 Task: Create a letterhead templates.
Action: Mouse moved to (391, 79)
Screenshot: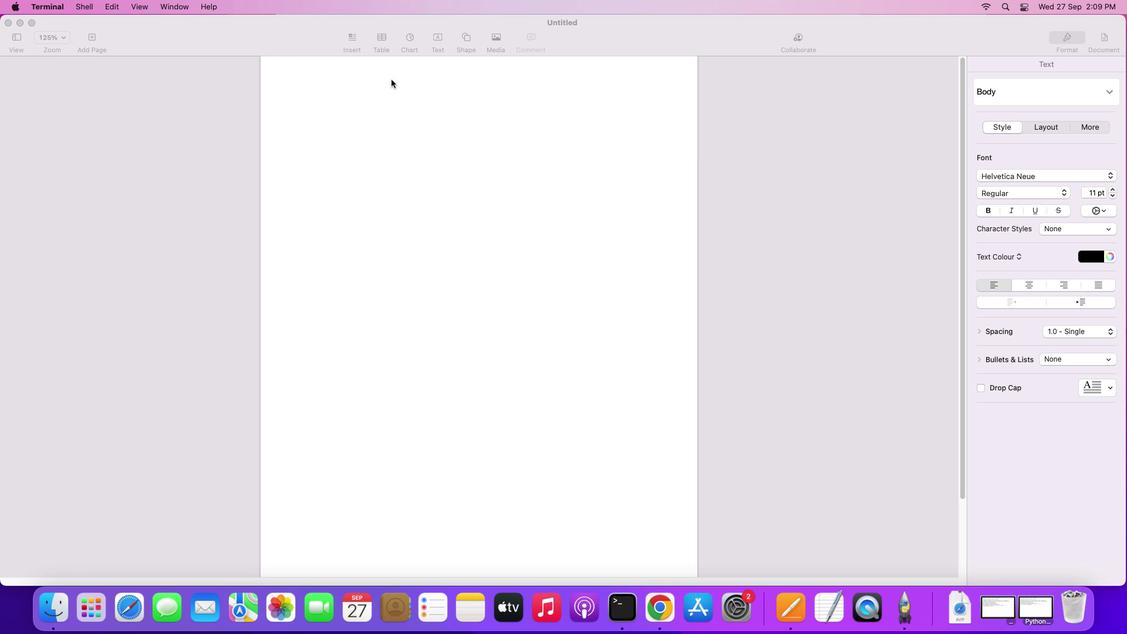 
Action: Mouse pressed left at (391, 79)
Screenshot: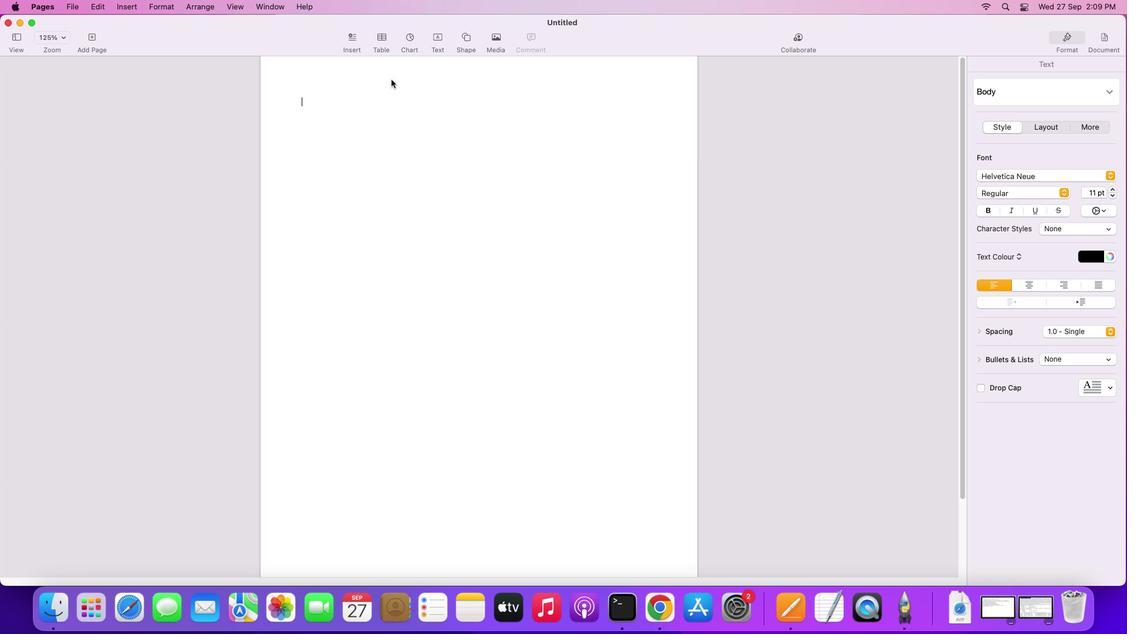 
Action: Mouse moved to (493, 38)
Screenshot: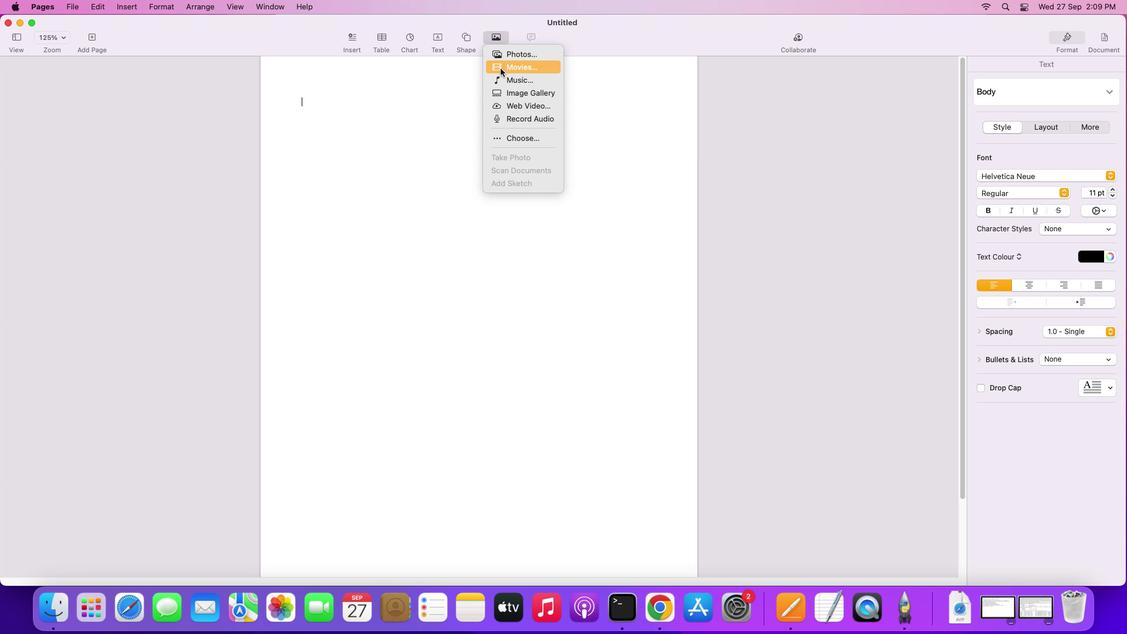
Action: Mouse pressed left at (493, 38)
Screenshot: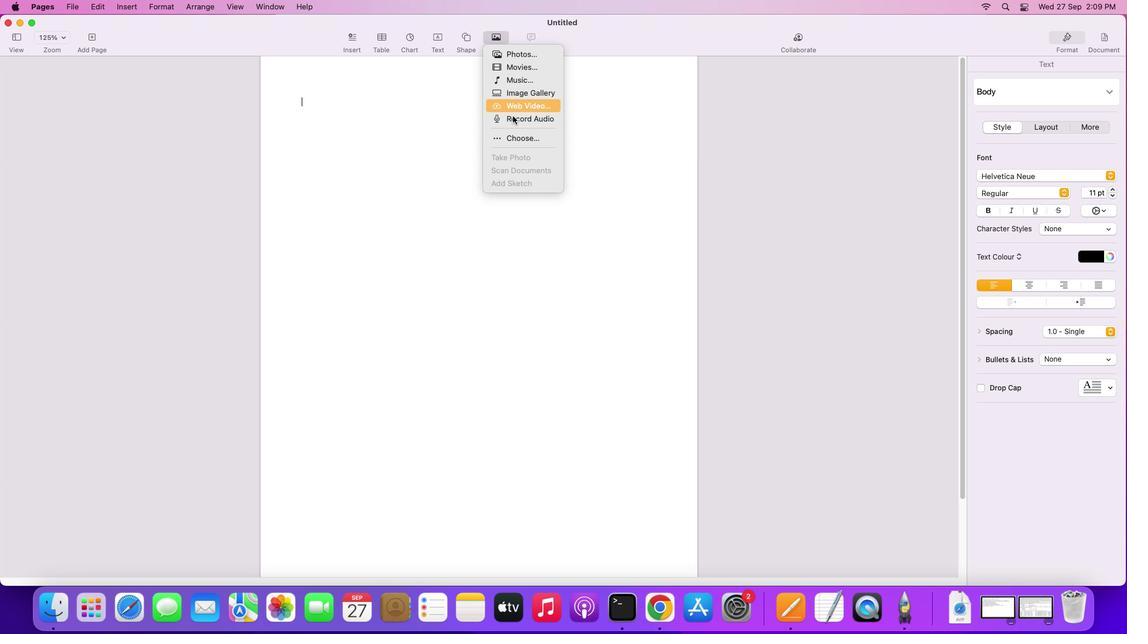 
Action: Mouse moved to (514, 140)
Screenshot: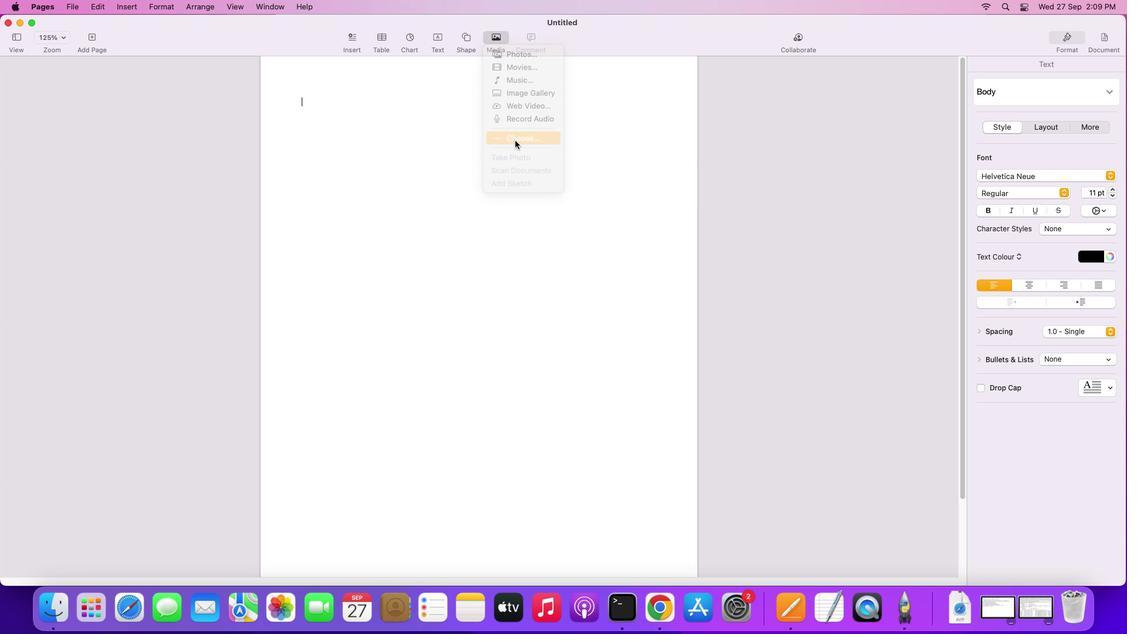 
Action: Mouse pressed left at (514, 140)
Screenshot: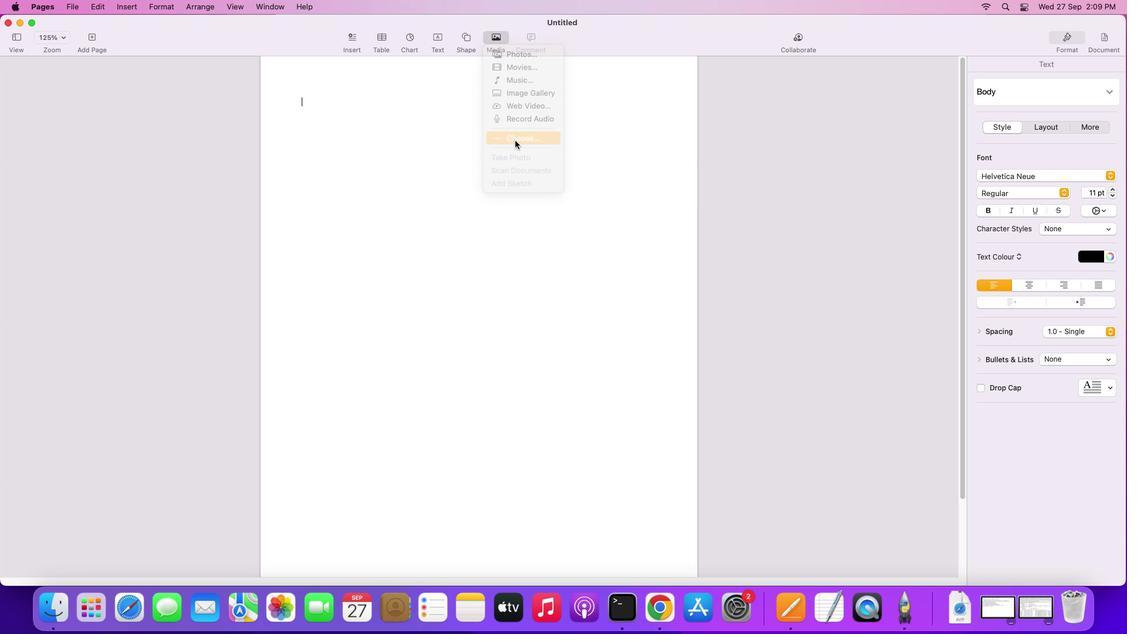 
Action: Mouse moved to (388, 259)
Screenshot: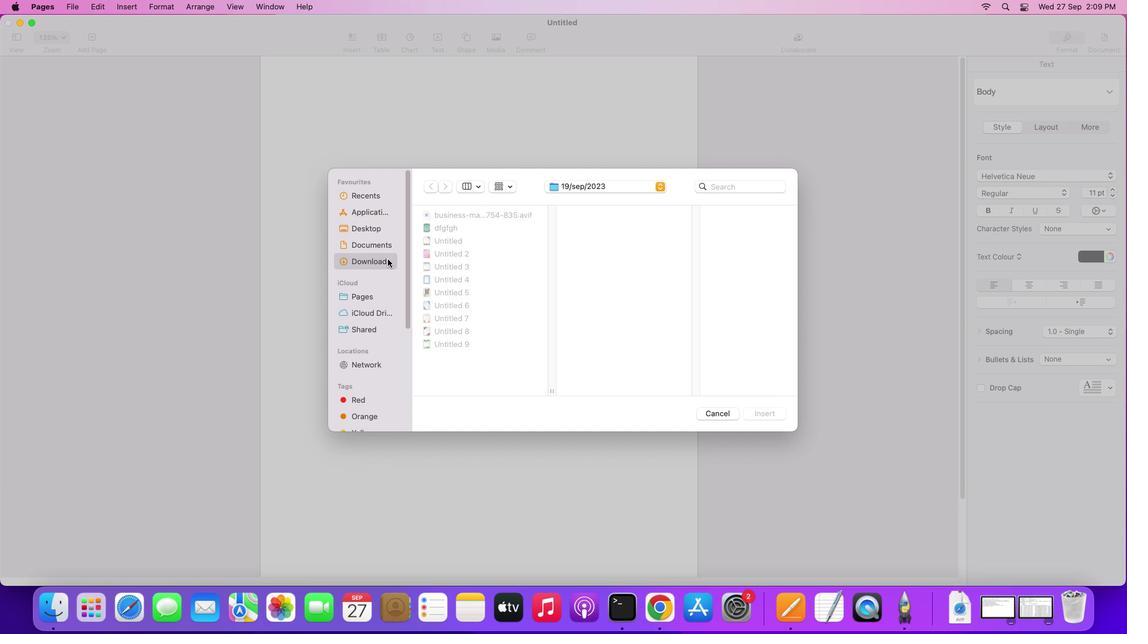 
Action: Mouse pressed left at (388, 259)
Screenshot: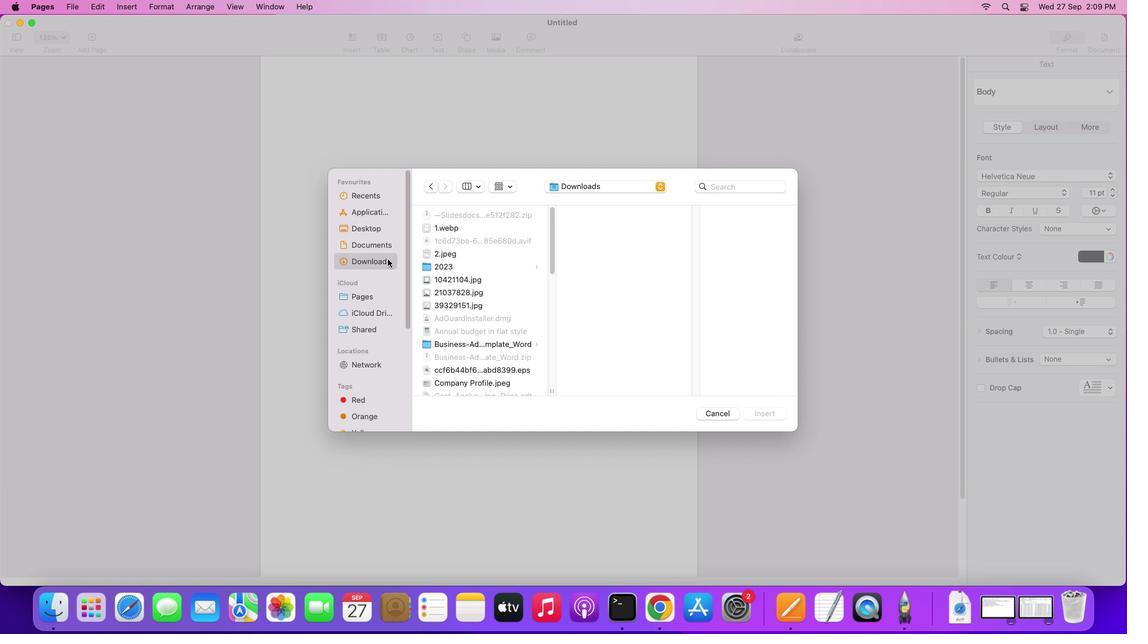 
Action: Mouse moved to (381, 223)
Screenshot: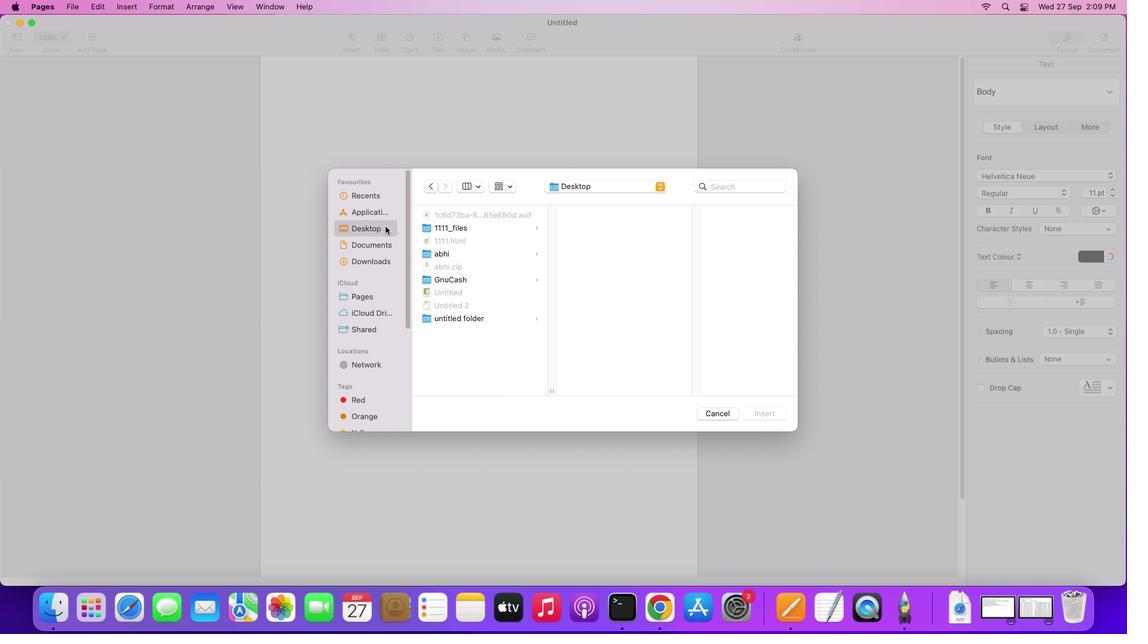 
Action: Mouse pressed left at (381, 223)
Screenshot: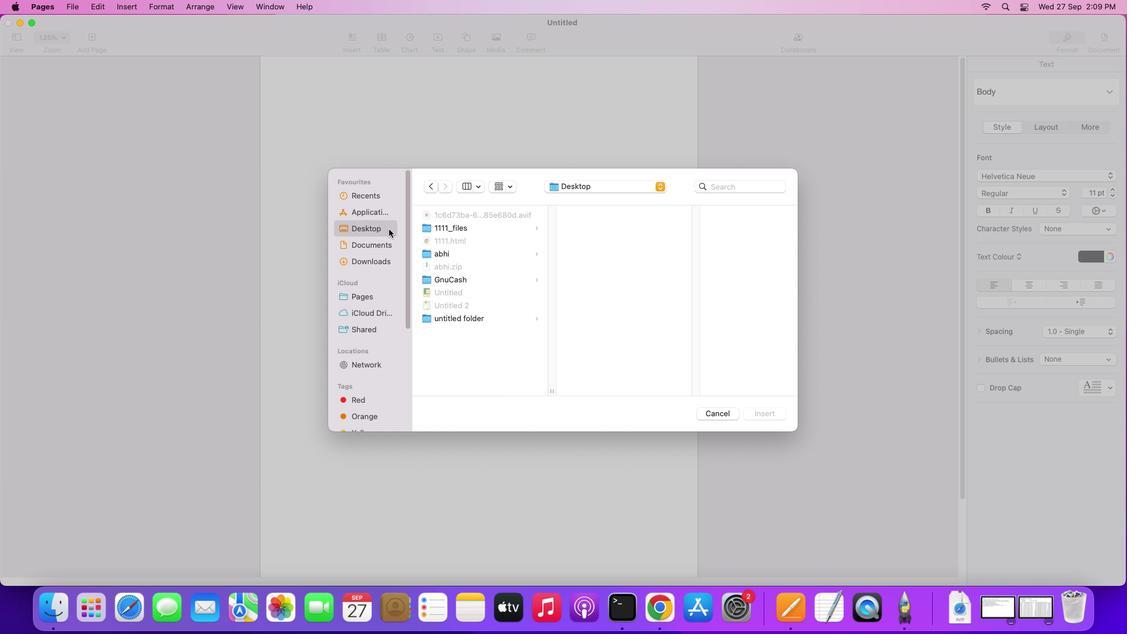 
Action: Mouse moved to (463, 315)
Screenshot: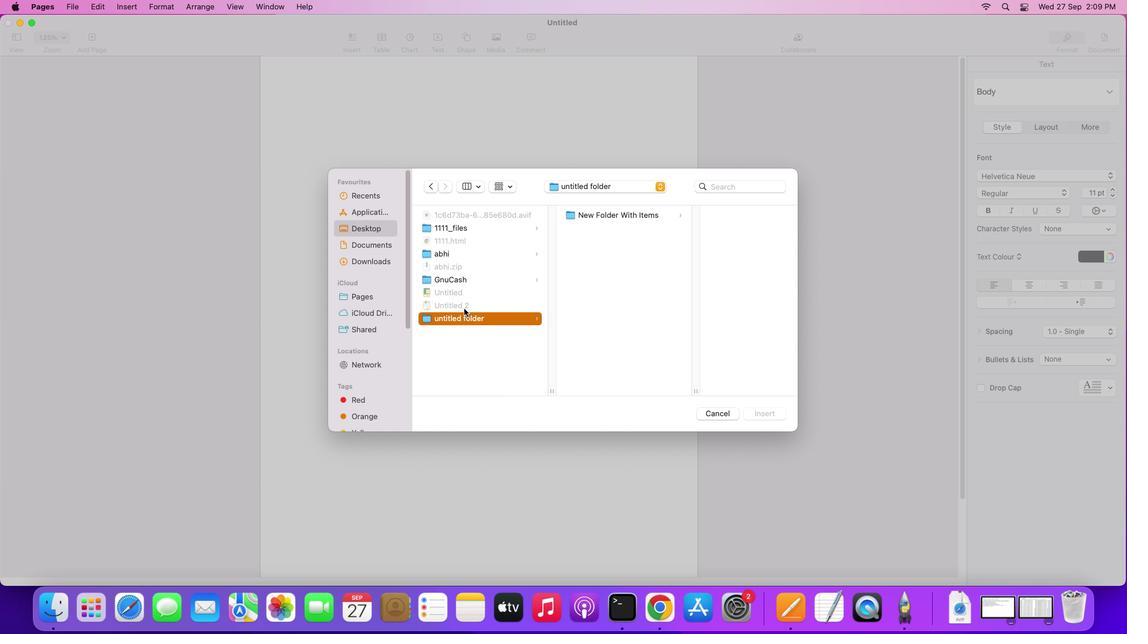 
Action: Mouse pressed left at (463, 315)
Screenshot: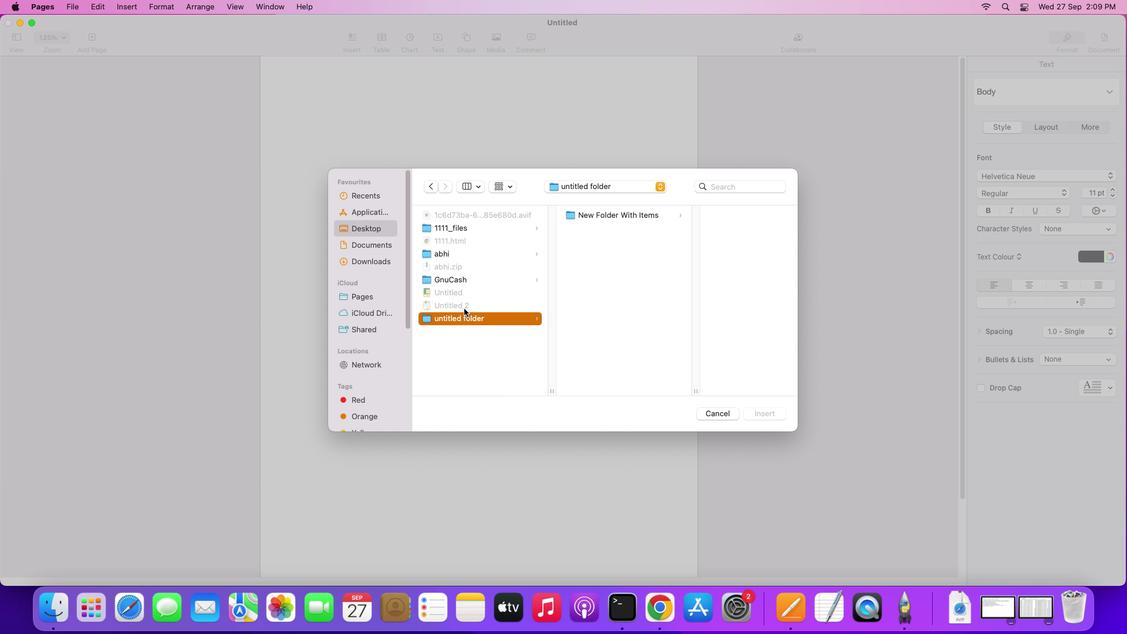
Action: Mouse moved to (642, 216)
Screenshot: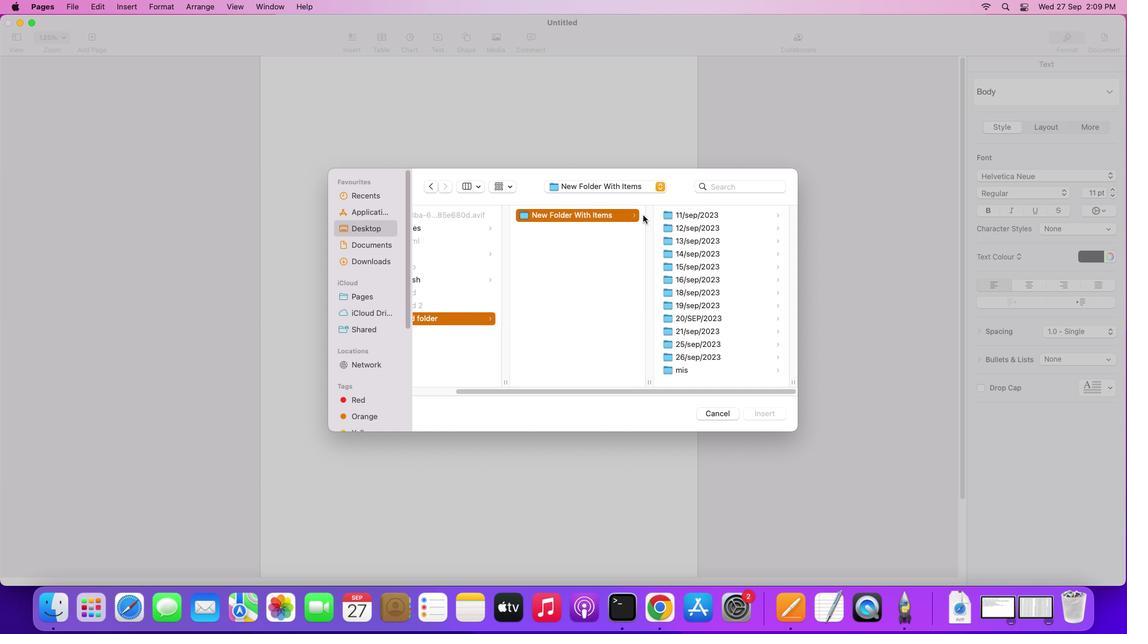 
Action: Mouse pressed left at (642, 216)
Screenshot: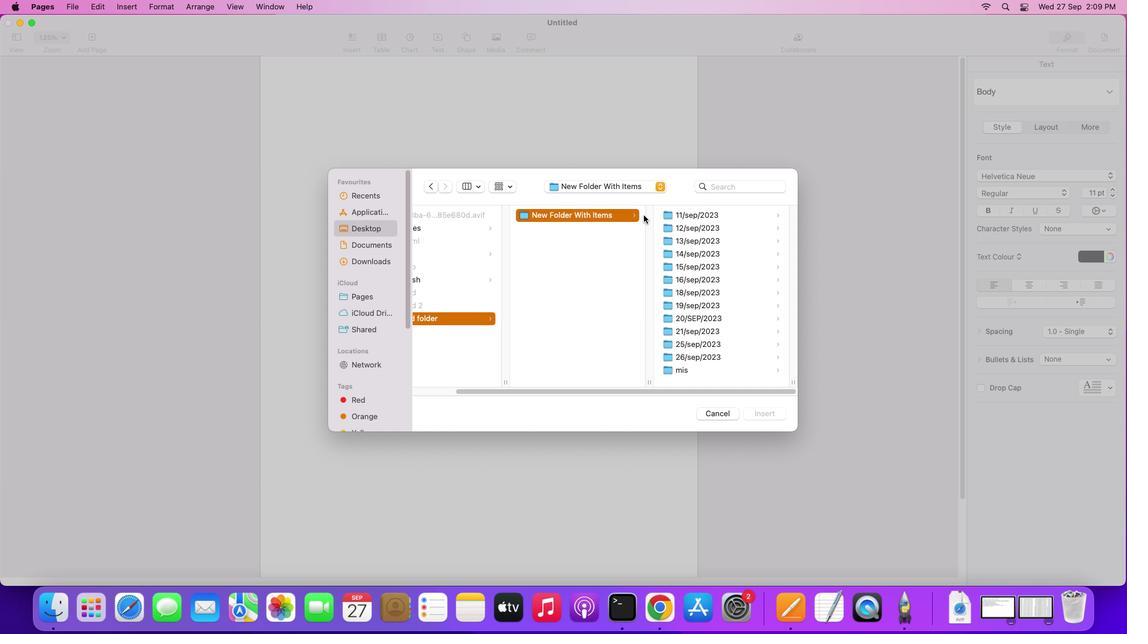 
Action: Mouse moved to (694, 313)
Screenshot: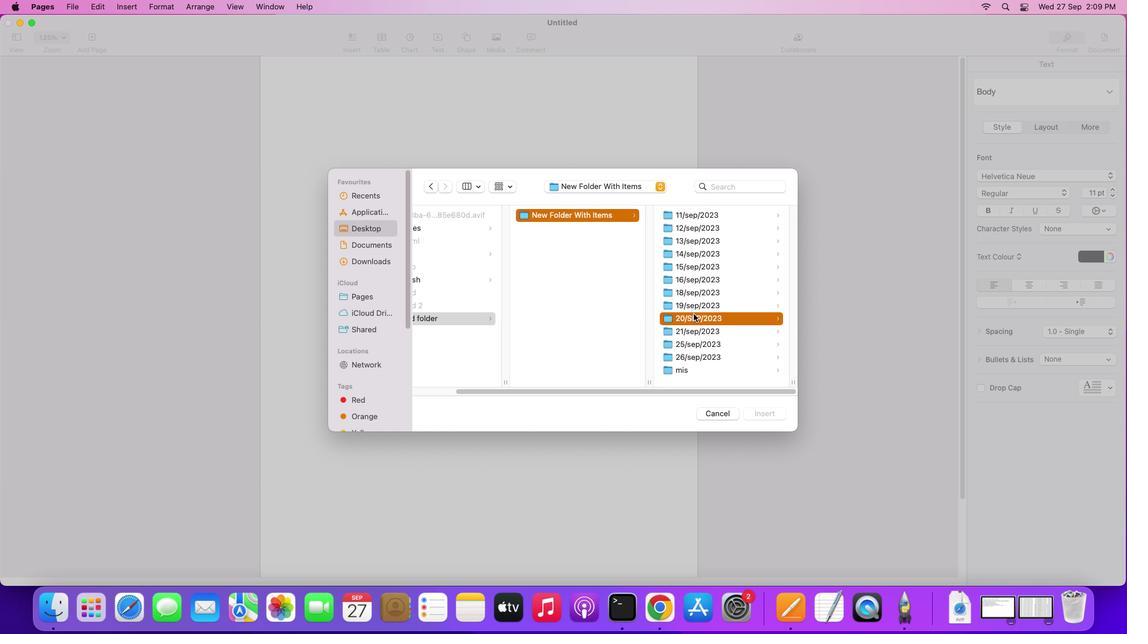 
Action: Mouse pressed left at (694, 313)
Screenshot: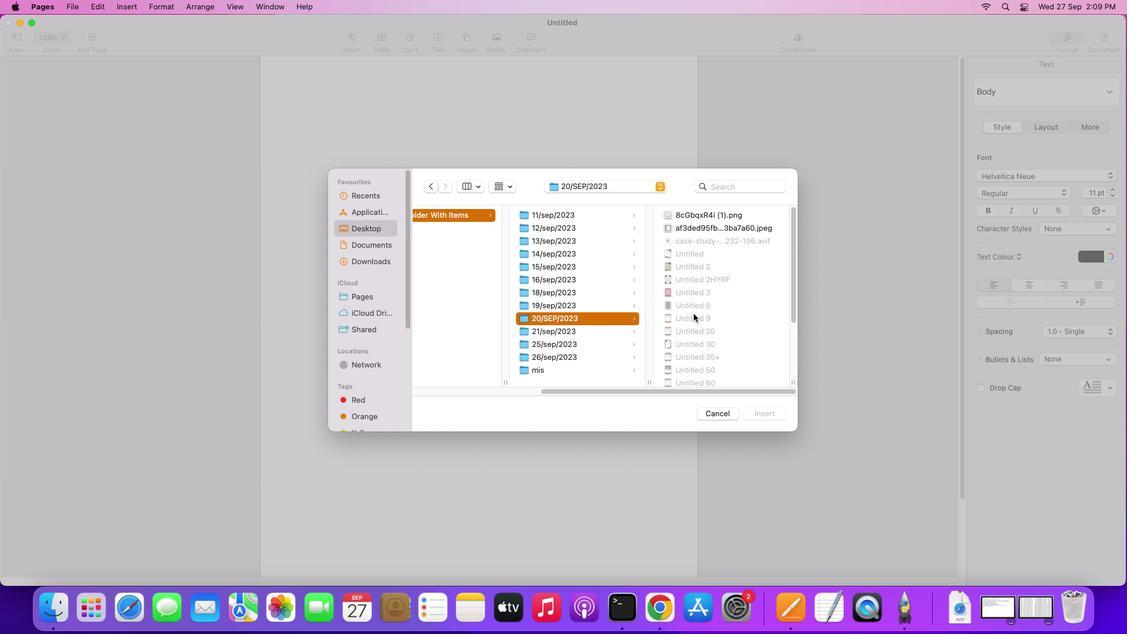 
Action: Mouse moved to (712, 212)
Screenshot: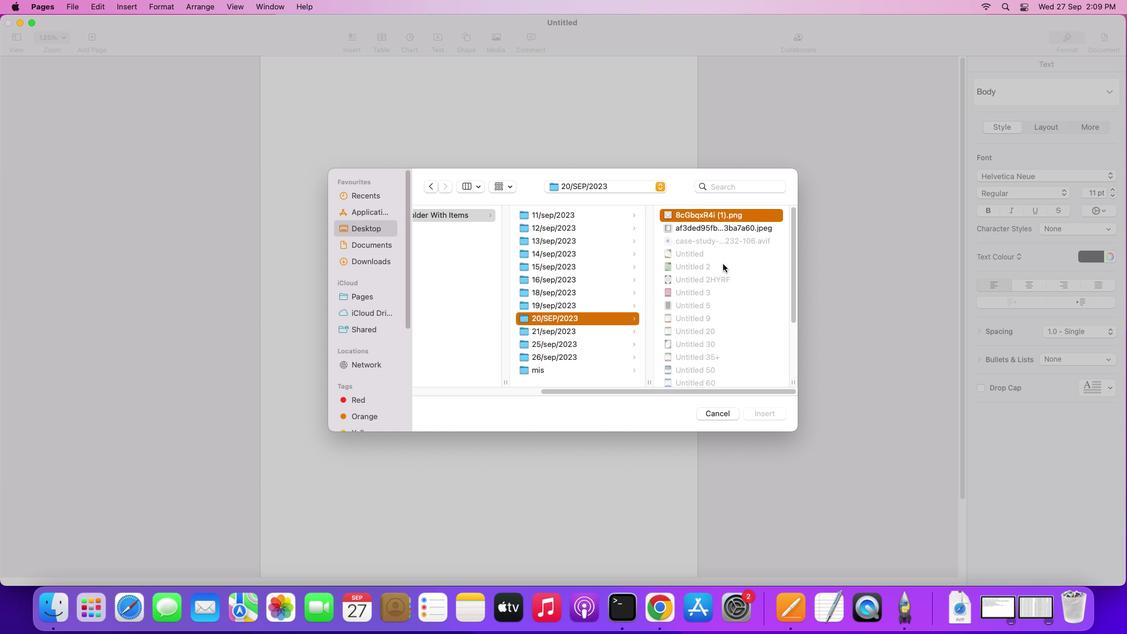 
Action: Mouse pressed left at (712, 212)
Screenshot: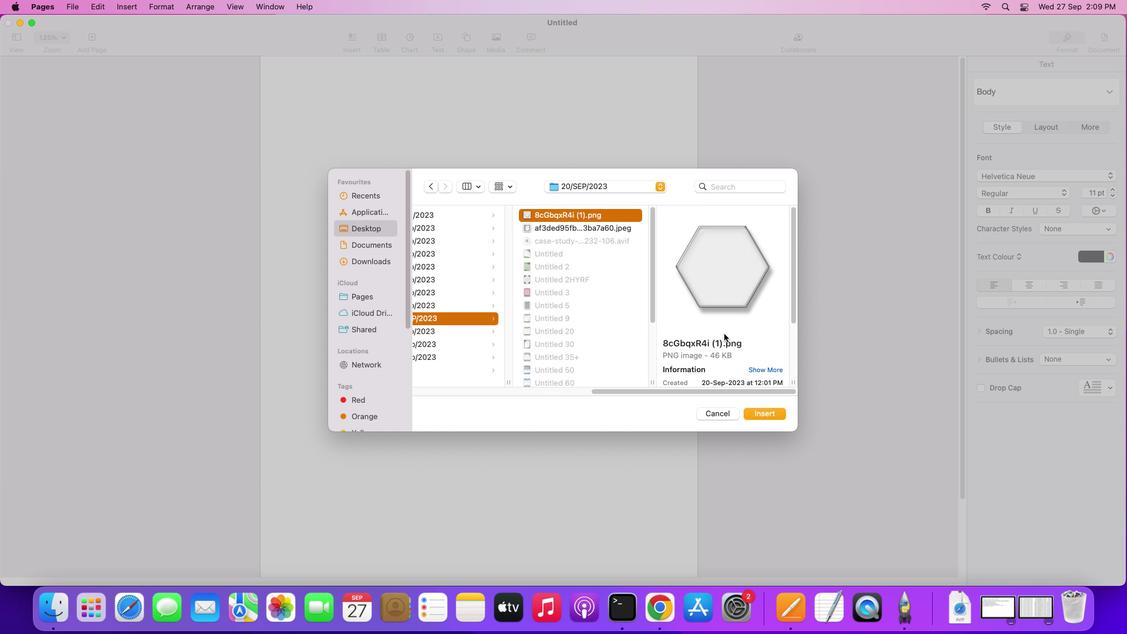 
Action: Mouse moved to (760, 413)
Screenshot: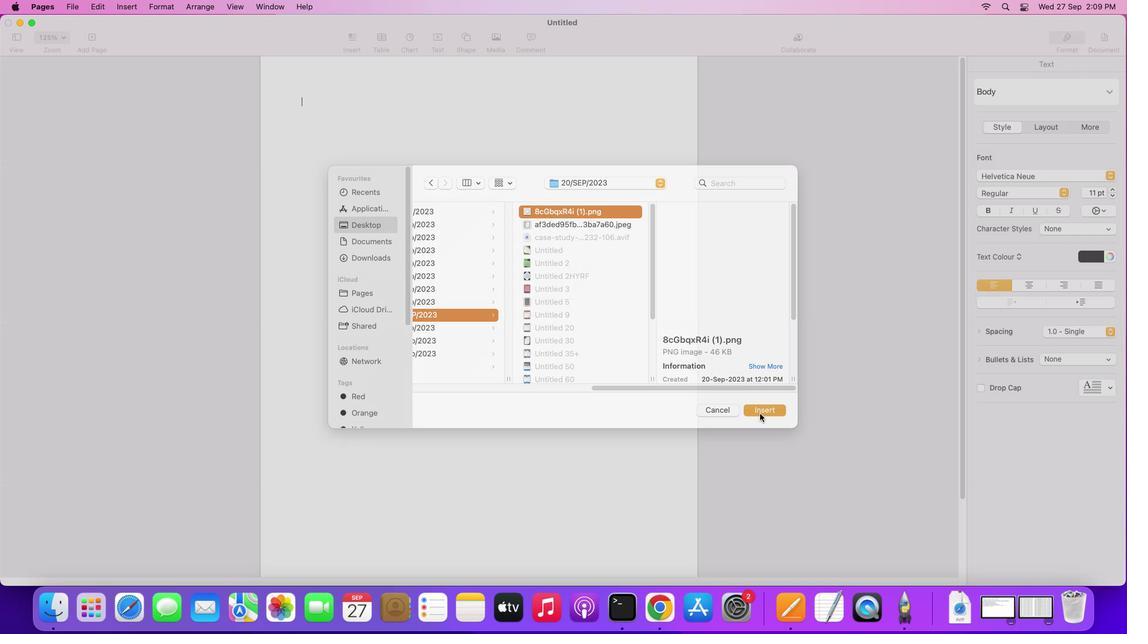 
Action: Mouse pressed left at (760, 413)
Screenshot: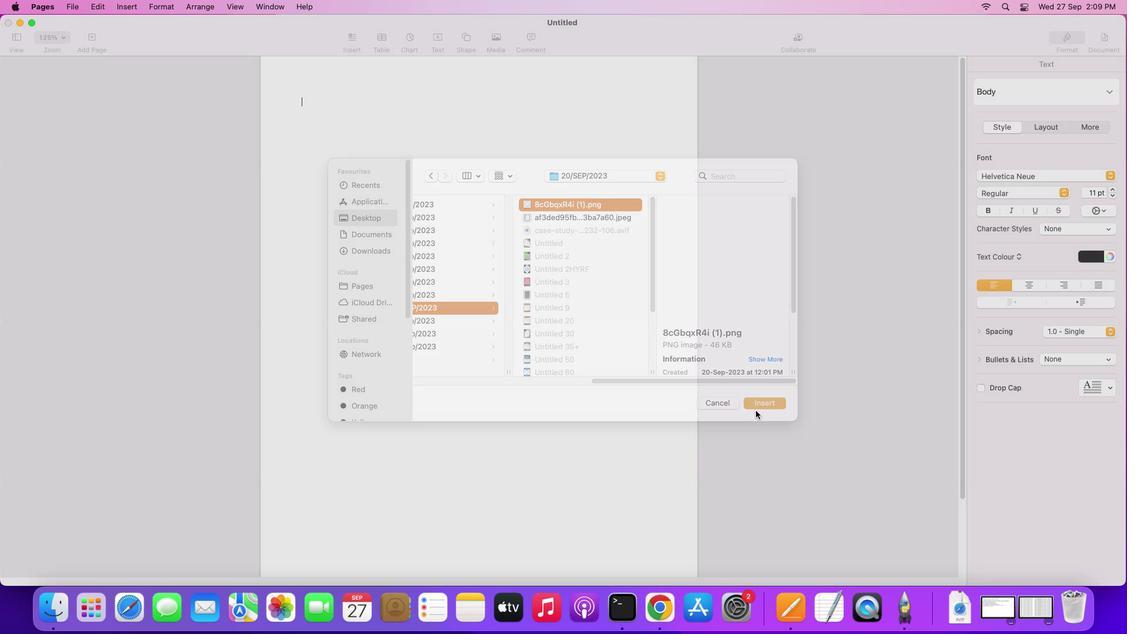 
Action: Mouse moved to (657, 459)
Screenshot: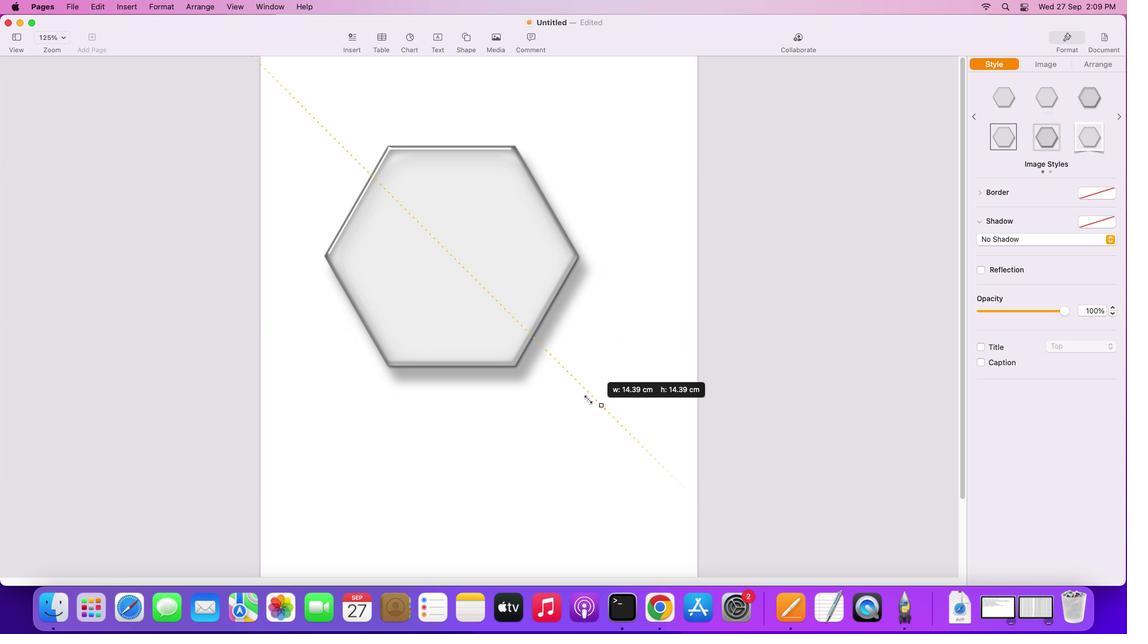 
Action: Mouse pressed left at (657, 459)
Screenshot: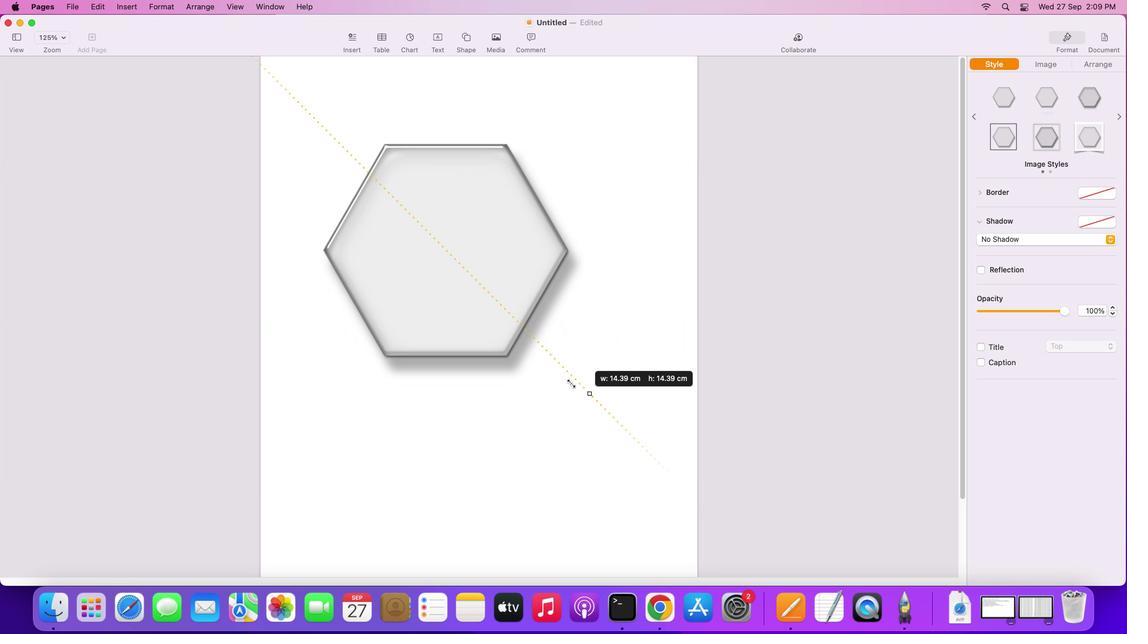 
Action: Mouse moved to (386, 143)
Screenshot: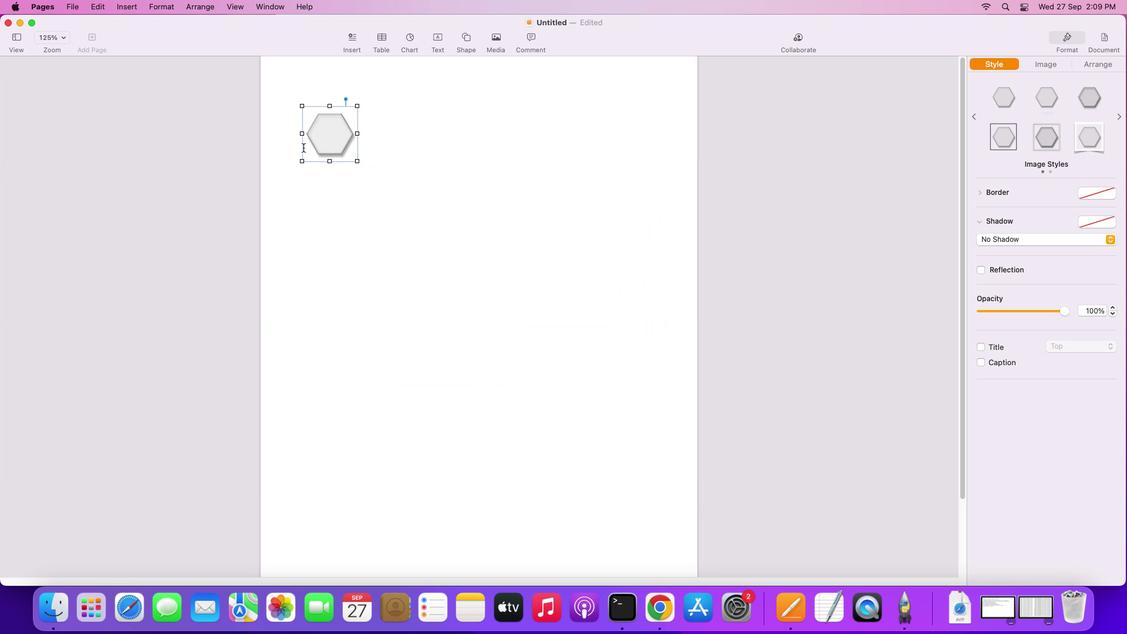 
Action: Mouse scrolled (386, 143) with delta (0, 0)
Screenshot: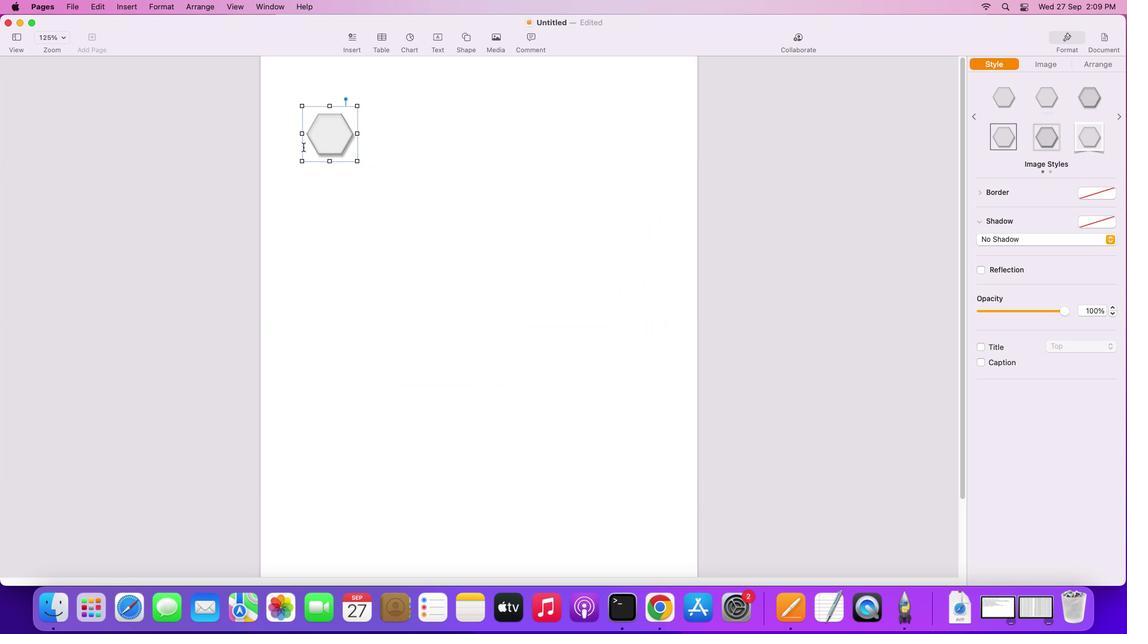 
Action: Mouse scrolled (386, 143) with delta (0, 0)
Screenshot: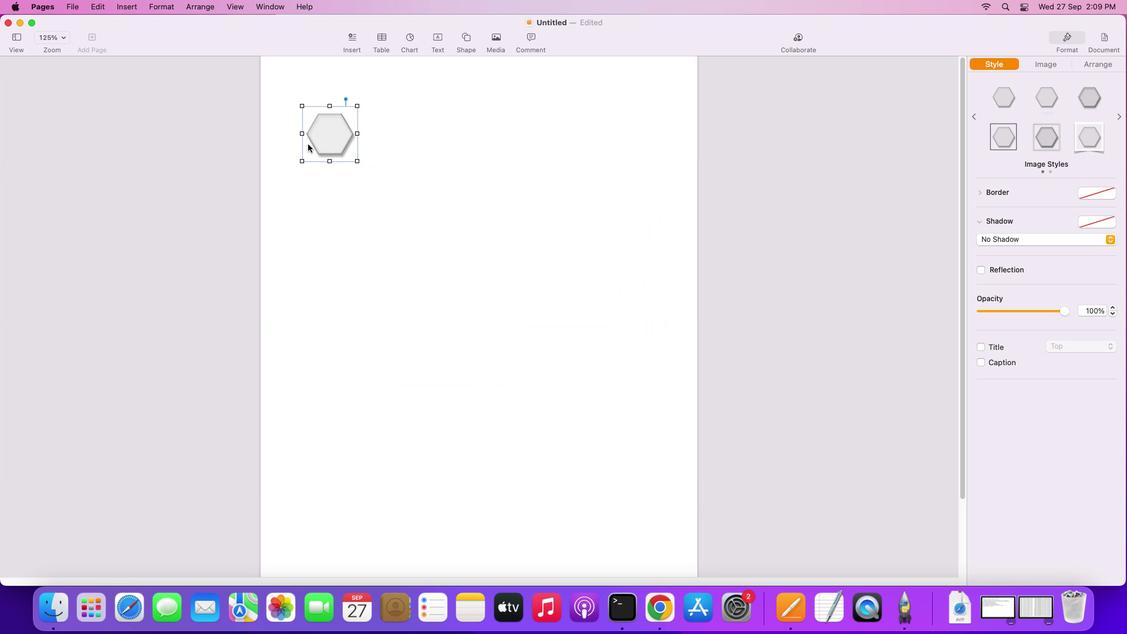 
Action: Mouse scrolled (386, 143) with delta (0, 2)
Screenshot: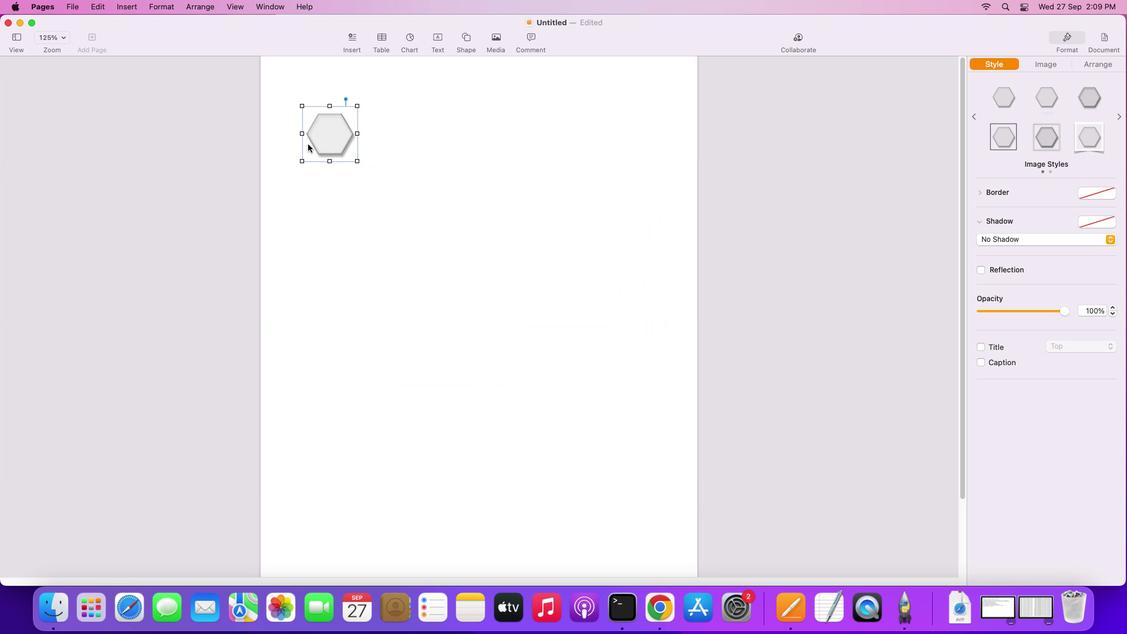 
Action: Mouse scrolled (386, 143) with delta (0, 2)
Screenshot: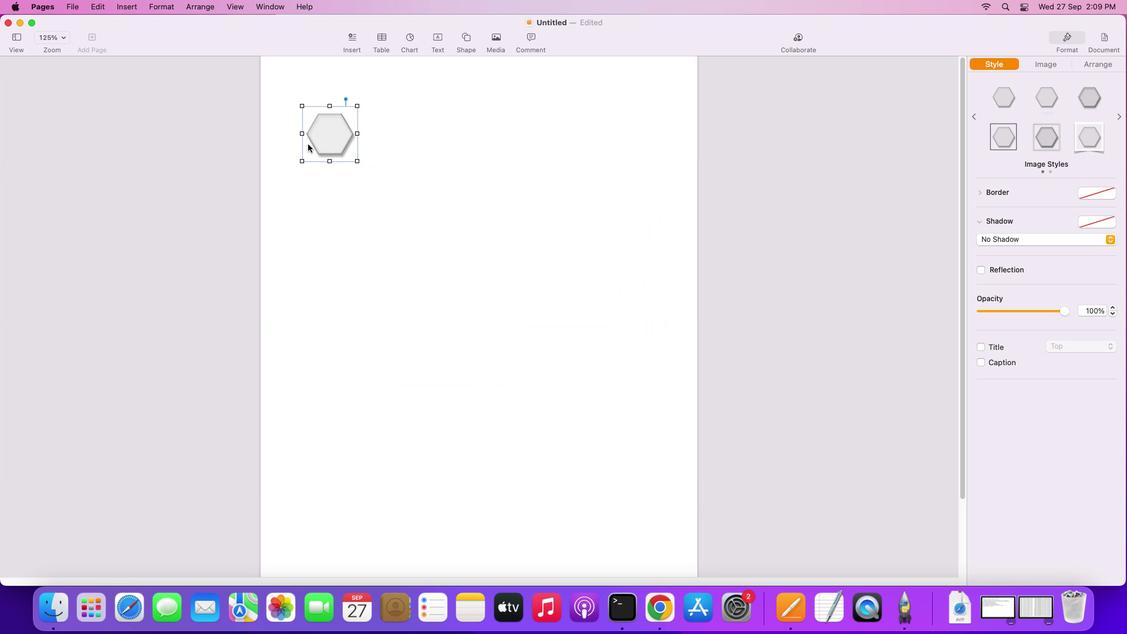 
Action: Mouse moved to (386, 143)
Screenshot: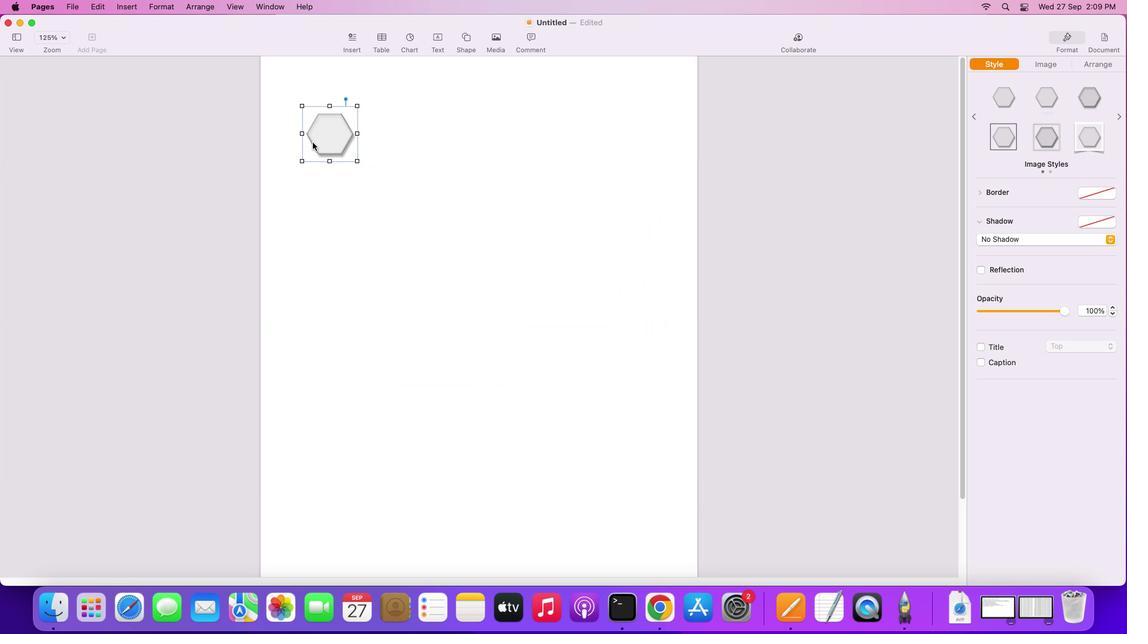 
Action: Mouse scrolled (386, 143) with delta (0, 3)
Screenshot: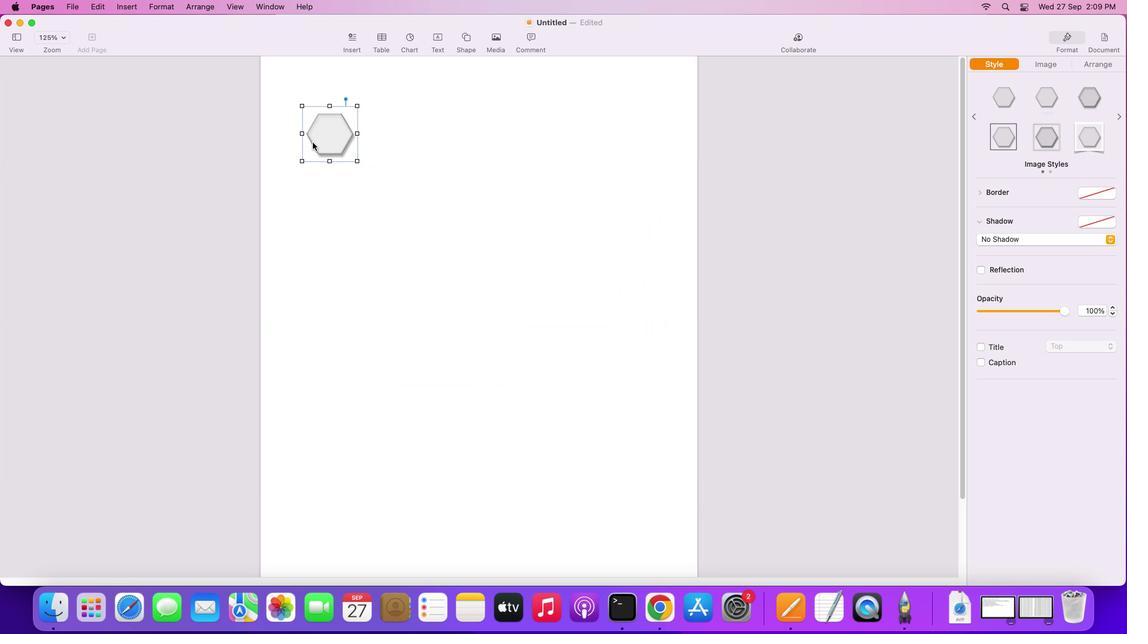 
Action: Mouse moved to (386, 143)
Screenshot: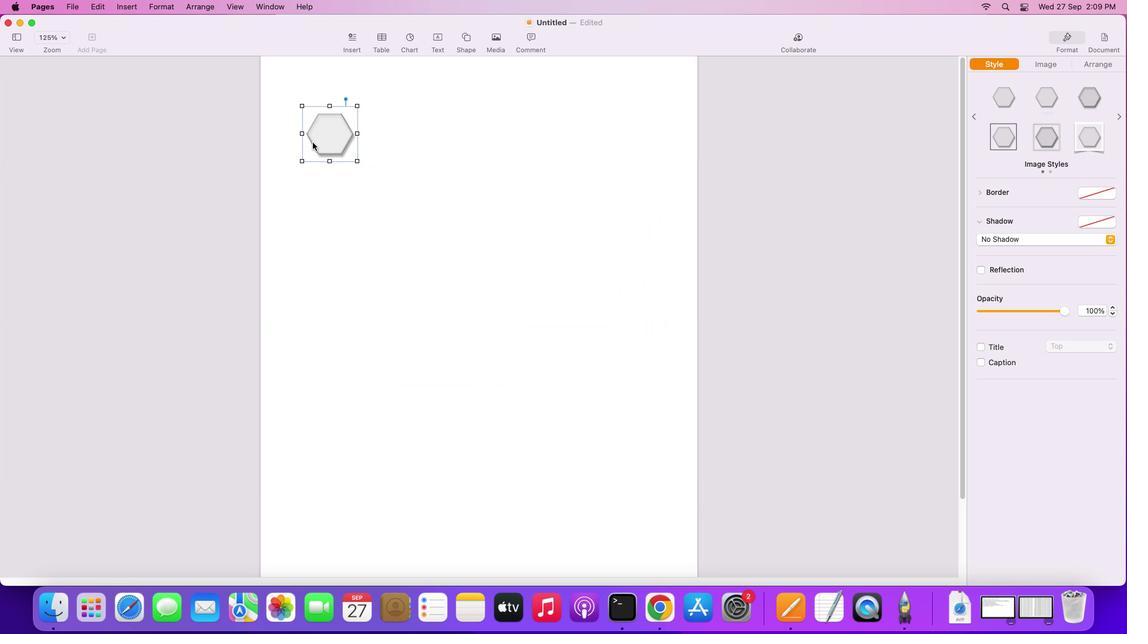 
Action: Mouse scrolled (386, 143) with delta (0, 4)
Screenshot: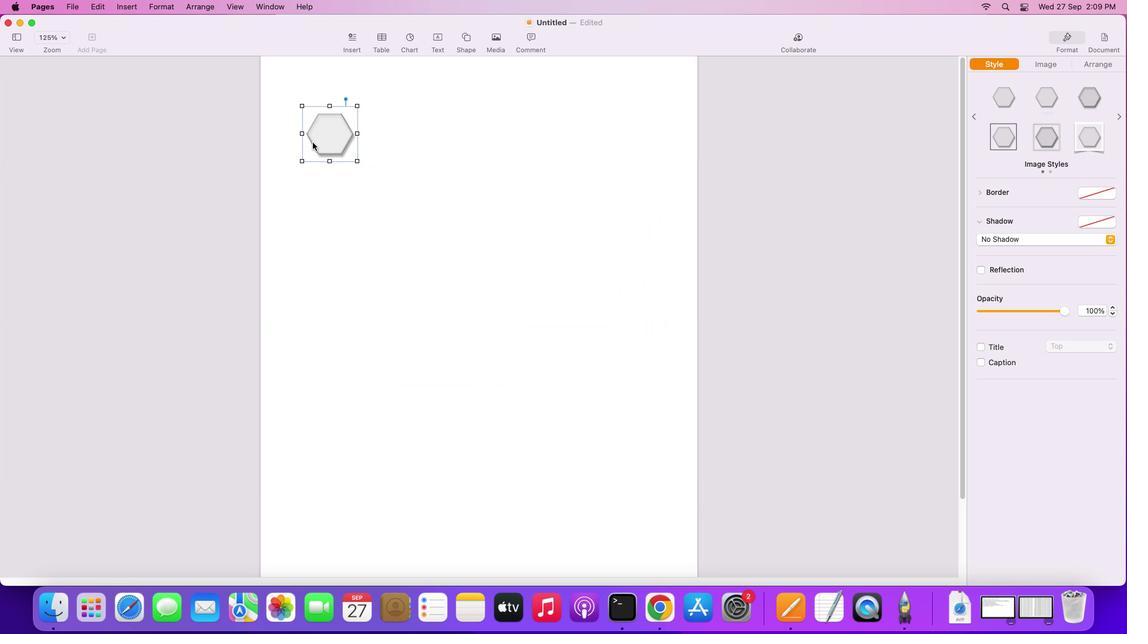 
Action: Mouse moved to (369, 133)
Screenshot: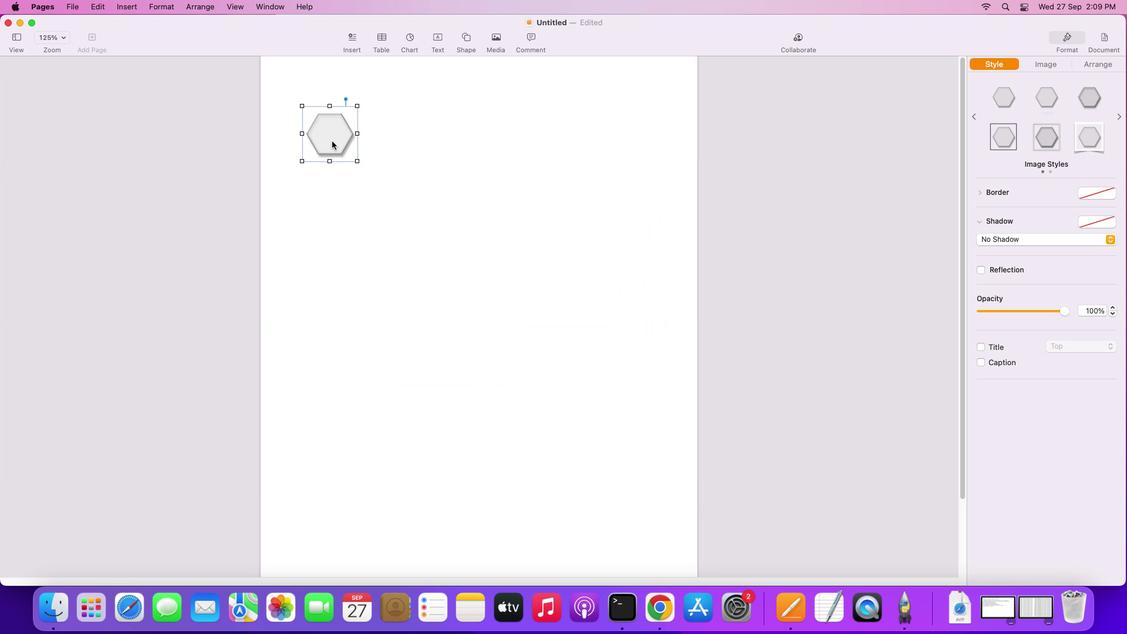 
Action: Mouse scrolled (369, 133) with delta (0, 0)
Screenshot: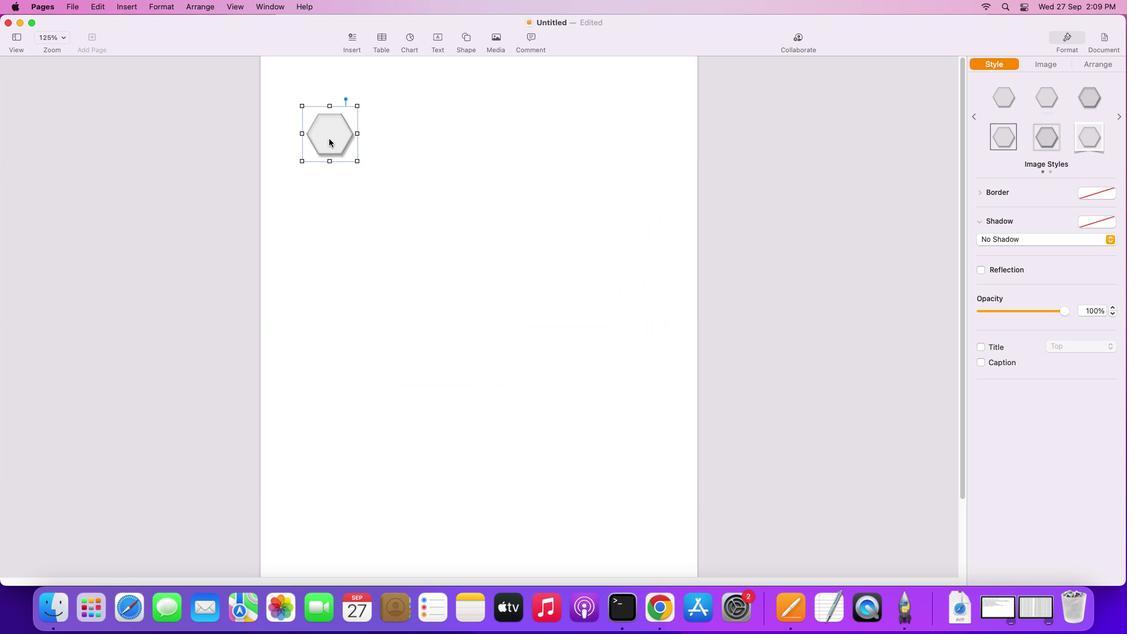 
Action: Mouse scrolled (369, 133) with delta (0, 0)
Screenshot: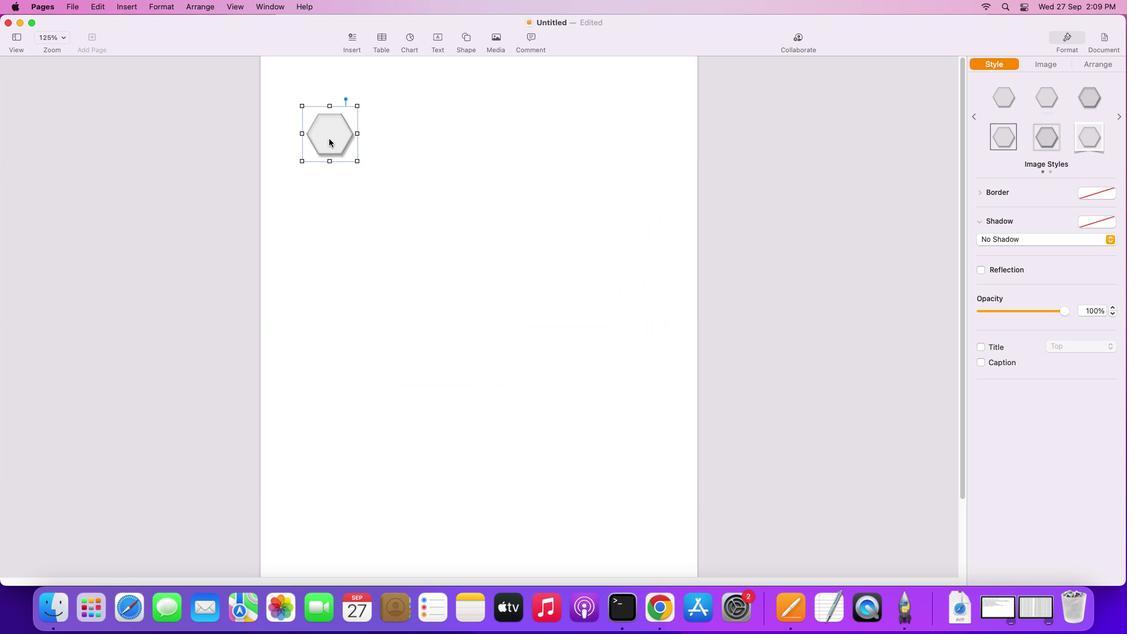 
Action: Mouse moved to (369, 133)
Screenshot: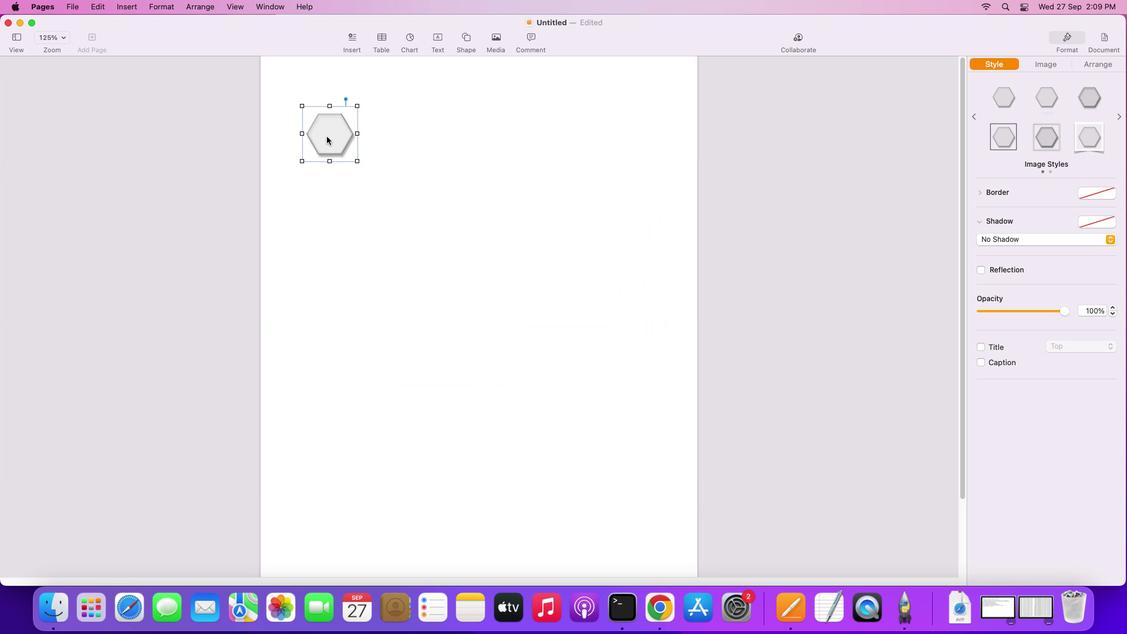 
Action: Mouse scrolled (369, 133) with delta (0, 1)
Screenshot: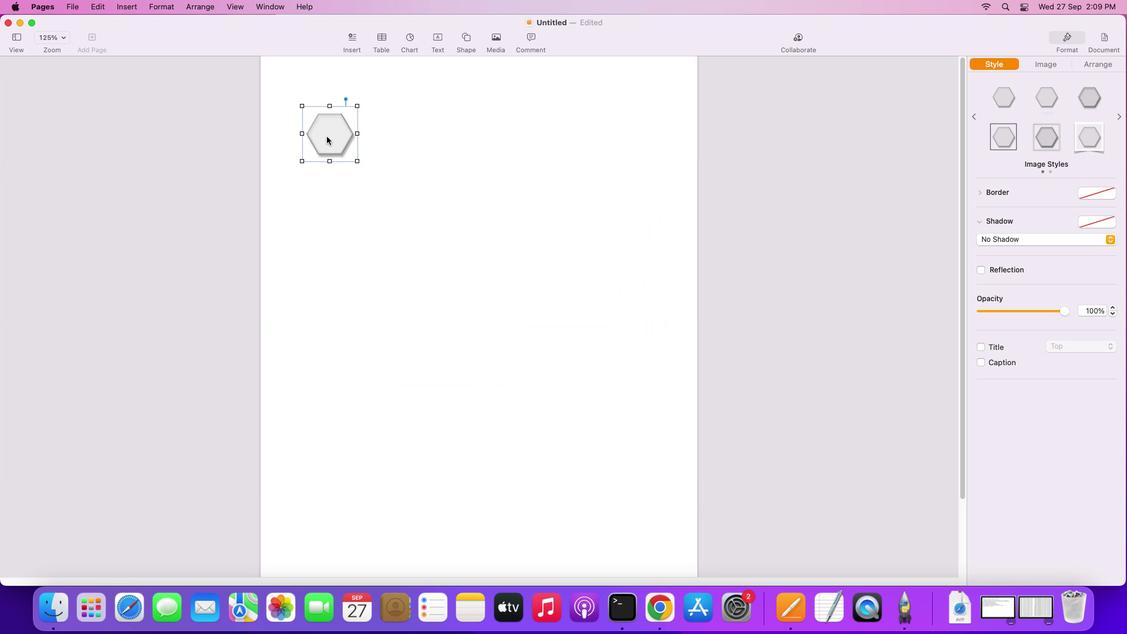 
Action: Mouse moved to (369, 133)
Screenshot: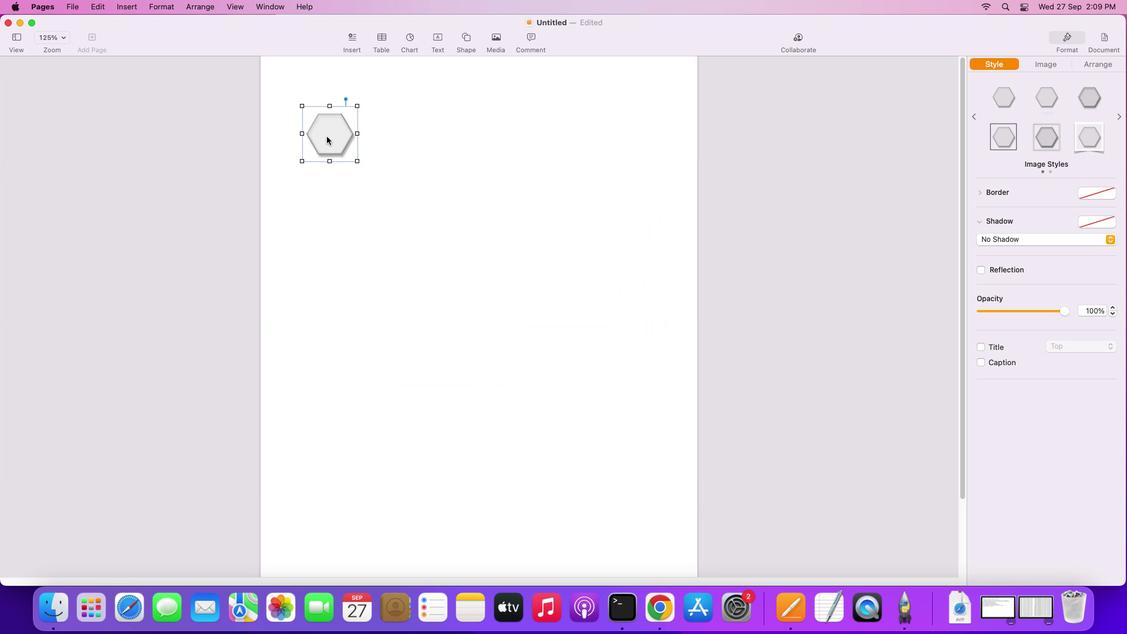 
Action: Mouse scrolled (369, 133) with delta (0, 2)
Screenshot: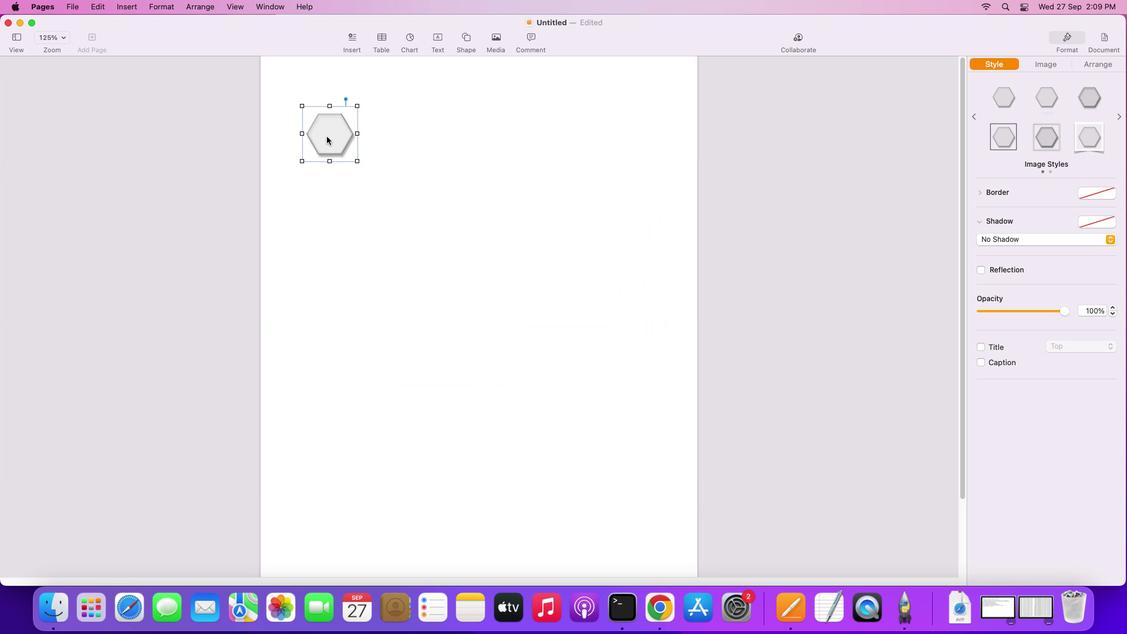 
Action: Mouse moved to (369, 136)
Screenshot: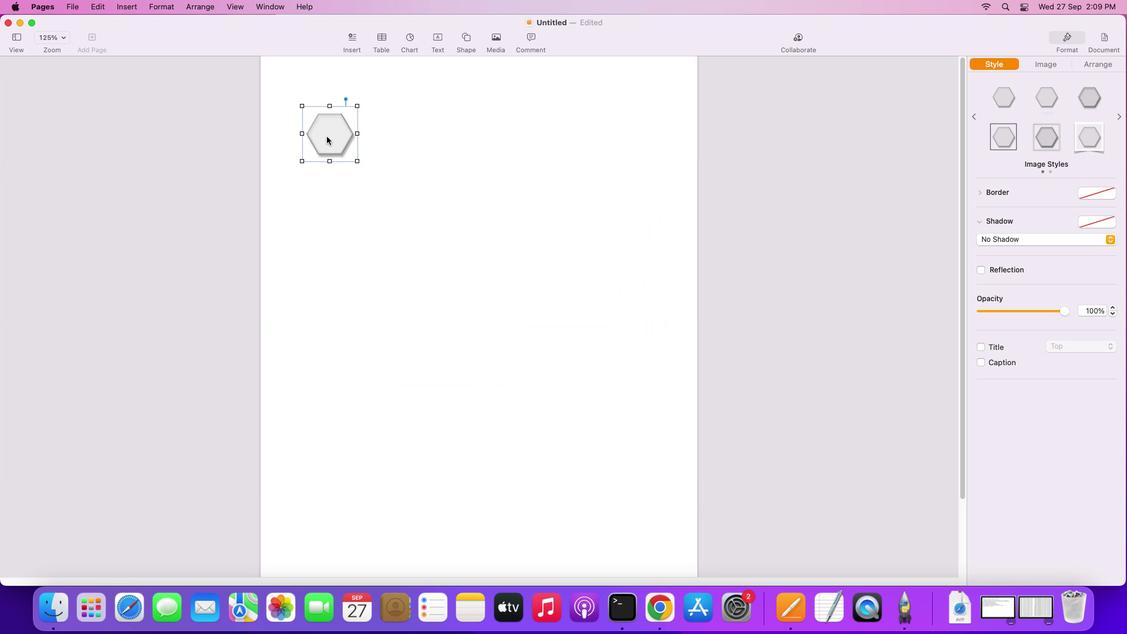 
Action: Mouse scrolled (369, 136) with delta (0, 3)
Screenshot: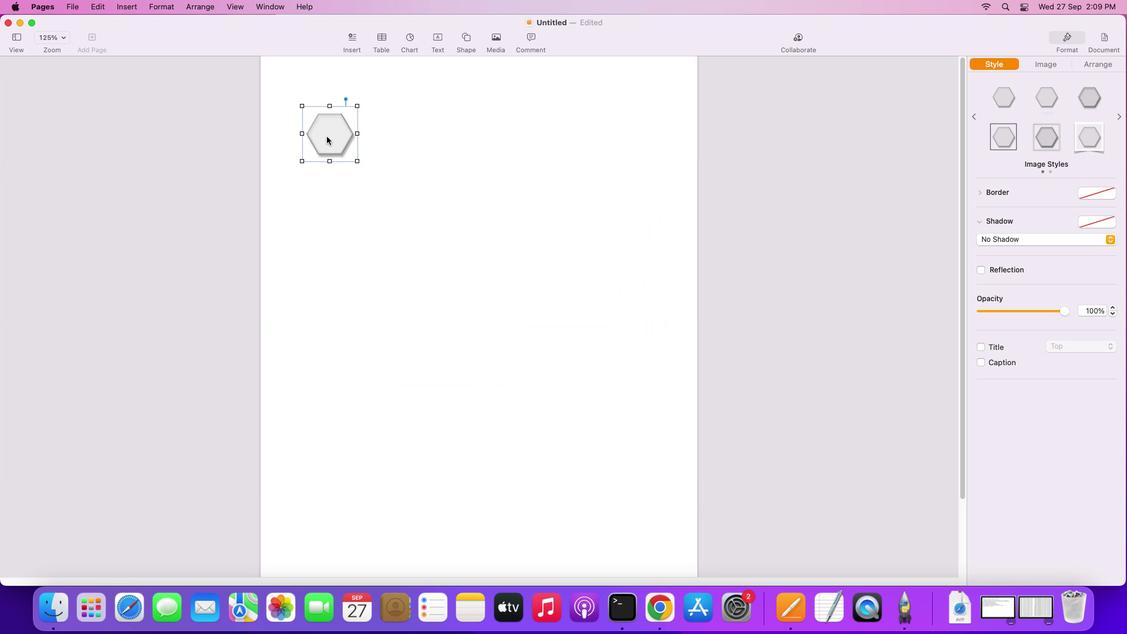 
Action: Mouse moved to (325, 135)
Screenshot: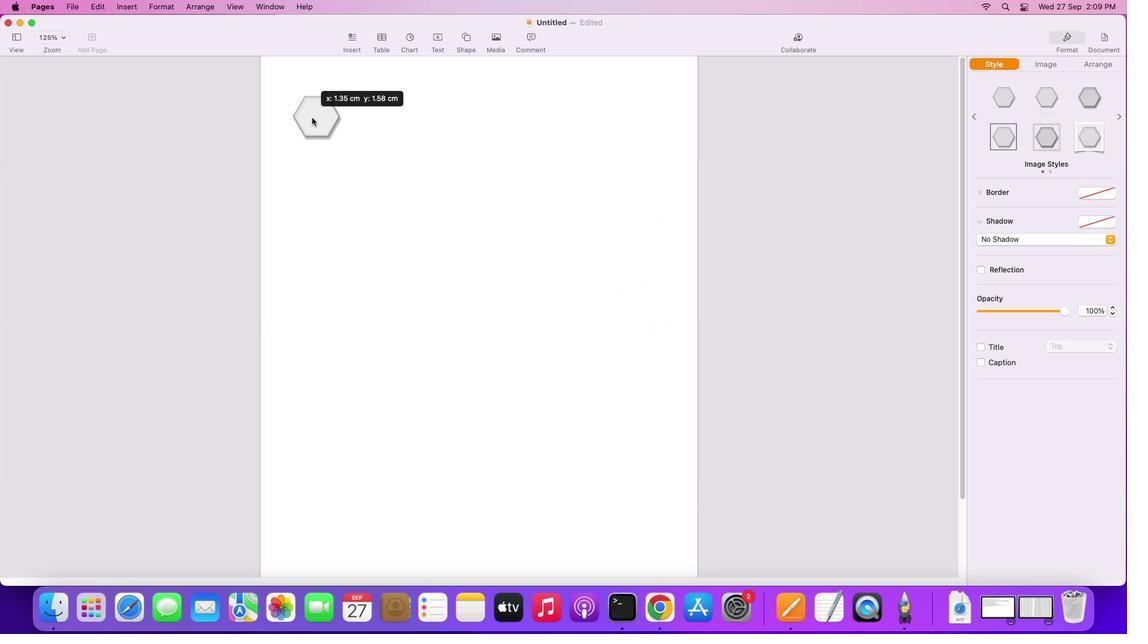 
Action: Mouse pressed left at (325, 135)
Screenshot: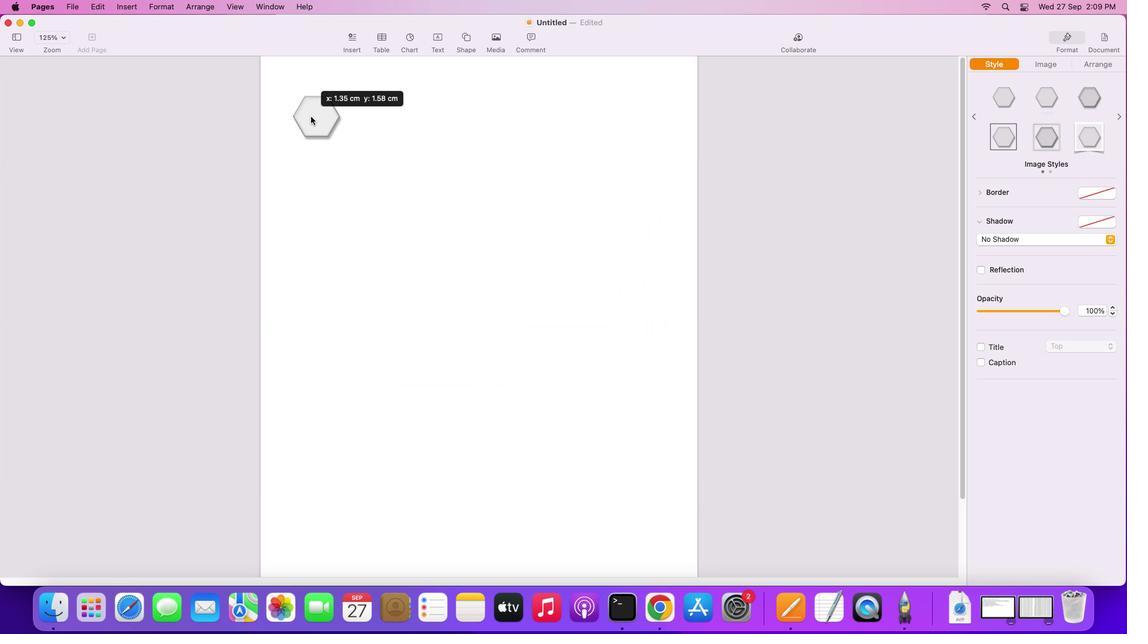 
Action: Mouse moved to (274, 59)
Screenshot: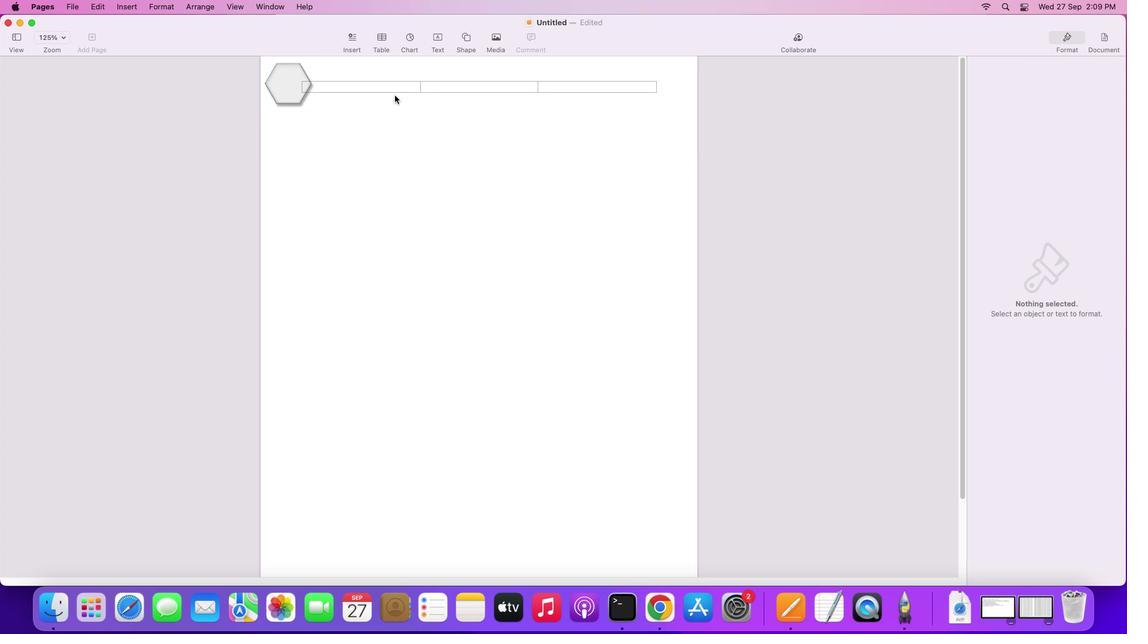 
Action: Mouse pressed left at (274, 59)
Screenshot: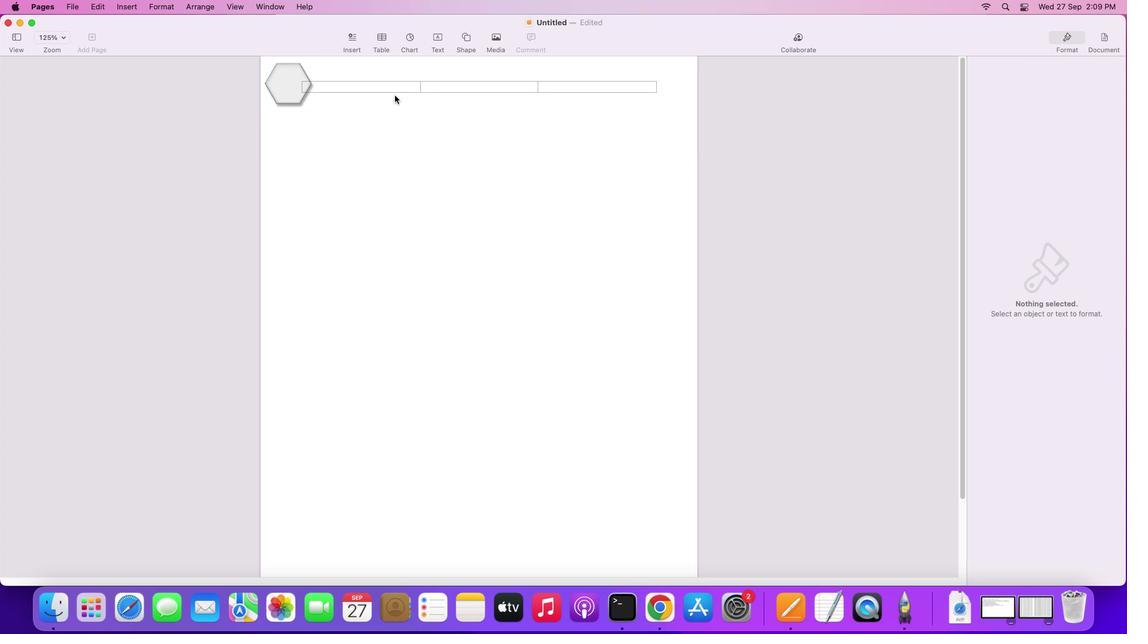 
Action: Mouse moved to (297, 93)
Screenshot: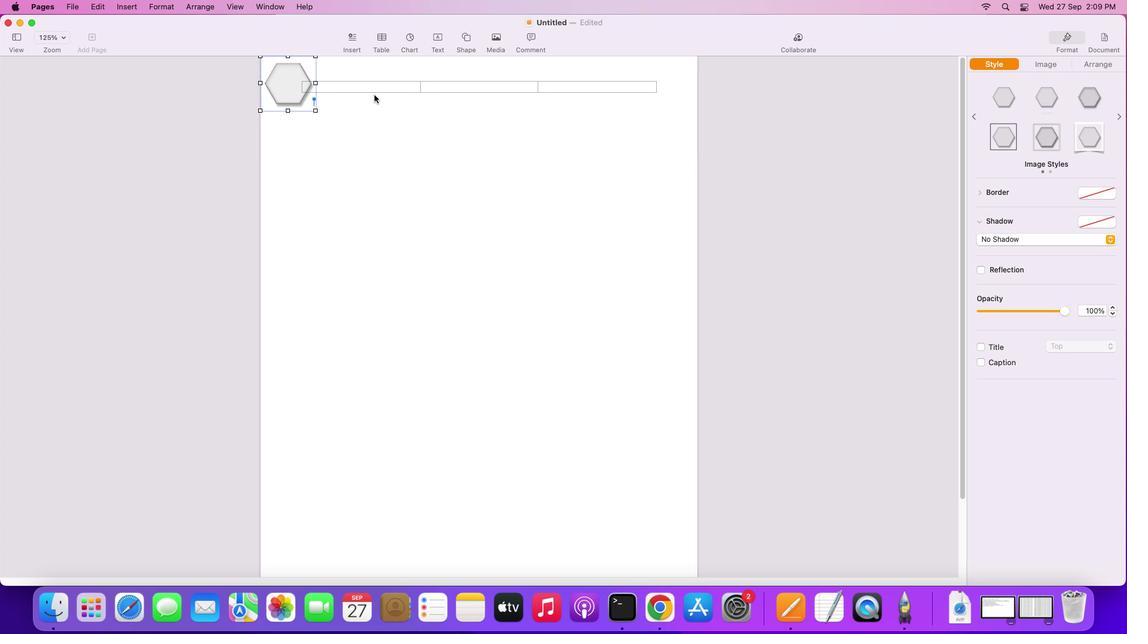 
Action: Mouse pressed left at (297, 93)
Screenshot: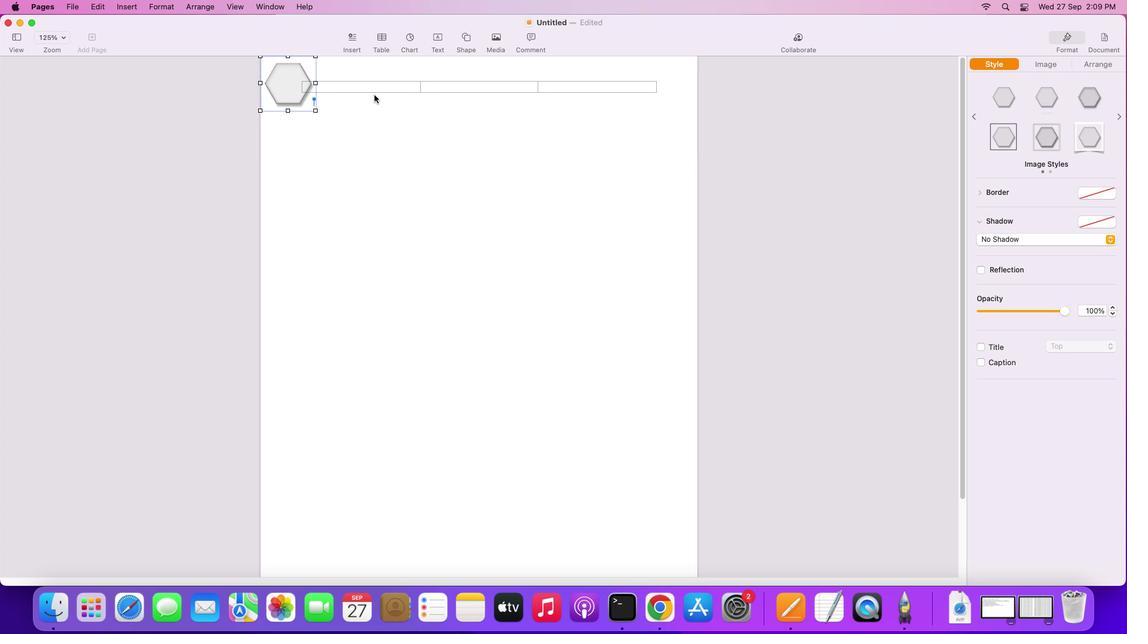 
Action: Mouse moved to (1005, 99)
Screenshot: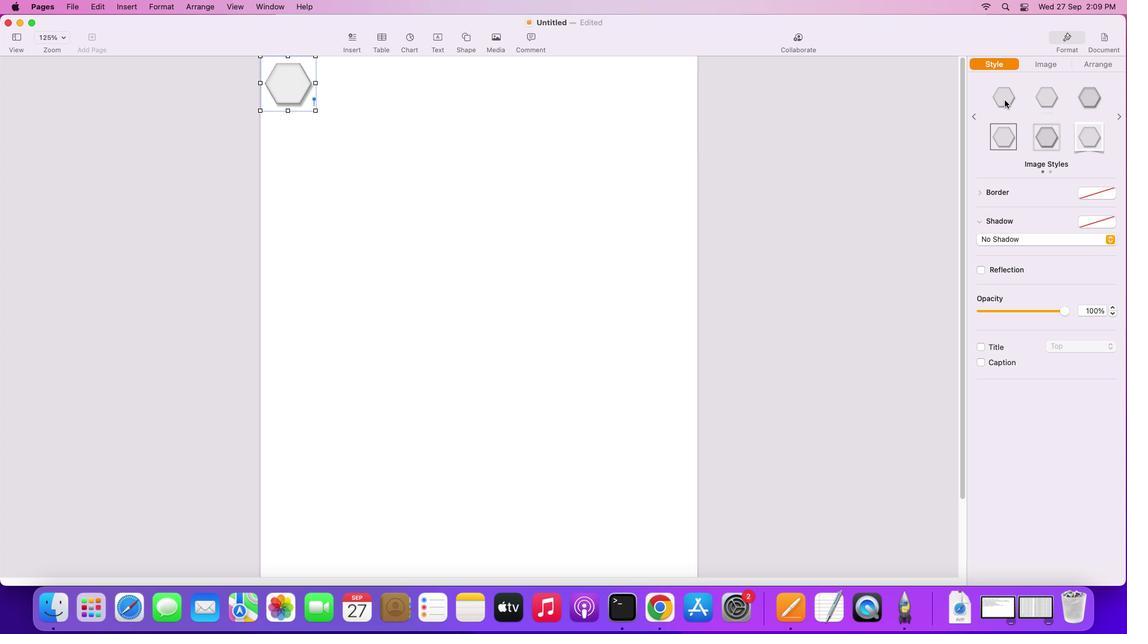 
Action: Mouse pressed left at (1005, 99)
Screenshot: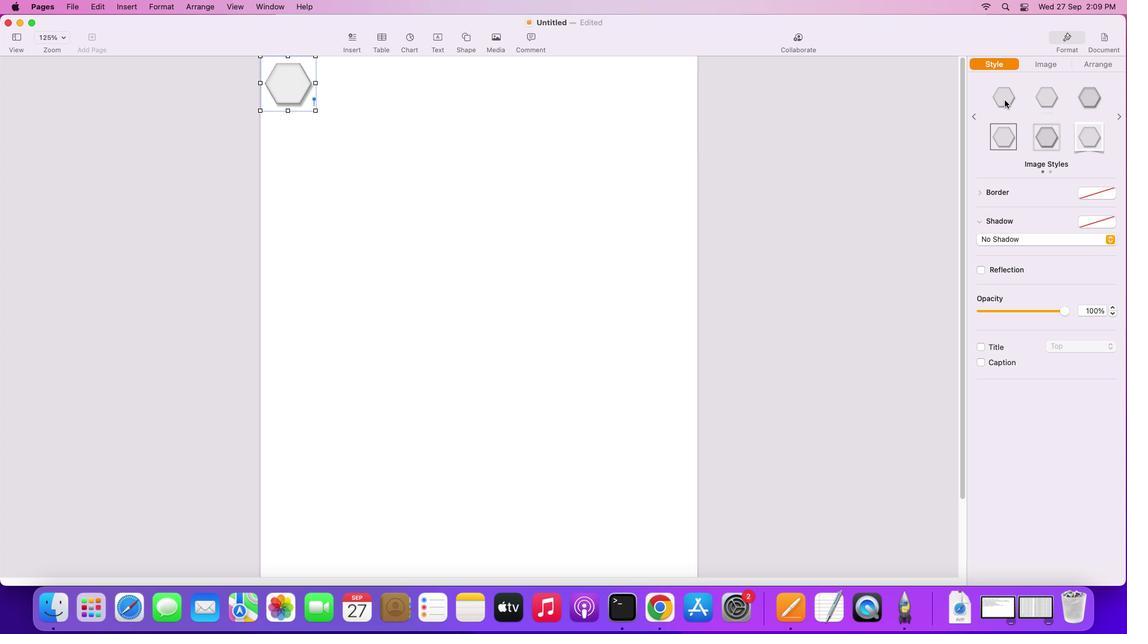 
Action: Mouse moved to (1007, 98)
Screenshot: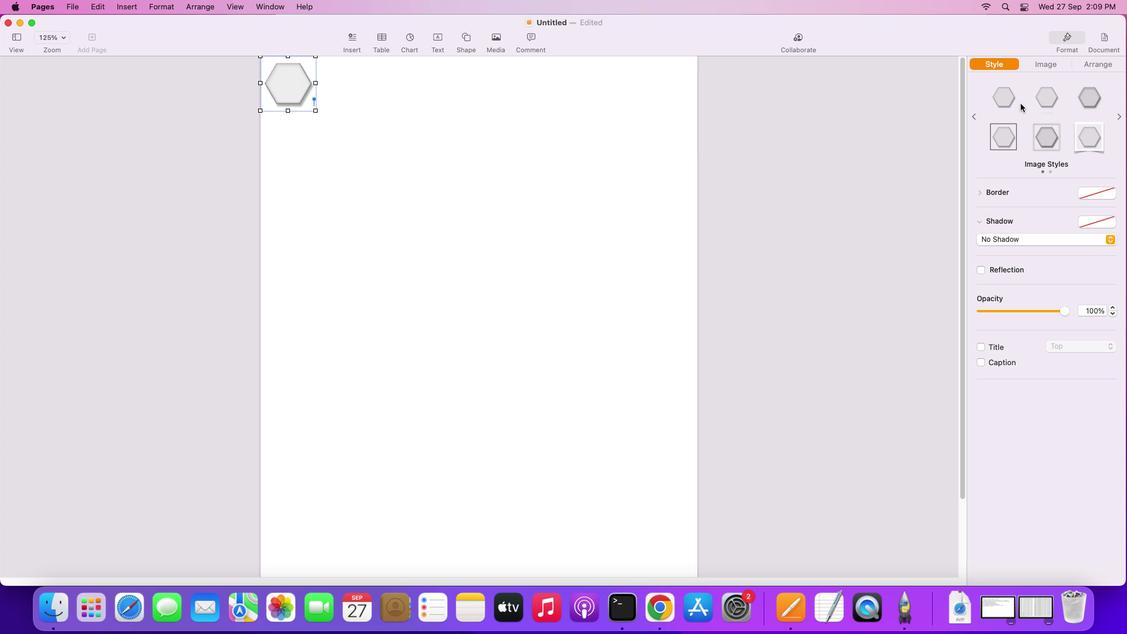 
Action: Mouse pressed left at (1007, 98)
Screenshot: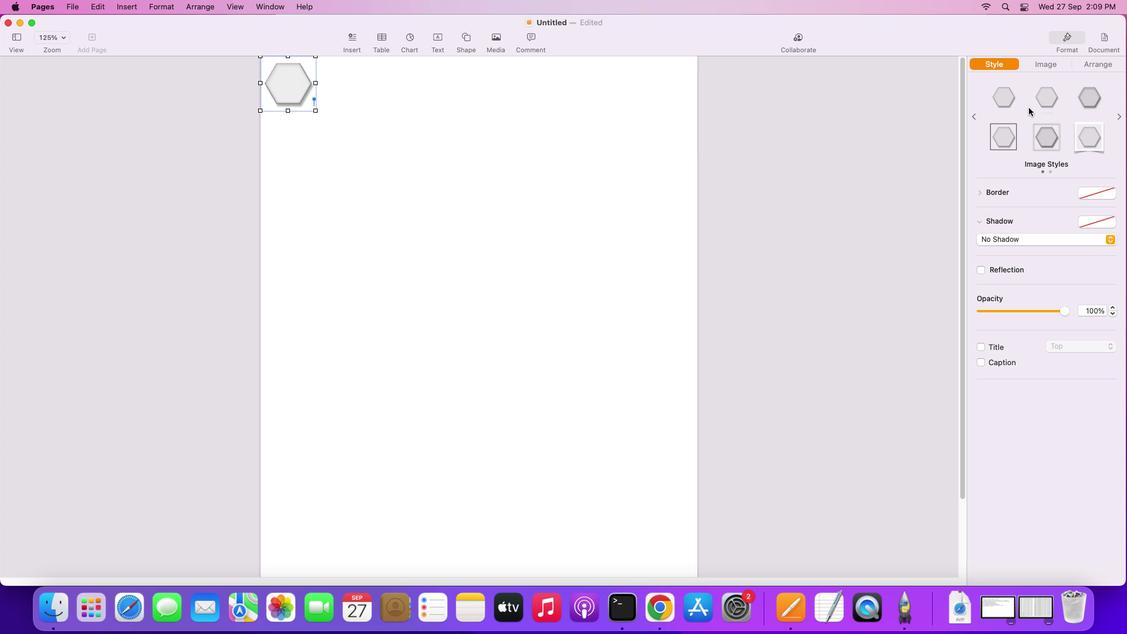 
Action: Mouse moved to (1052, 62)
Screenshot: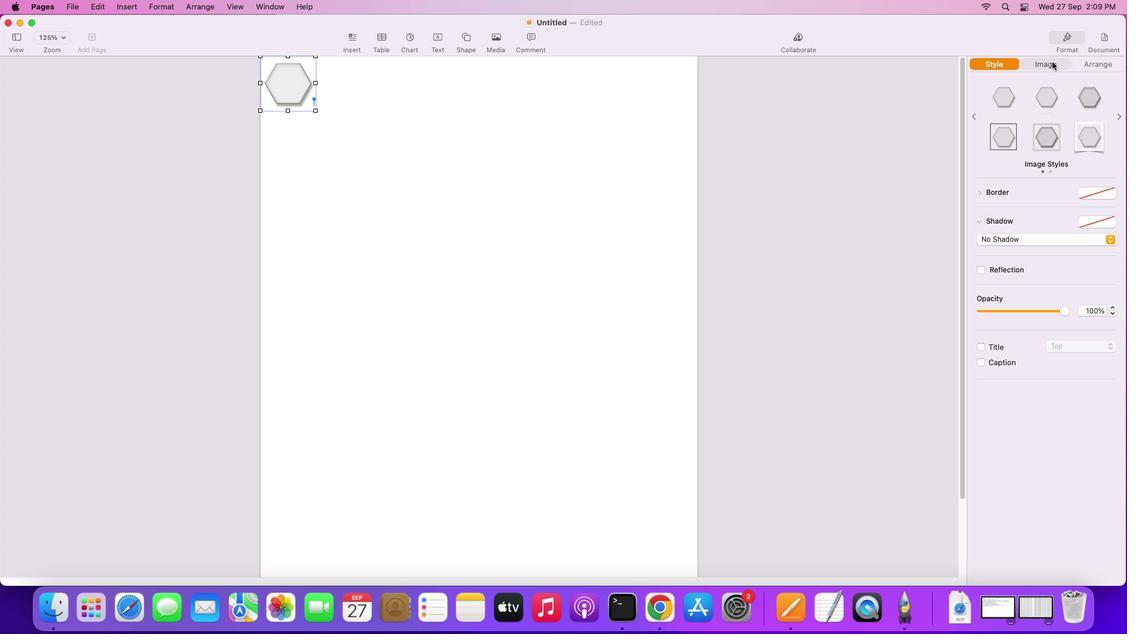 
Action: Mouse pressed left at (1052, 62)
Screenshot: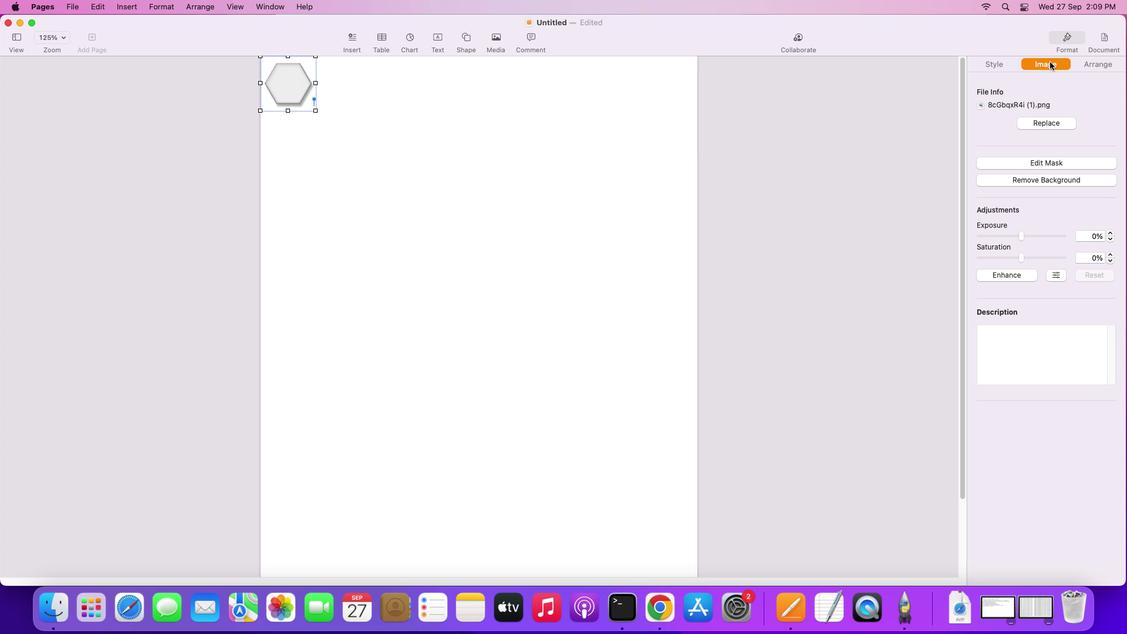 
Action: Mouse moved to (1096, 62)
Screenshot: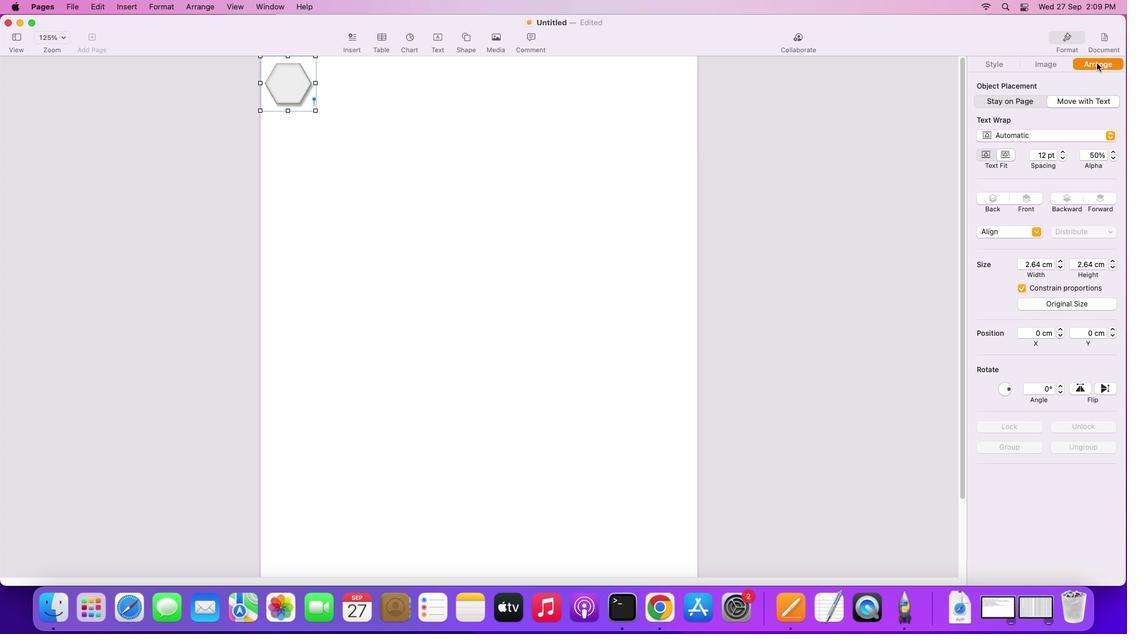 
Action: Mouse pressed left at (1096, 62)
Screenshot: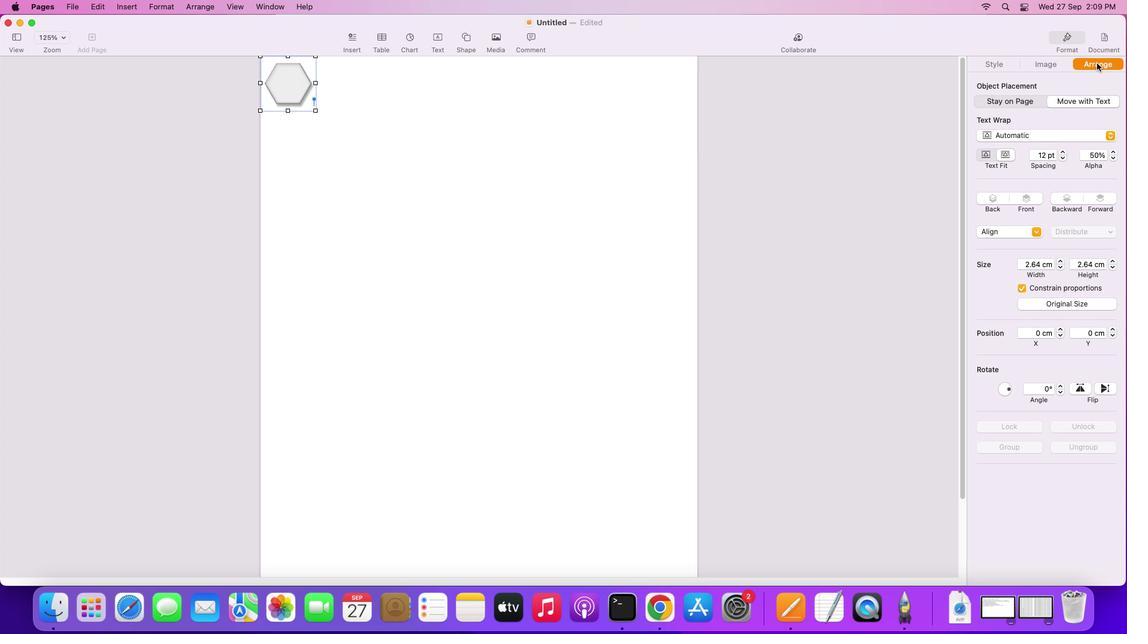 
Action: Mouse moved to (999, 97)
Screenshot: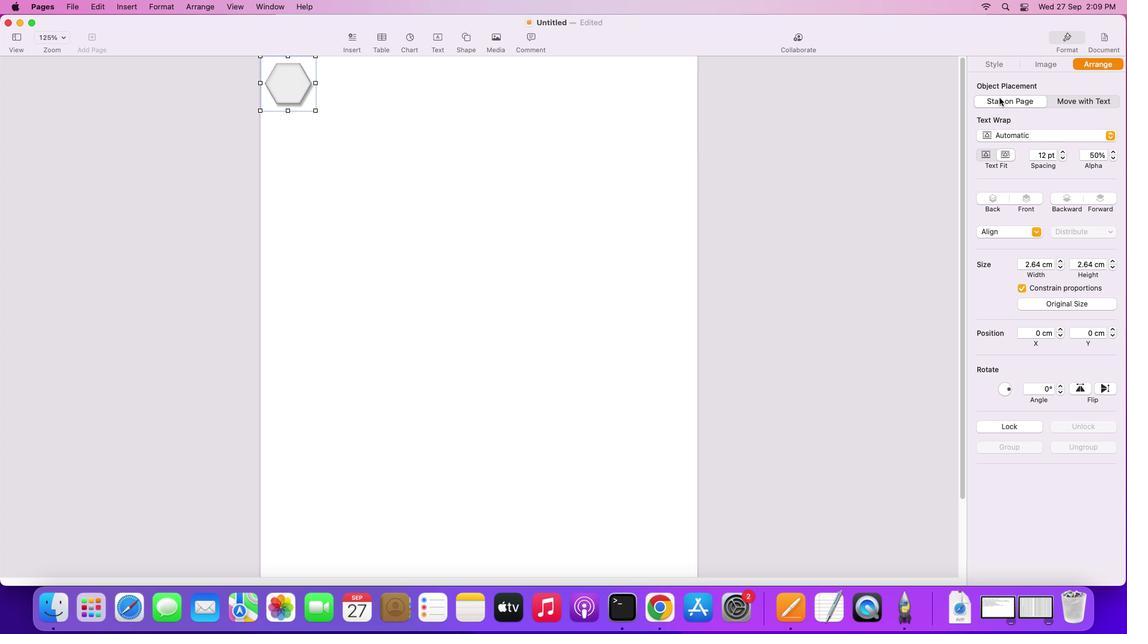 
Action: Mouse pressed left at (999, 97)
Screenshot: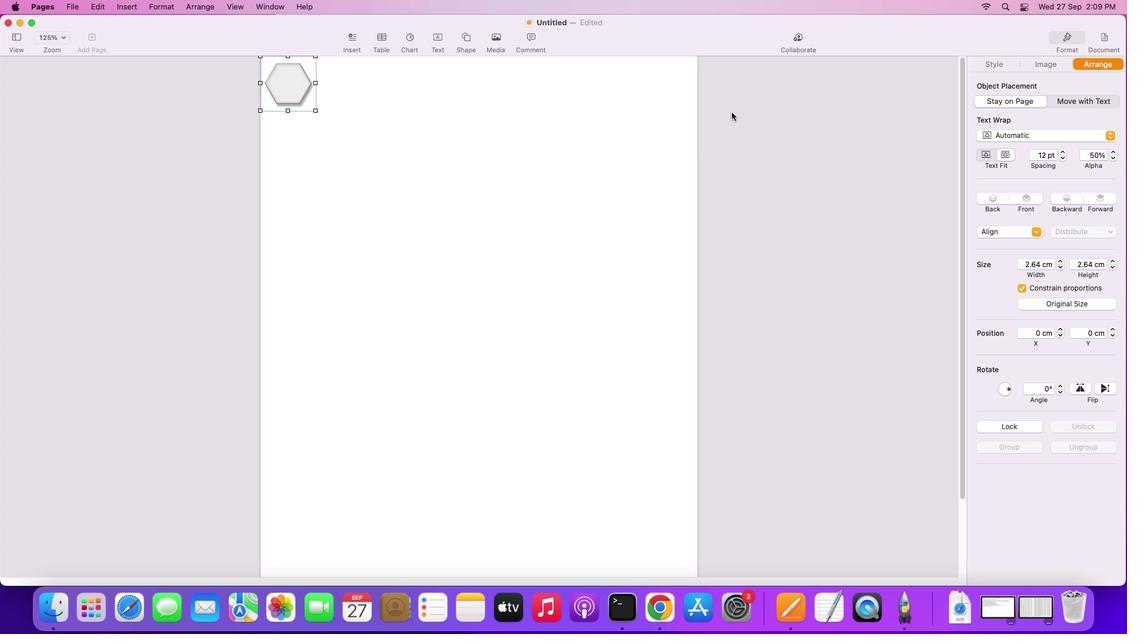 
Action: Mouse moved to (310, 99)
Screenshot: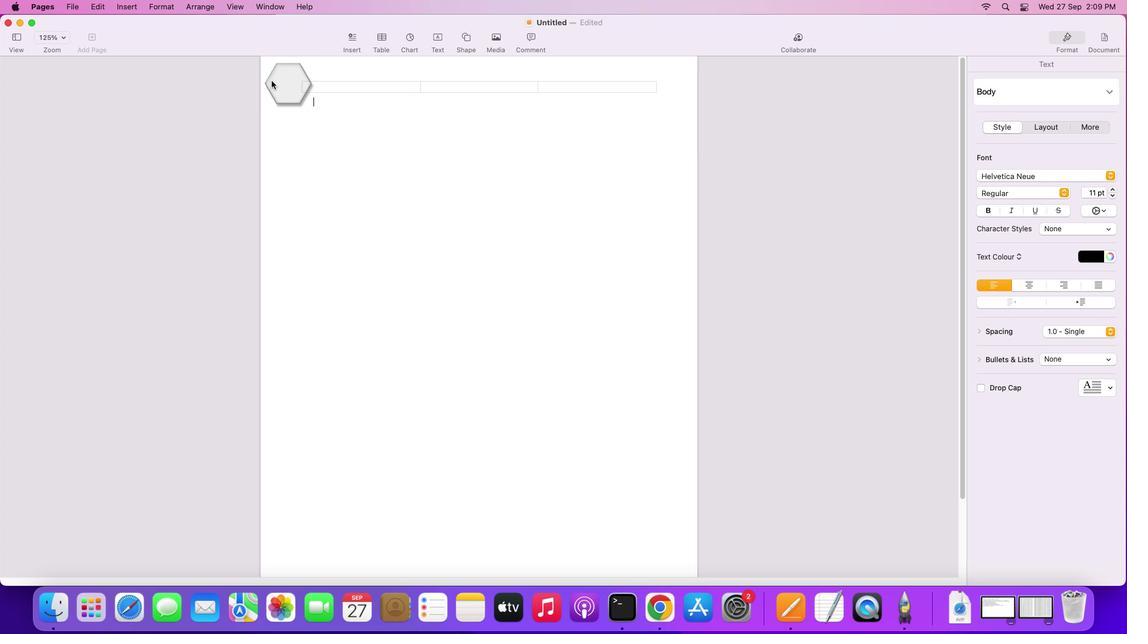 
Action: Mouse pressed left at (310, 99)
Screenshot: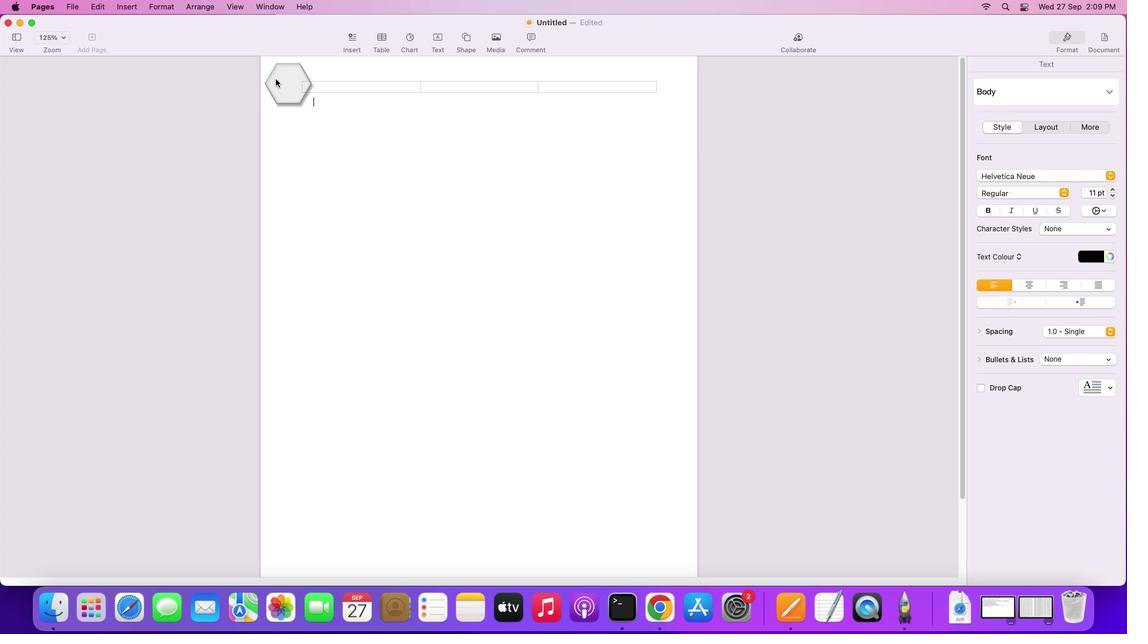
Action: Mouse moved to (281, 76)
Screenshot: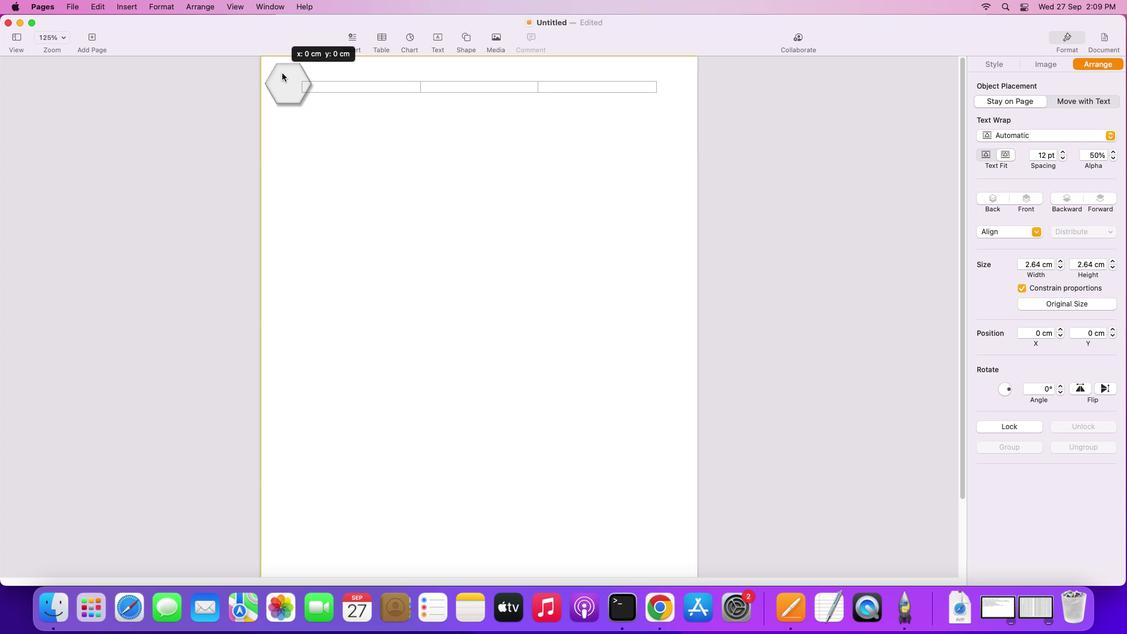 
Action: Mouse pressed left at (281, 76)
Screenshot: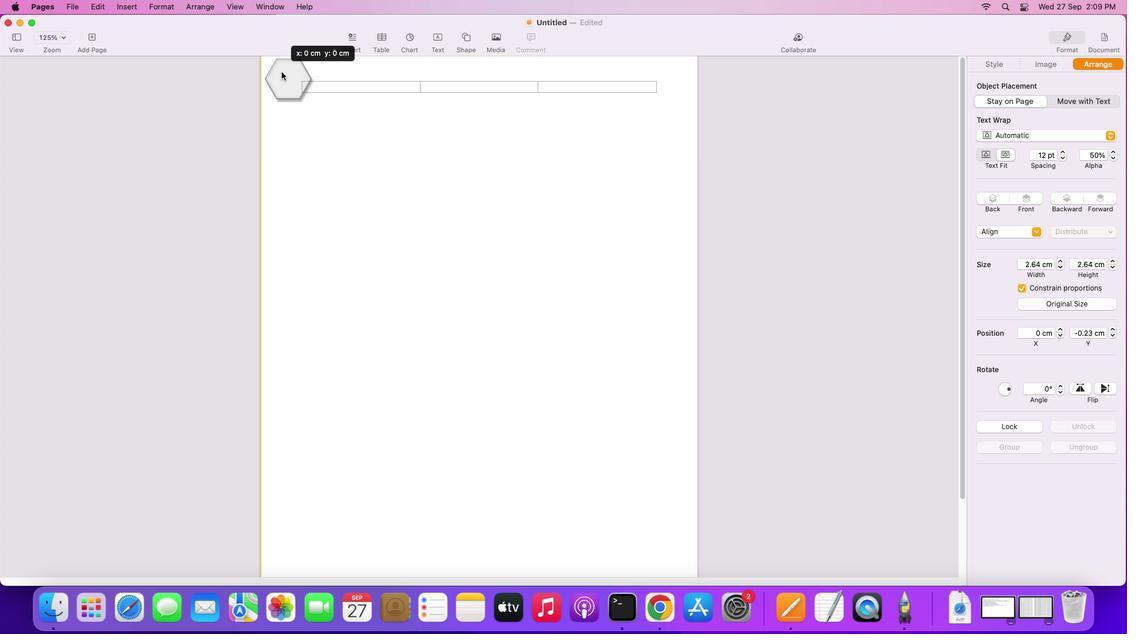 
Action: Mouse moved to (357, 82)
Screenshot: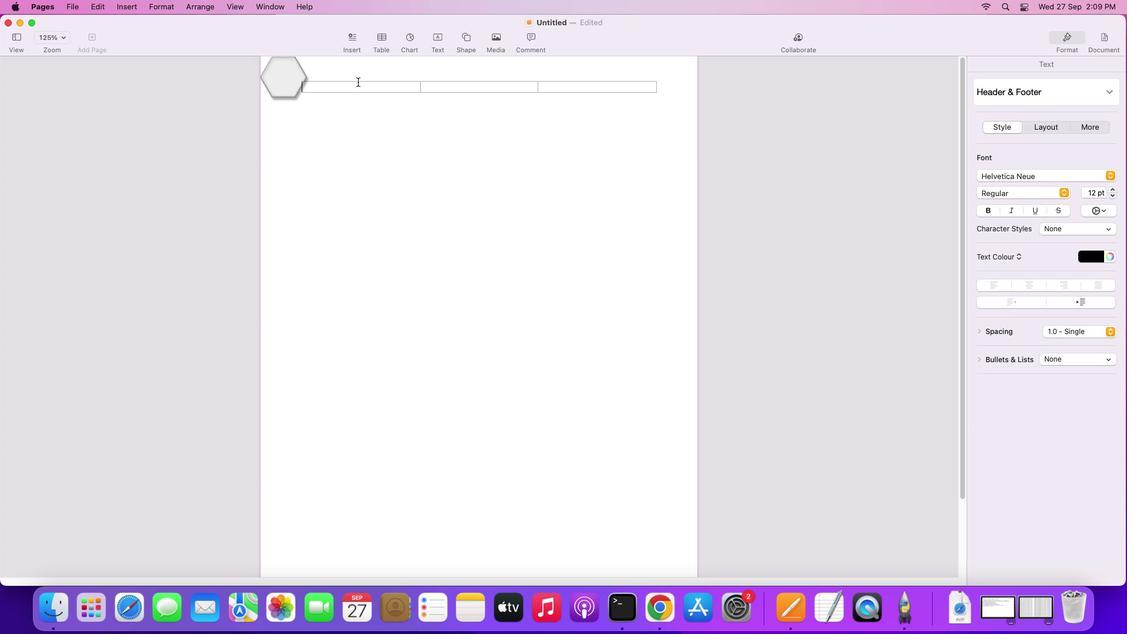 
Action: Mouse pressed left at (357, 82)
Screenshot: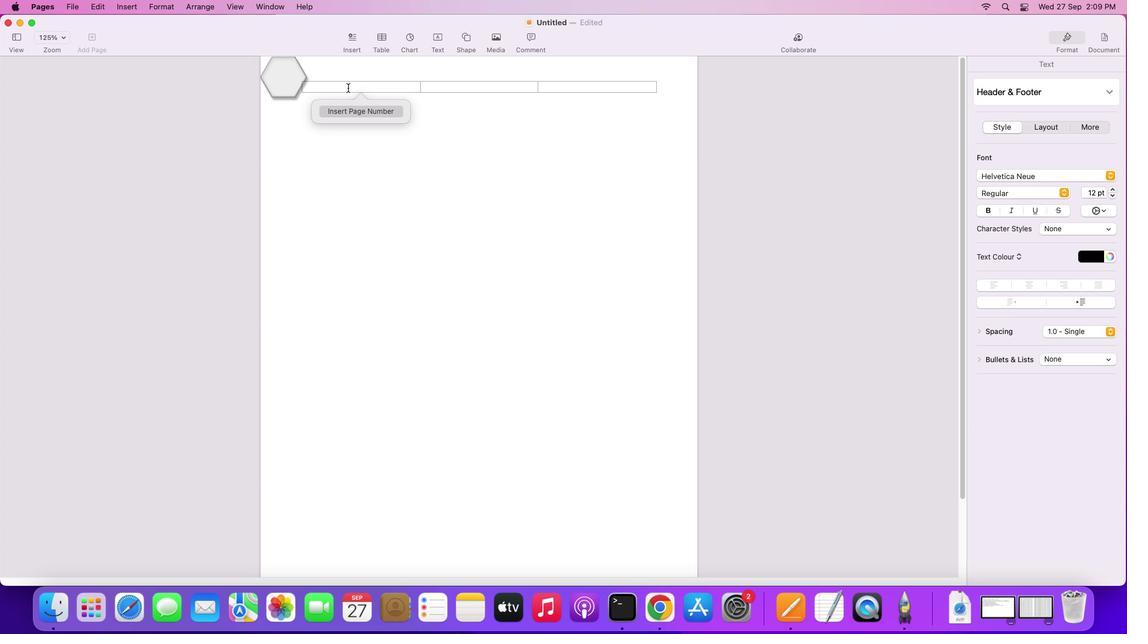 
Action: Mouse moved to (283, 79)
Screenshot: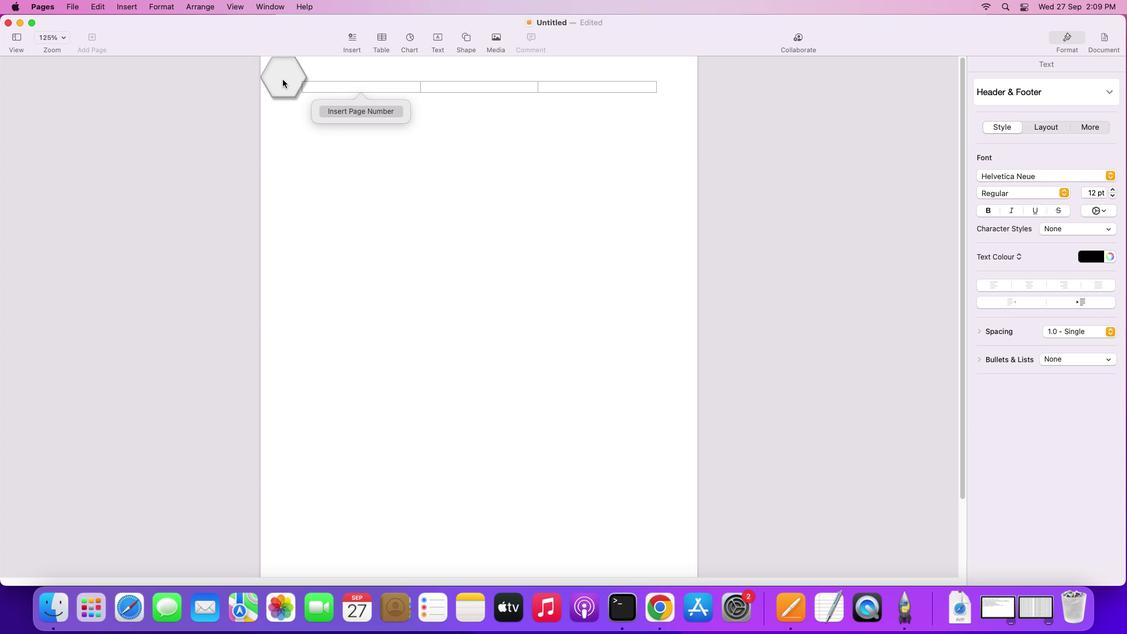 
Action: Key pressed Key.alt
Screenshot: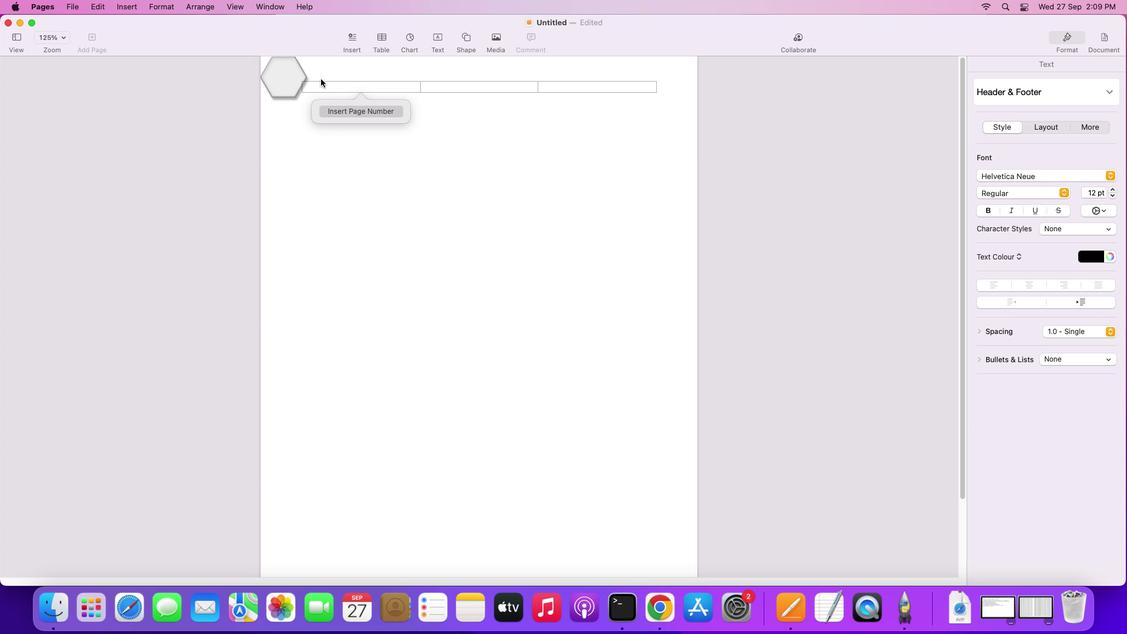 
Action: Mouse moved to (283, 78)
Screenshot: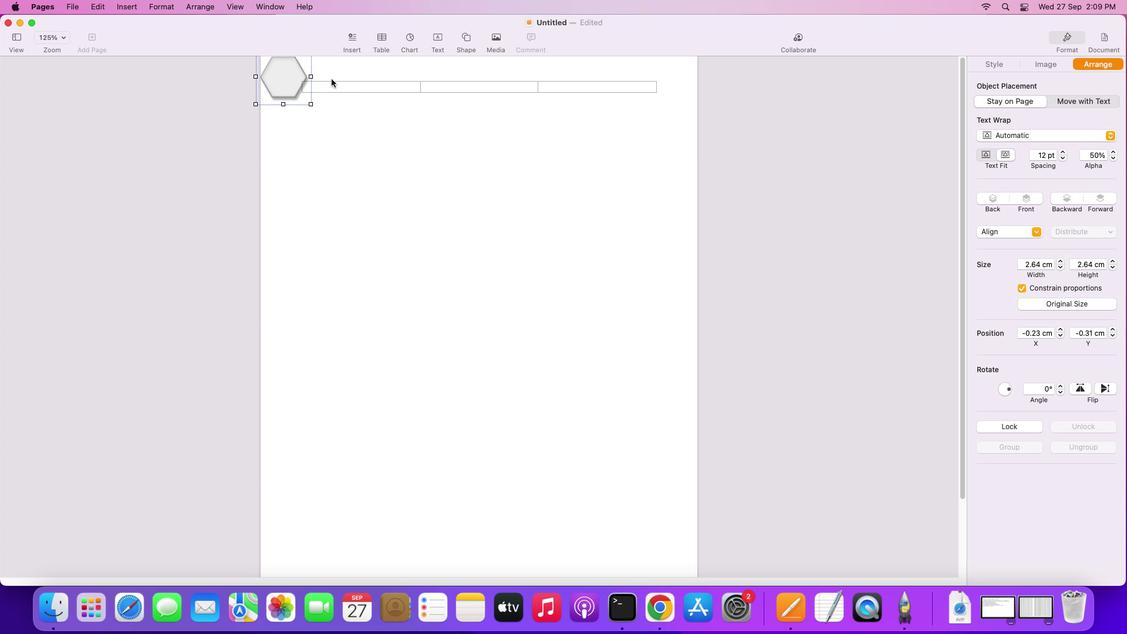 
Action: Mouse pressed left at (283, 78)
Screenshot: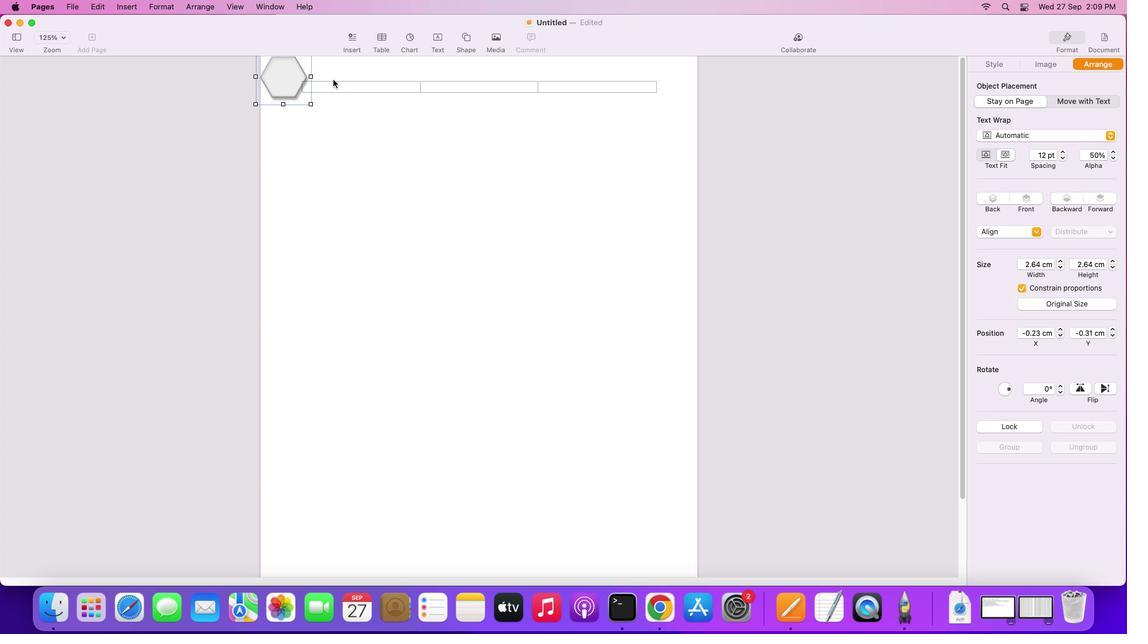 
Action: Mouse moved to (326, 73)
Screenshot: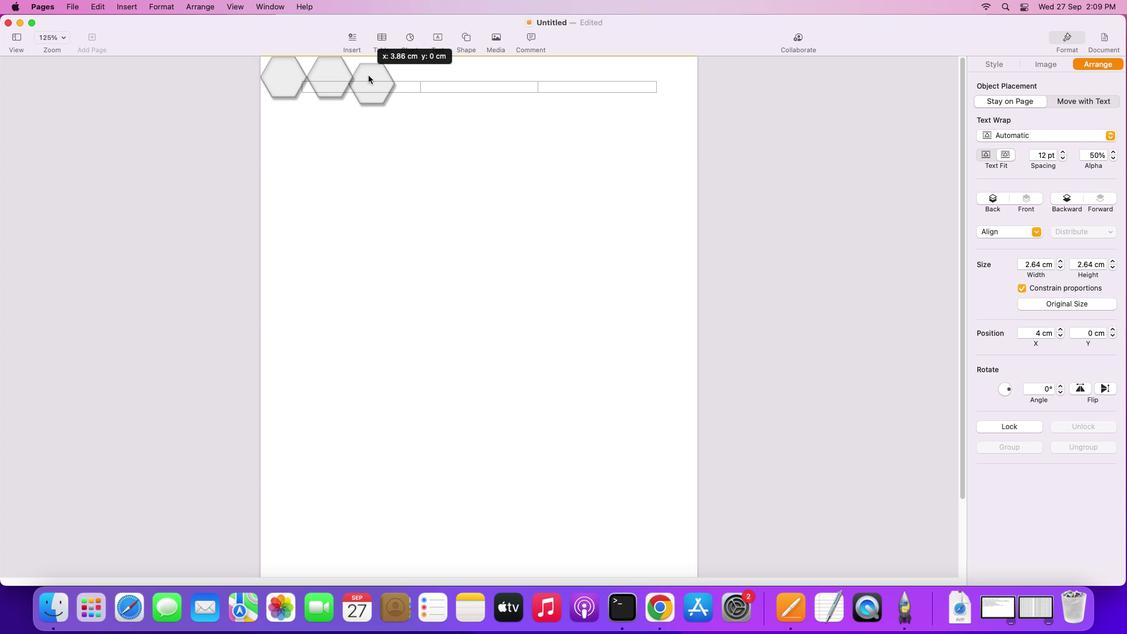 
Action: Key pressed Key.alt
Screenshot: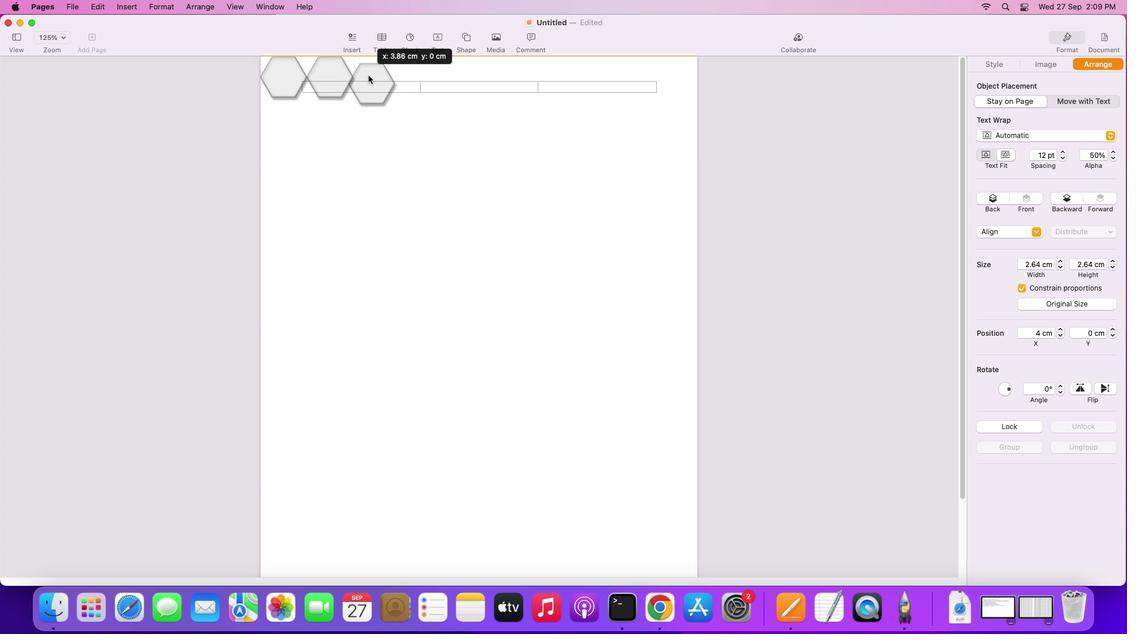 
Action: Mouse pressed left at (326, 73)
Screenshot: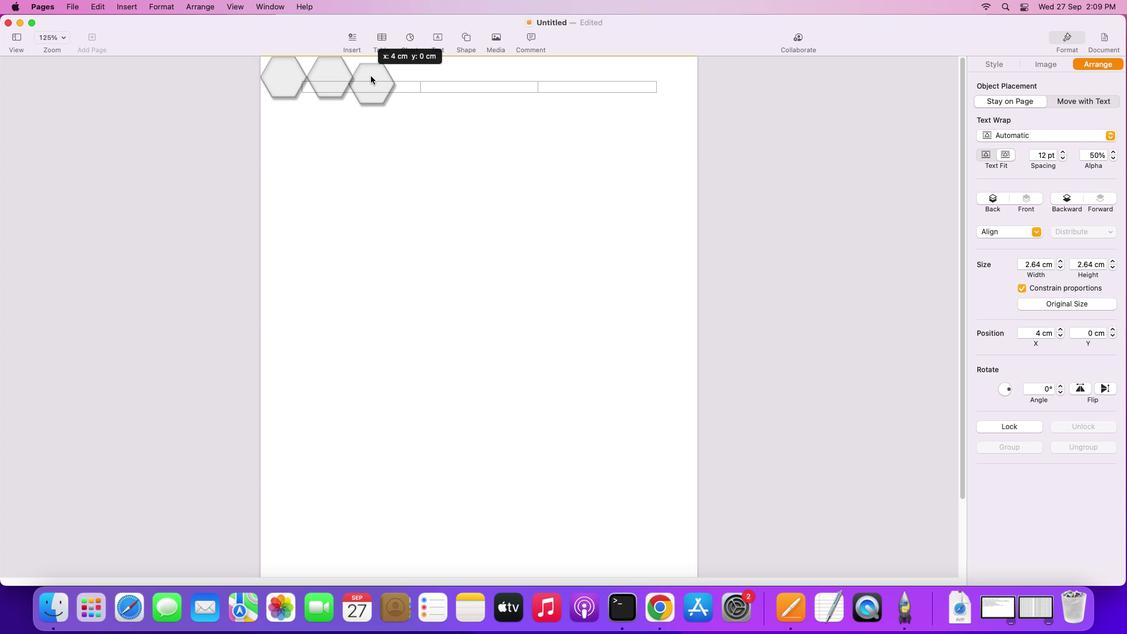 
Action: Mouse moved to (372, 72)
Screenshot: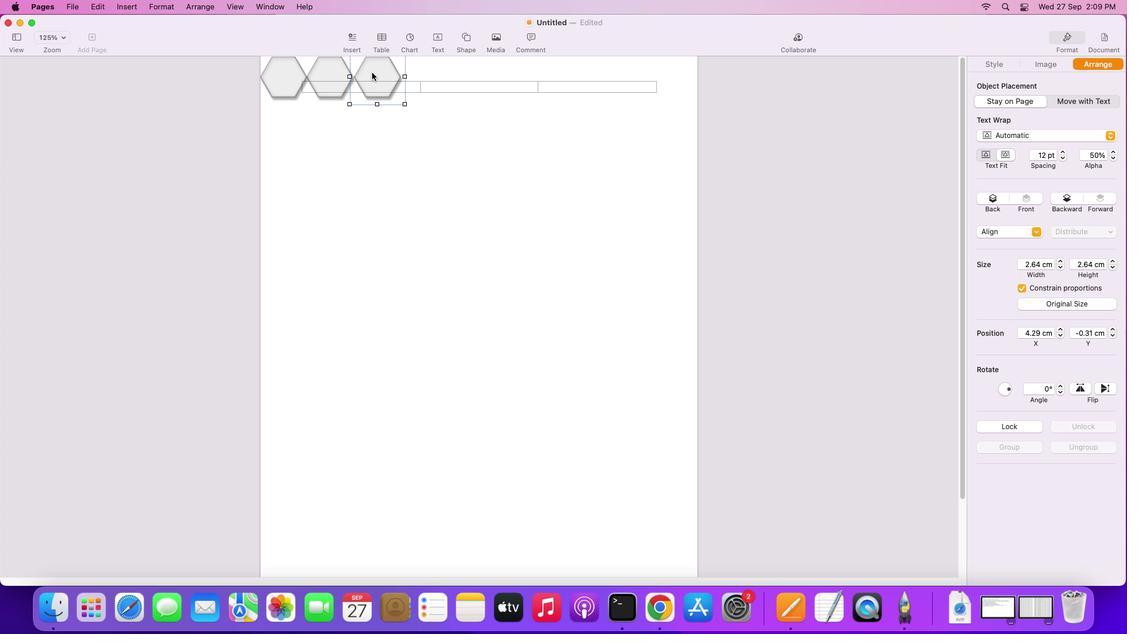 
Action: Mouse pressed left at (372, 72)
Screenshot: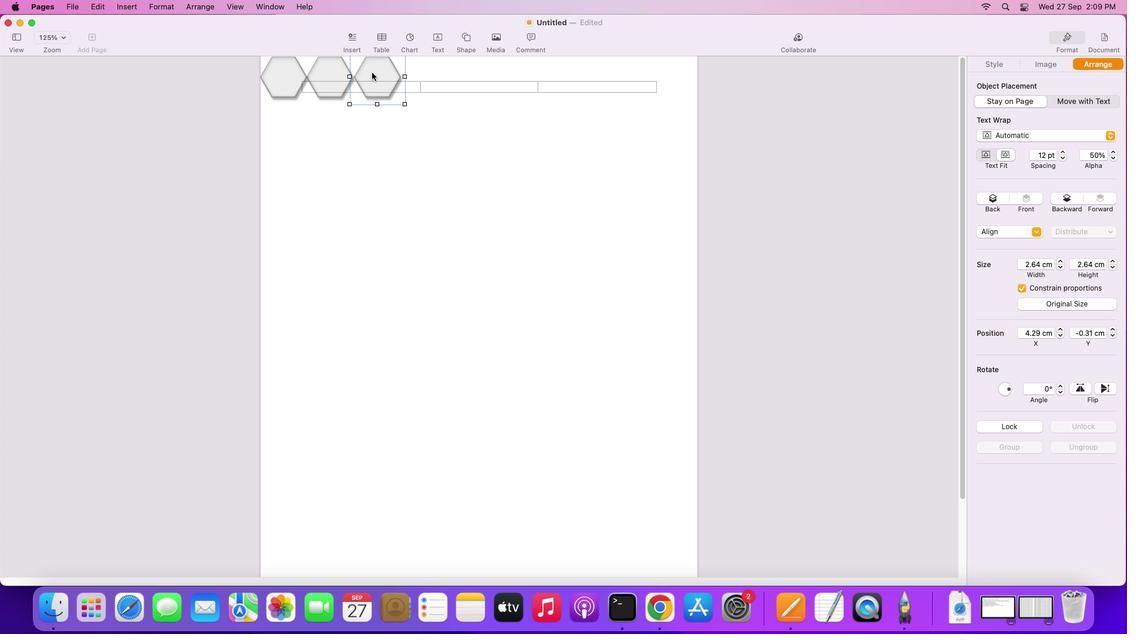
Action: Key pressed Key.alt
Screenshot: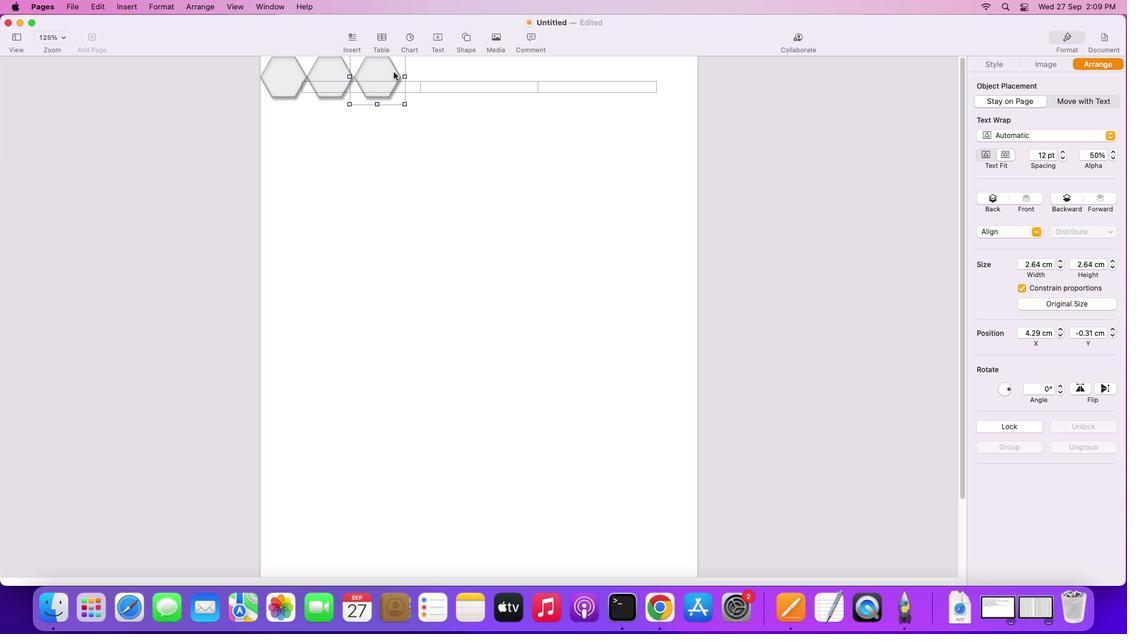 
Action: Mouse pressed left at (372, 72)
Screenshot: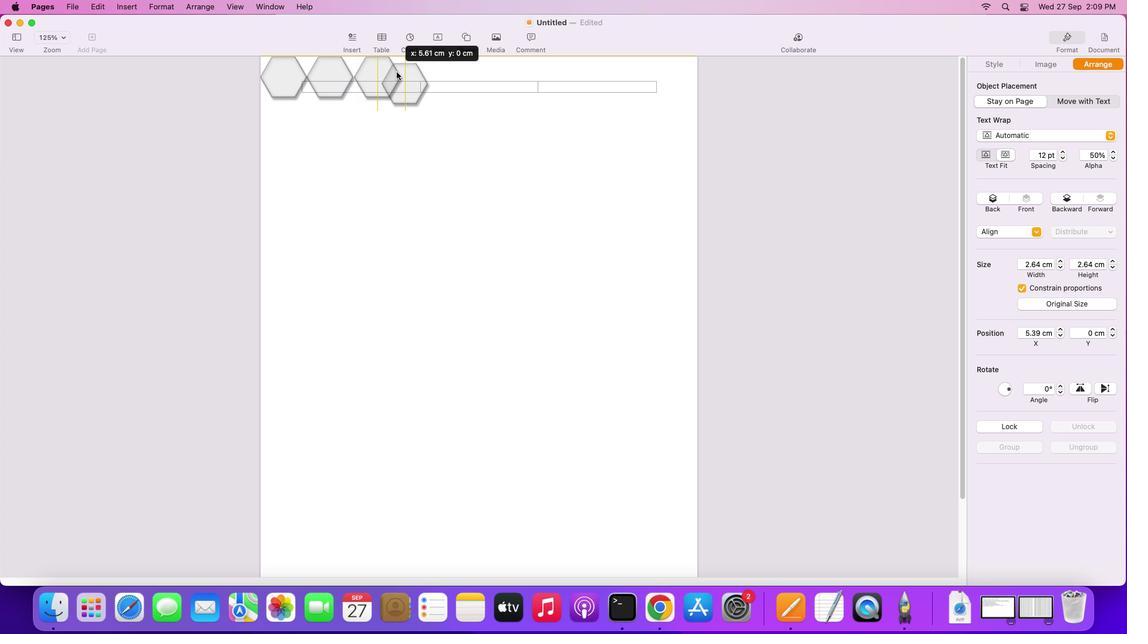 
Action: Mouse moved to (418, 67)
Screenshot: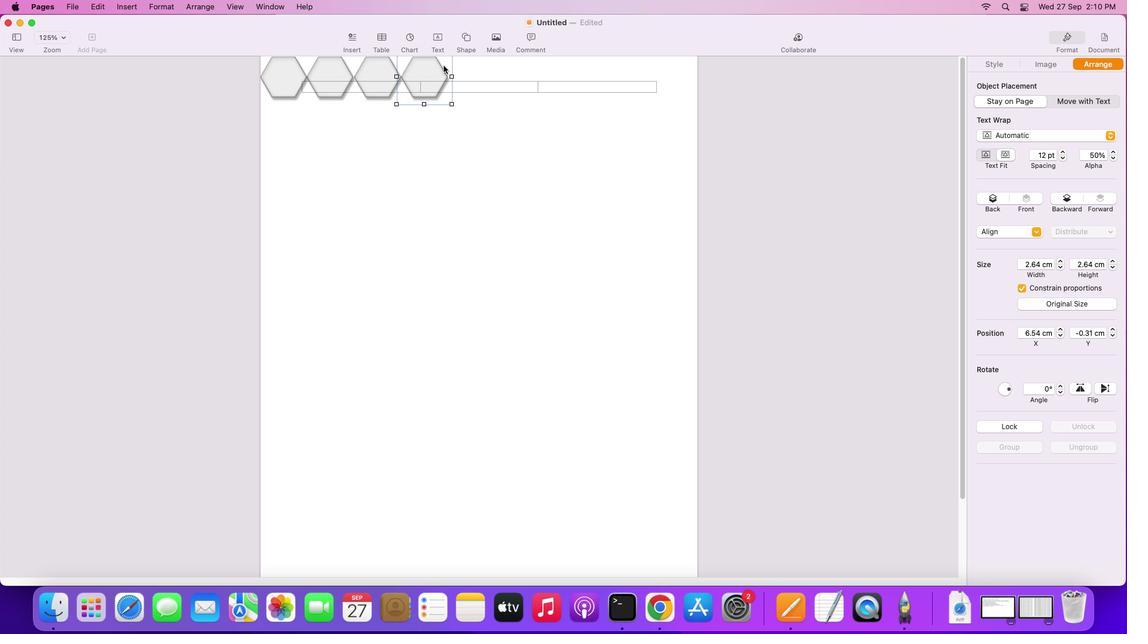 
Action: Key pressed Key.alt
Screenshot: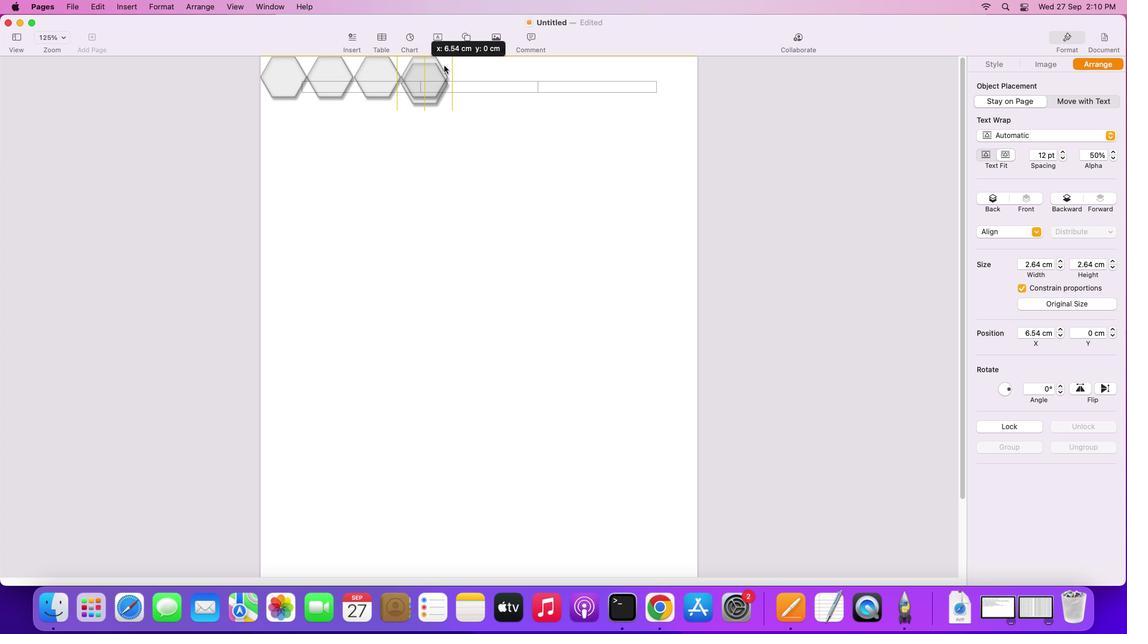 
Action: Mouse pressed left at (418, 67)
Screenshot: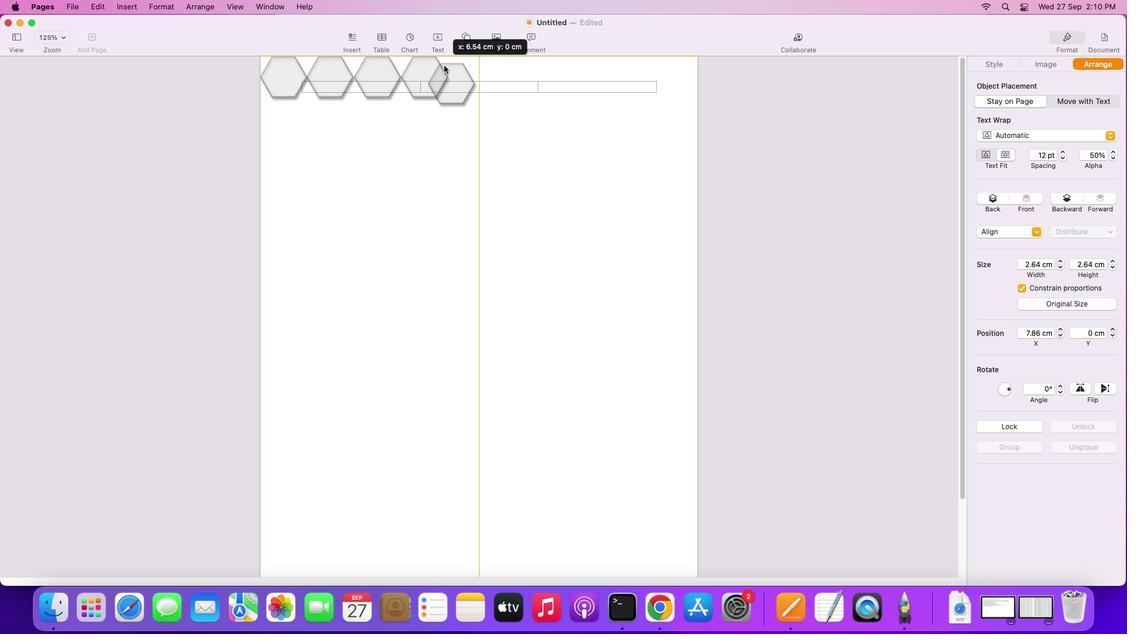 
Action: Mouse moved to (463, 60)
Screenshot: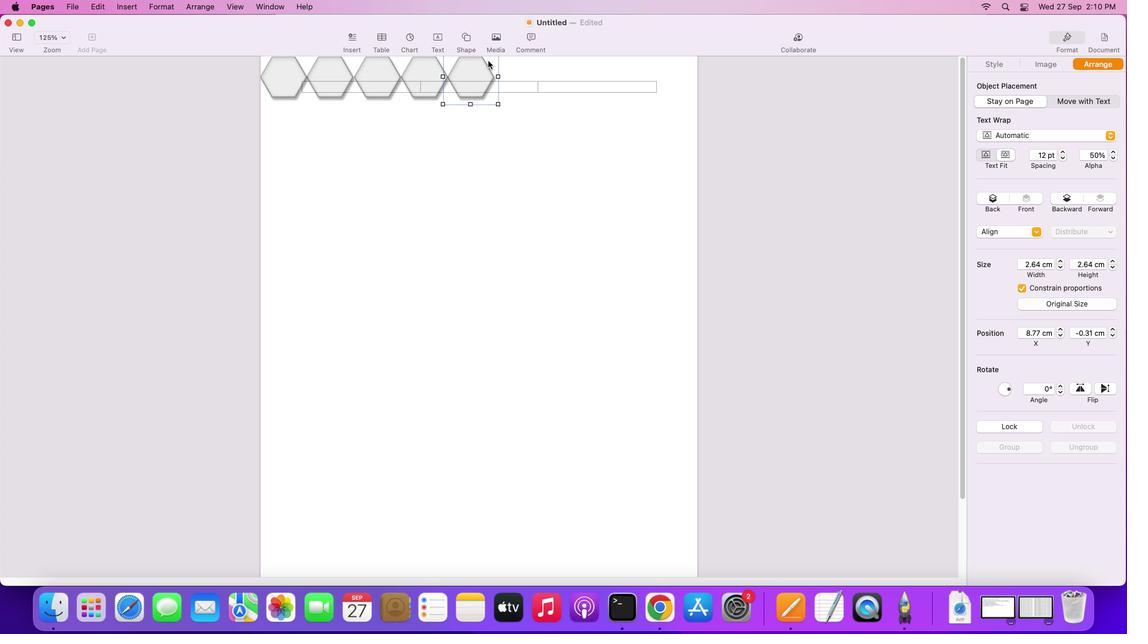 
Action: Key pressed Key.alt
Screenshot: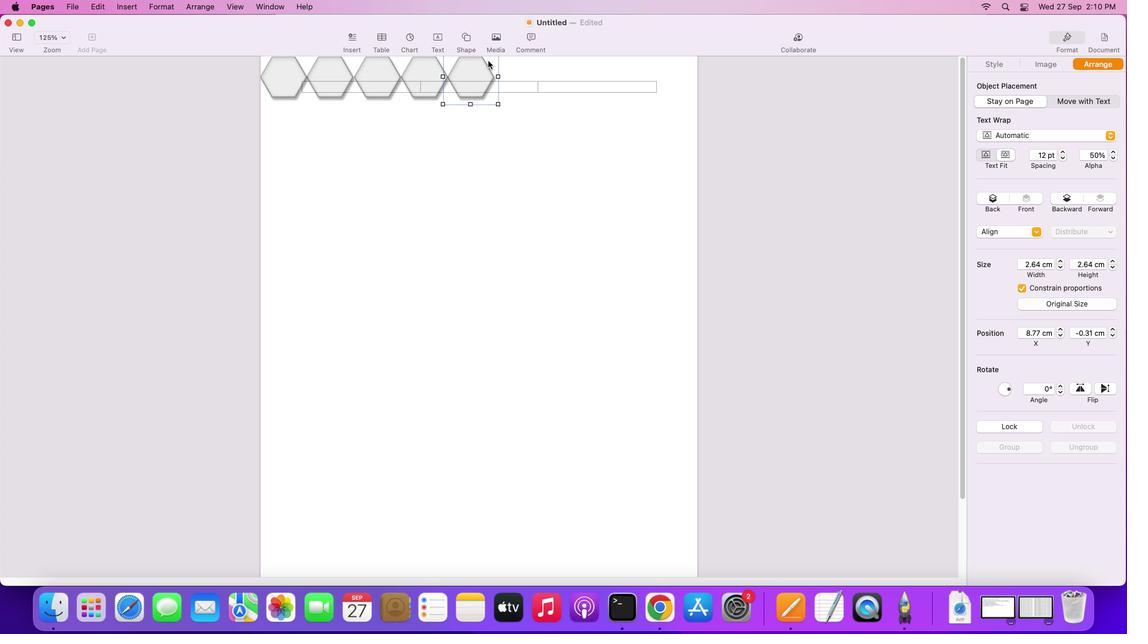 
Action: Mouse moved to (463, 60)
Screenshot: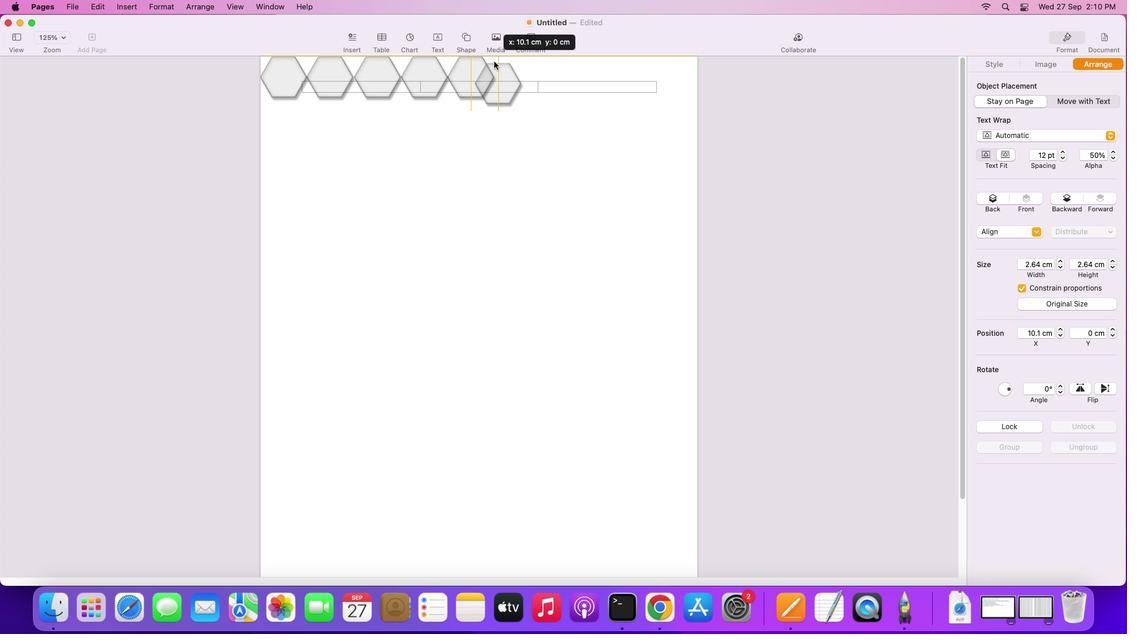 
Action: Mouse pressed left at (463, 60)
Screenshot: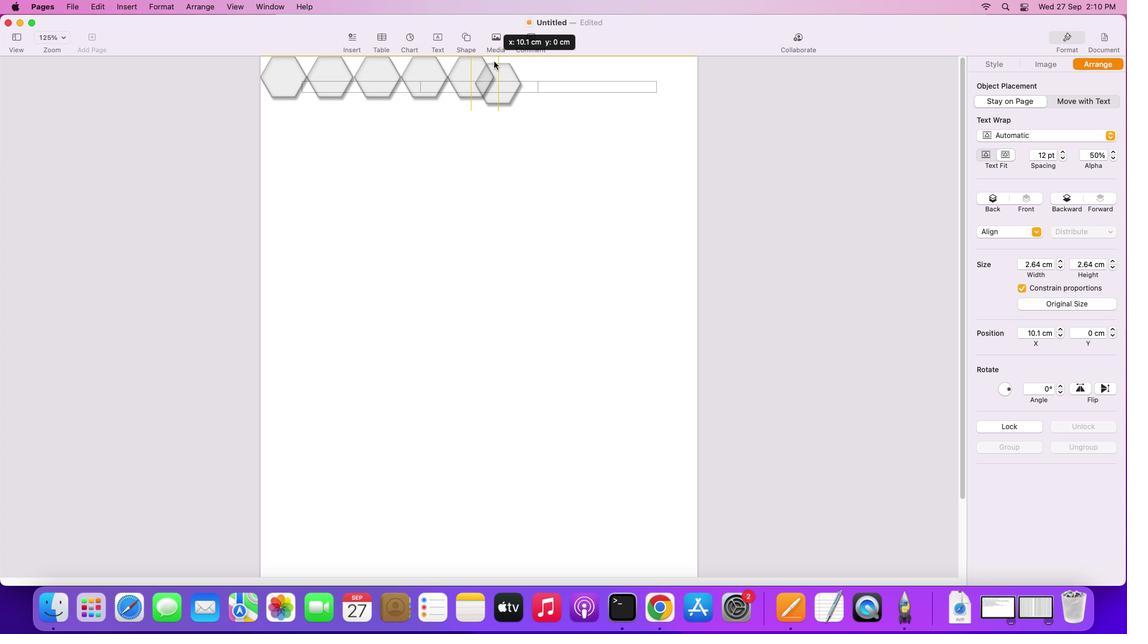 
Action: Mouse moved to (520, 67)
Screenshot: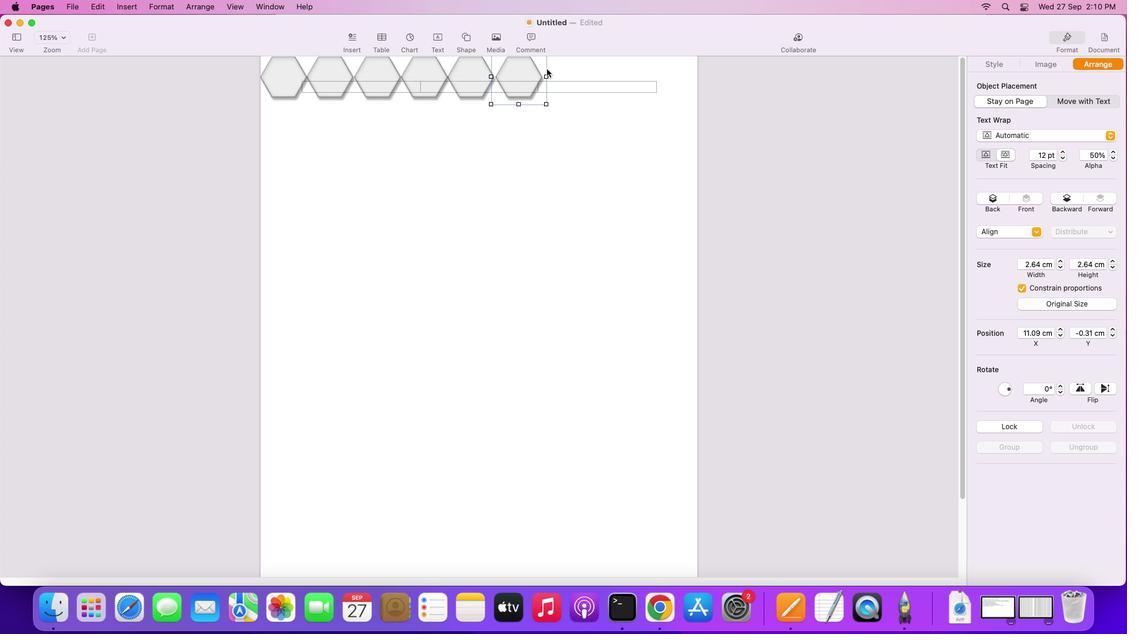 
Action: Key pressed Key.alt
Screenshot: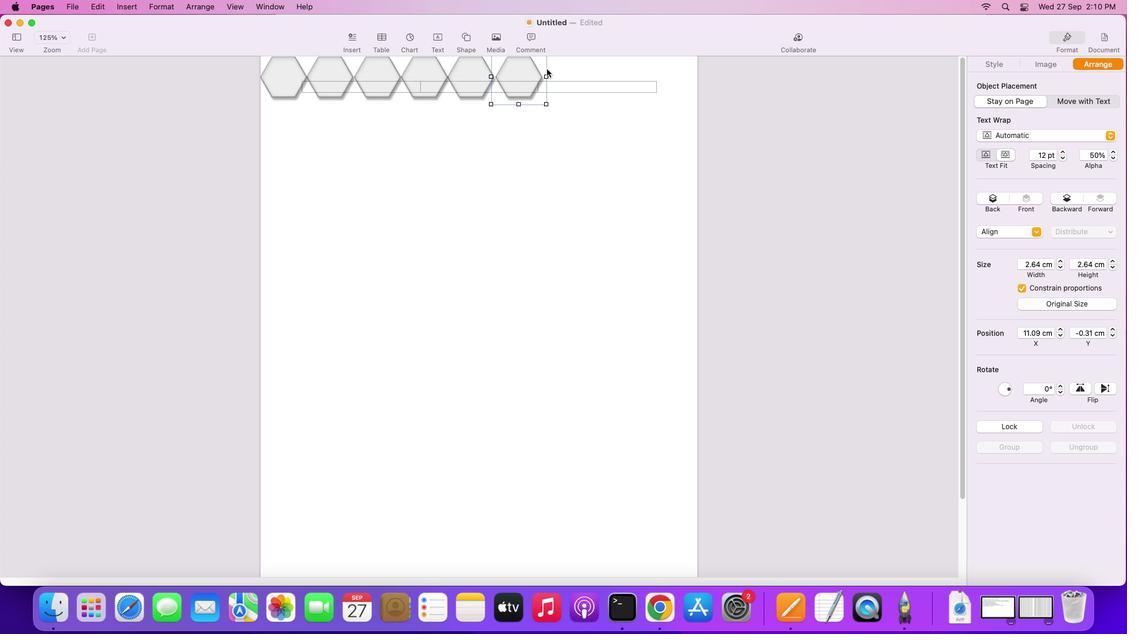 
Action: Mouse moved to (521, 68)
Screenshot: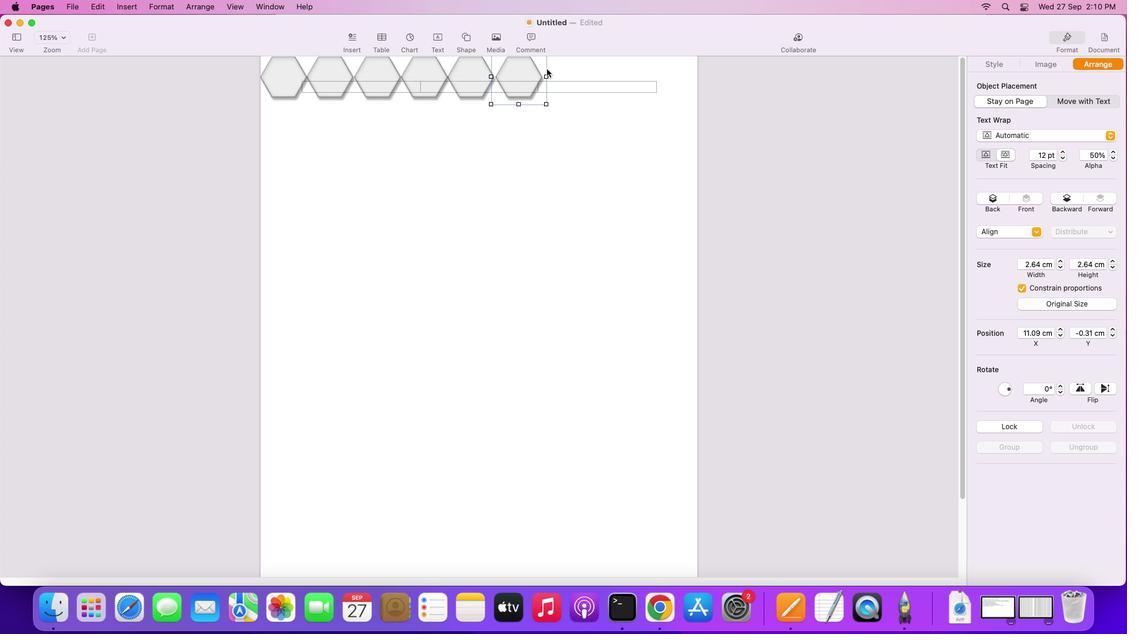 
Action: Mouse pressed left at (521, 68)
Screenshot: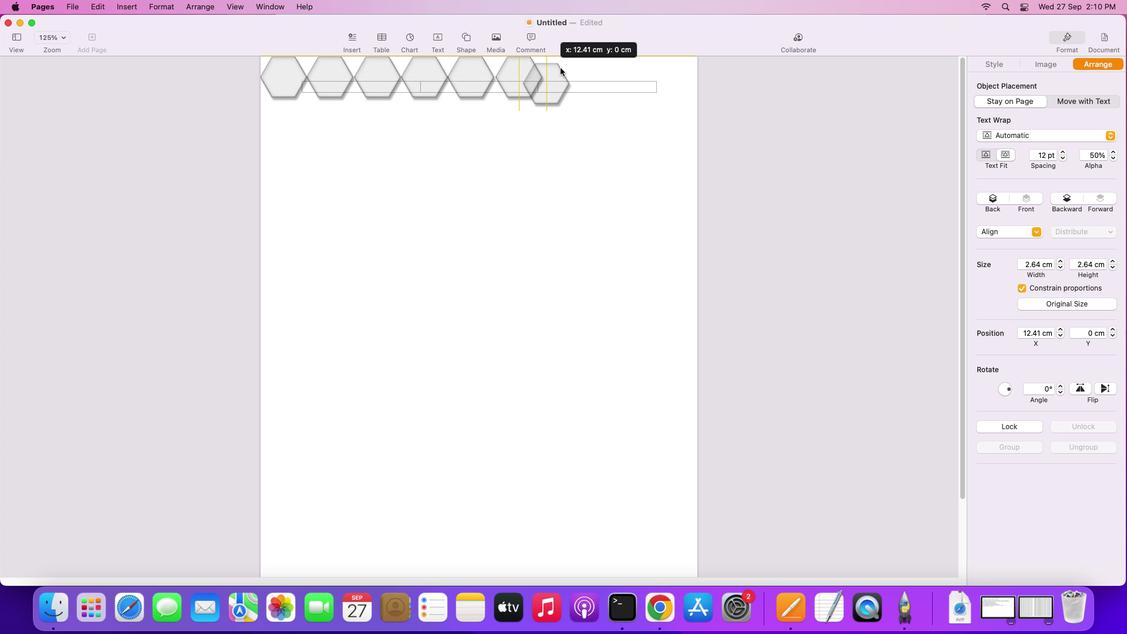 
Action: Mouse moved to (568, 61)
Screenshot: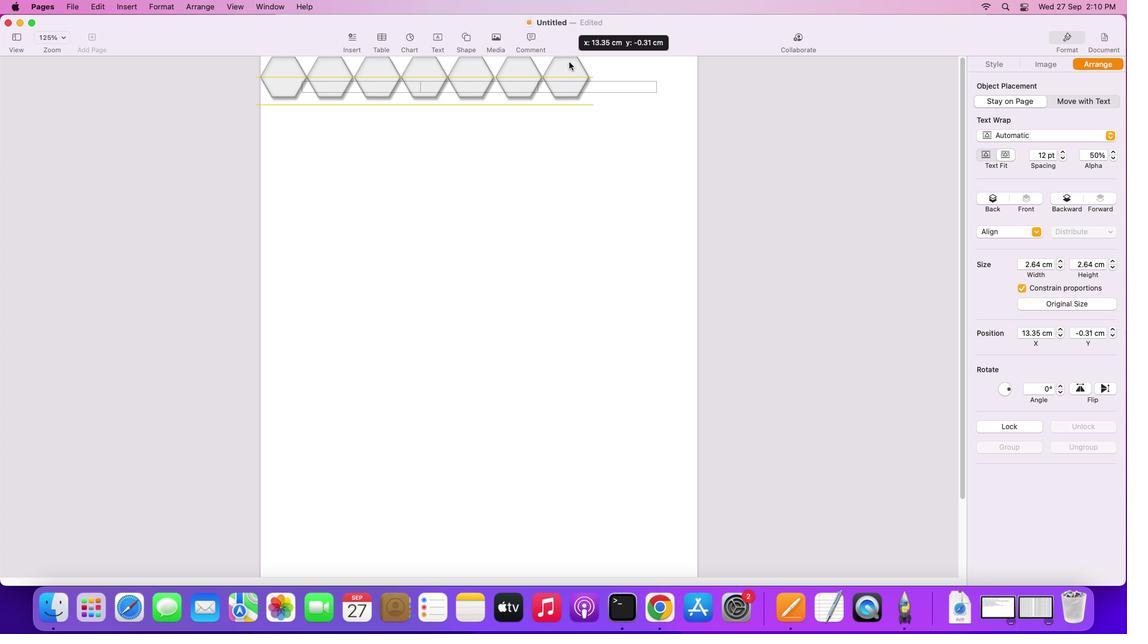 
Action: Key pressed Key.alt
Screenshot: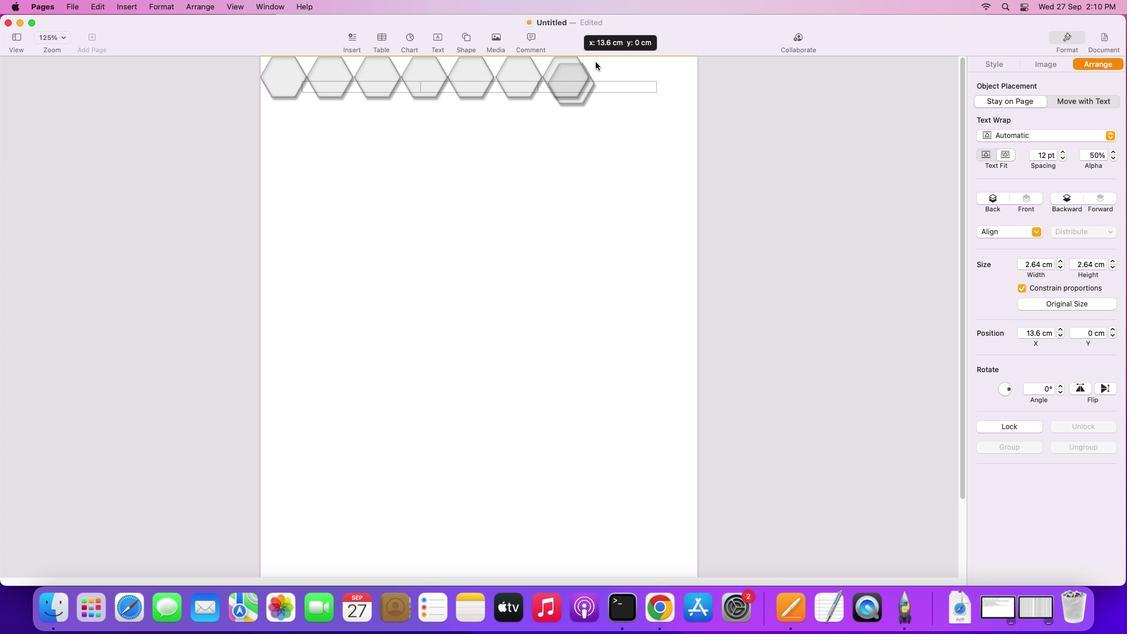 
Action: Mouse moved to (569, 61)
Screenshot: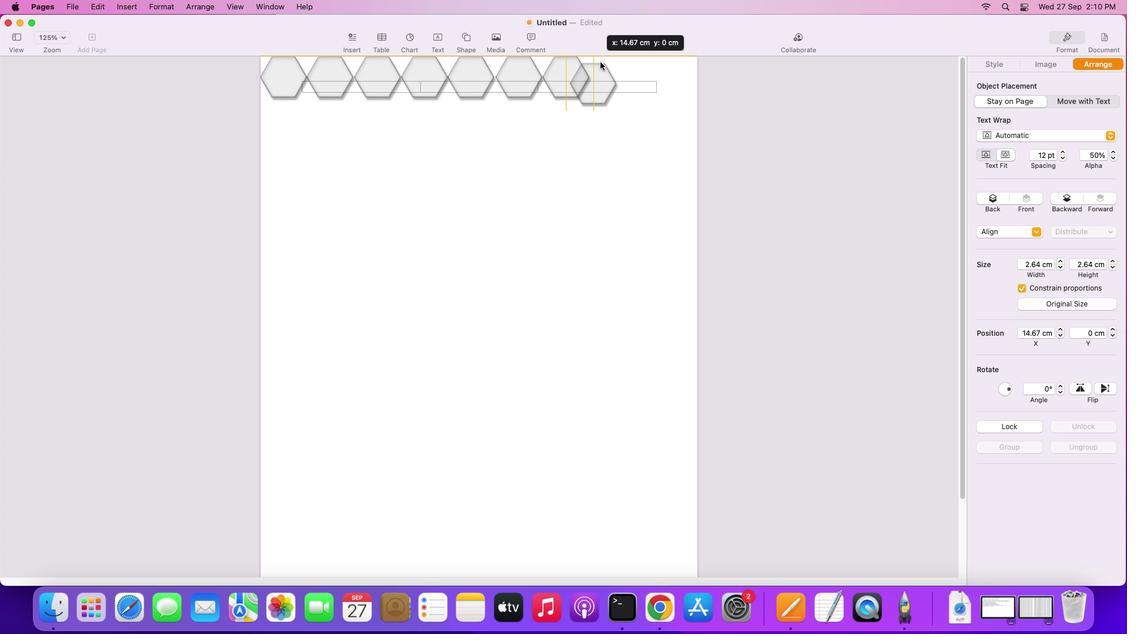 
Action: Mouse pressed left at (569, 61)
Screenshot: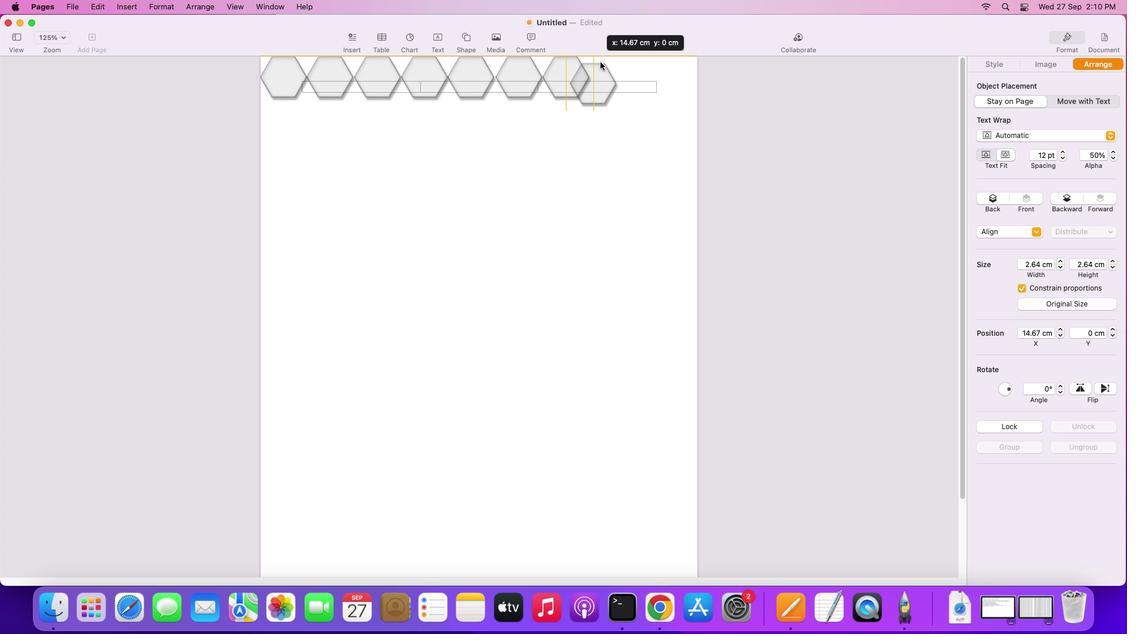 
Action: Mouse moved to (614, 57)
Screenshot: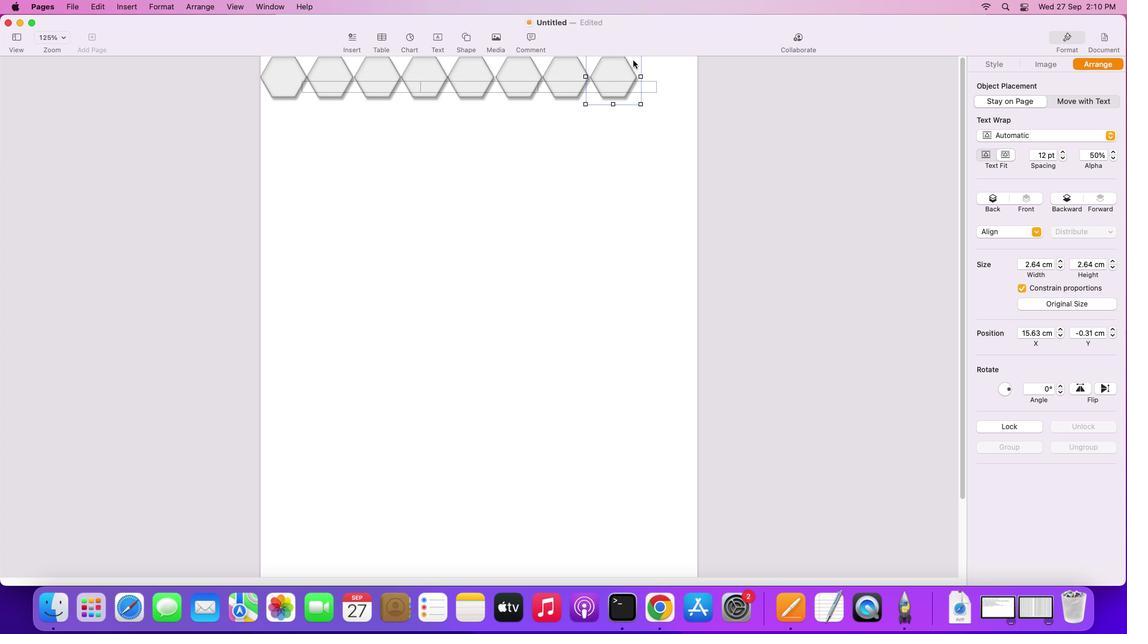 
Action: Key pressed Key.alt
Screenshot: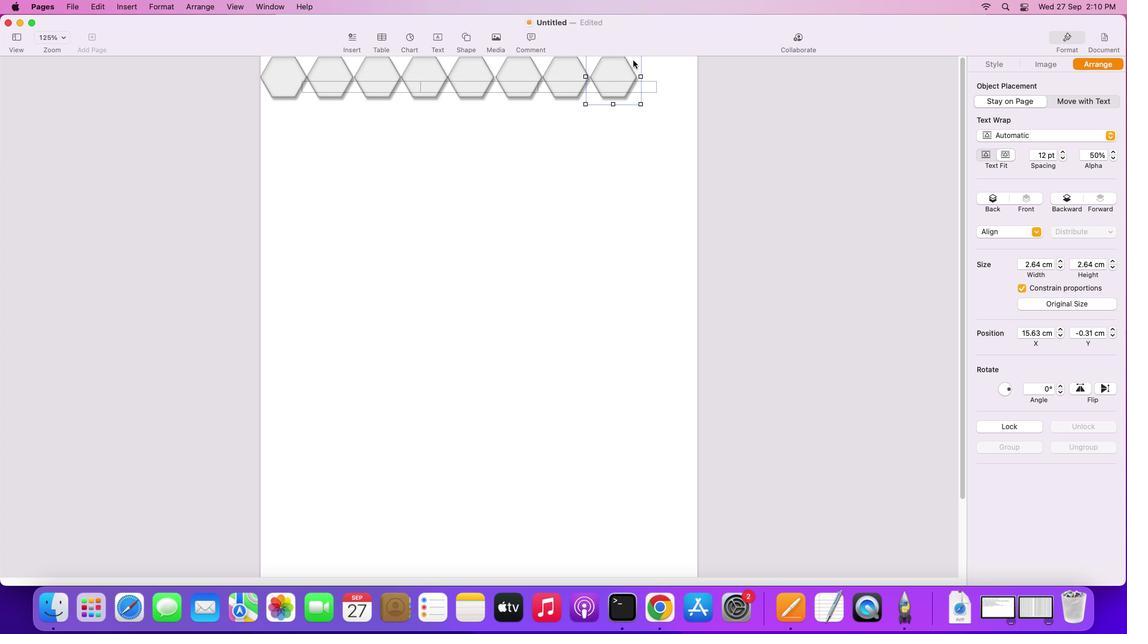 
Action: Mouse moved to (612, 59)
Screenshot: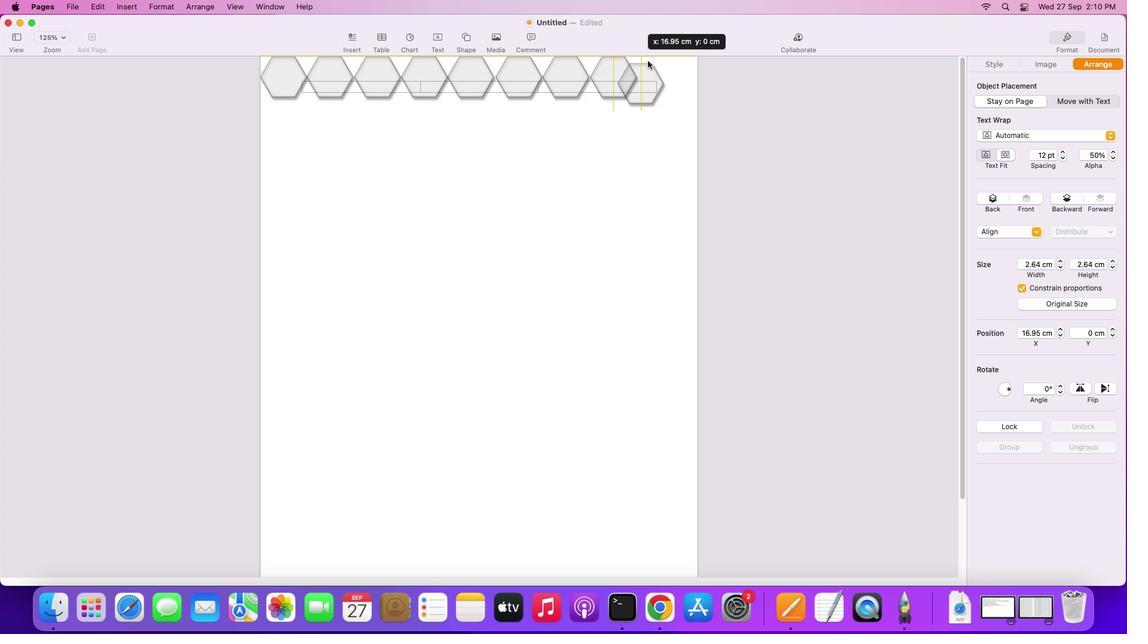 
Action: Mouse pressed left at (612, 59)
Screenshot: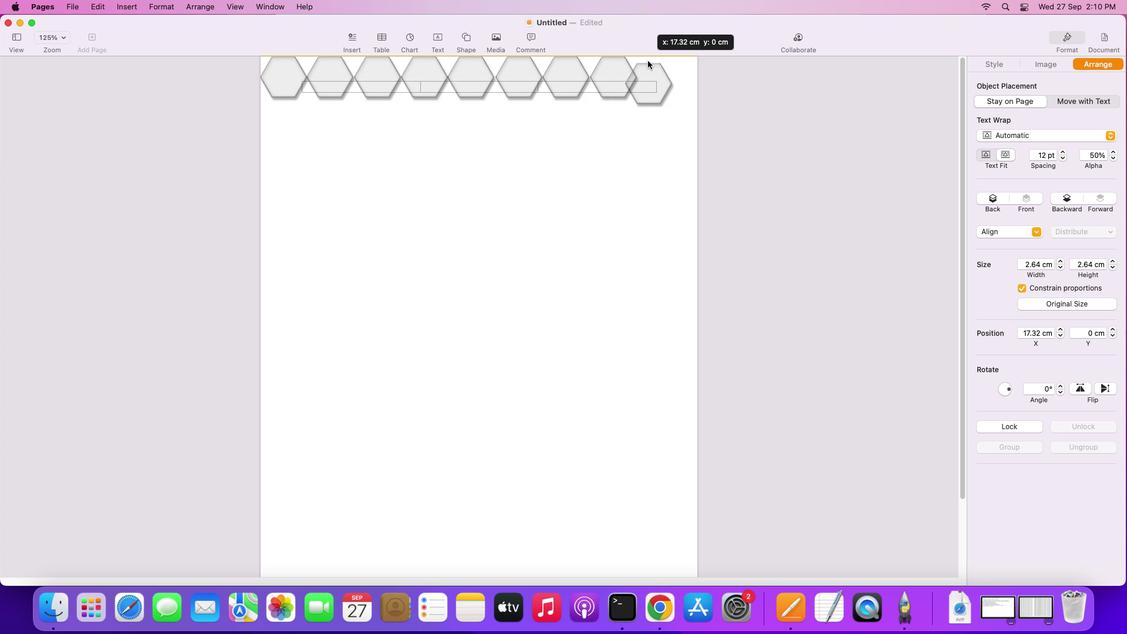 
Action: Mouse moved to (621, 73)
Screenshot: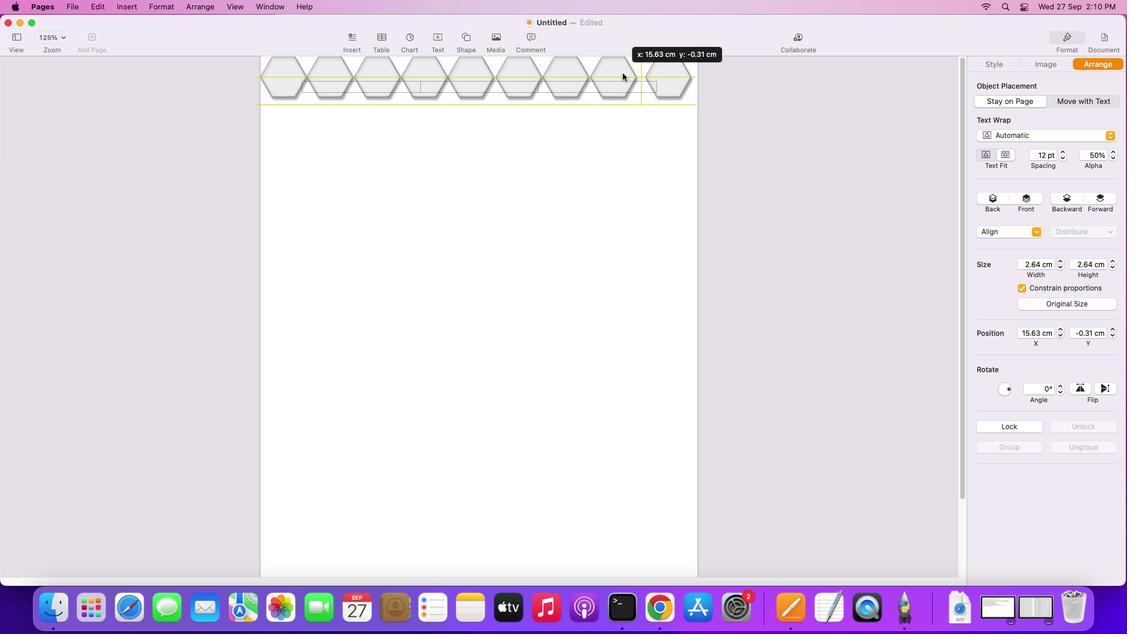 
Action: Mouse pressed left at (621, 73)
Screenshot: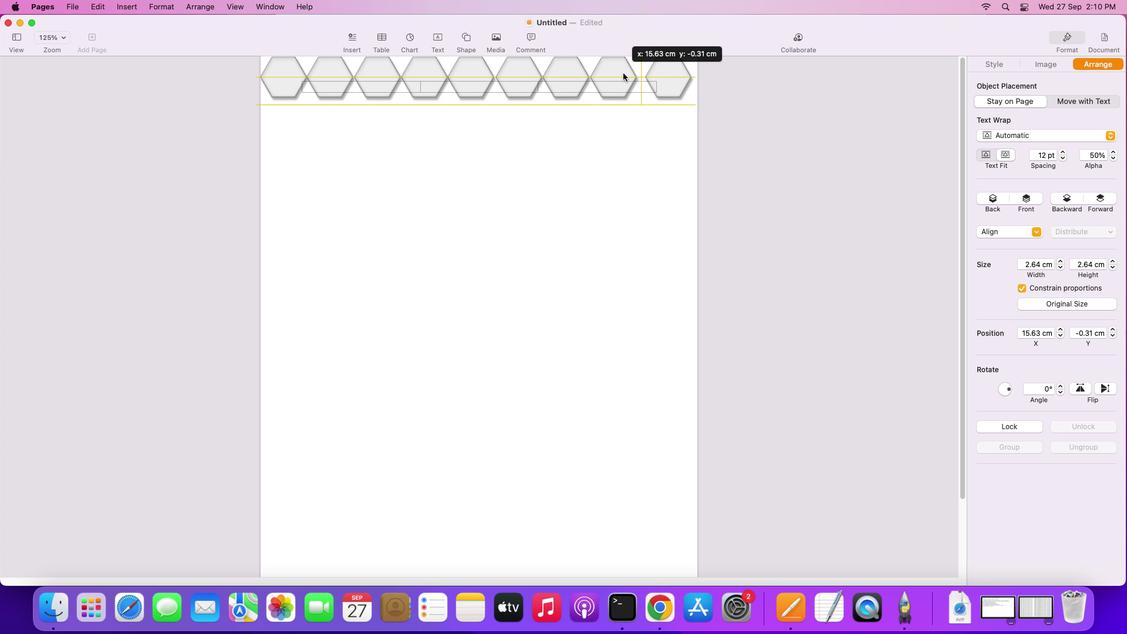
Action: Mouse moved to (659, 72)
Screenshot: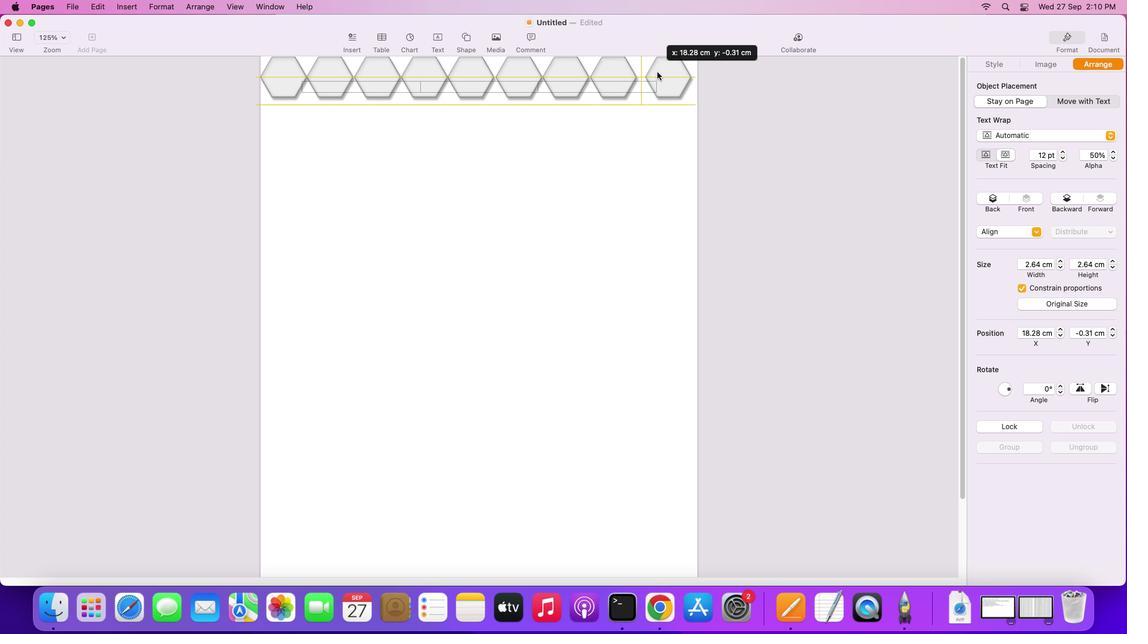 
Action: Mouse pressed left at (659, 72)
Screenshot: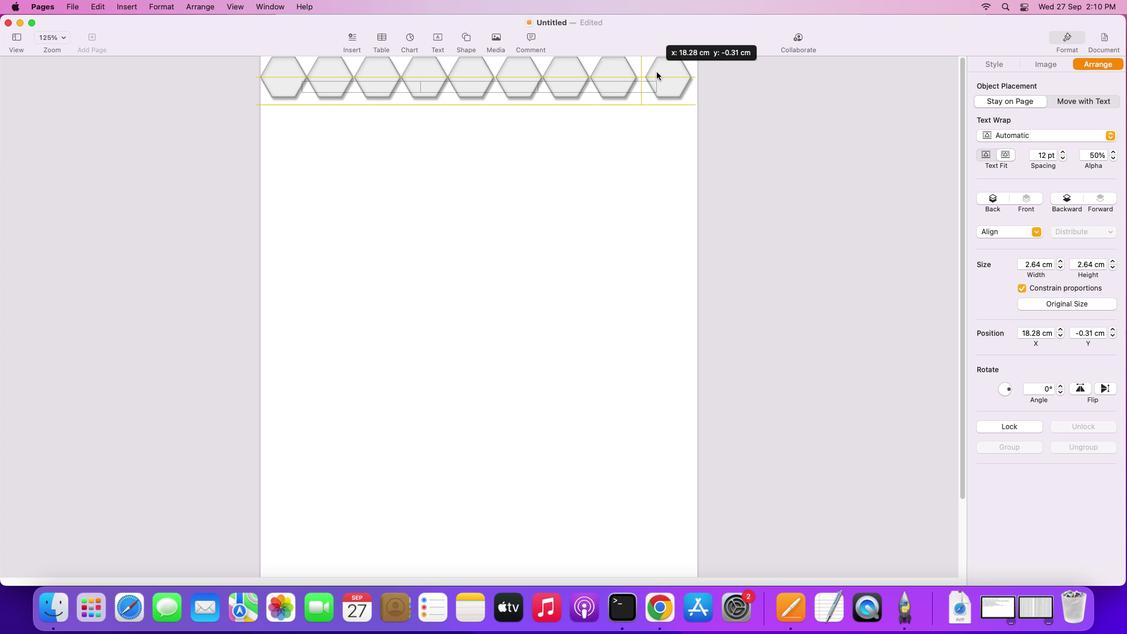 
Action: Mouse moved to (650, 73)
Screenshot: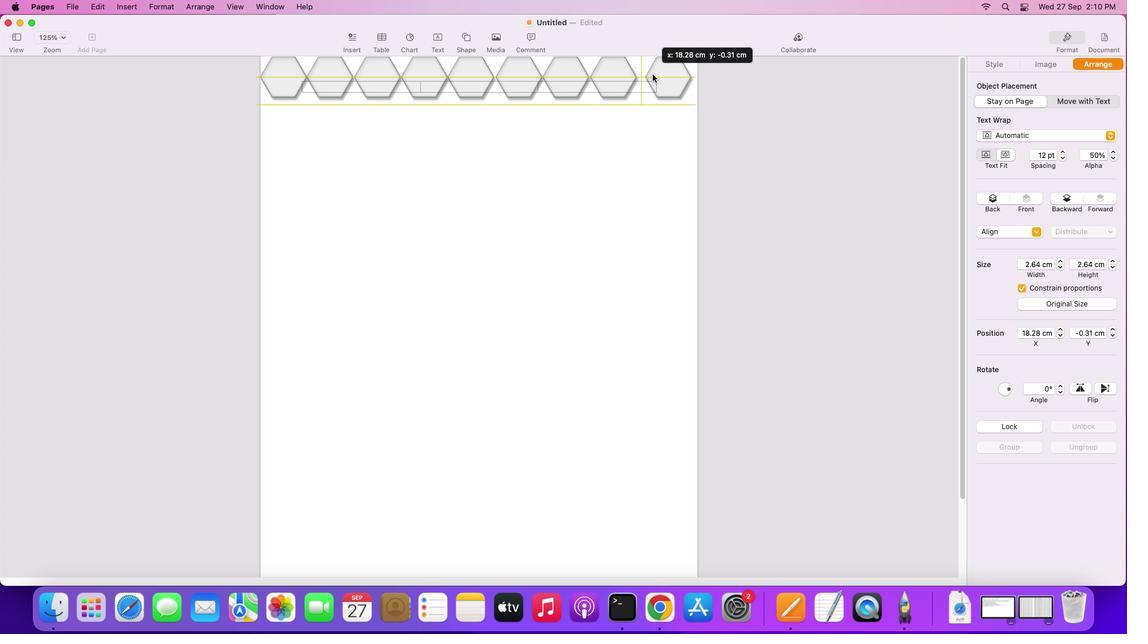 
Action: Mouse pressed left at (650, 73)
Screenshot: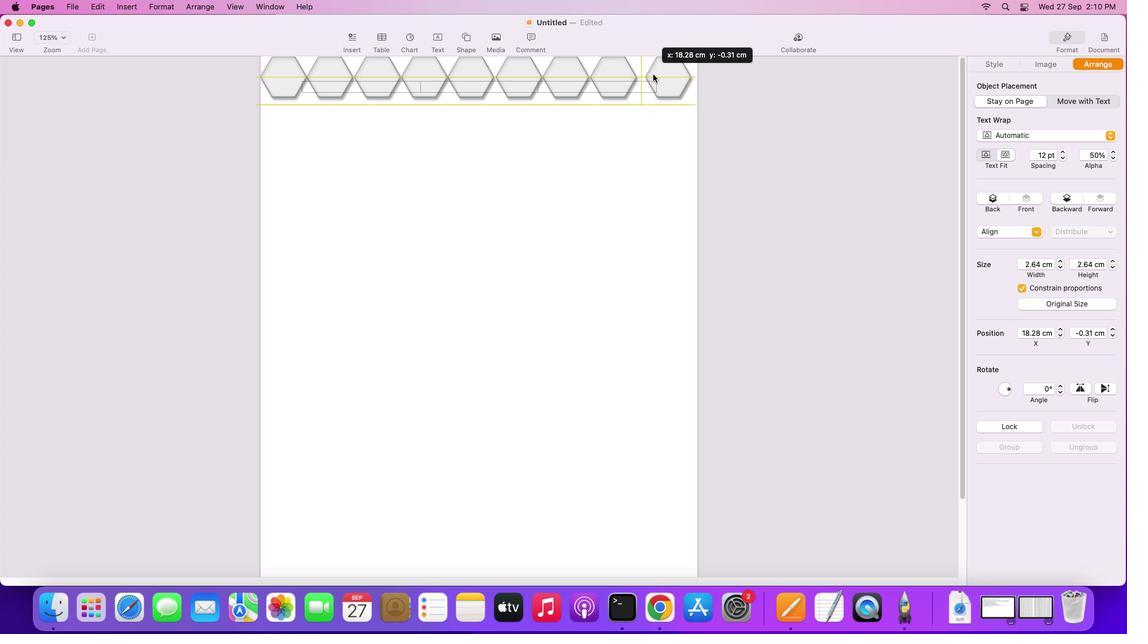 
Action: Mouse moved to (607, 74)
Screenshot: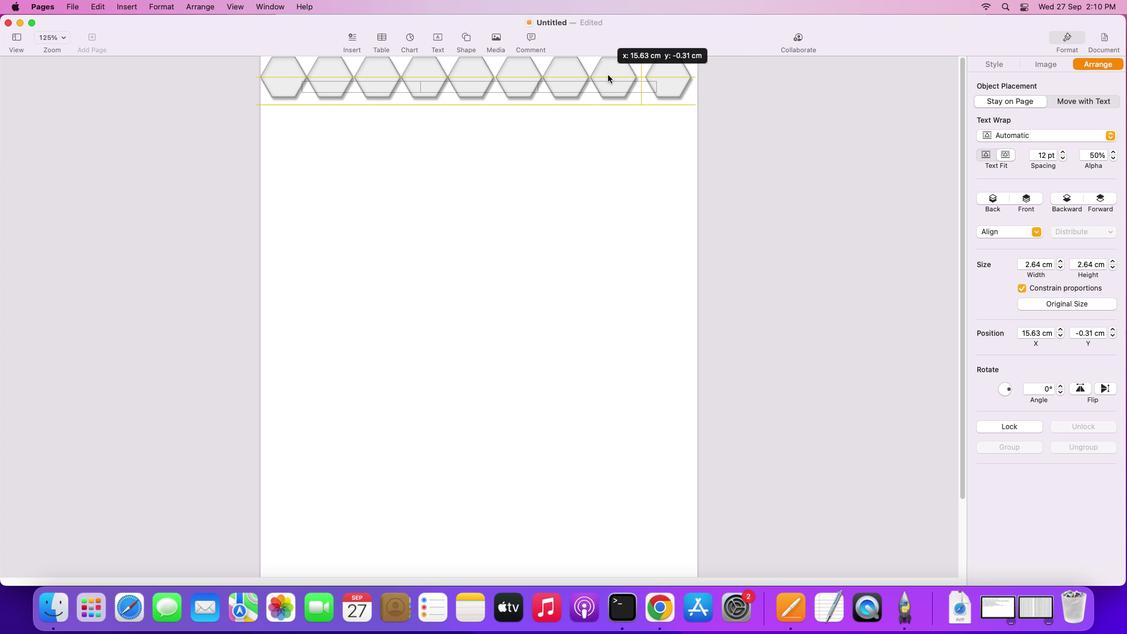 
Action: Mouse pressed left at (607, 74)
Screenshot: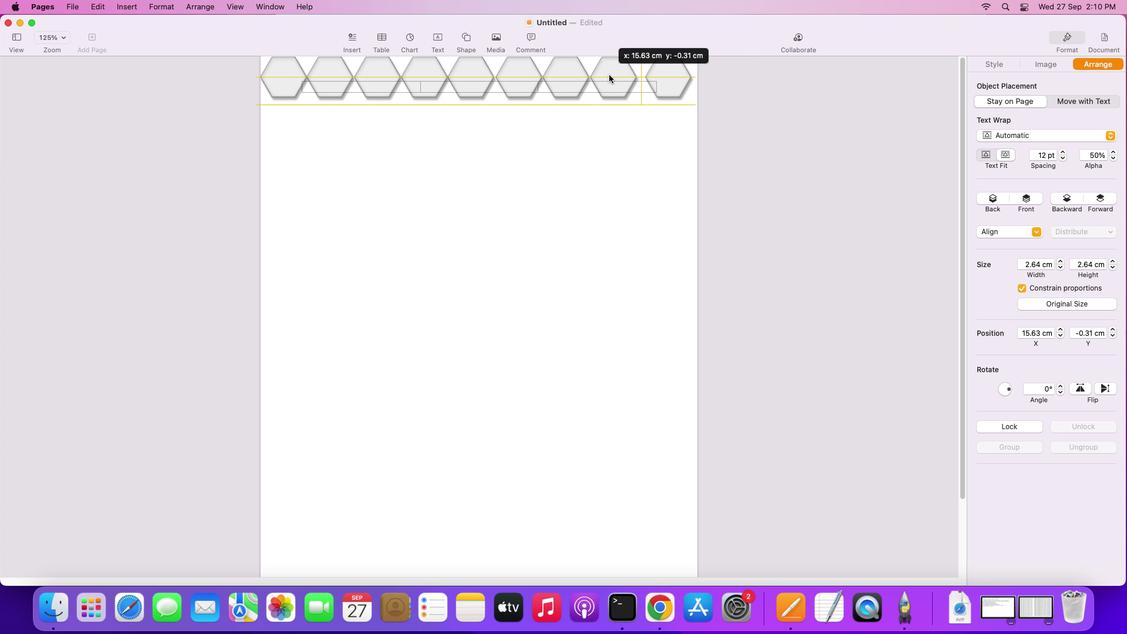 
Action: Mouse moved to (583, 76)
Screenshot: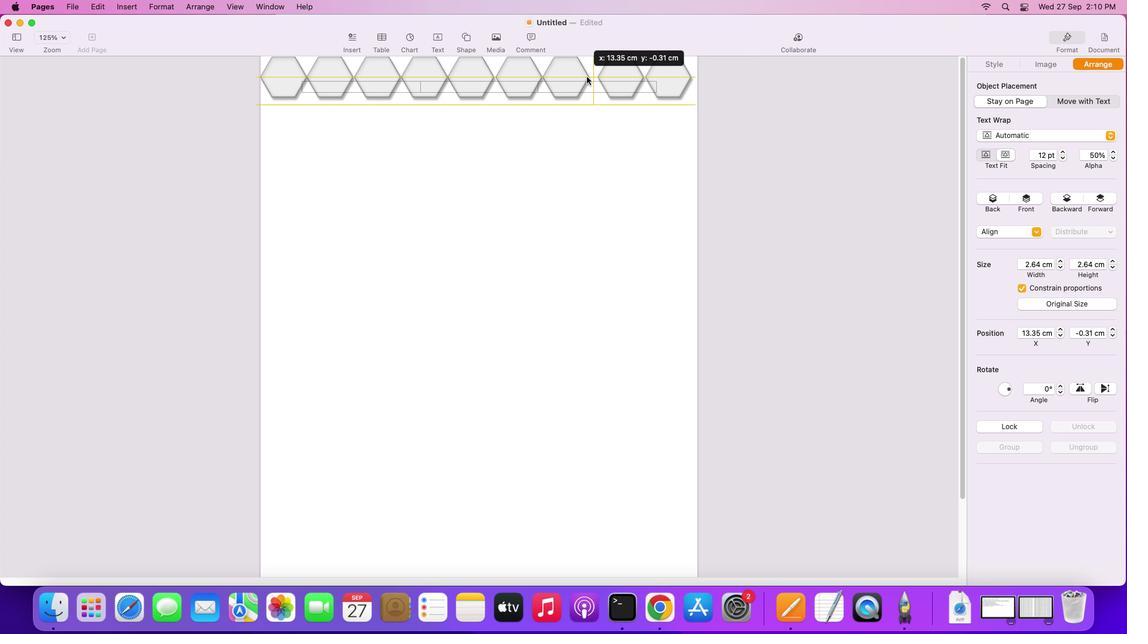 
Action: Mouse pressed left at (583, 76)
Screenshot: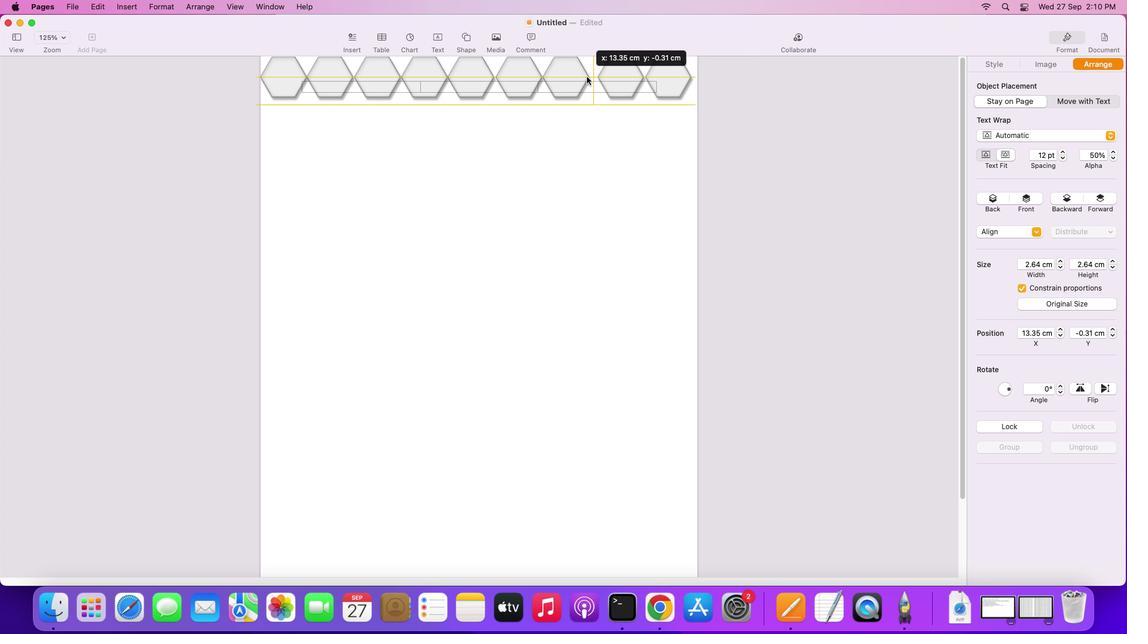 
Action: Mouse moved to (536, 78)
Screenshot: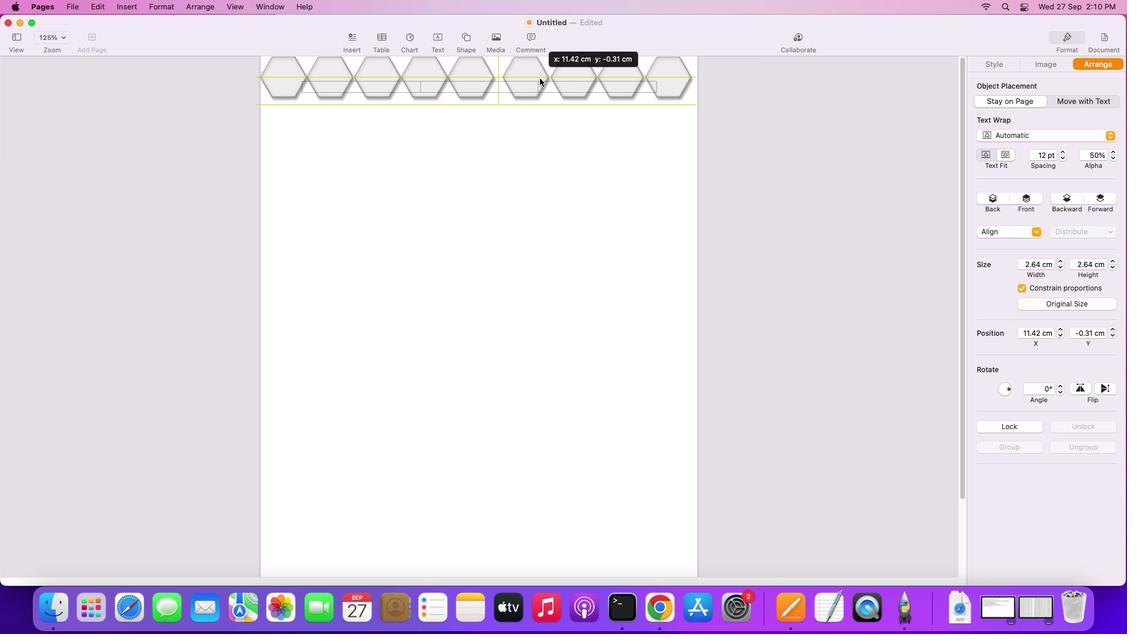 
Action: Mouse pressed left at (536, 78)
Screenshot: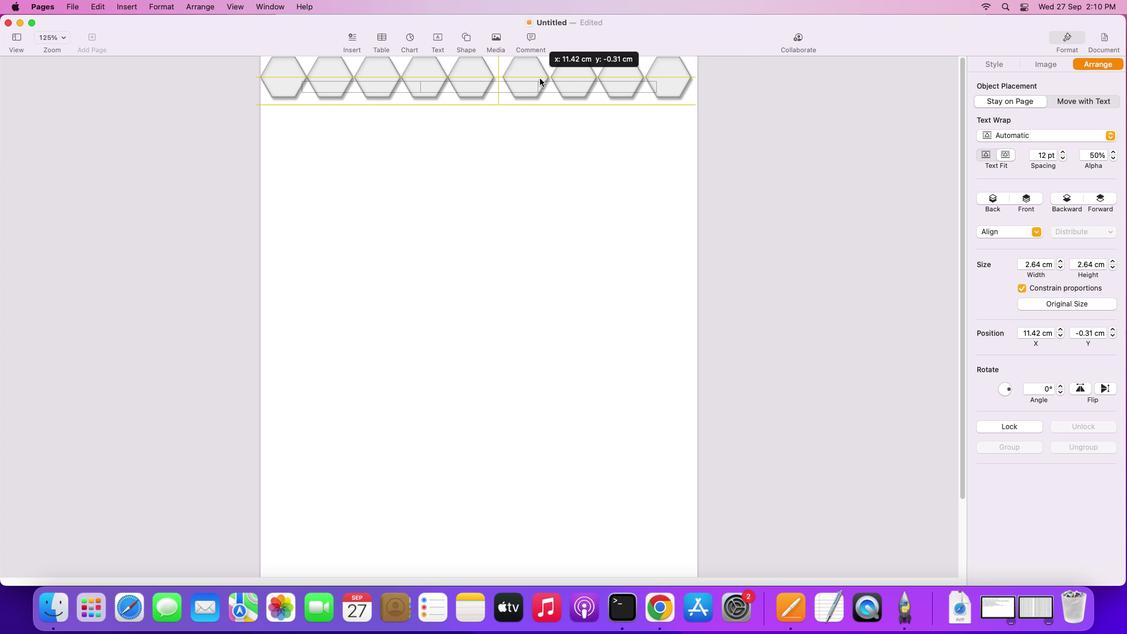 
Action: Mouse moved to (486, 77)
Screenshot: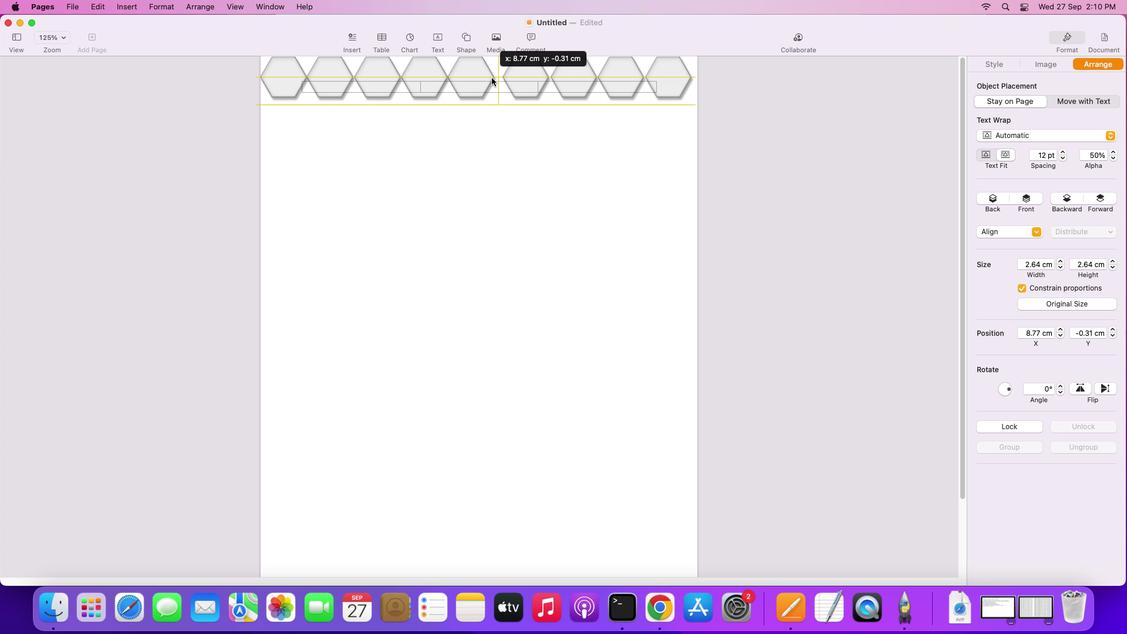 
Action: Mouse pressed left at (486, 77)
Screenshot: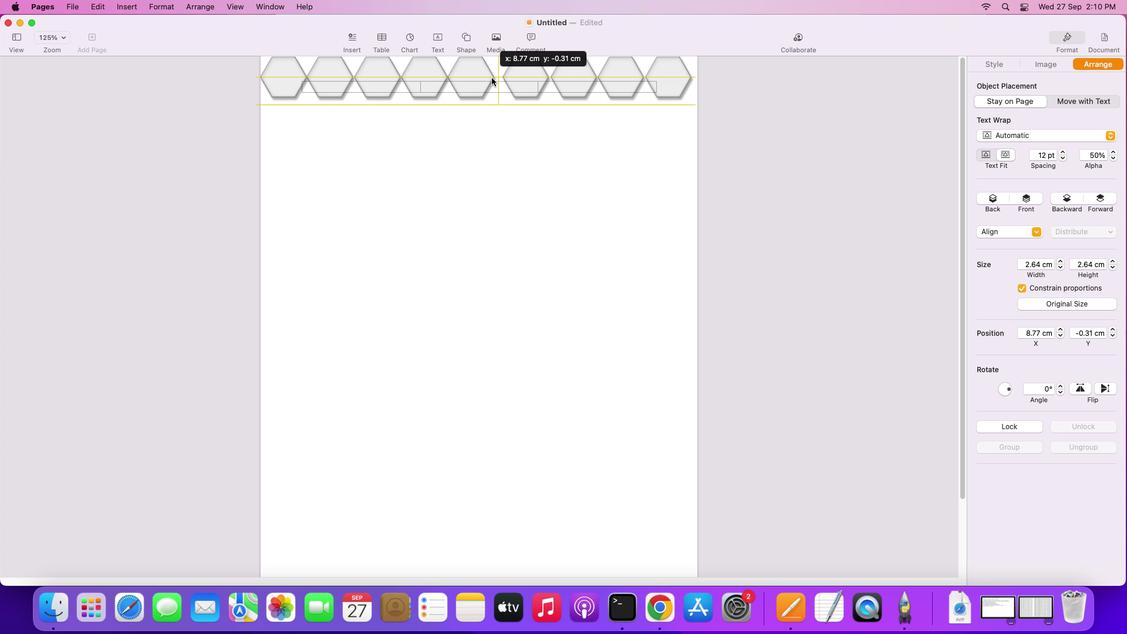 
Action: Mouse moved to (432, 76)
Screenshot: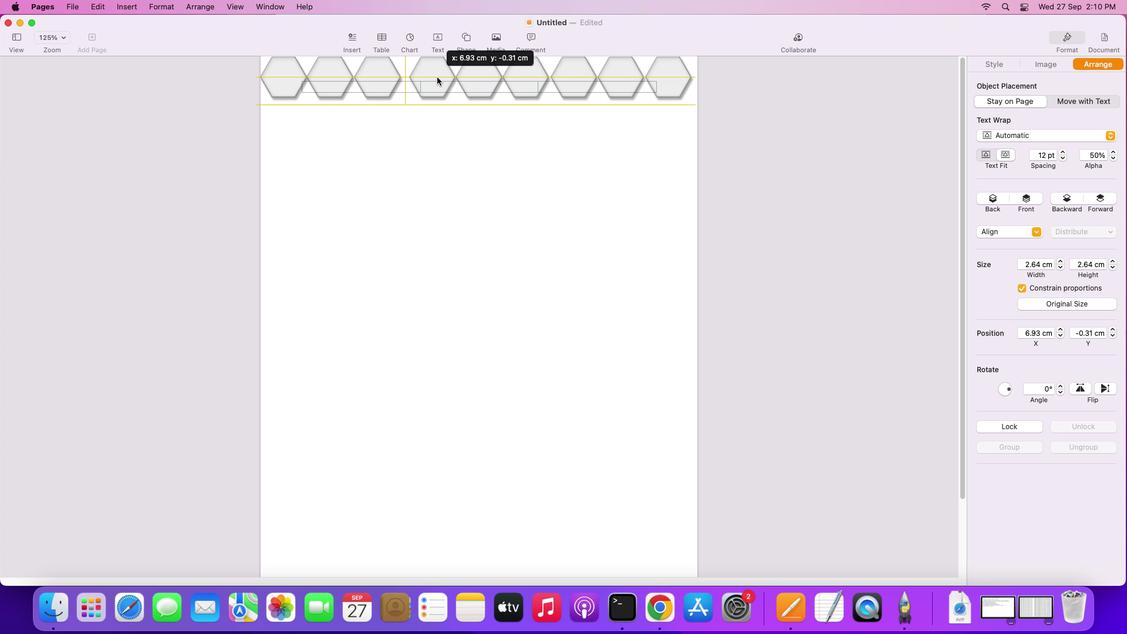 
Action: Mouse pressed left at (432, 76)
Screenshot: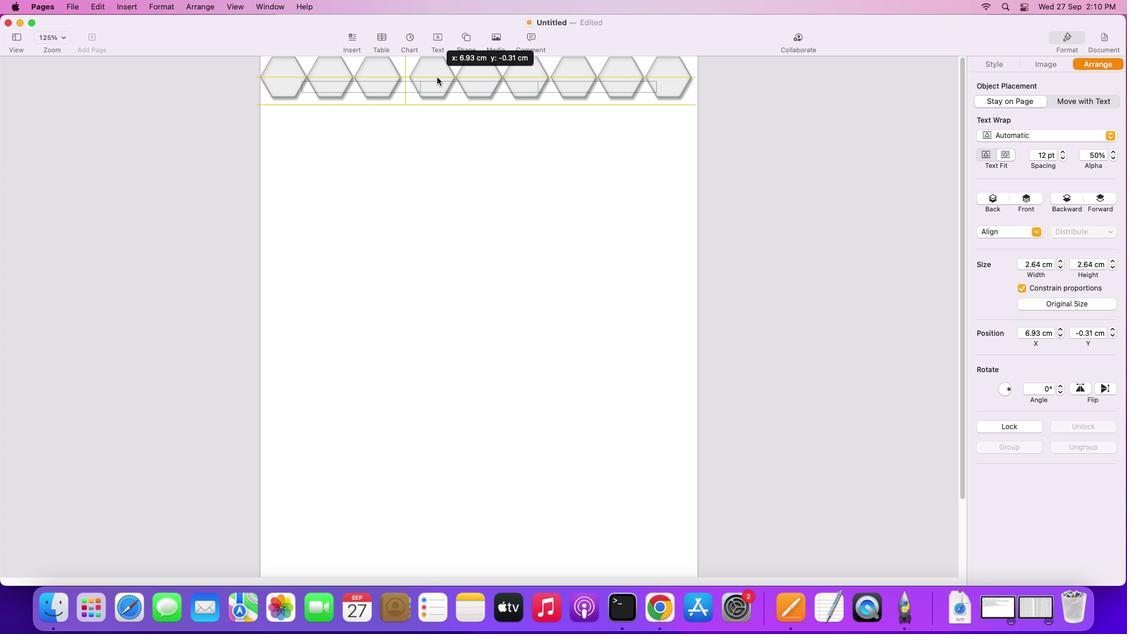 
Action: Mouse moved to (381, 76)
Screenshot: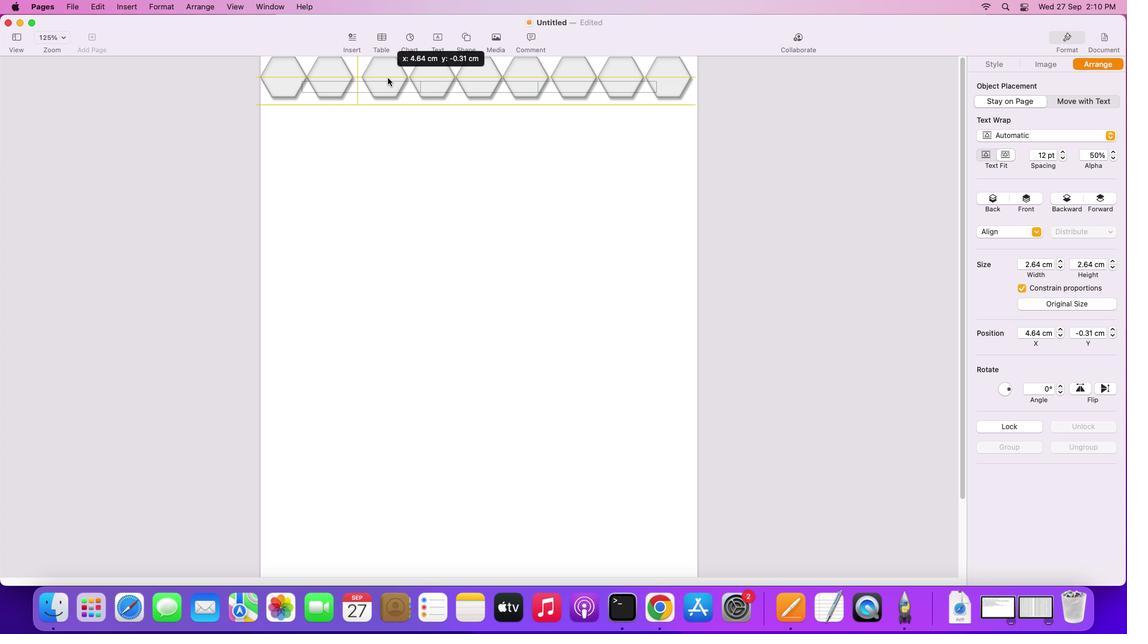 
Action: Mouse pressed left at (381, 76)
Screenshot: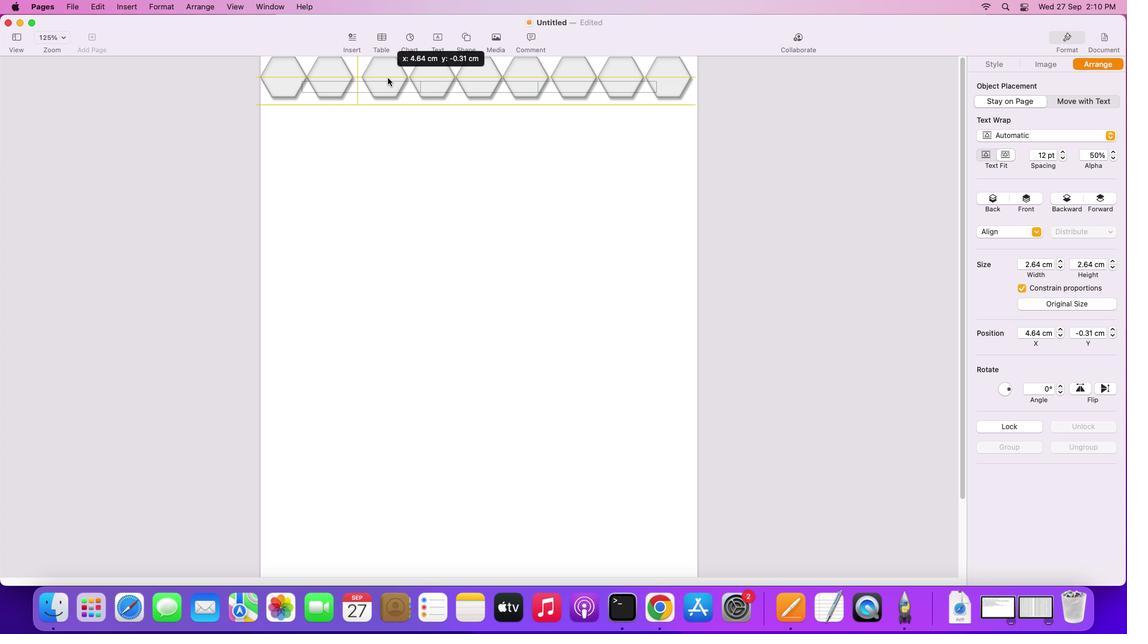 
Action: Mouse moved to (342, 77)
Screenshot: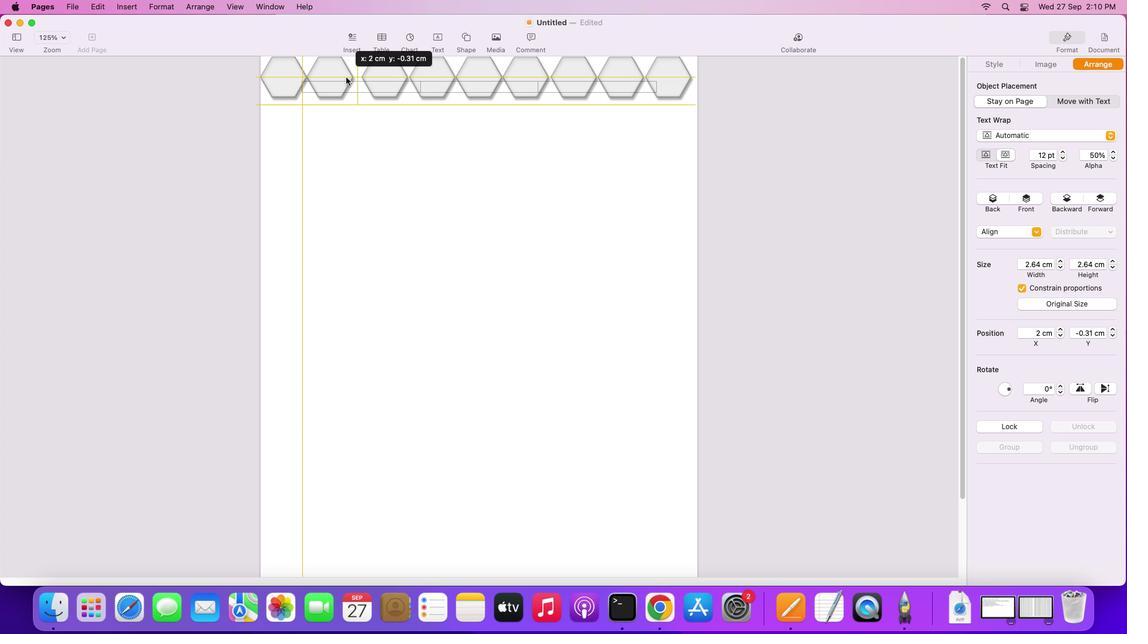 
Action: Mouse pressed left at (342, 77)
Screenshot: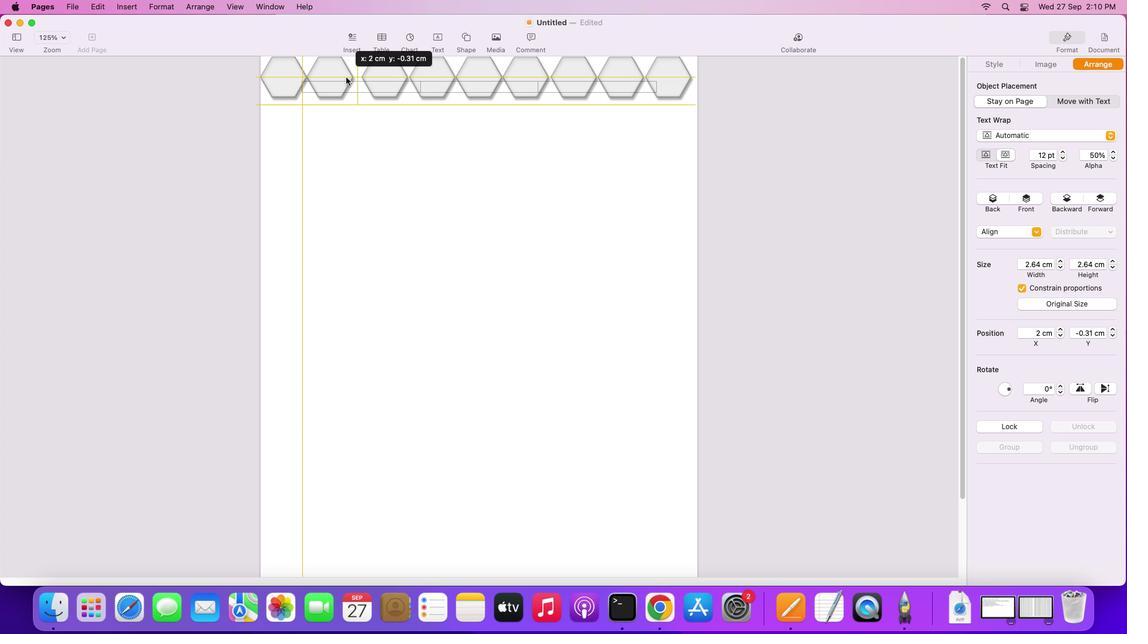 
Action: Mouse moved to (298, 80)
Screenshot: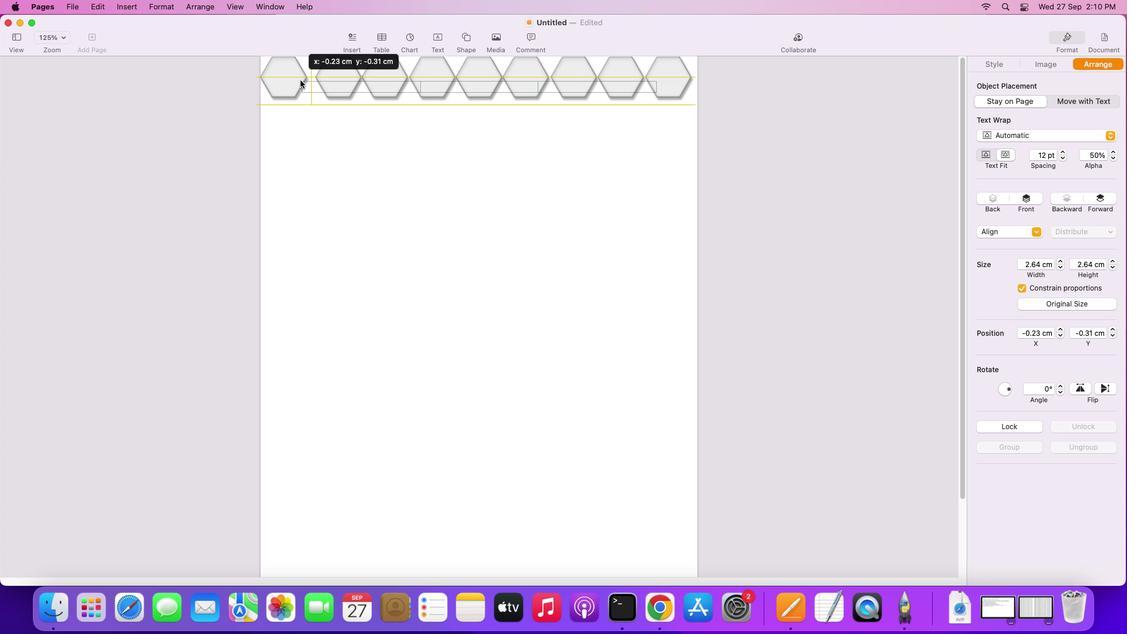 
Action: Mouse pressed left at (298, 80)
Screenshot: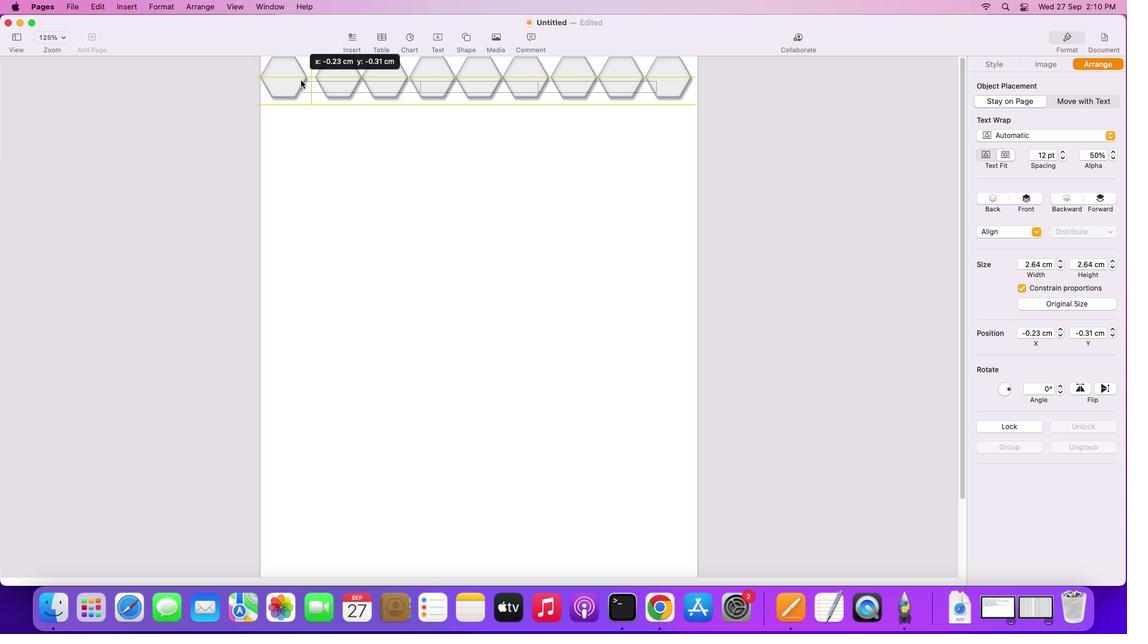
Action: Mouse moved to (302, 79)
Screenshot: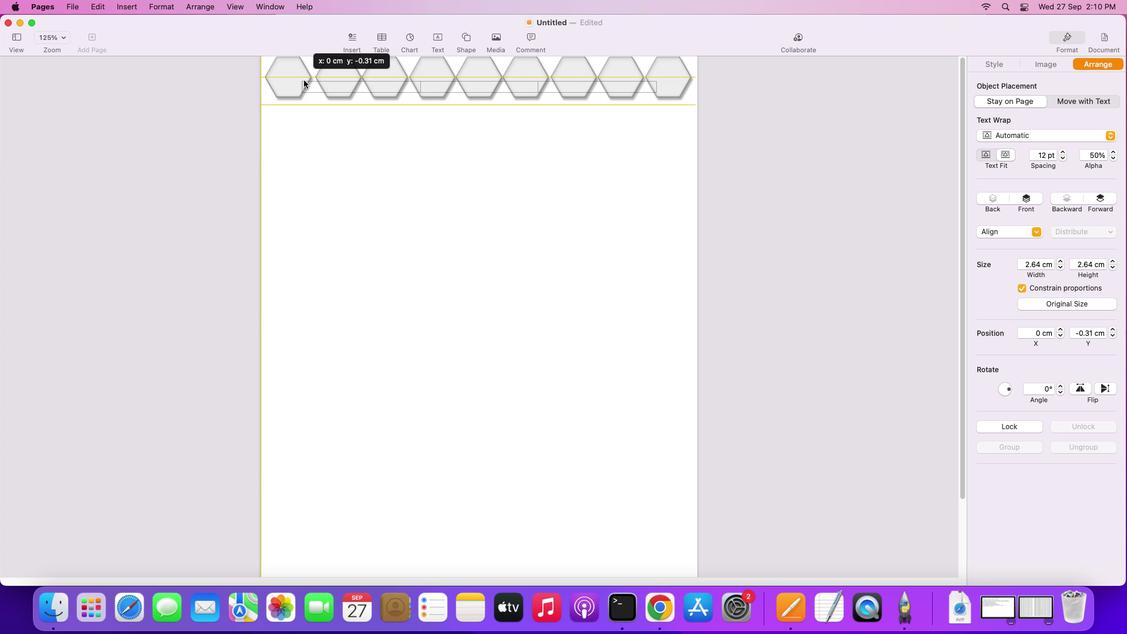 
Action: Mouse pressed left at (302, 79)
Screenshot: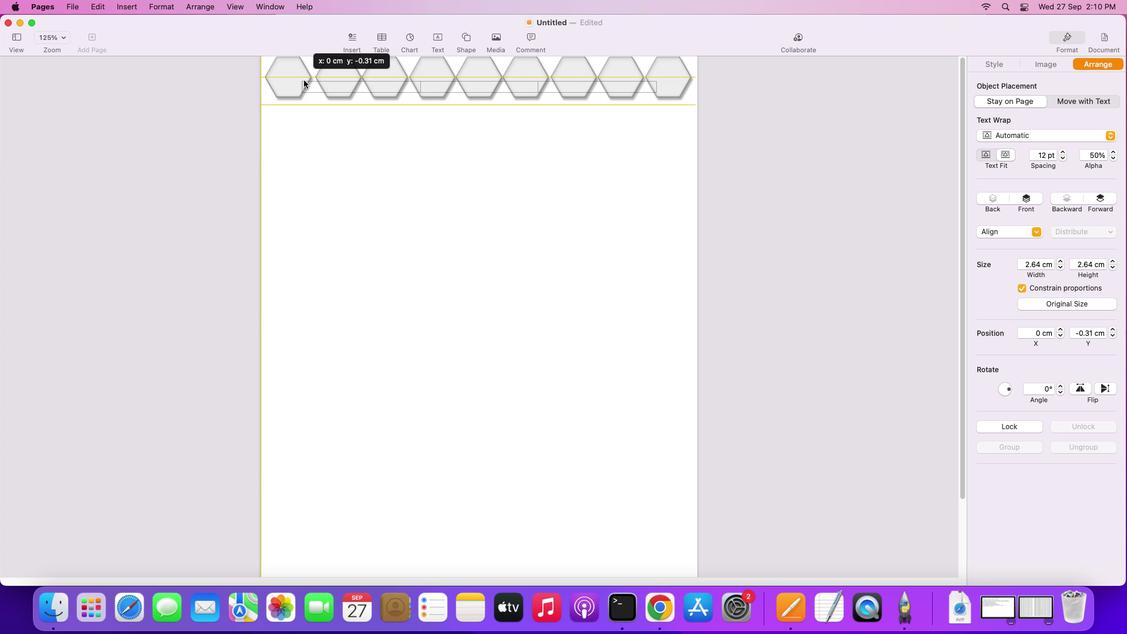 
Action: Mouse moved to (367, 170)
Screenshot: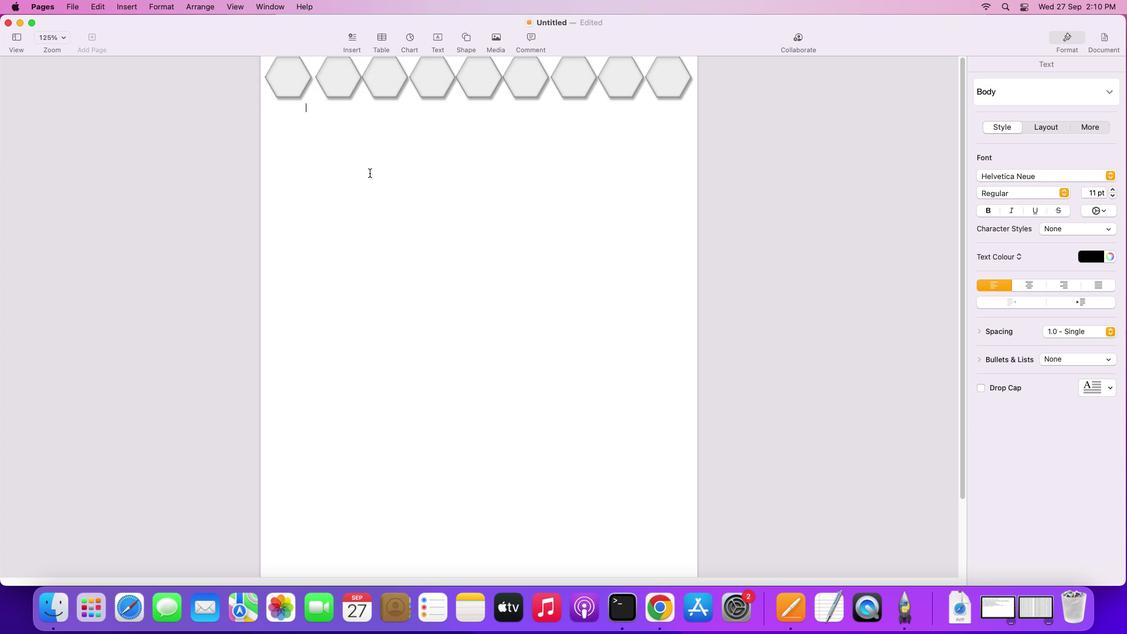 
Action: Mouse pressed left at (367, 170)
Screenshot: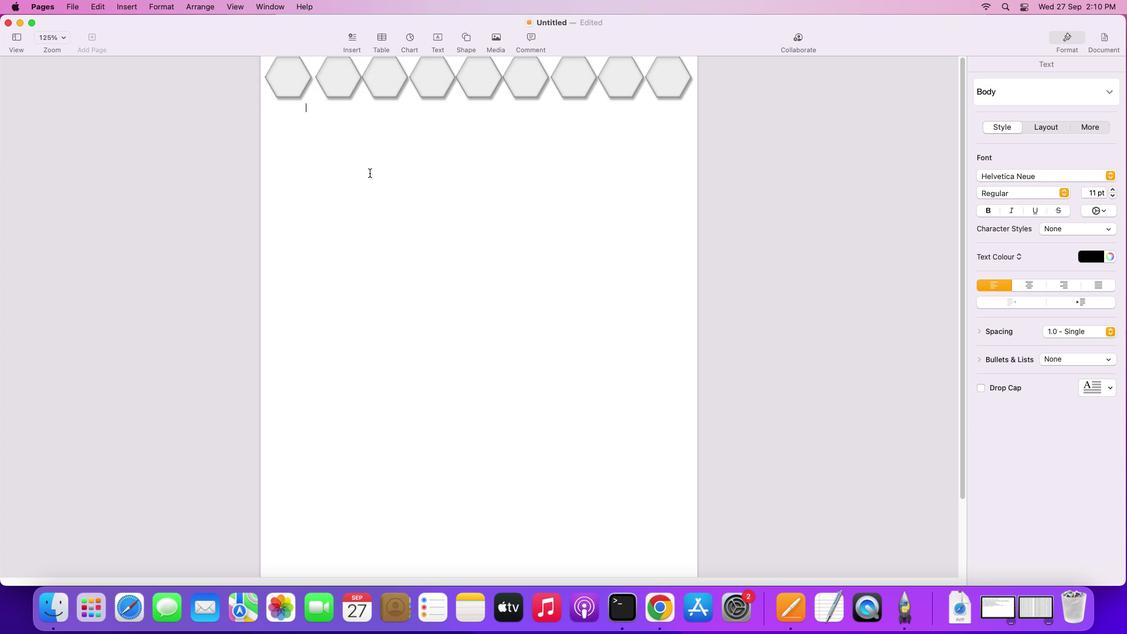 
Action: Mouse moved to (341, 72)
Screenshot: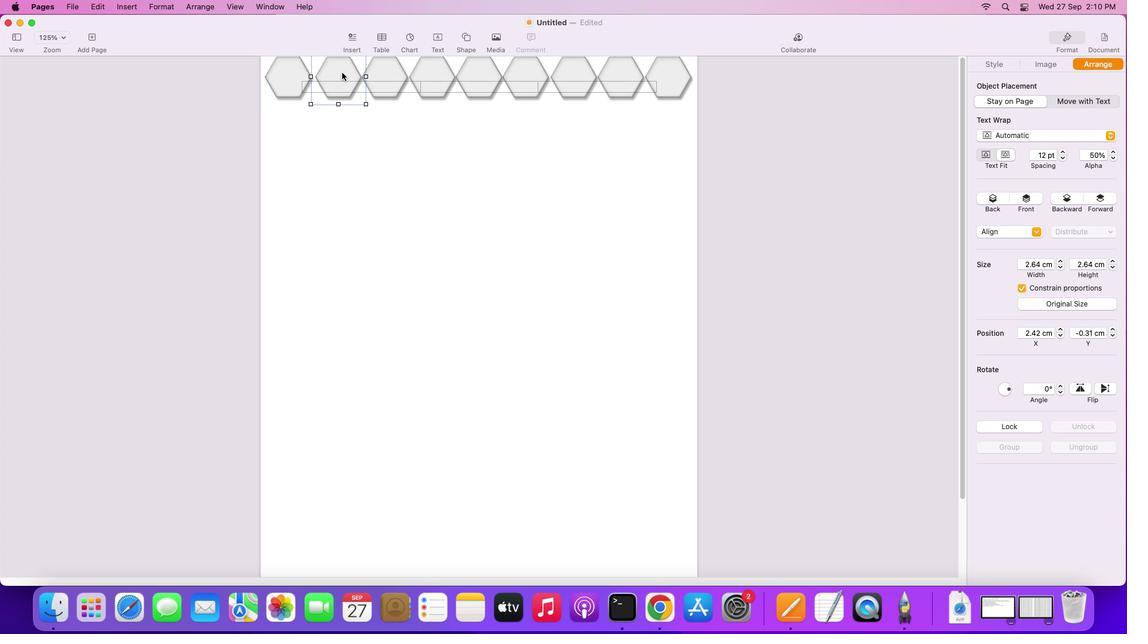 
Action: Mouse pressed left at (341, 72)
Screenshot: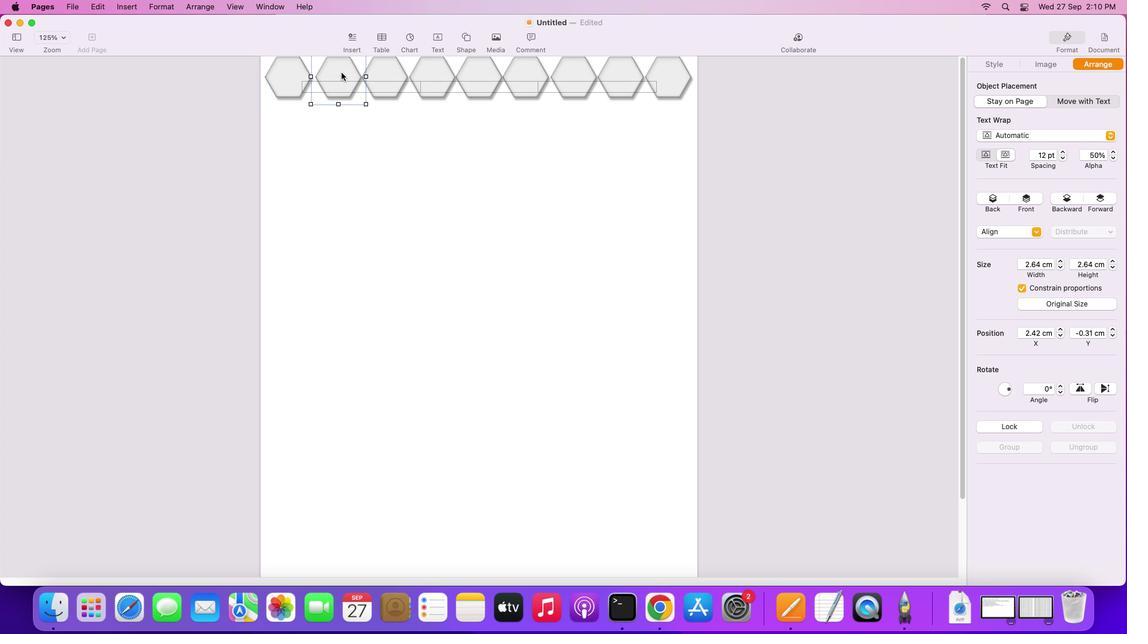 
Action: Mouse moved to (340, 72)
Screenshot: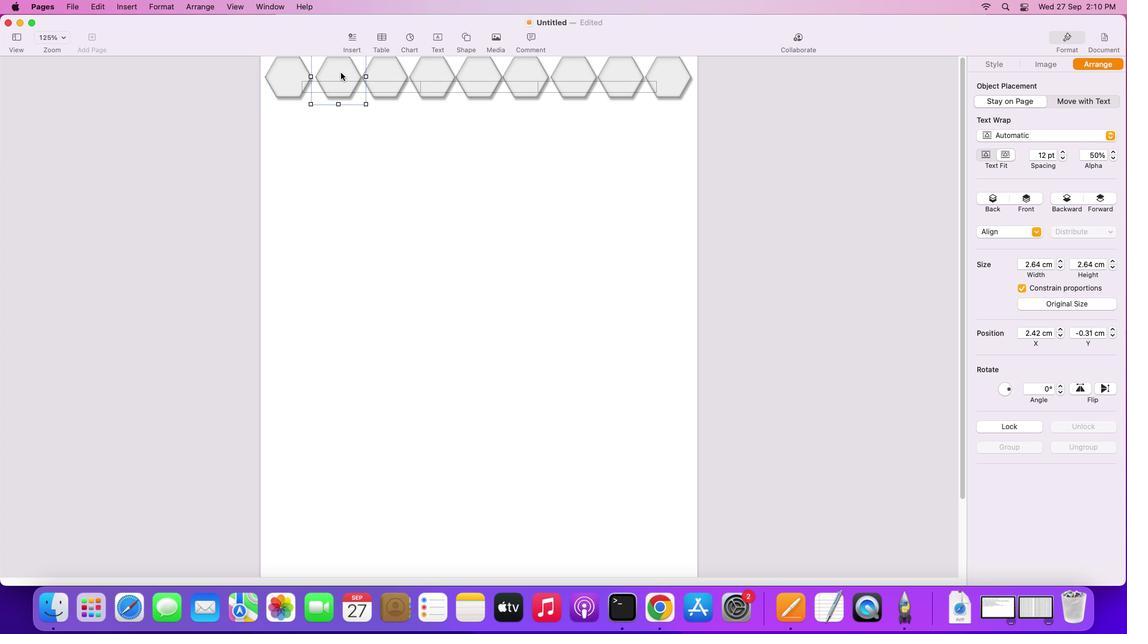 
Action: Key pressed Key.alt
Screenshot: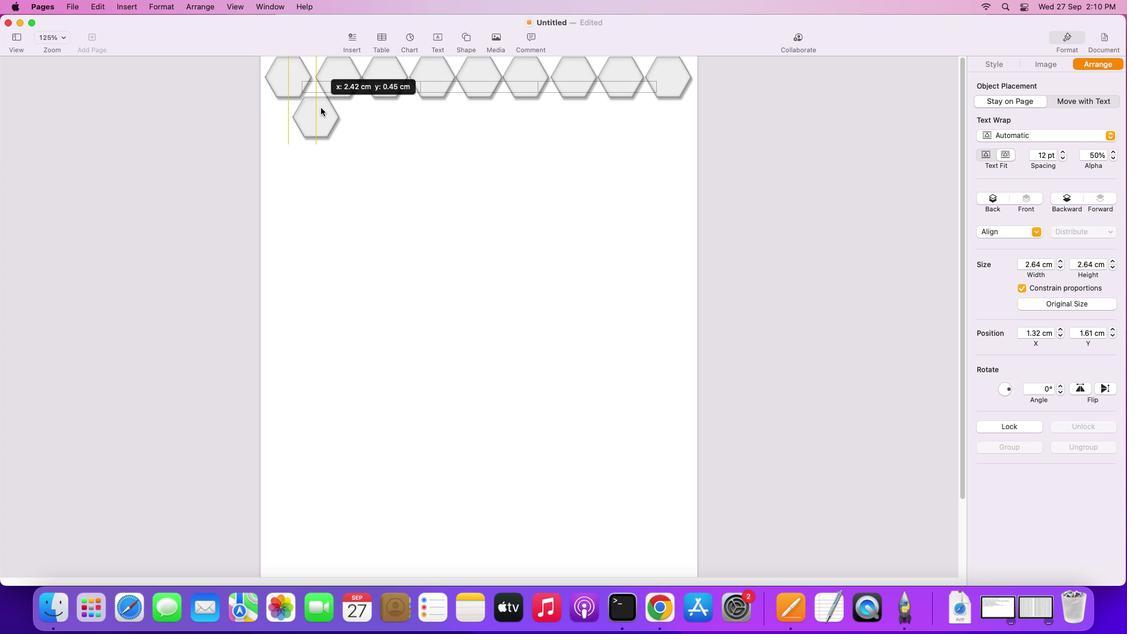 
Action: Mouse moved to (340, 72)
Screenshot: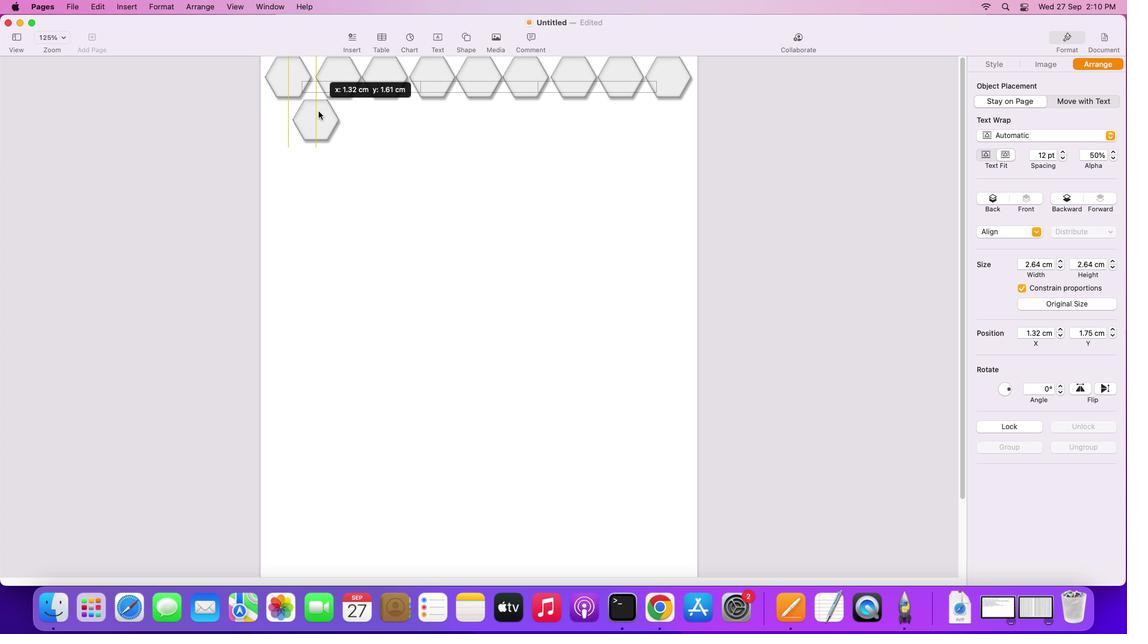 
Action: Mouse pressed left at (340, 72)
Screenshot: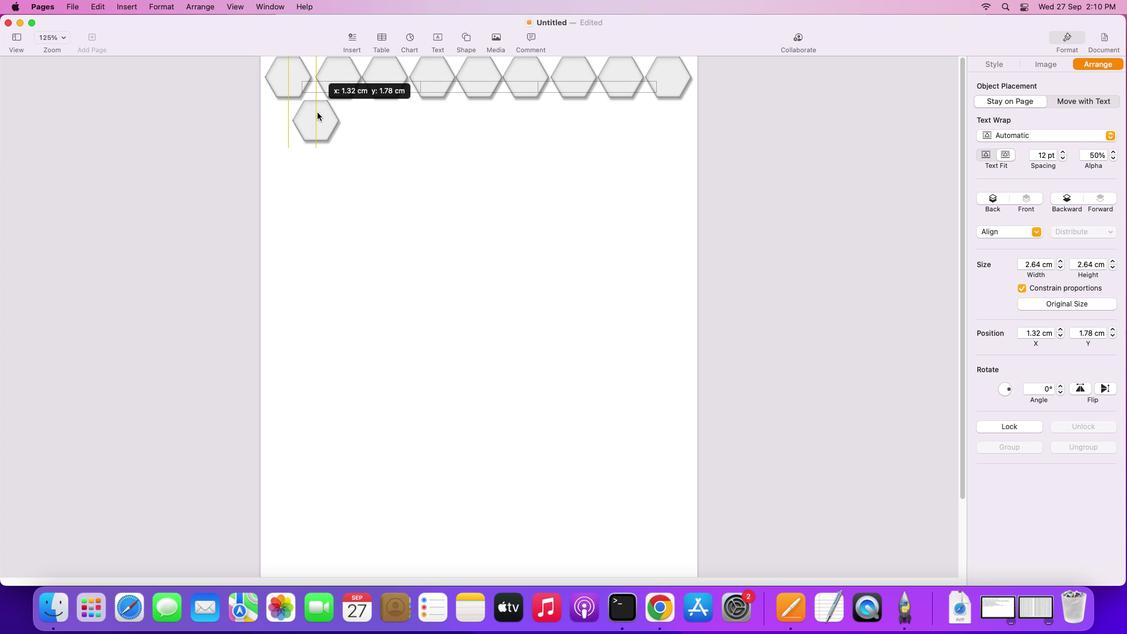 
Action: Mouse moved to (293, 108)
Screenshot: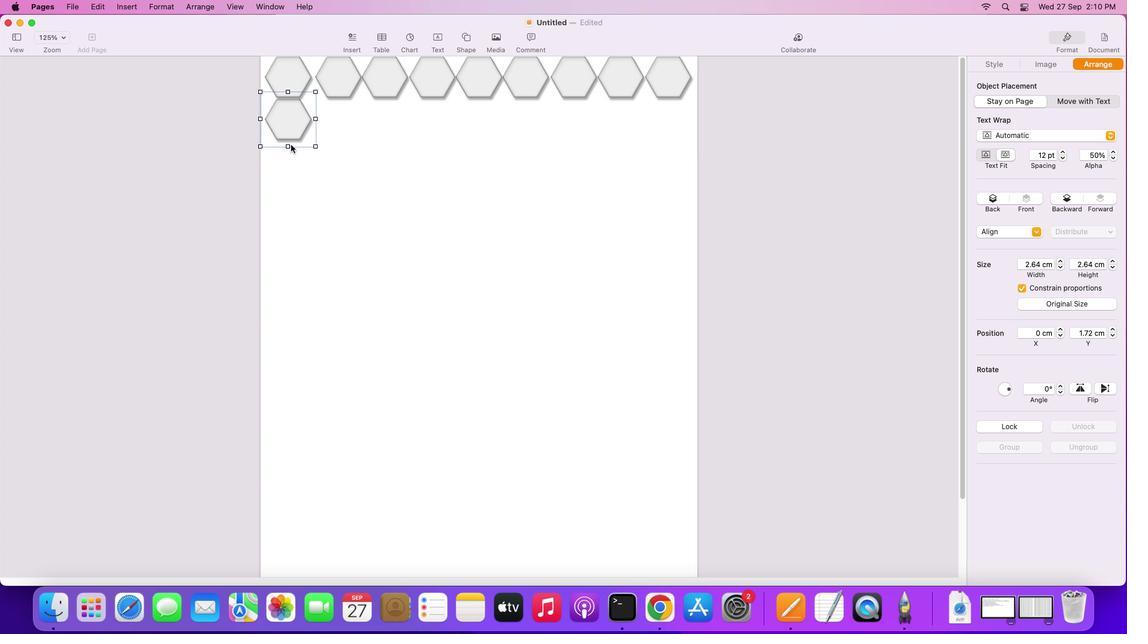 
Action: Key pressed Key.alt
Screenshot: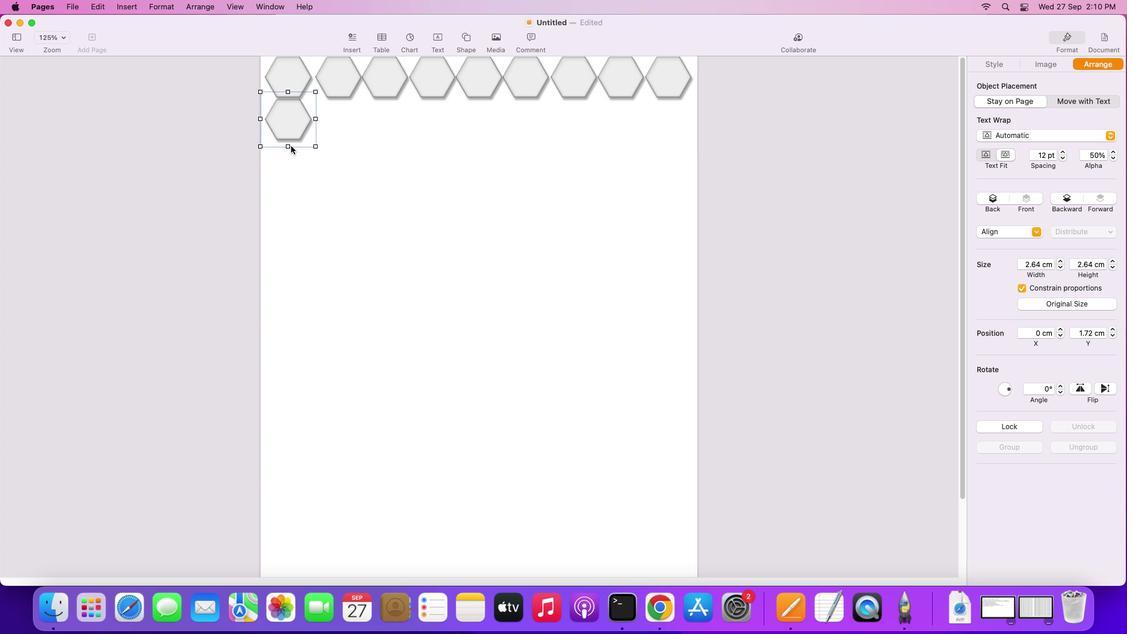 
Action: Mouse moved to (293, 108)
Screenshot: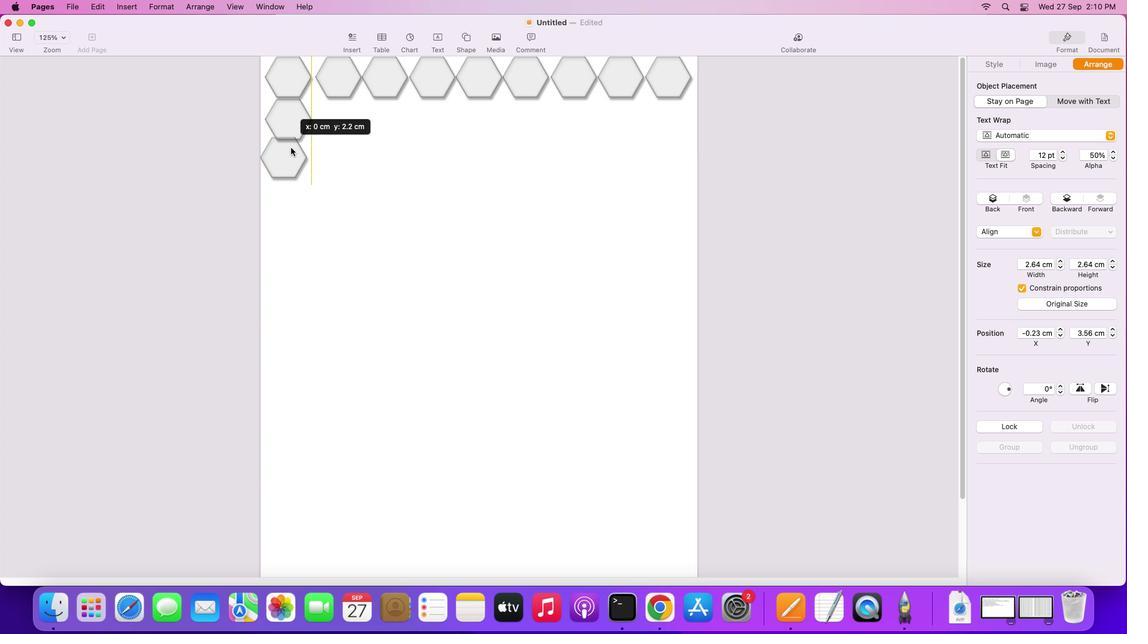 
Action: Mouse pressed left at (293, 108)
Screenshot: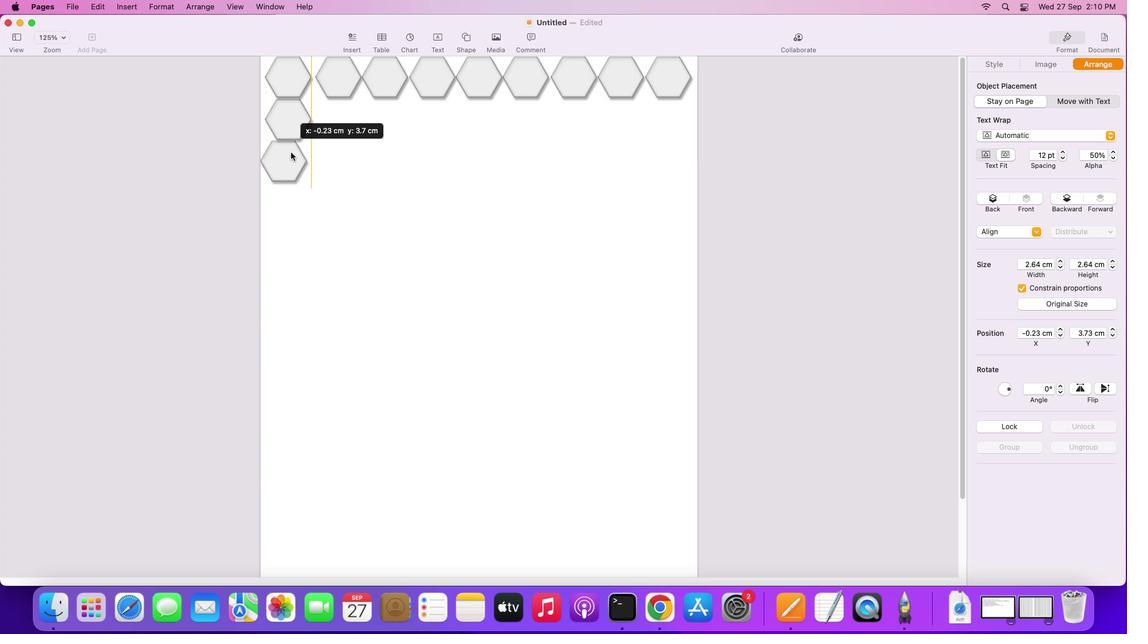 
Action: Mouse moved to (296, 150)
Screenshot: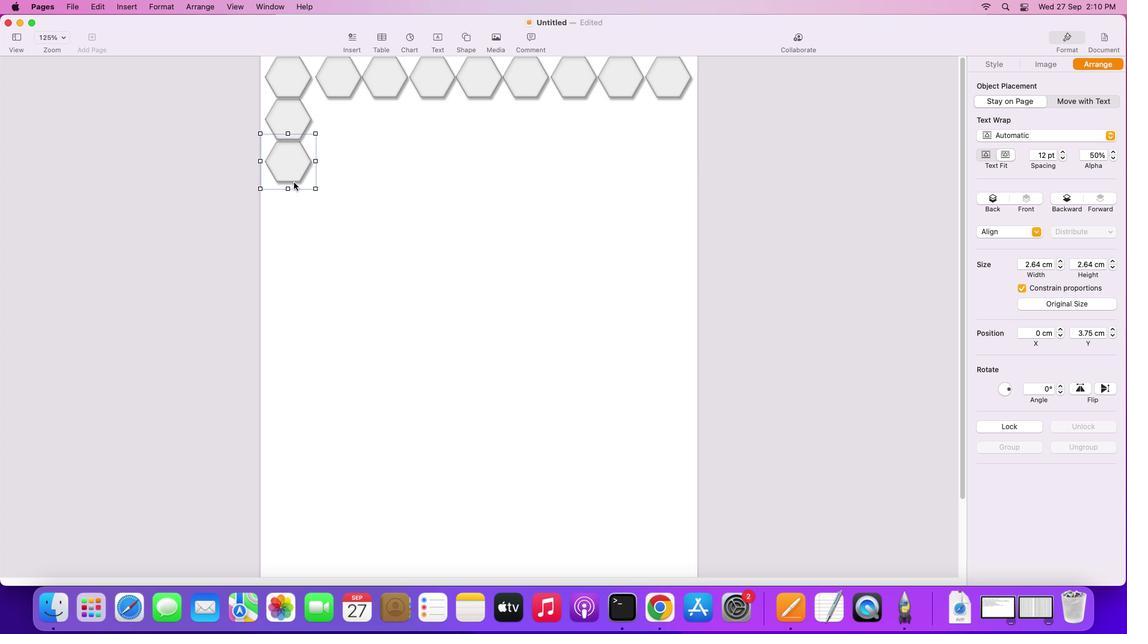 
Action: Key pressed Key.alt
Screenshot: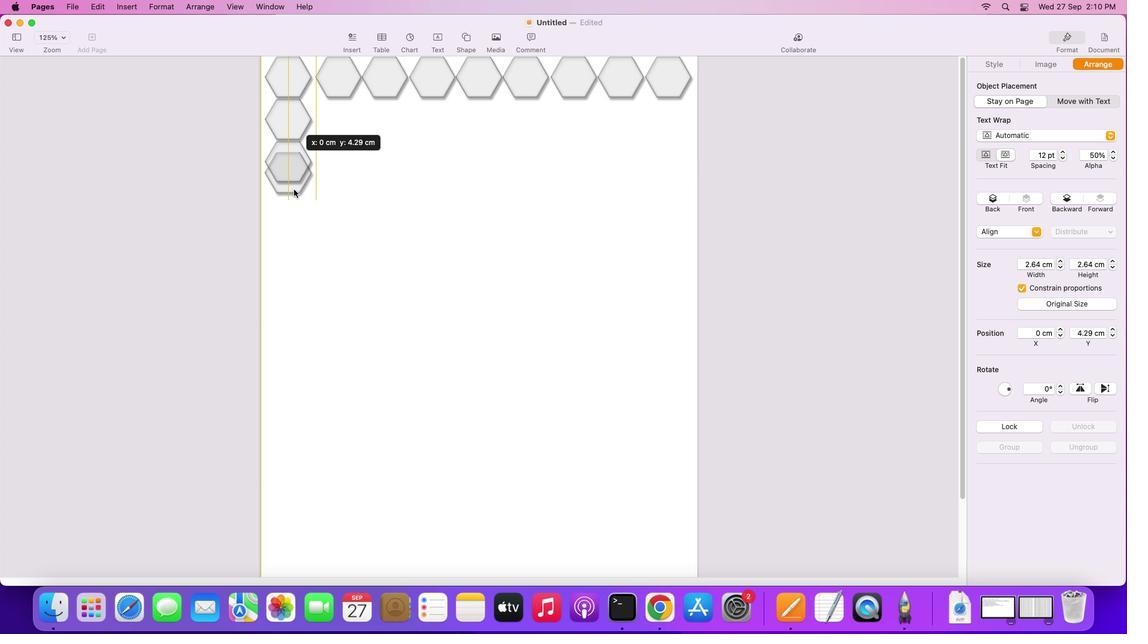 
Action: Mouse moved to (297, 150)
Screenshot: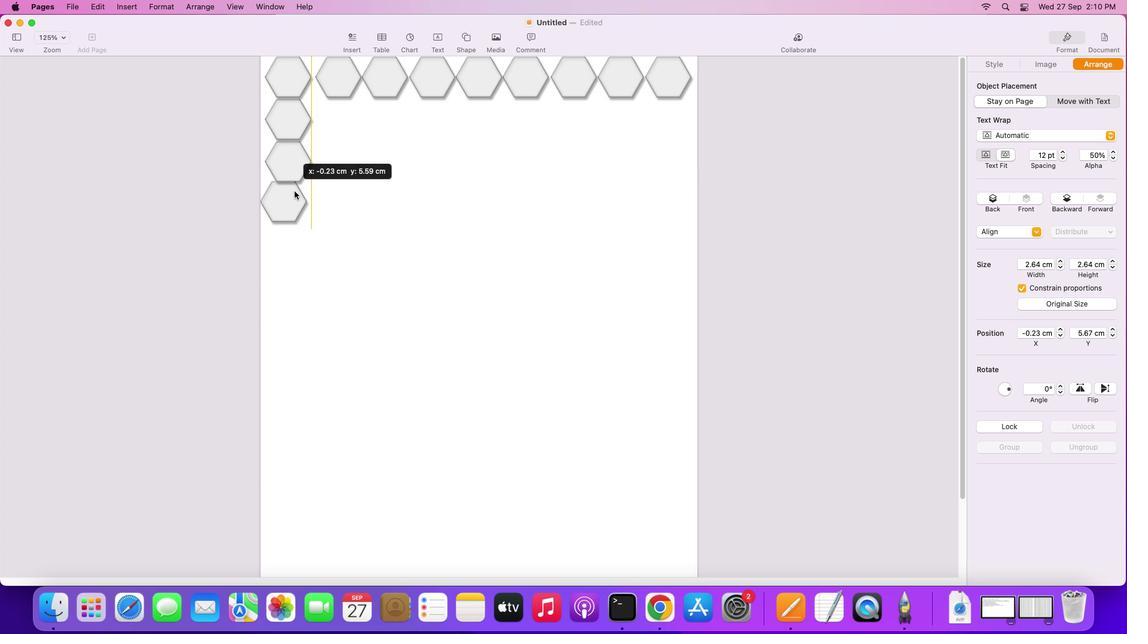 
Action: Mouse pressed left at (297, 150)
Screenshot: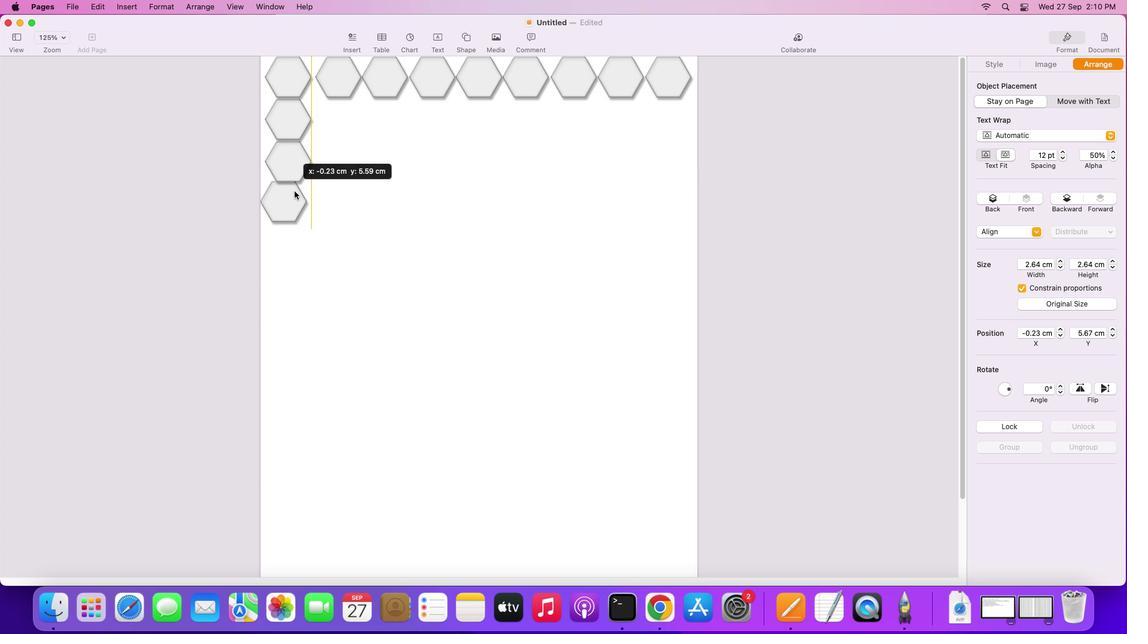 
Action: Mouse moved to (296, 197)
Screenshot: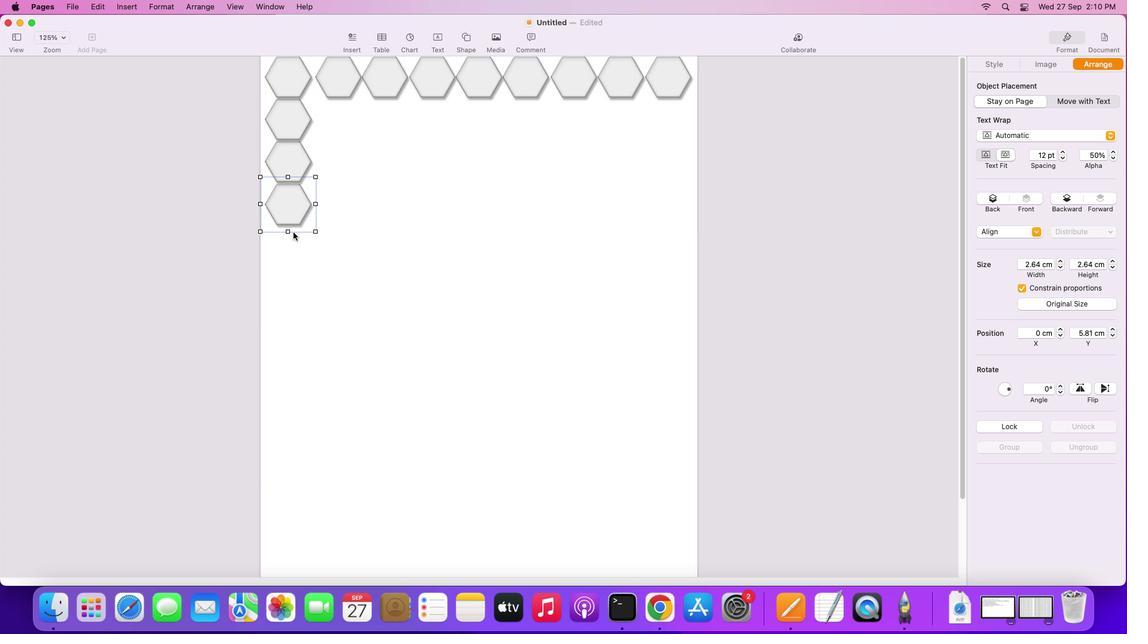 
Action: Key pressed Key.alt
Screenshot: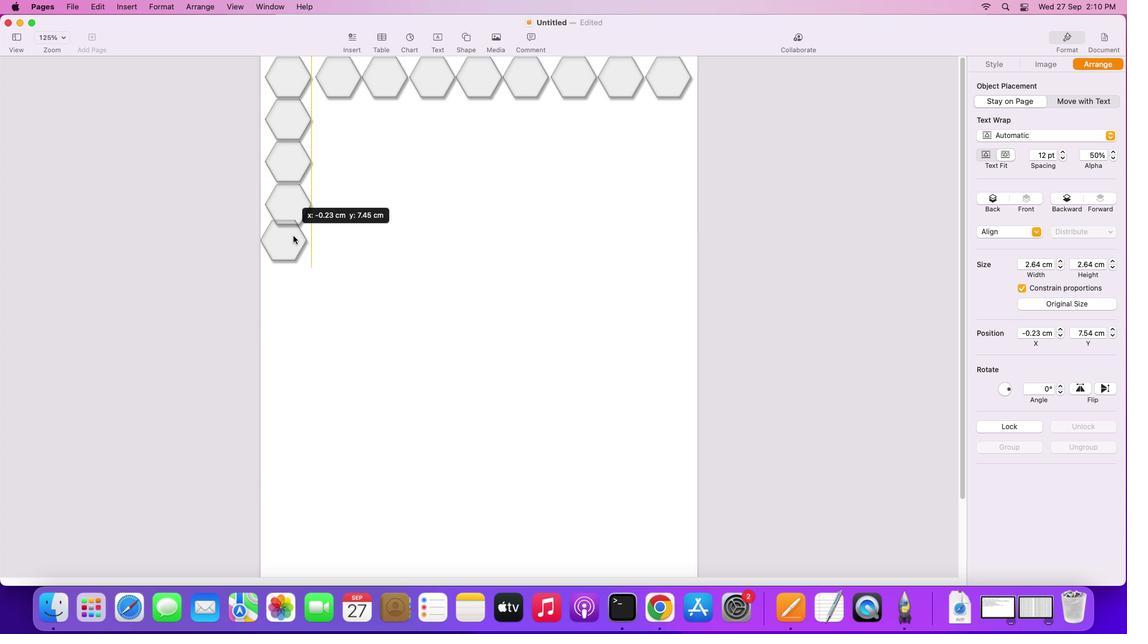 
Action: Mouse moved to (296, 198)
Screenshot: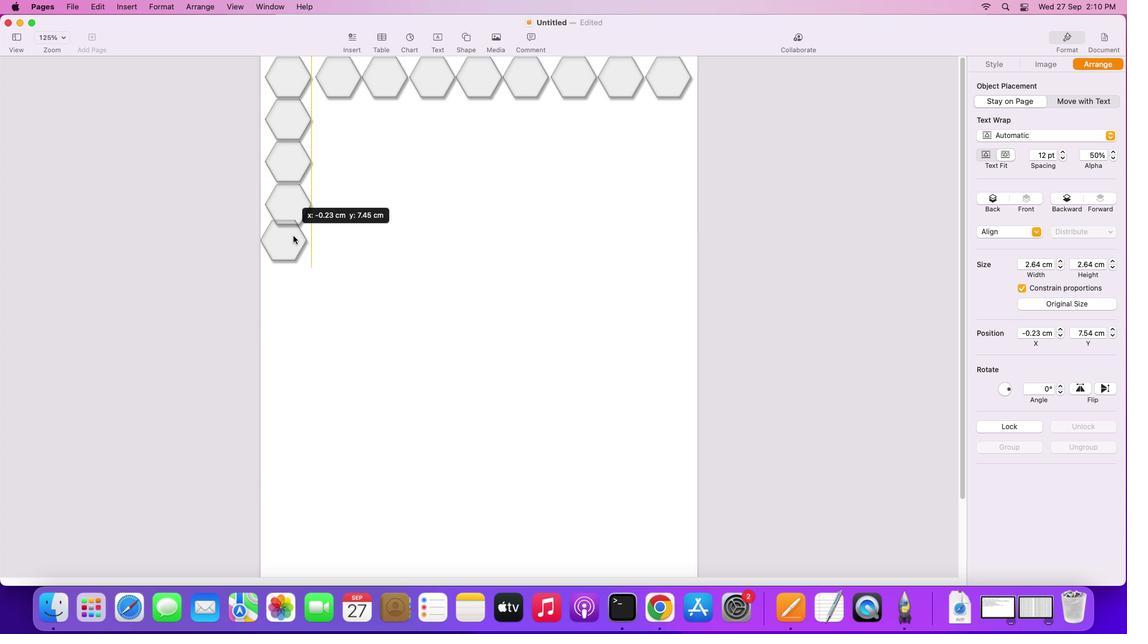
Action: Mouse pressed left at (296, 198)
Screenshot: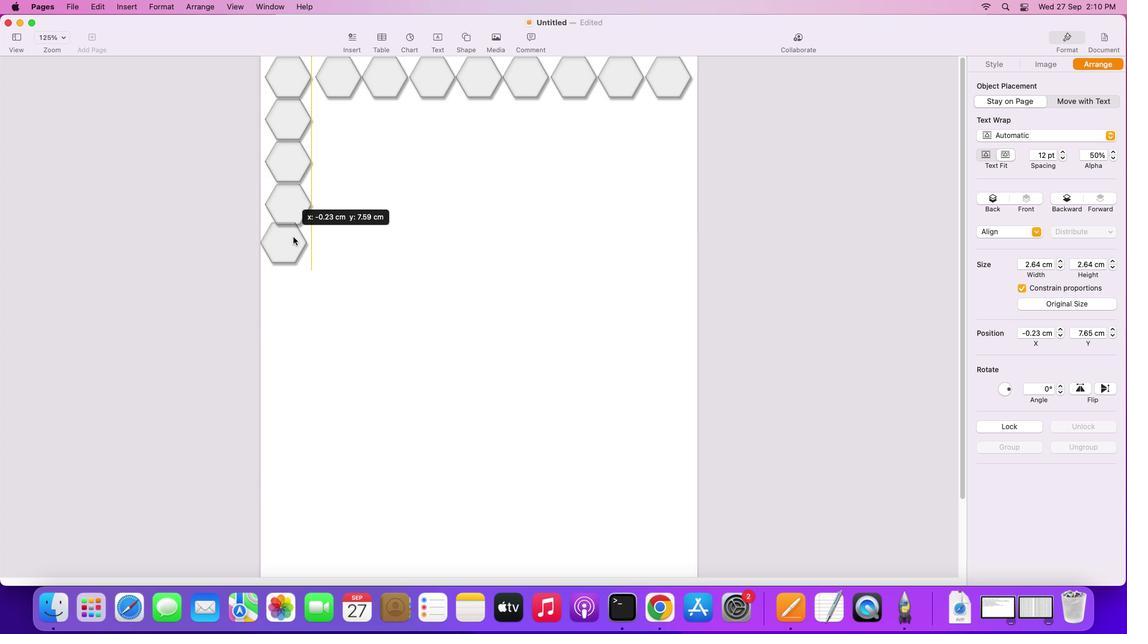 
Action: Mouse moved to (295, 240)
Screenshot: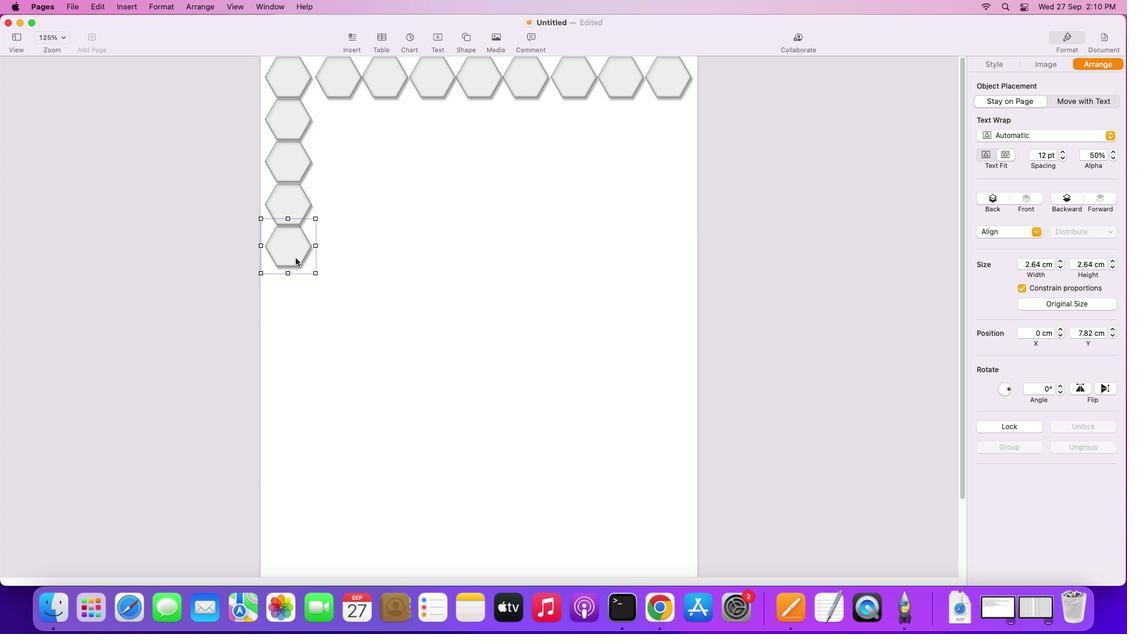 
Action: Key pressed Key.alt
Screenshot: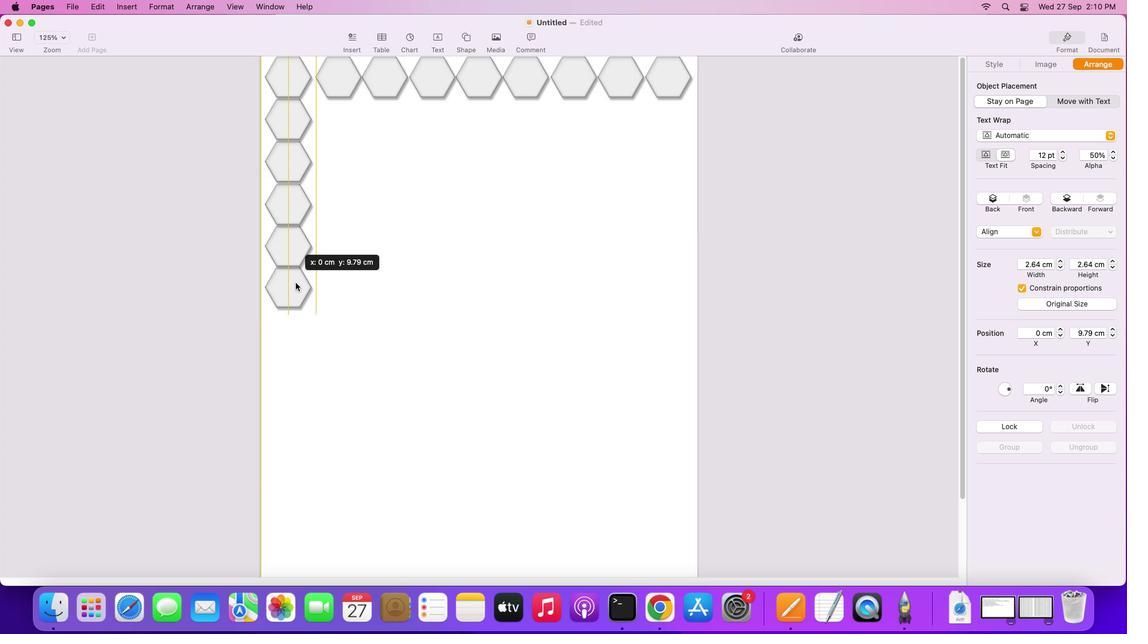 
Action: Mouse pressed left at (295, 240)
Screenshot: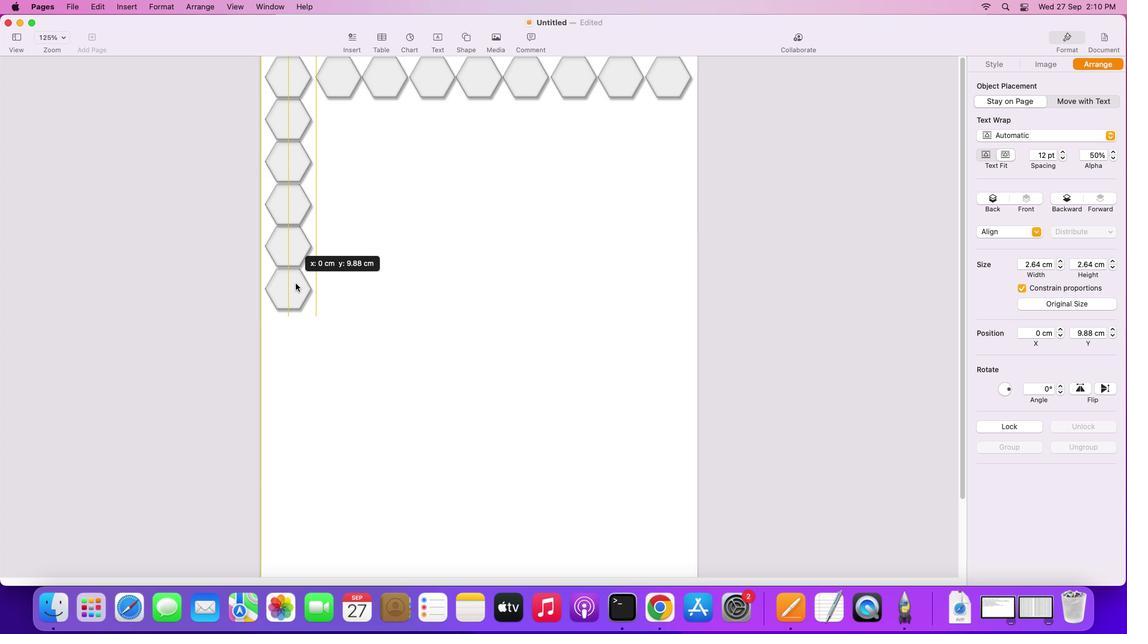 
Action: Mouse moved to (295, 283)
Screenshot: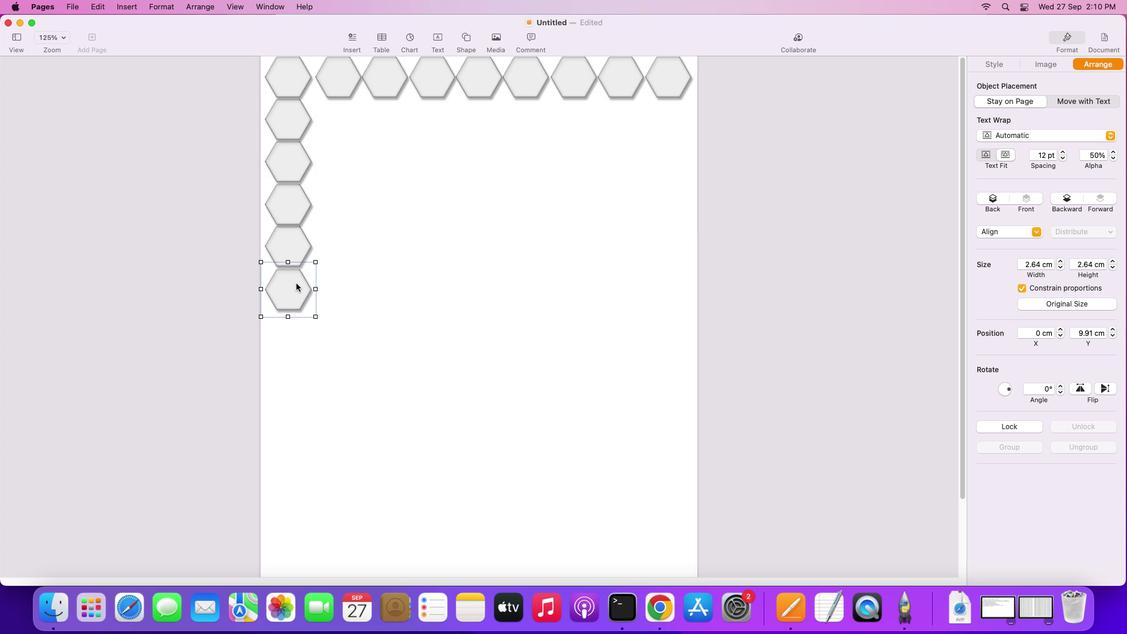 
Action: Mouse pressed left at (295, 283)
Screenshot: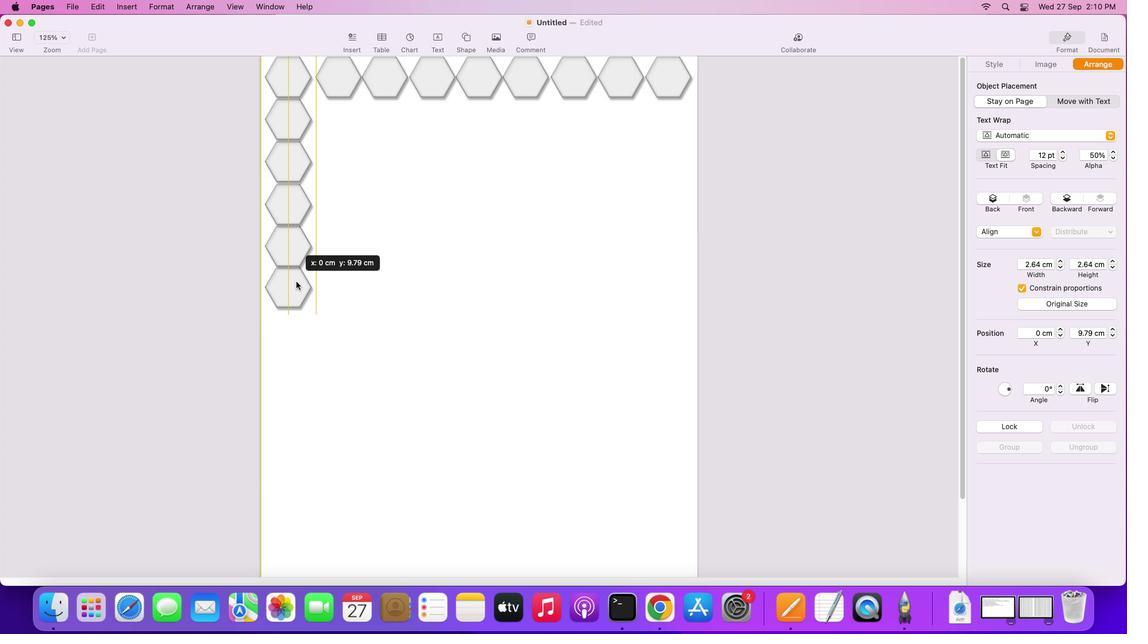 
Action: Mouse moved to (297, 281)
Screenshot: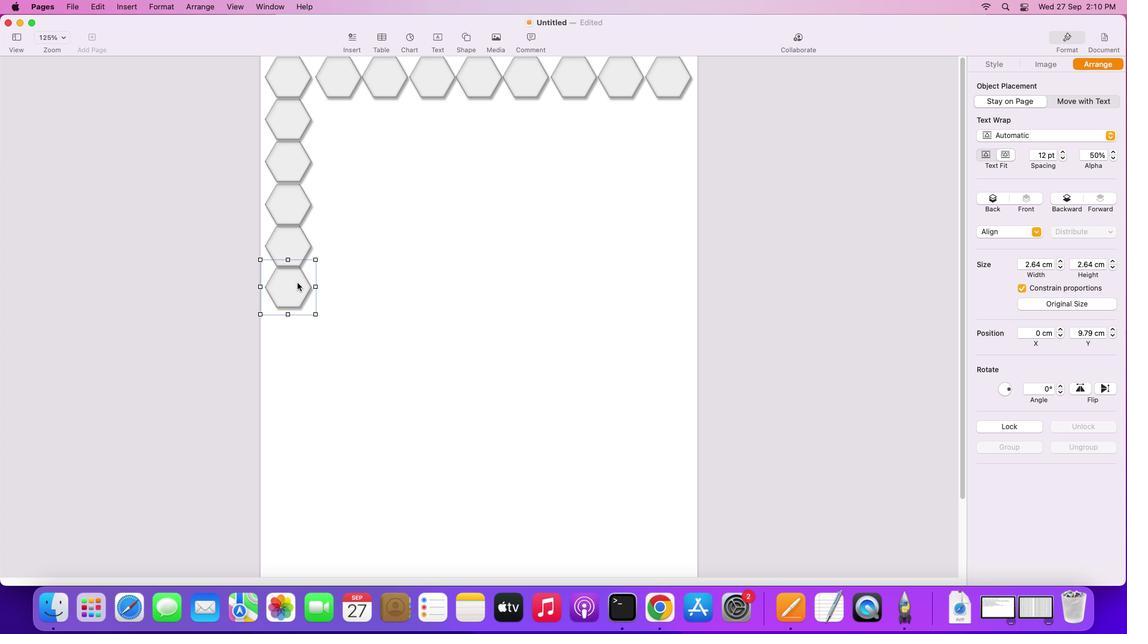 
Action: Key pressed Key.alt
Screenshot: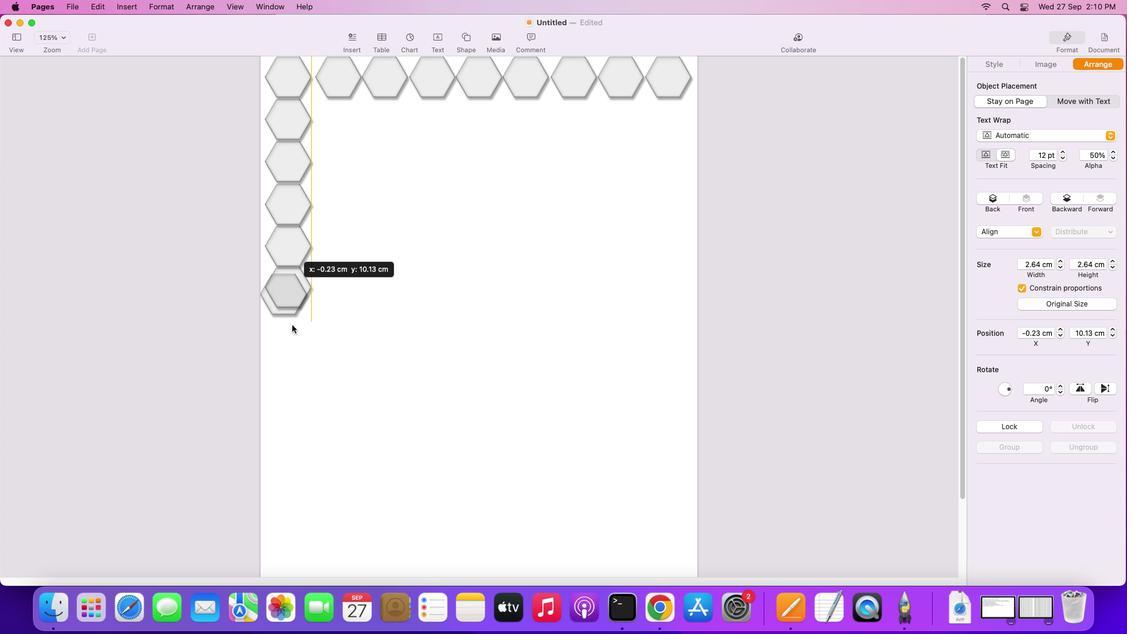 
Action: Mouse pressed left at (297, 281)
Screenshot: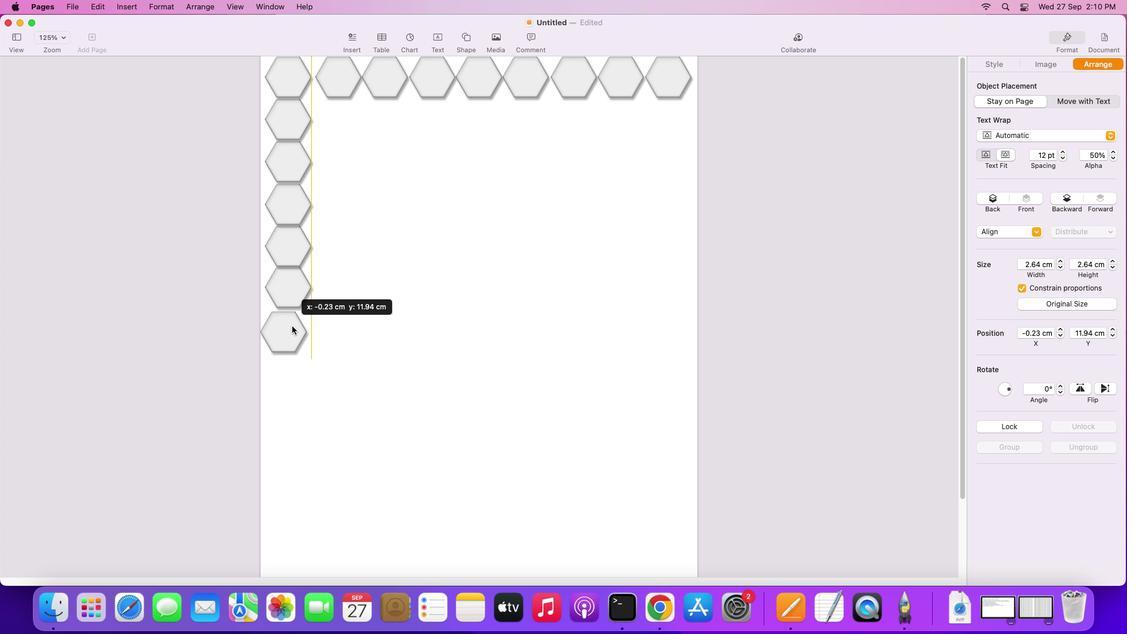 
Action: Mouse moved to (297, 324)
Screenshot: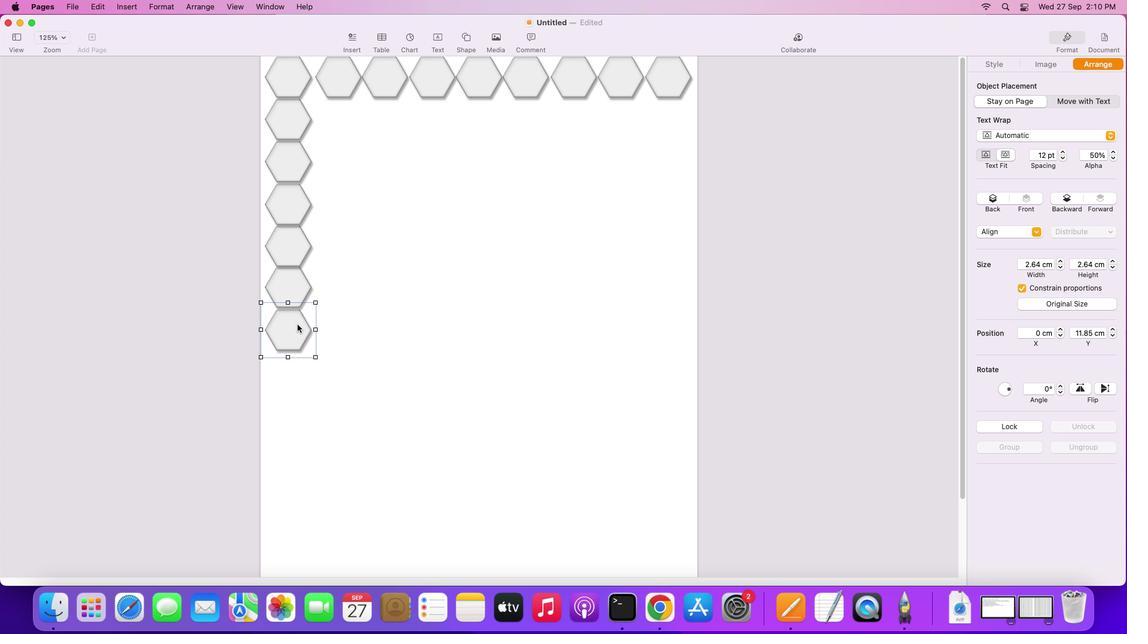 
Action: Key pressed Key.alt
Screenshot: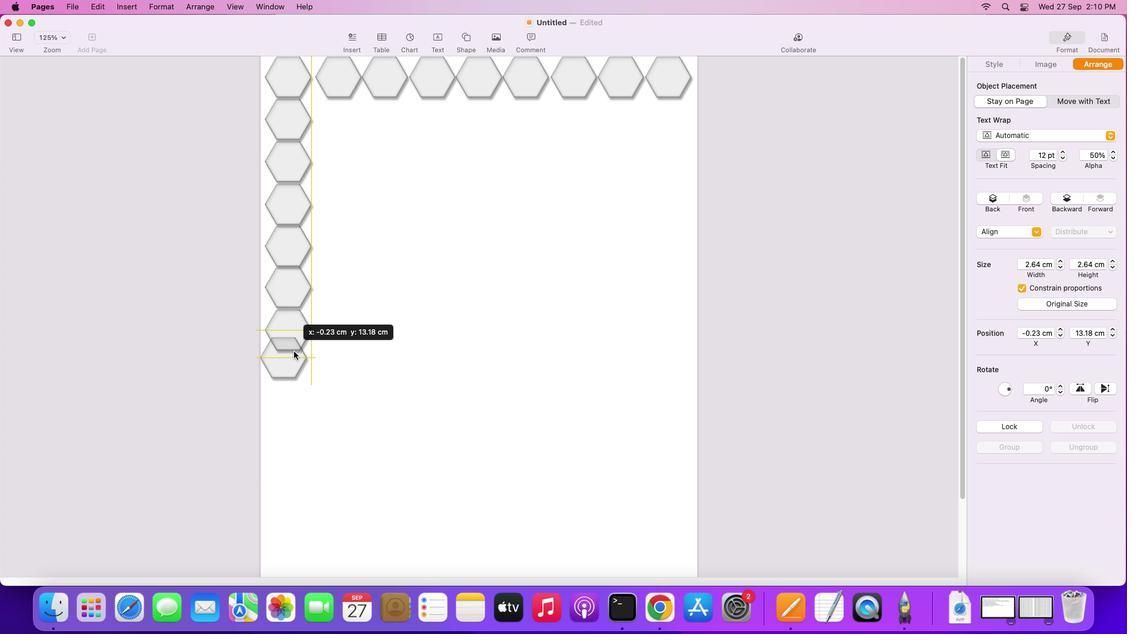 
Action: Mouse pressed left at (297, 324)
Screenshot: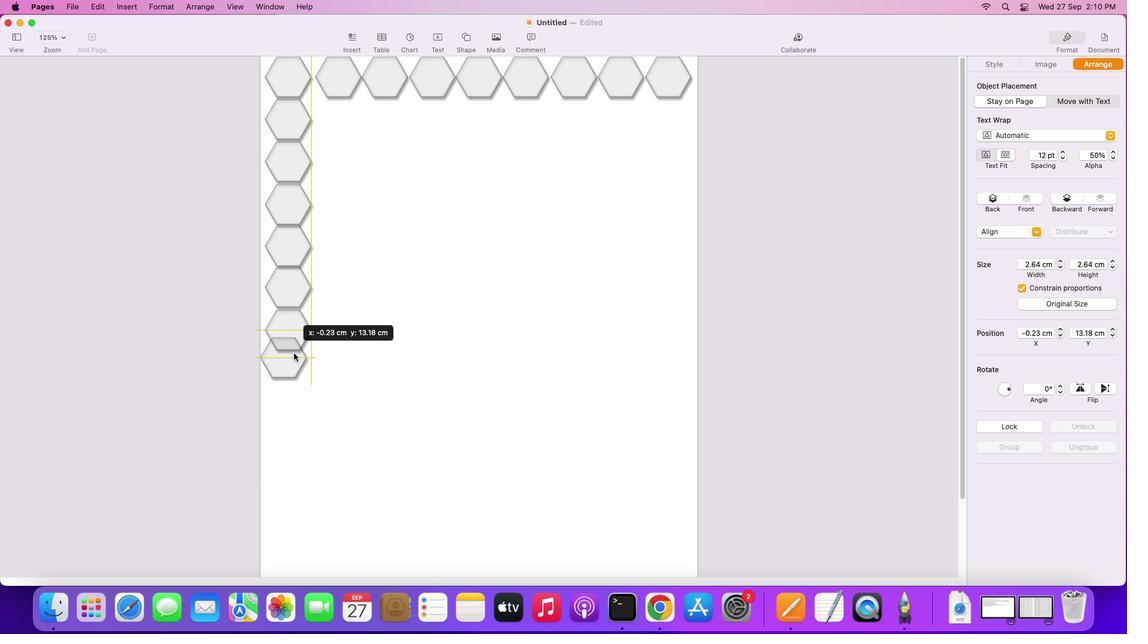 
Action: Mouse moved to (299, 366)
Screenshot: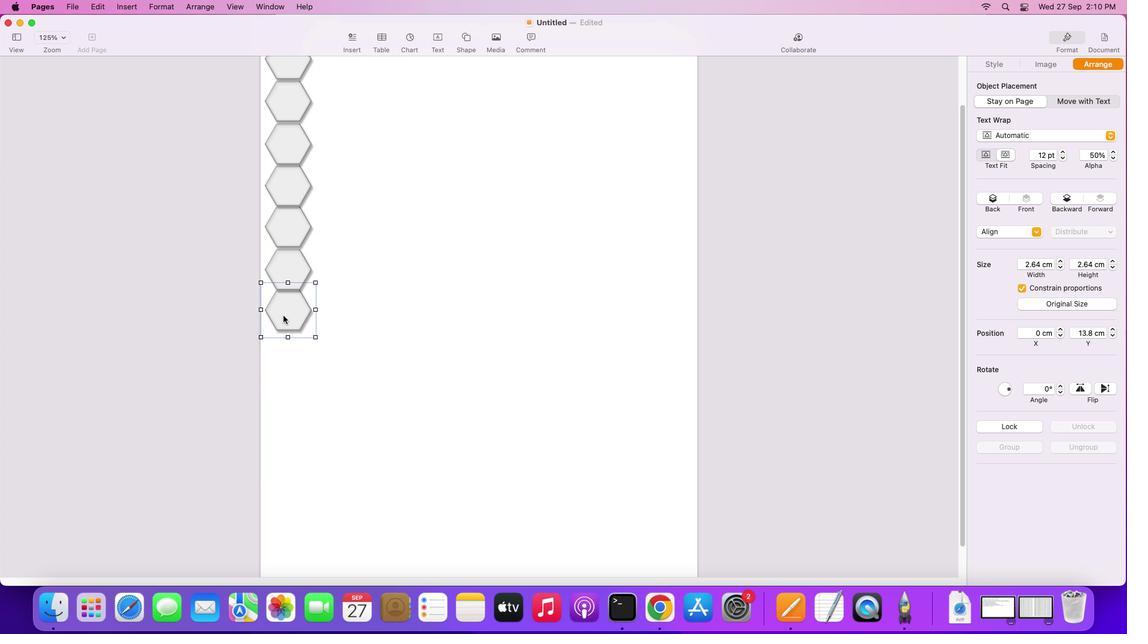 
Action: Mouse scrolled (299, 366) with delta (0, 0)
Screenshot: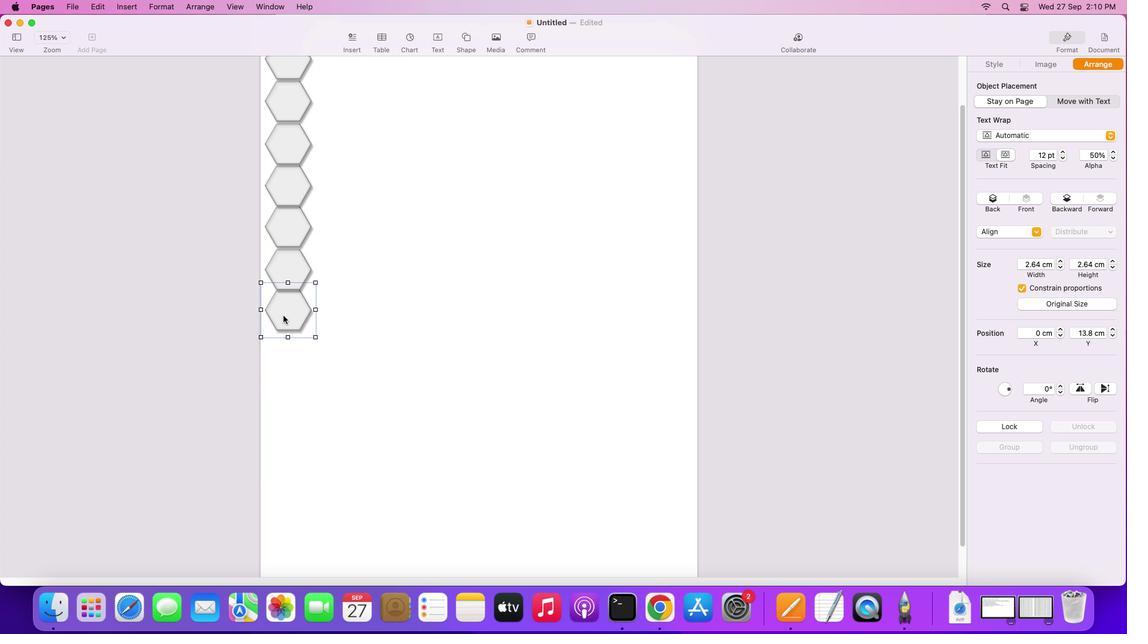 
Action: Mouse scrolled (299, 366) with delta (0, 0)
Screenshot: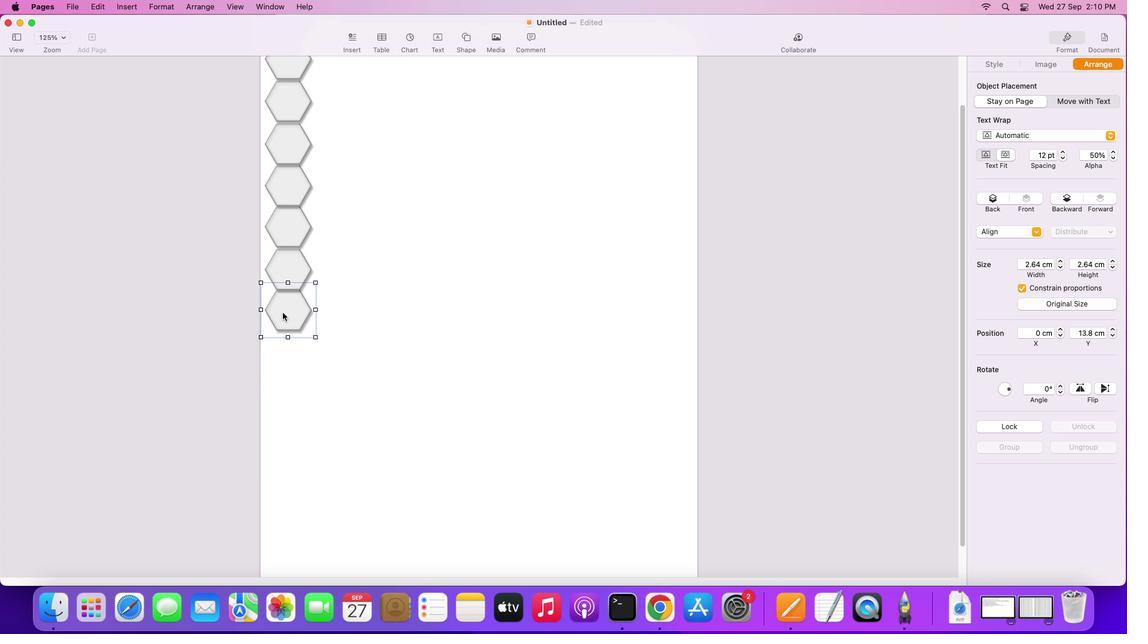 
Action: Mouse scrolled (299, 366) with delta (0, -1)
Screenshot: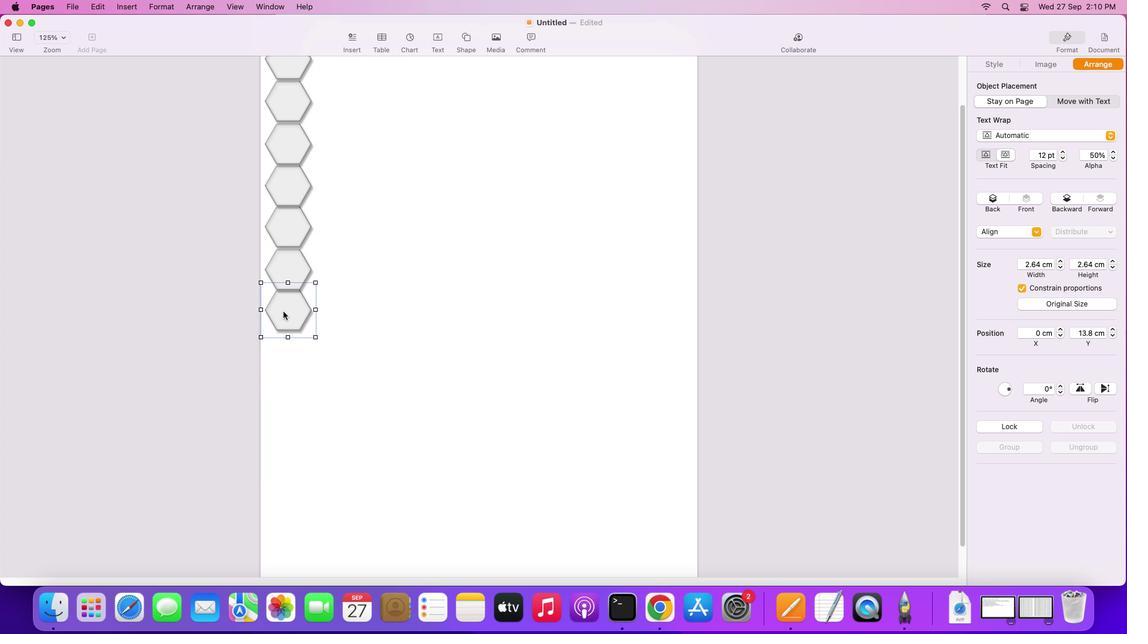 
Action: Mouse scrolled (299, 366) with delta (0, -2)
Screenshot: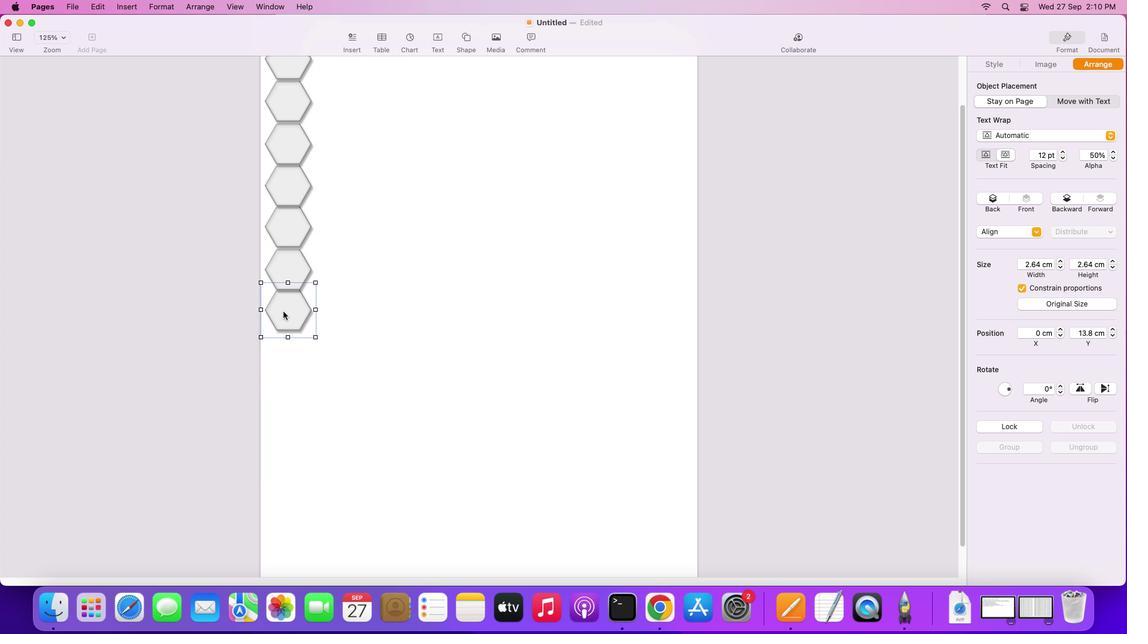 
Action: Mouse moved to (283, 311)
Screenshot: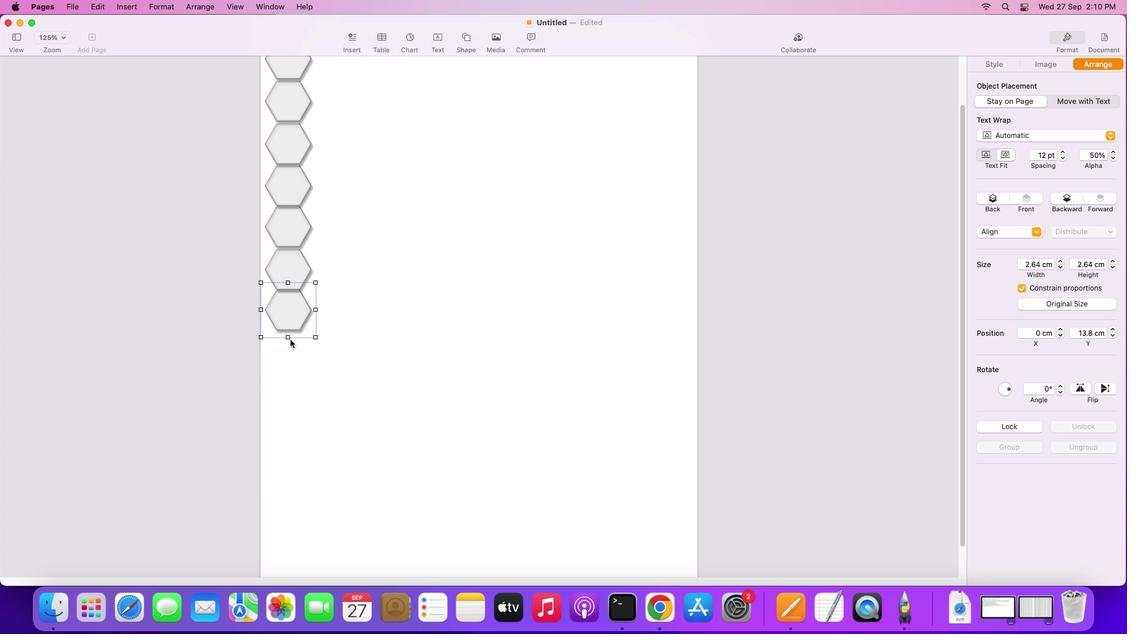 
Action: Key pressed Key.alt
Screenshot: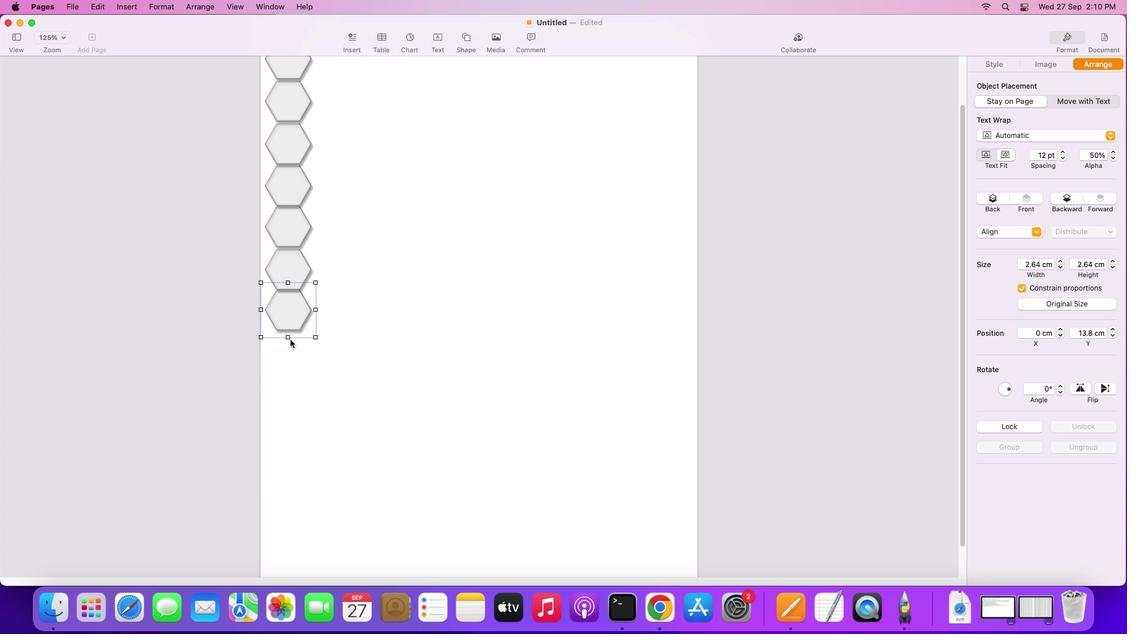 
Action: Mouse moved to (284, 310)
Screenshot: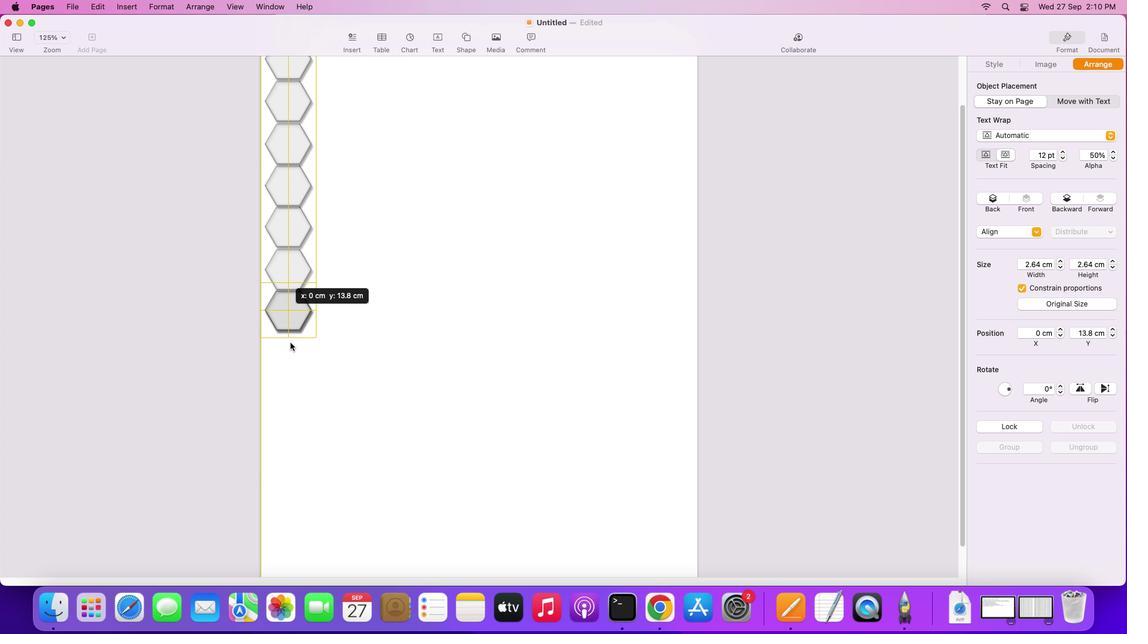 
Action: Mouse pressed left at (284, 310)
Screenshot: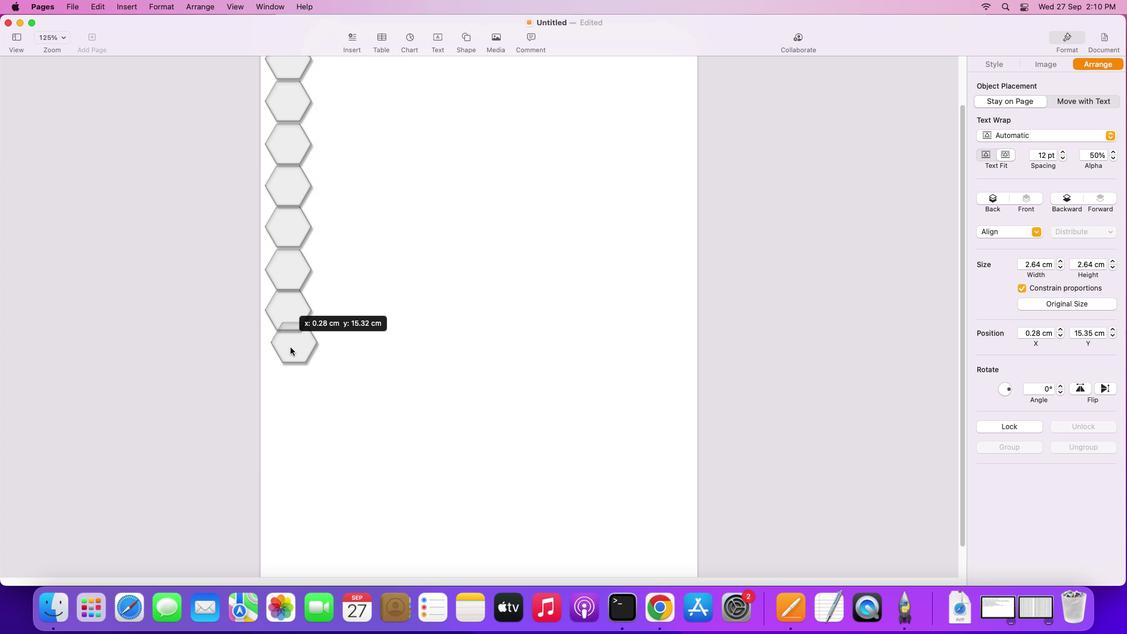 
Action: Mouse moved to (292, 308)
Screenshot: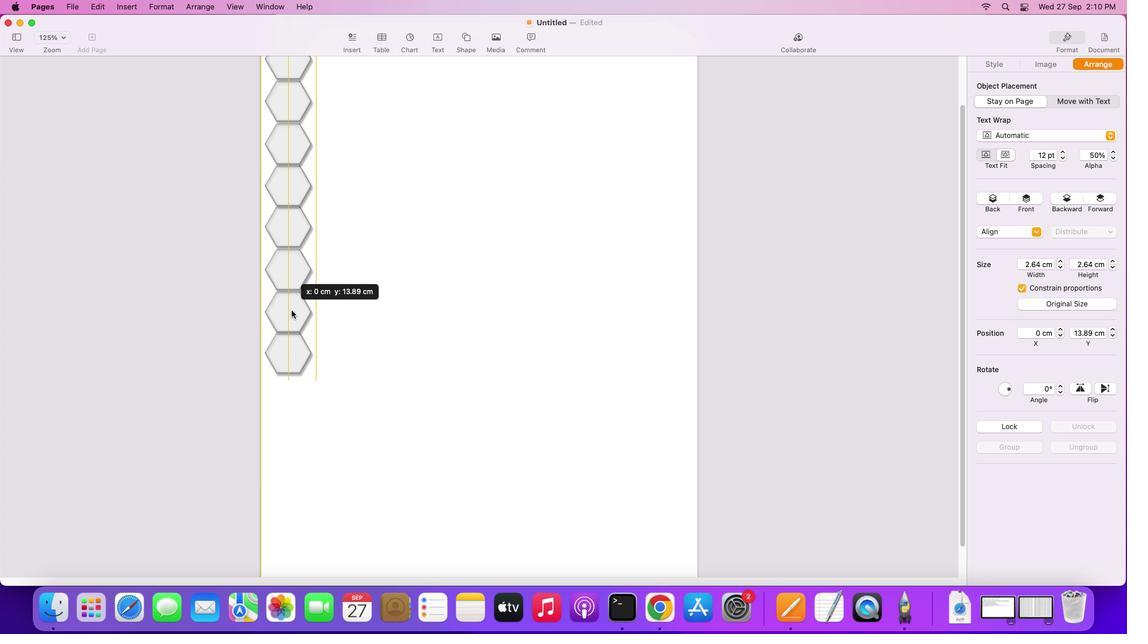 
Action: Mouse pressed left at (292, 308)
Screenshot: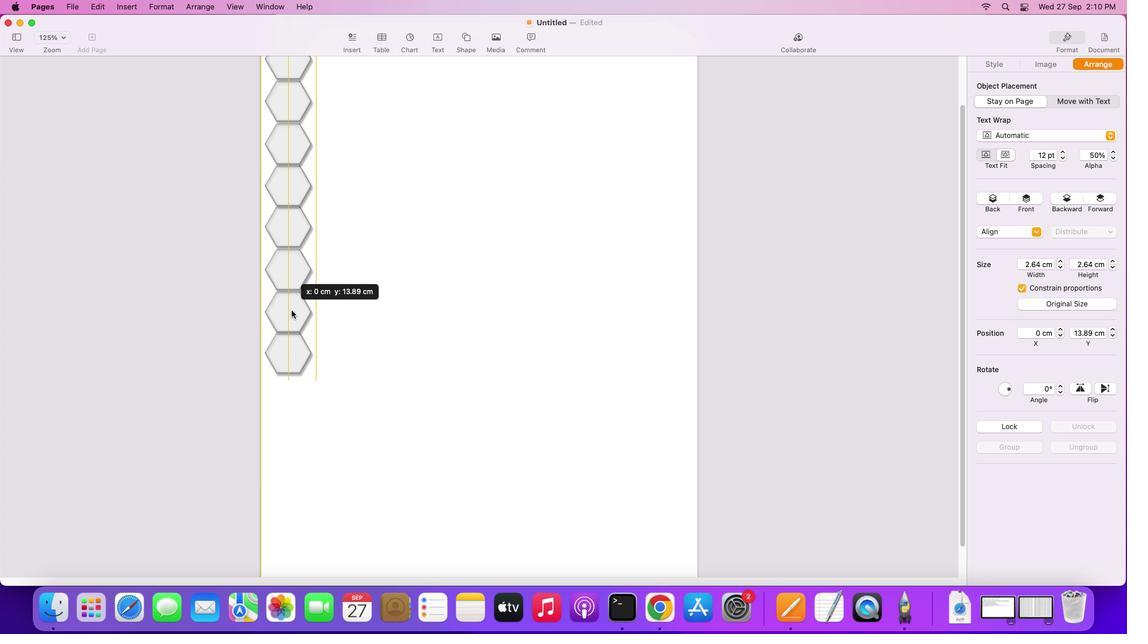 
Action: Mouse moved to (290, 344)
Screenshot: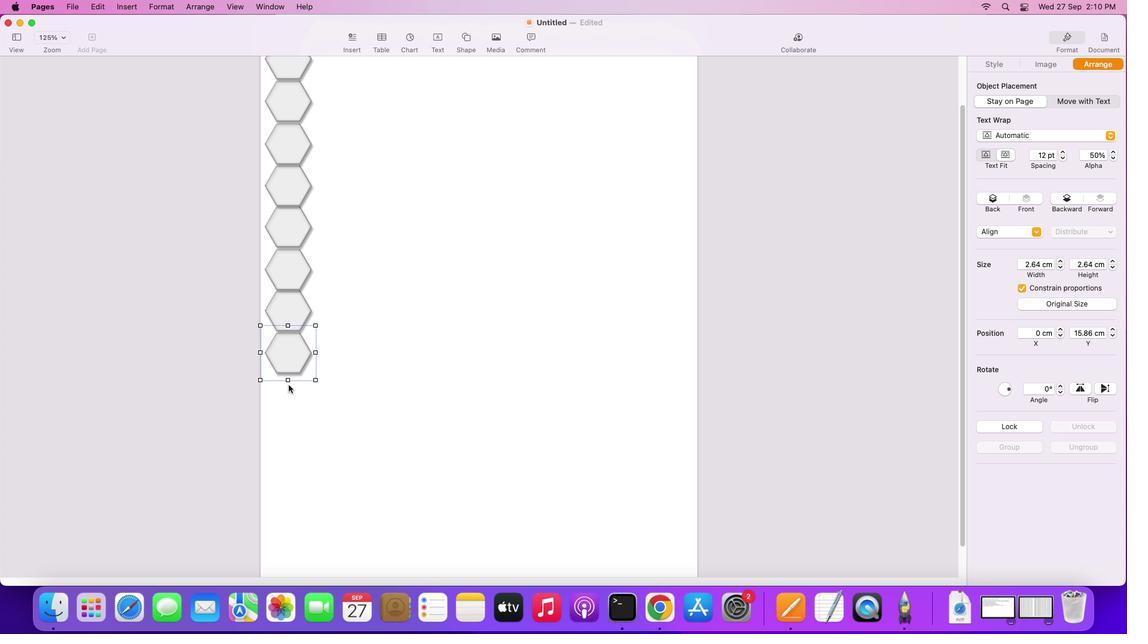 
Action: Key pressed Key.alt
Screenshot: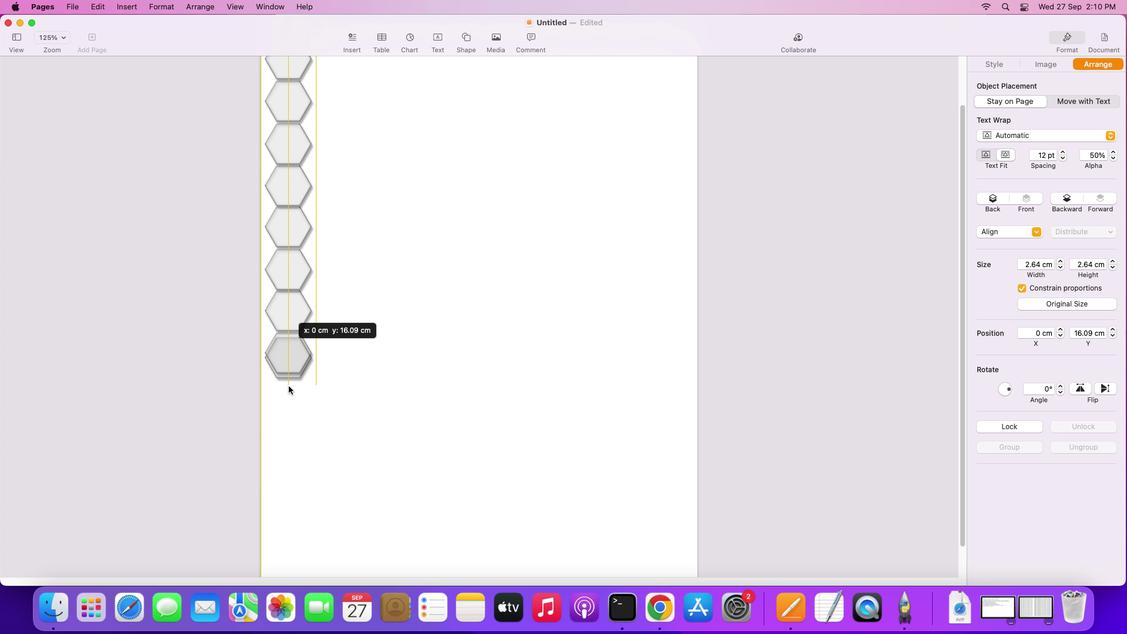 
Action: Mouse pressed left at (290, 344)
Screenshot: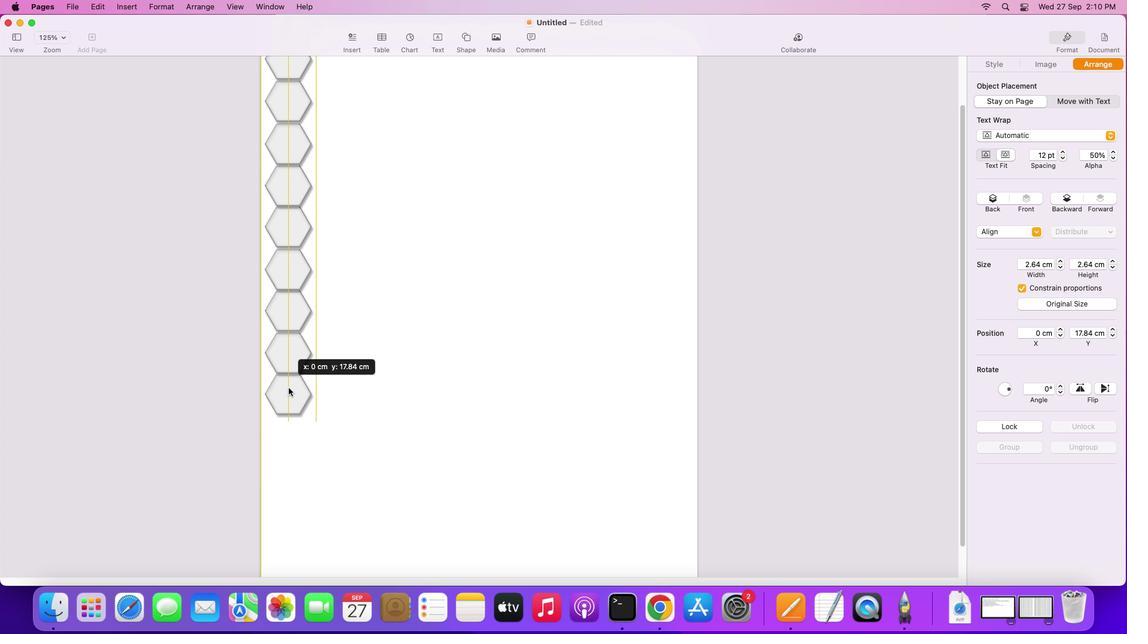 
Action: Mouse moved to (289, 385)
Screenshot: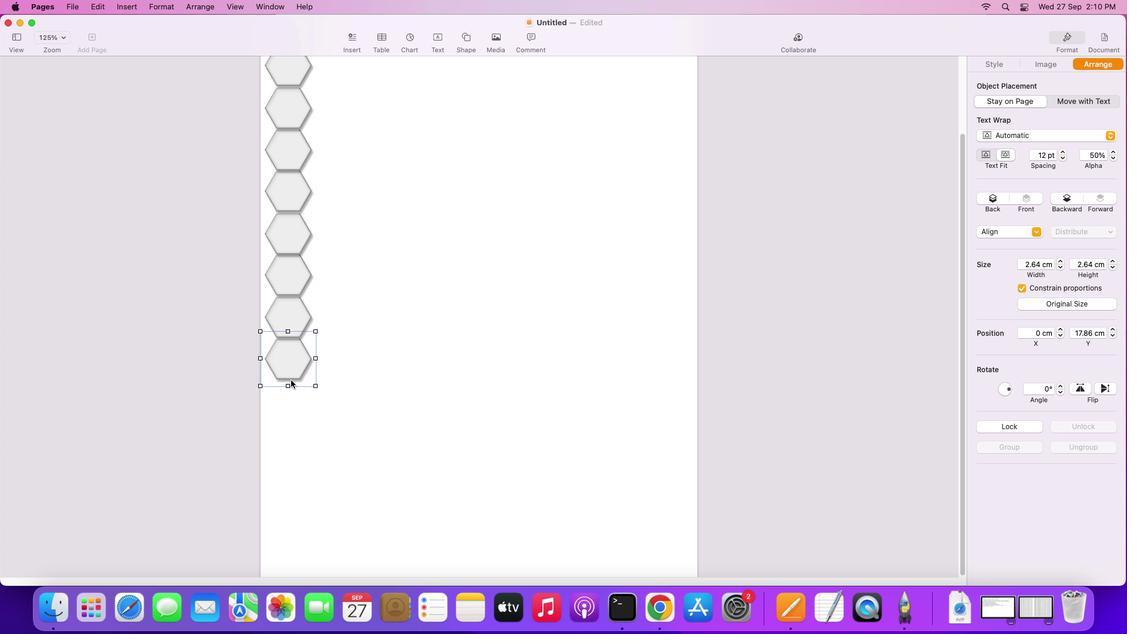 
Action: Mouse scrolled (289, 385) with delta (0, 0)
Screenshot: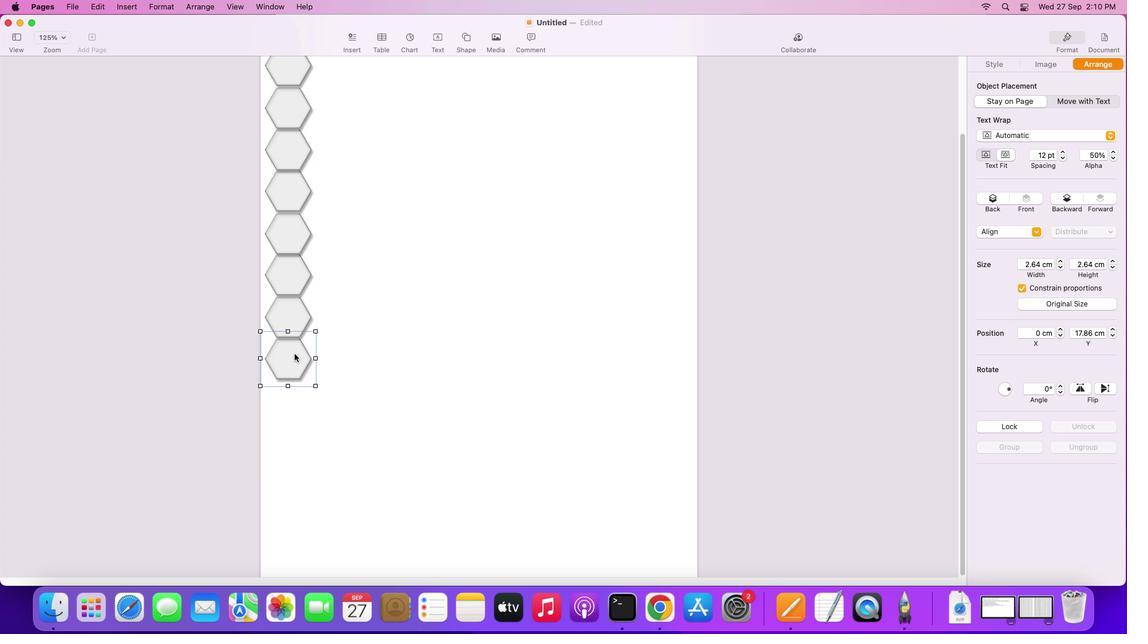 
Action: Mouse scrolled (289, 385) with delta (0, 0)
Screenshot: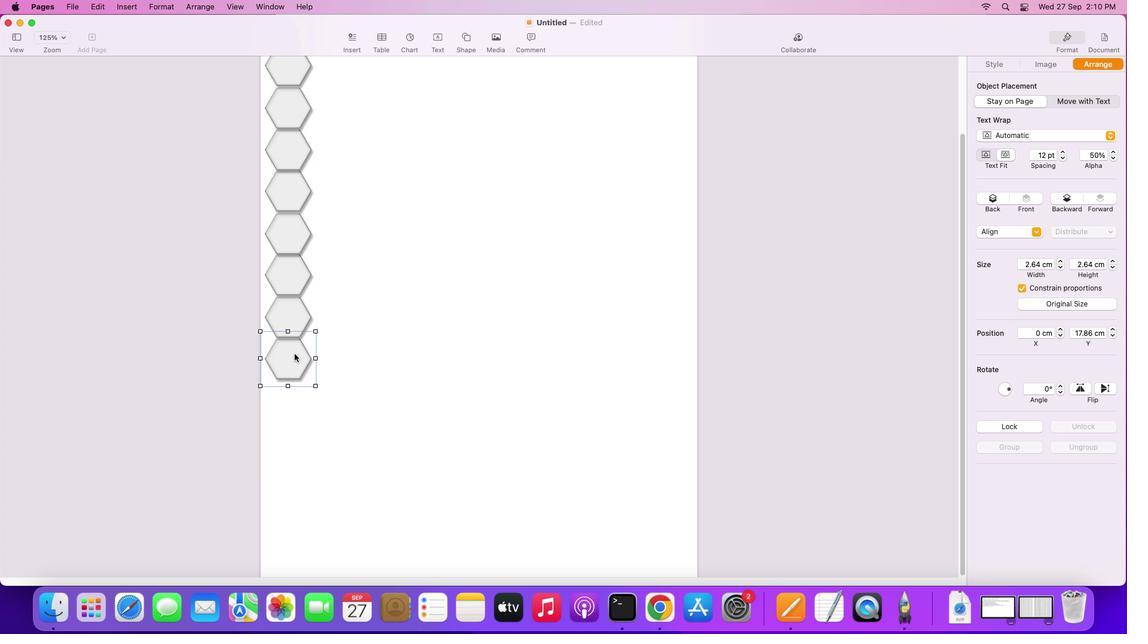
Action: Mouse scrolled (289, 385) with delta (0, -1)
Screenshot: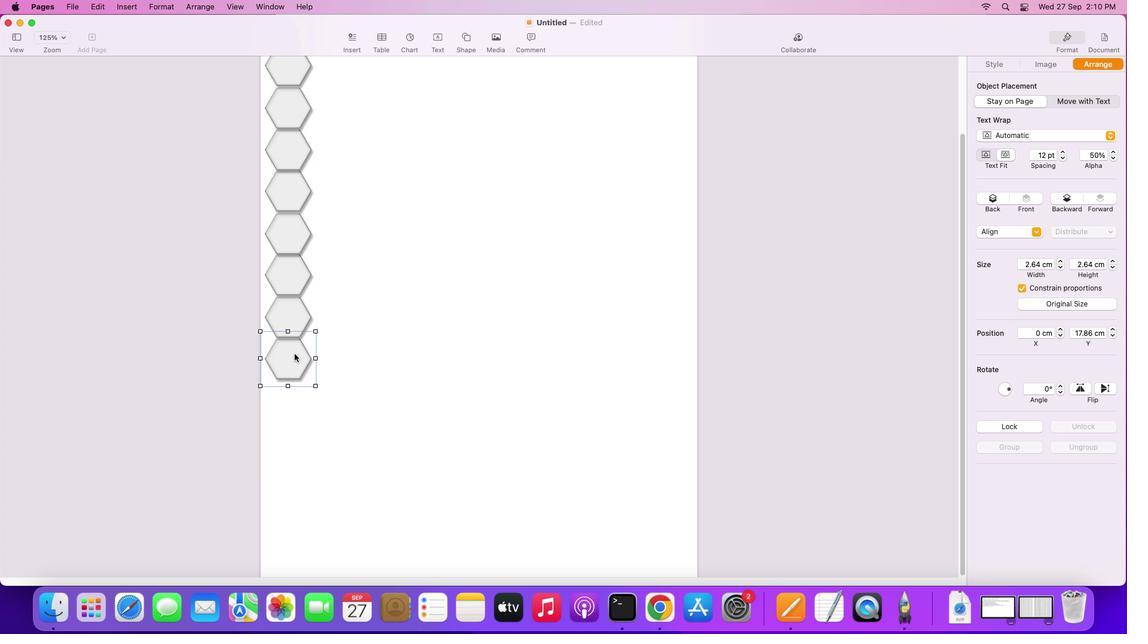 
Action: Mouse scrolled (289, 385) with delta (0, -2)
Screenshot: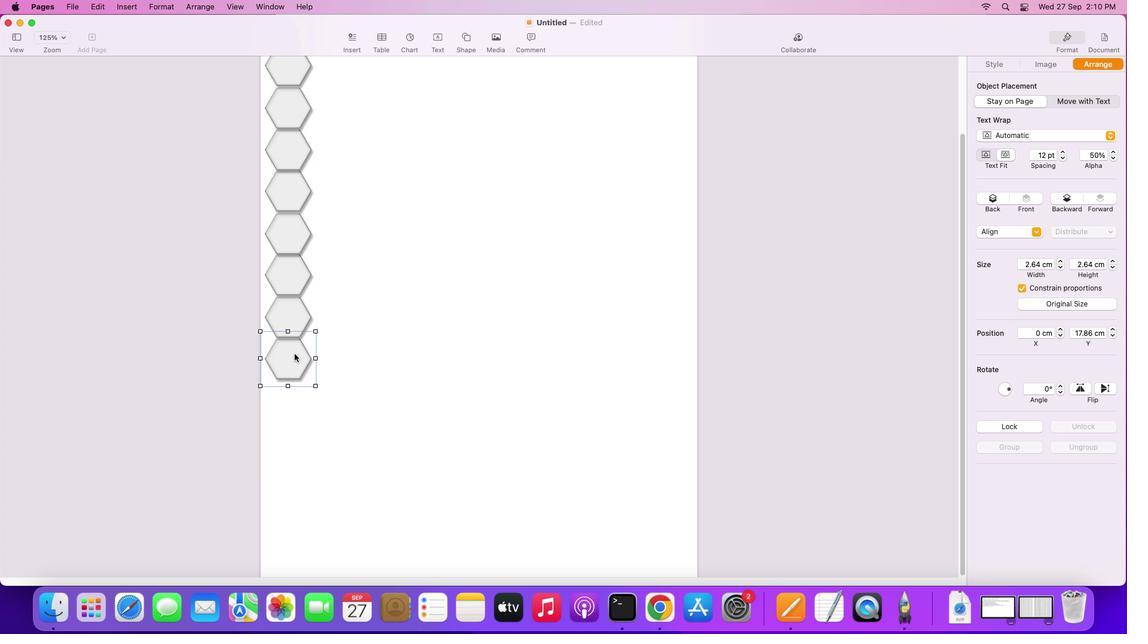 
Action: Mouse scrolled (289, 385) with delta (0, -2)
Screenshot: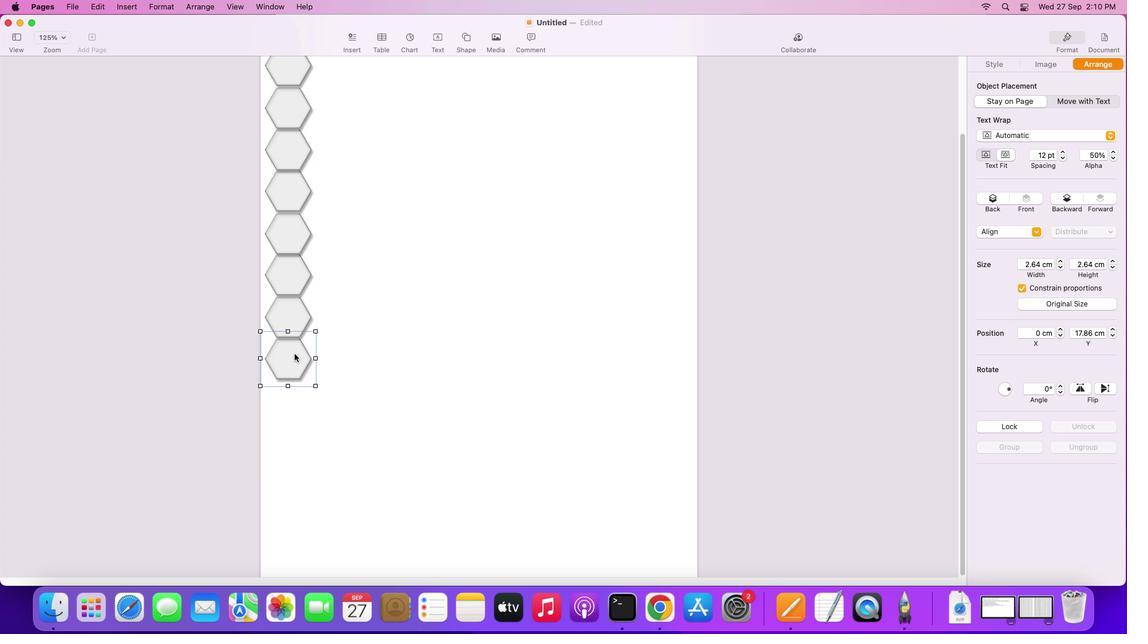 
Action: Mouse moved to (292, 359)
Screenshot: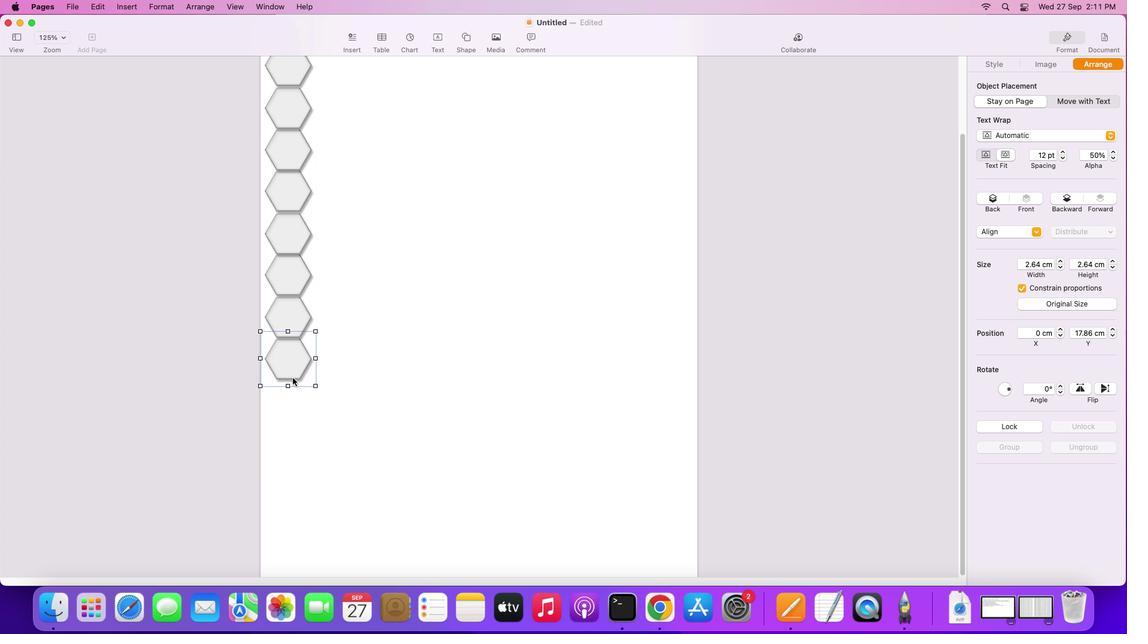 
Action: Key pressed Key.alt
Screenshot: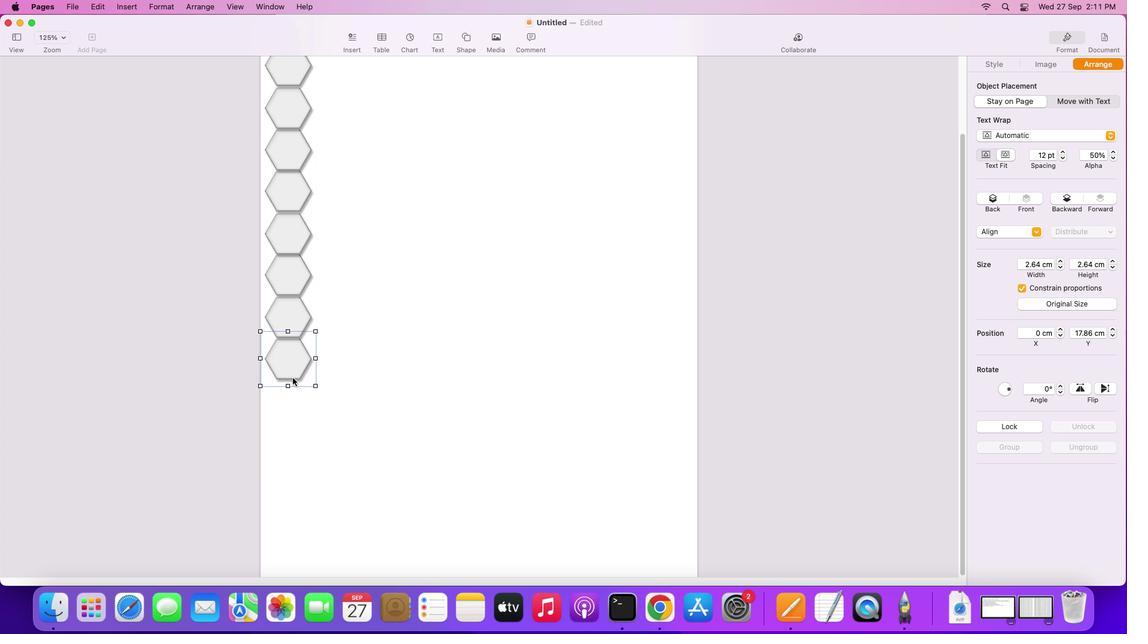 
Action: Mouse moved to (294, 353)
Screenshot: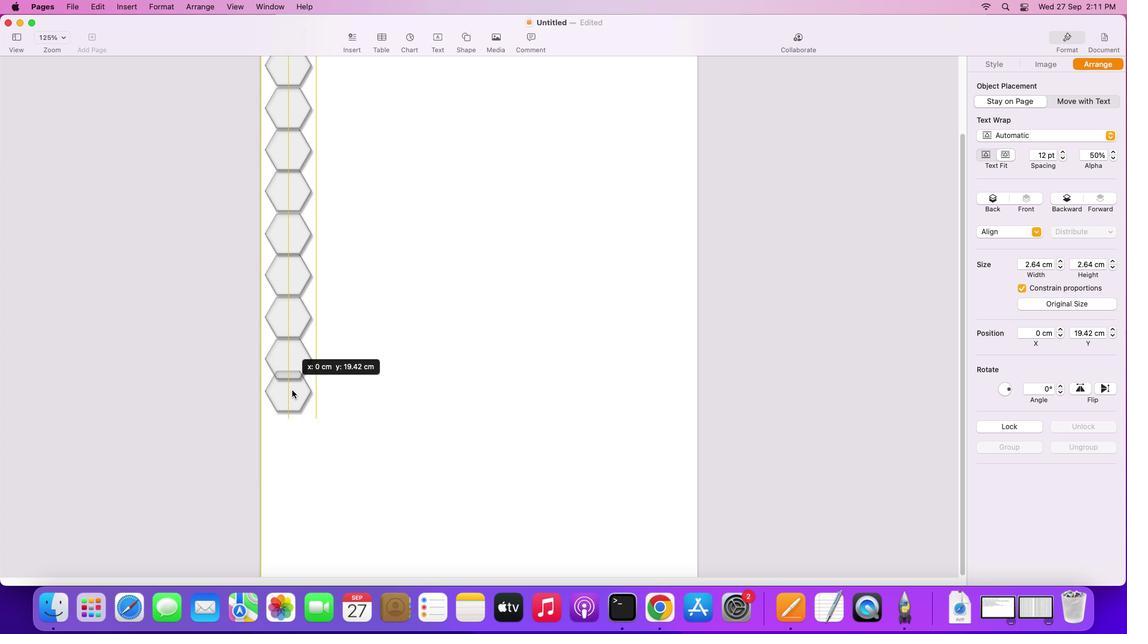
Action: Mouse pressed left at (294, 353)
Screenshot: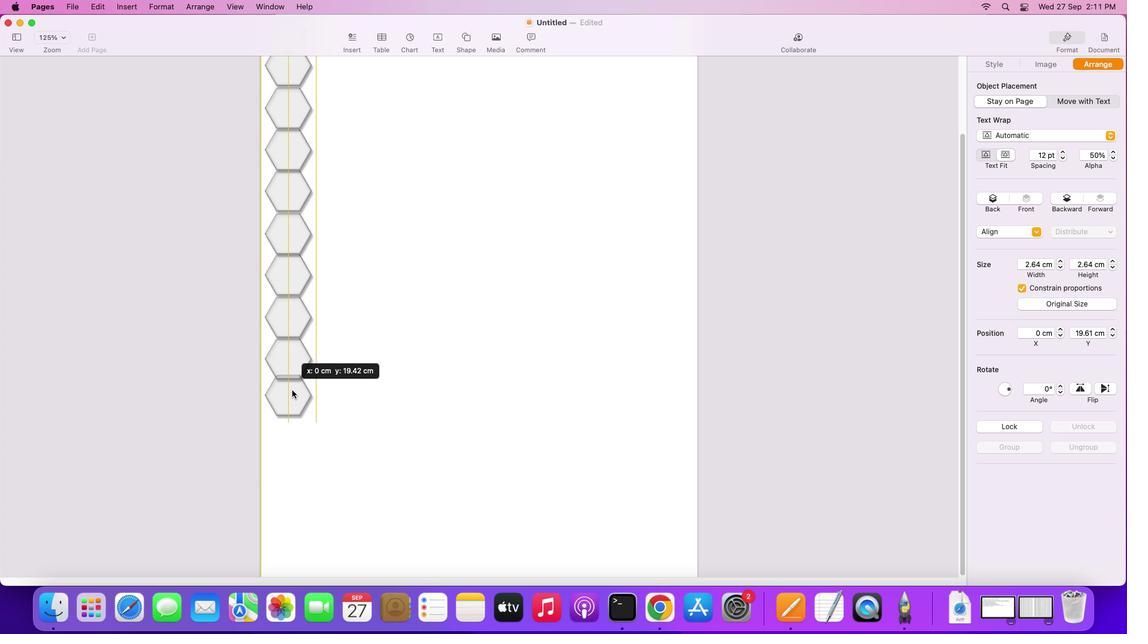 
Action: Mouse moved to (292, 394)
Screenshot: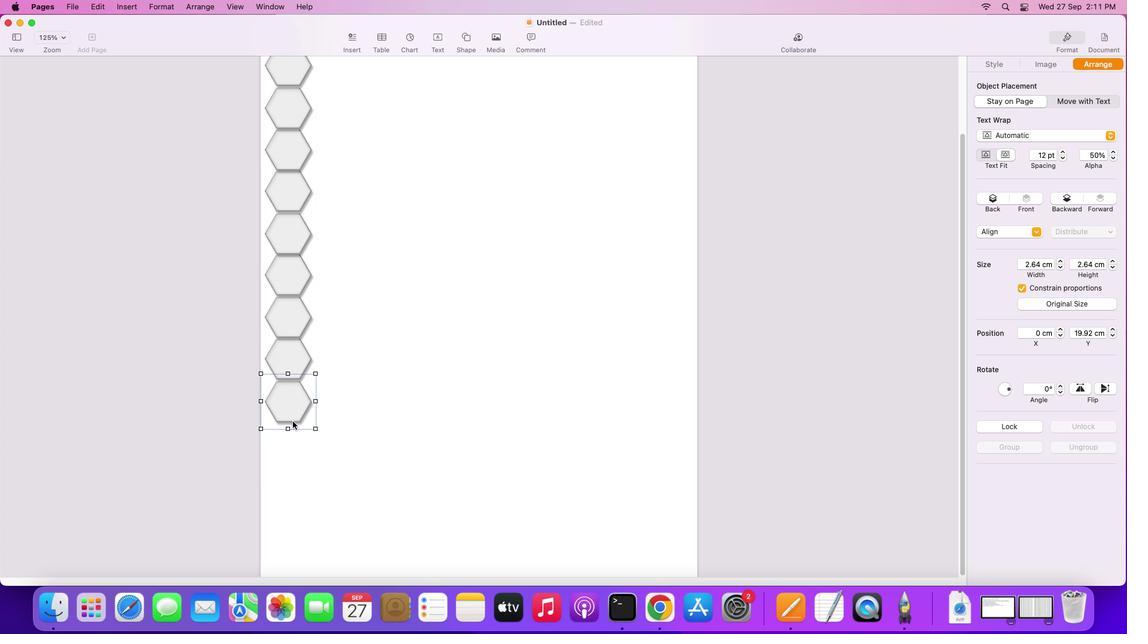 
Action: Key pressed Key.alt
Screenshot: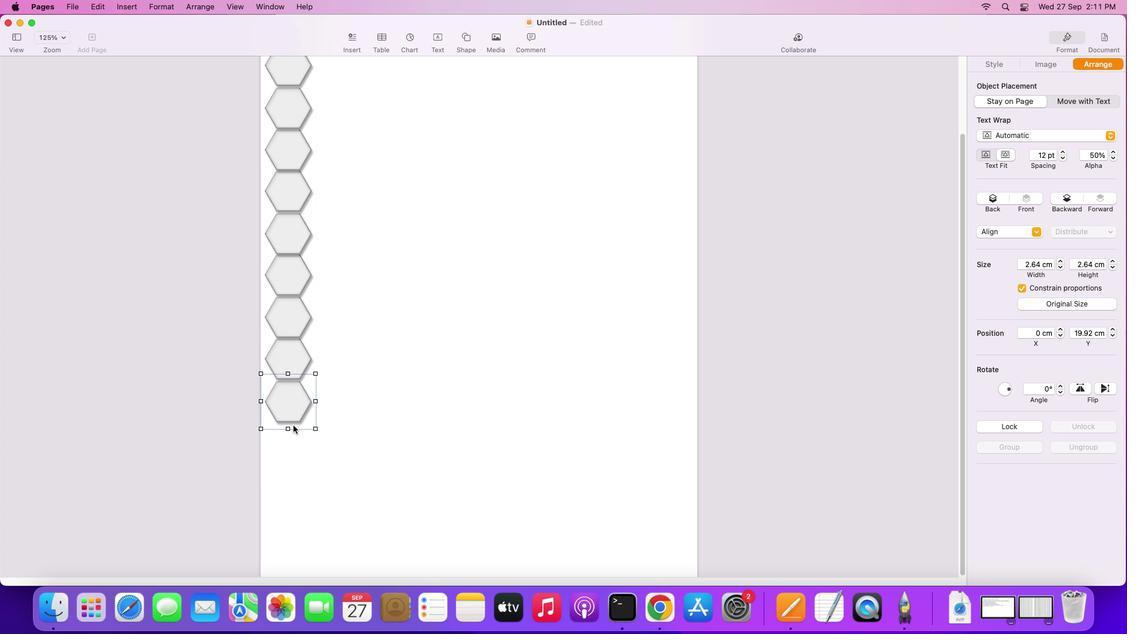 
Action: Mouse pressed left at (292, 394)
Screenshot: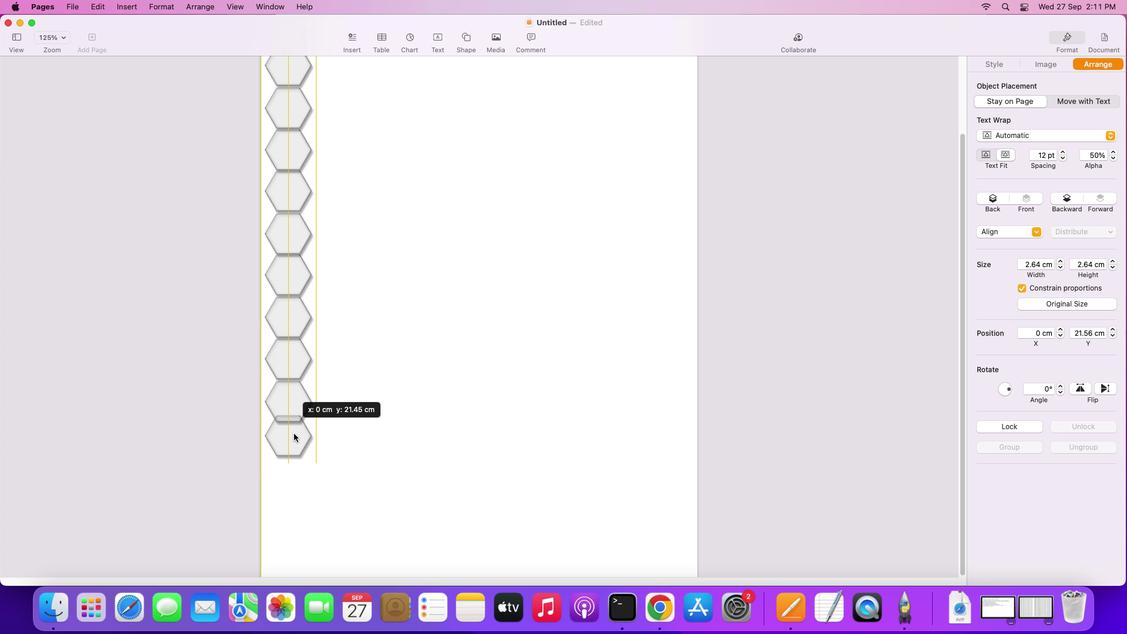 
Action: Mouse moved to (294, 436)
Screenshot: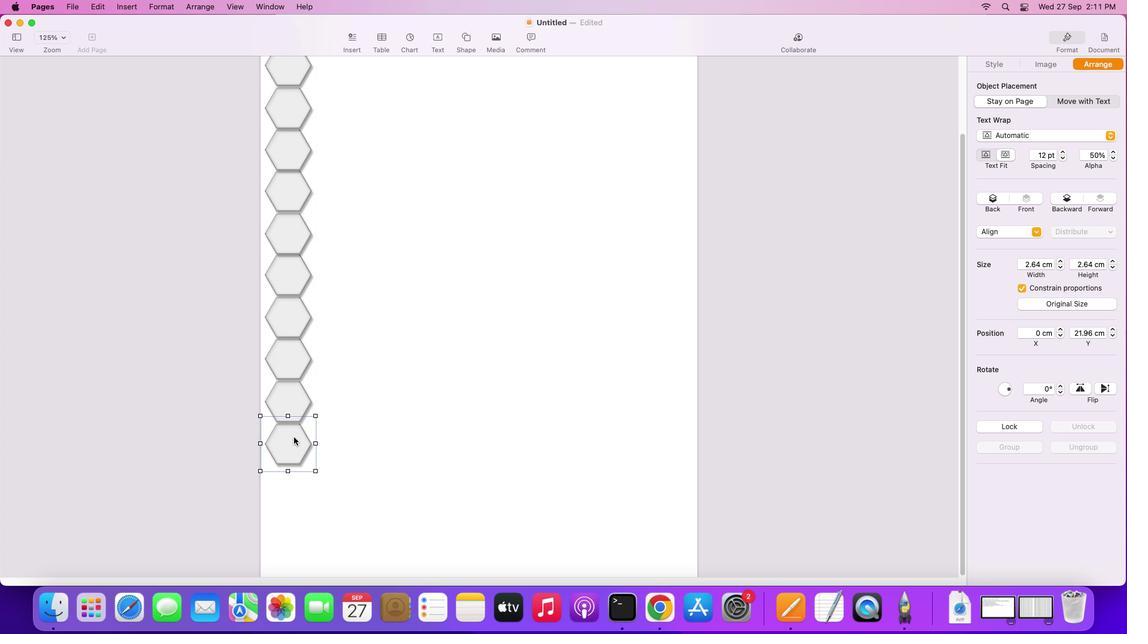 
Action: Key pressed Key.alt
Screenshot: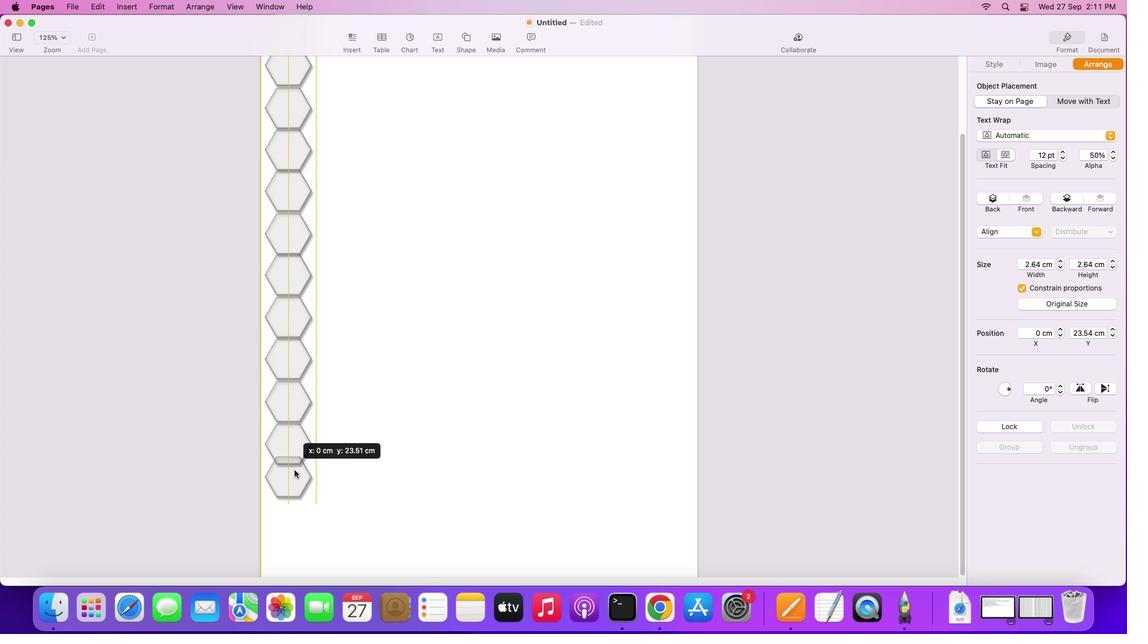 
Action: Mouse pressed left at (294, 436)
Screenshot: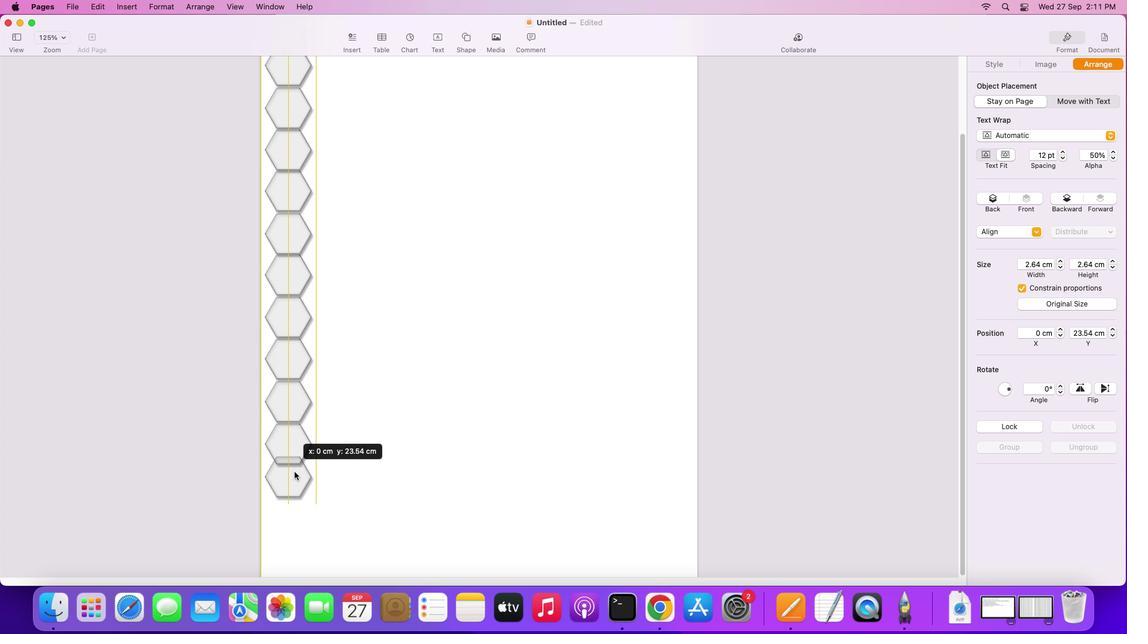 
Action: Mouse moved to (294, 476)
Screenshot: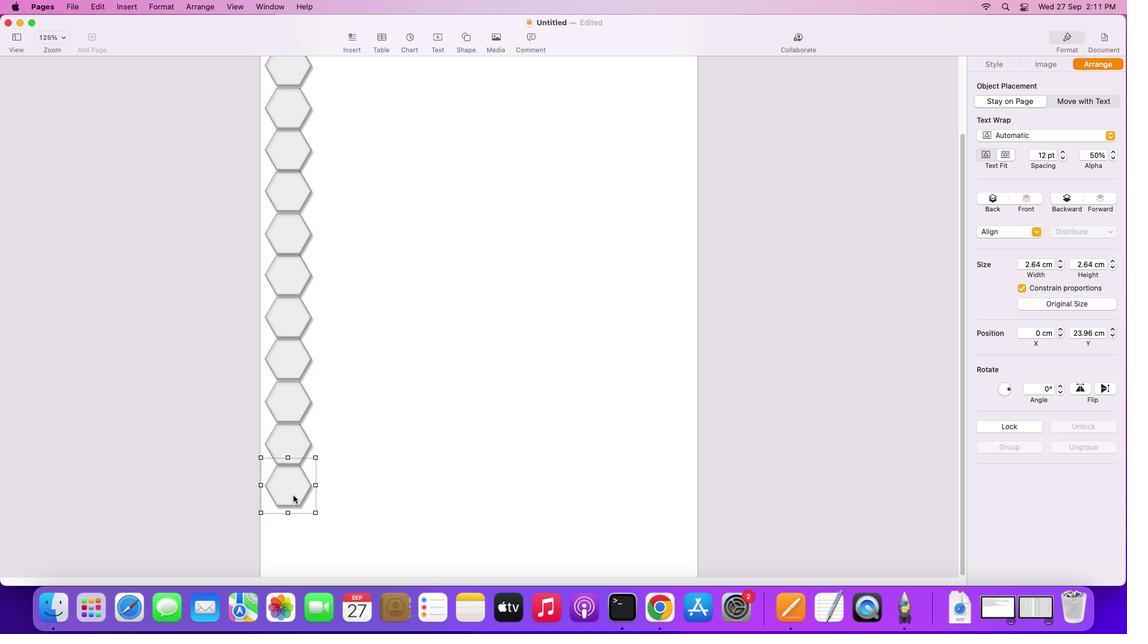 
Action: Key pressed Key.alt
Screenshot: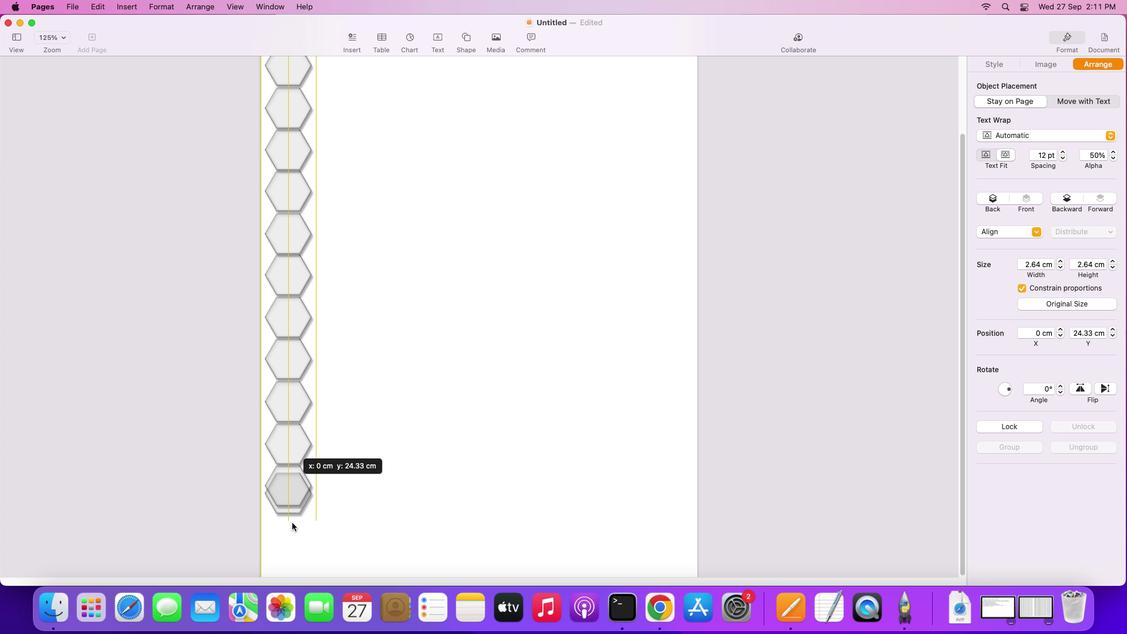 
Action: Mouse moved to (294, 477)
Screenshot: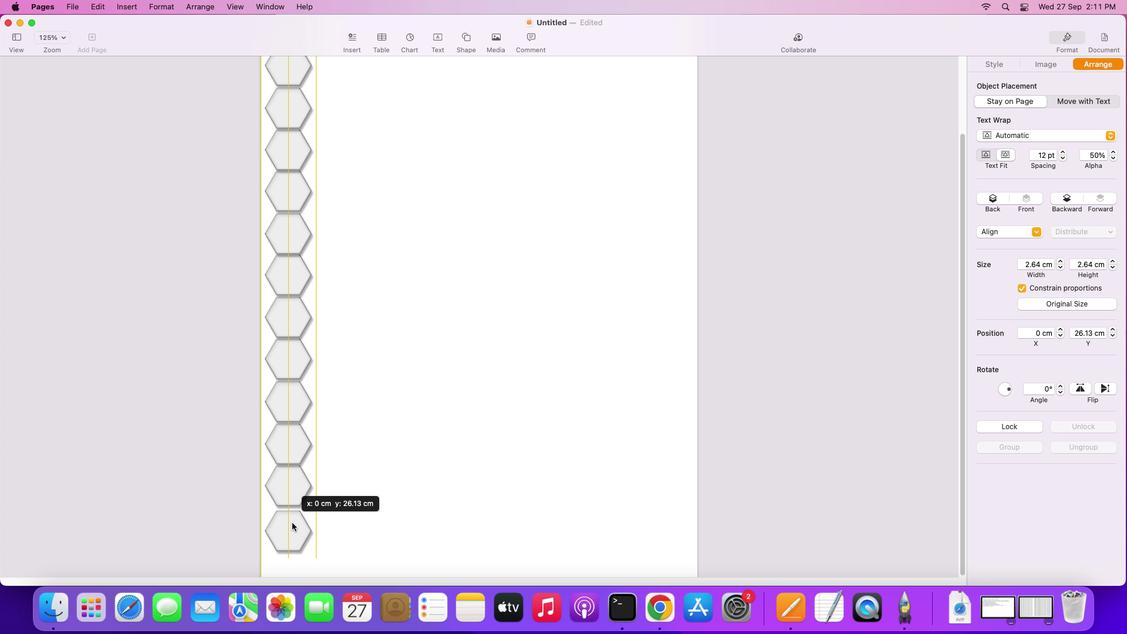 
Action: Mouse pressed left at (294, 477)
Screenshot: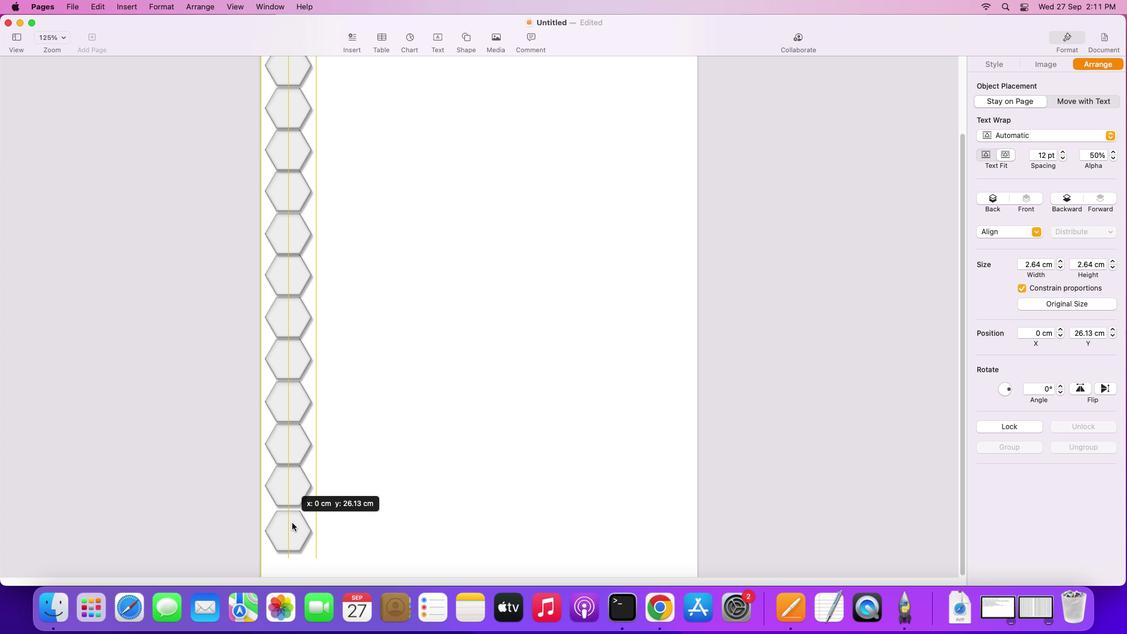 
Action: Mouse moved to (295, 519)
Screenshot: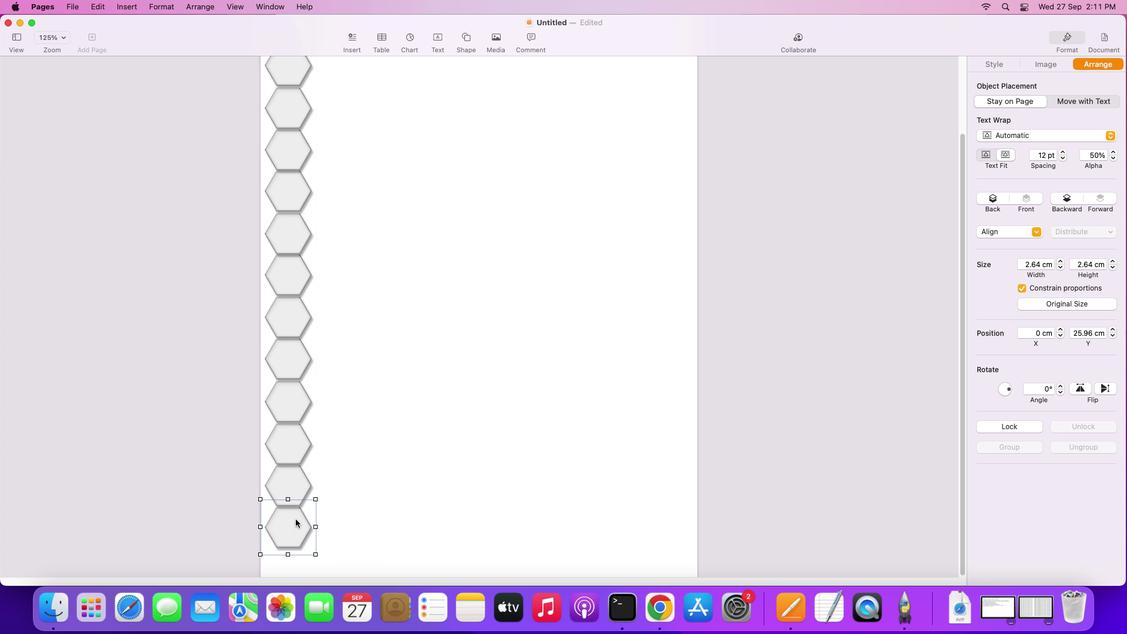 
Action: Key pressed Key.alt
Screenshot: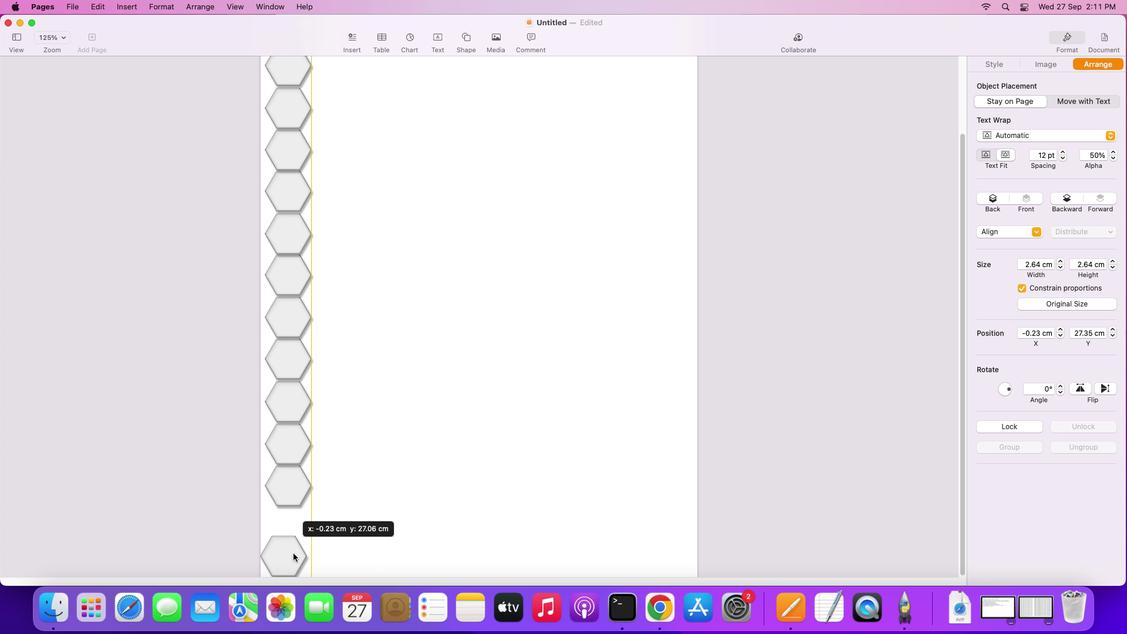 
Action: Mouse moved to (295, 519)
Screenshot: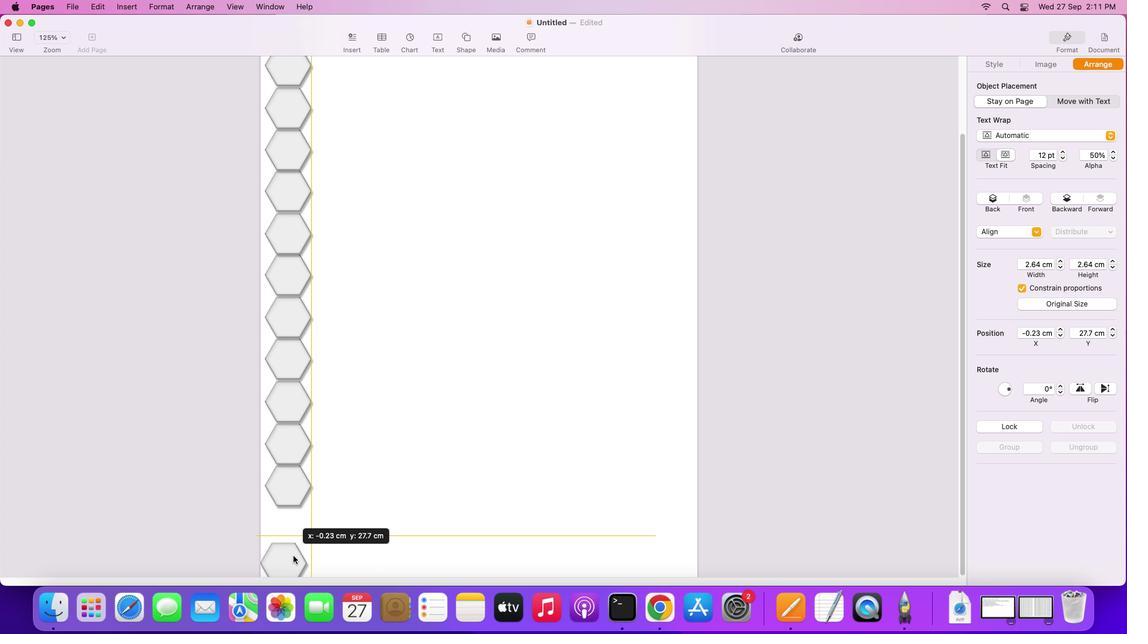 
Action: Mouse pressed left at (295, 519)
Screenshot: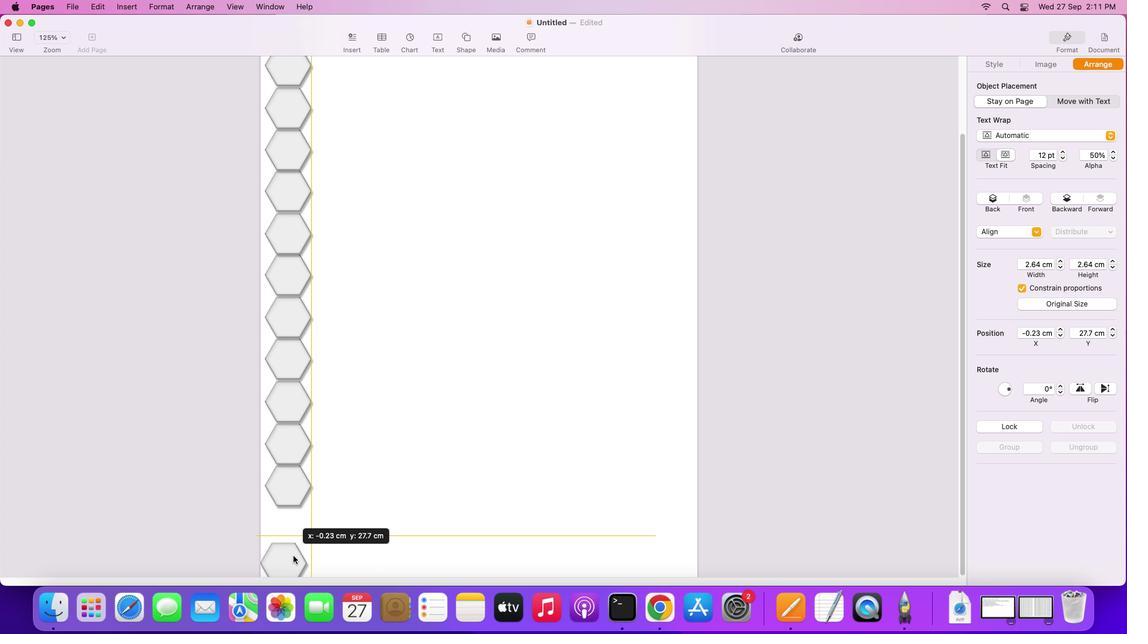 
Action: Mouse moved to (296, 521)
Screenshot: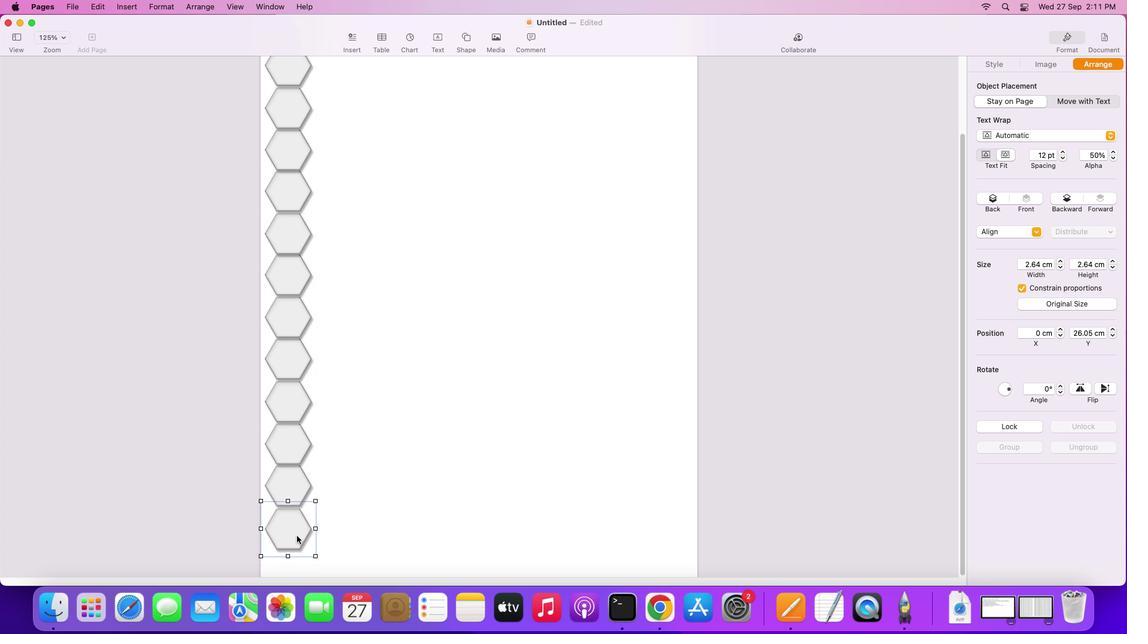 
Action: Key pressed Key.alt
Screenshot: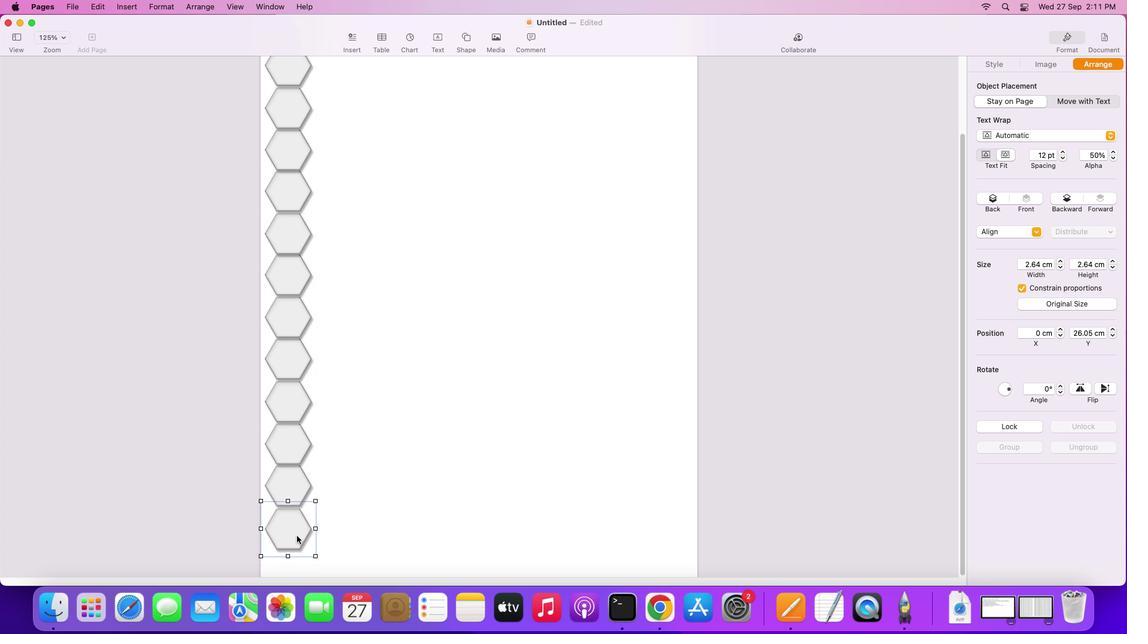 
Action: Mouse moved to (294, 520)
Screenshot: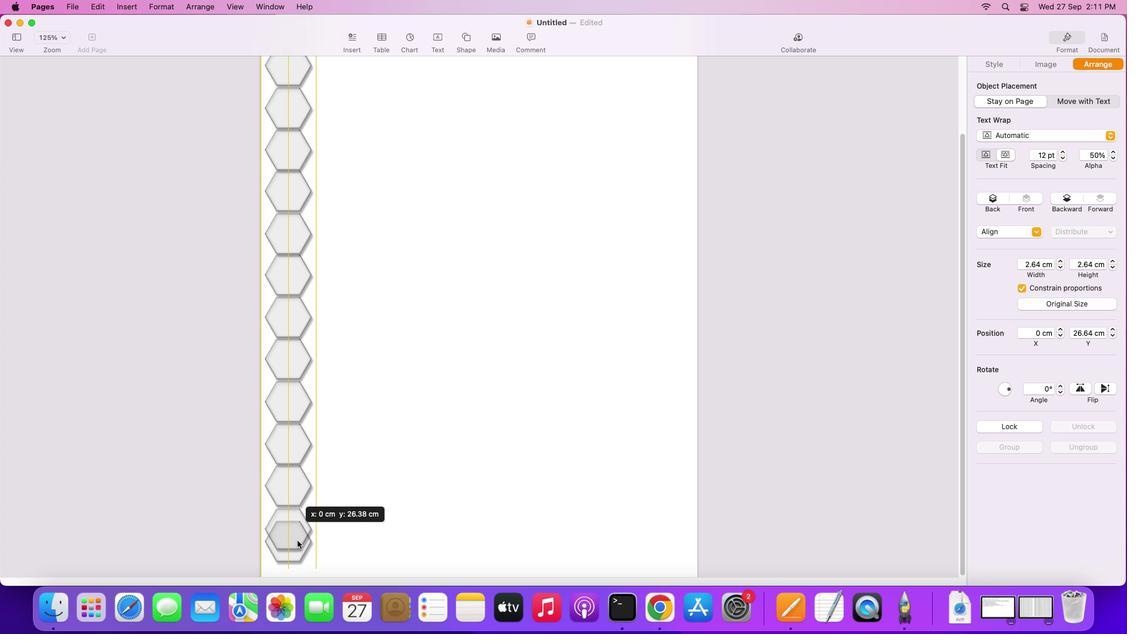 
Action: Mouse pressed left at (294, 520)
Screenshot: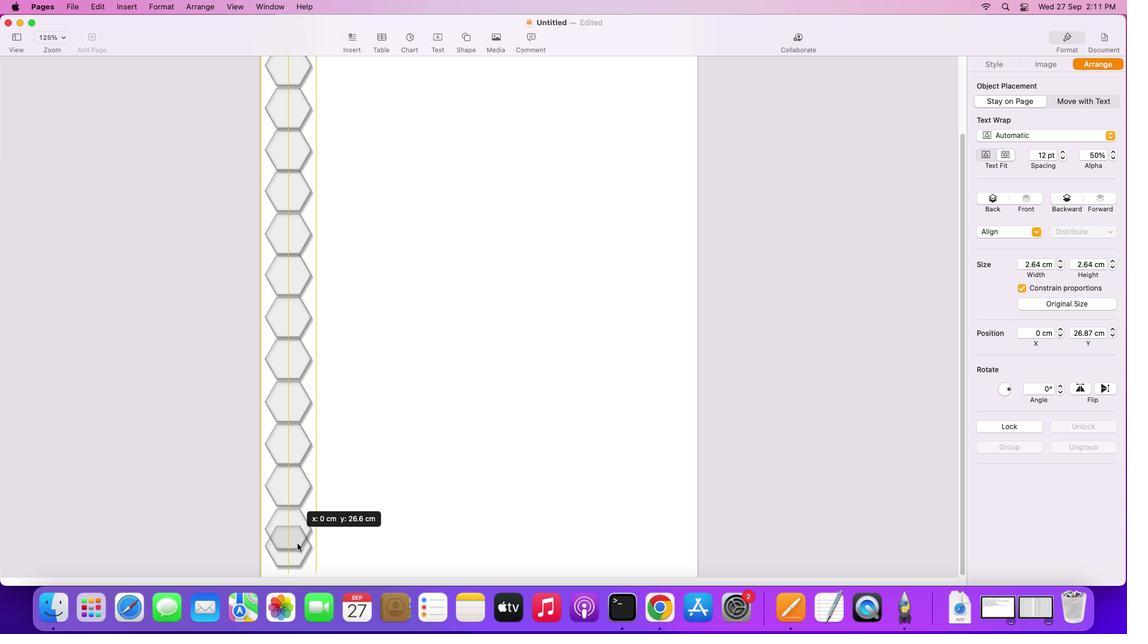 
Action: Mouse moved to (295, 558)
Screenshot: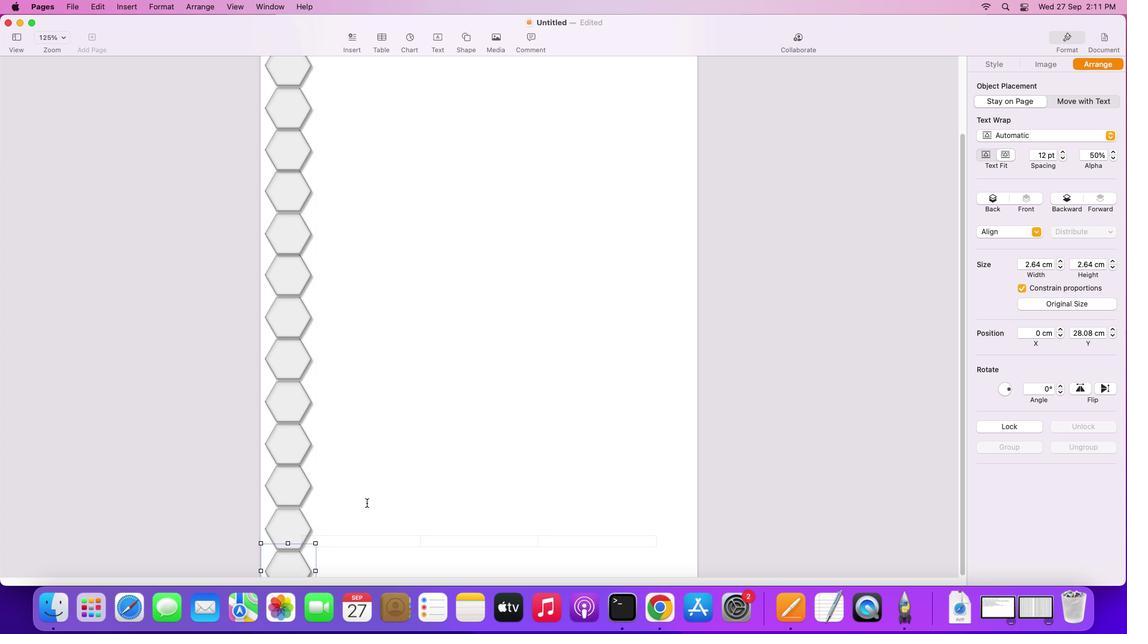 
Action: Mouse scrolled (295, 558) with delta (0, 0)
Screenshot: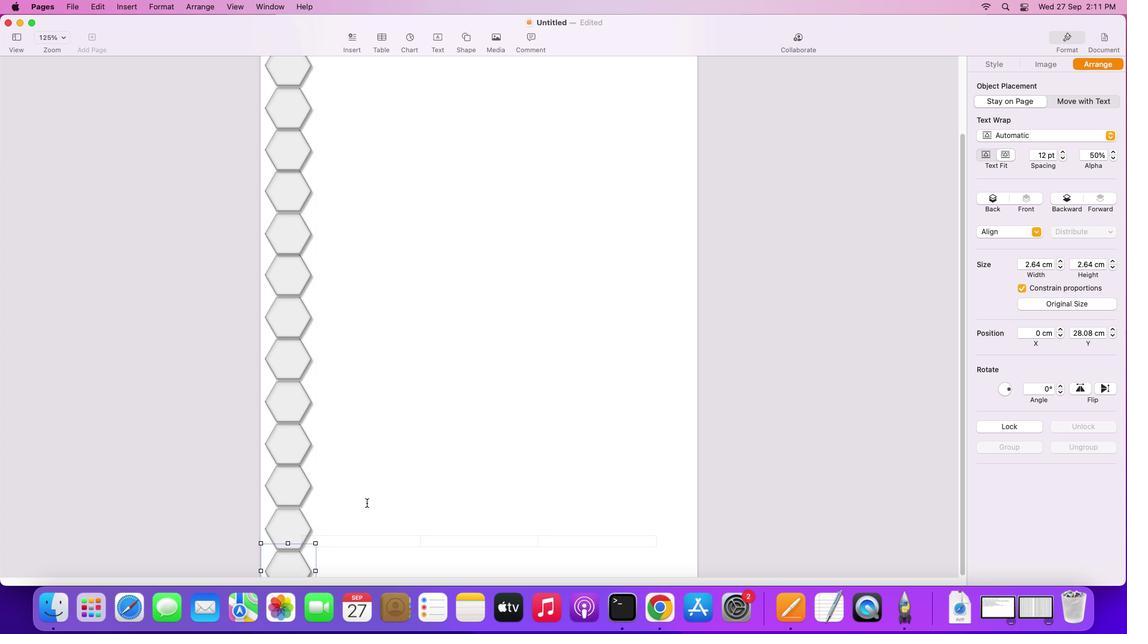 
Action: Mouse moved to (295, 558)
Screenshot: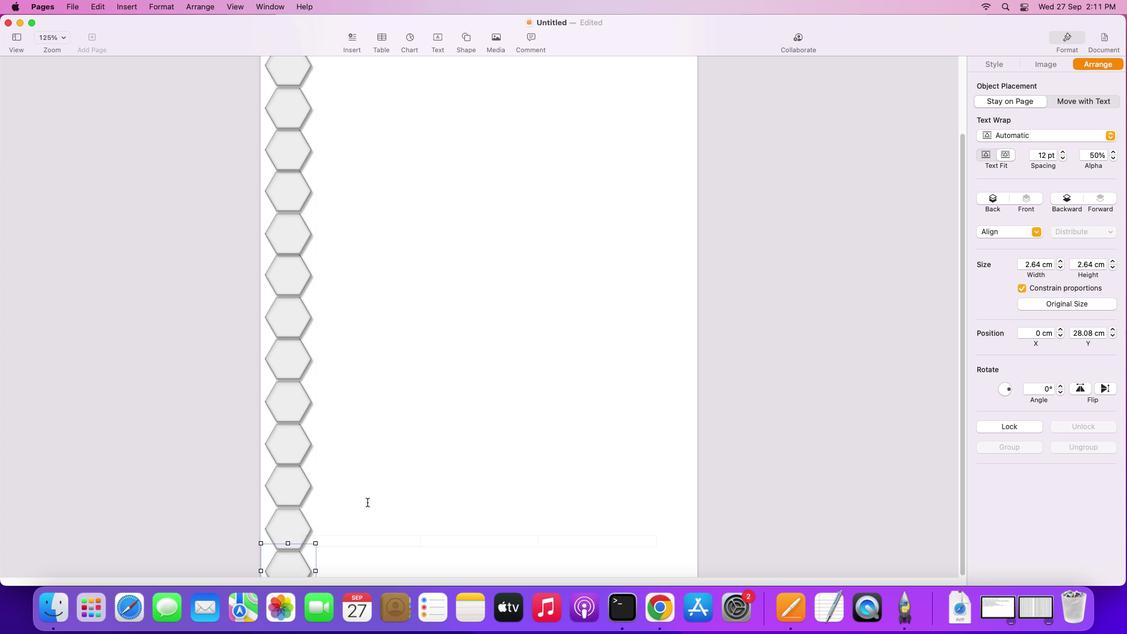 
Action: Mouse scrolled (295, 558) with delta (0, 0)
Screenshot: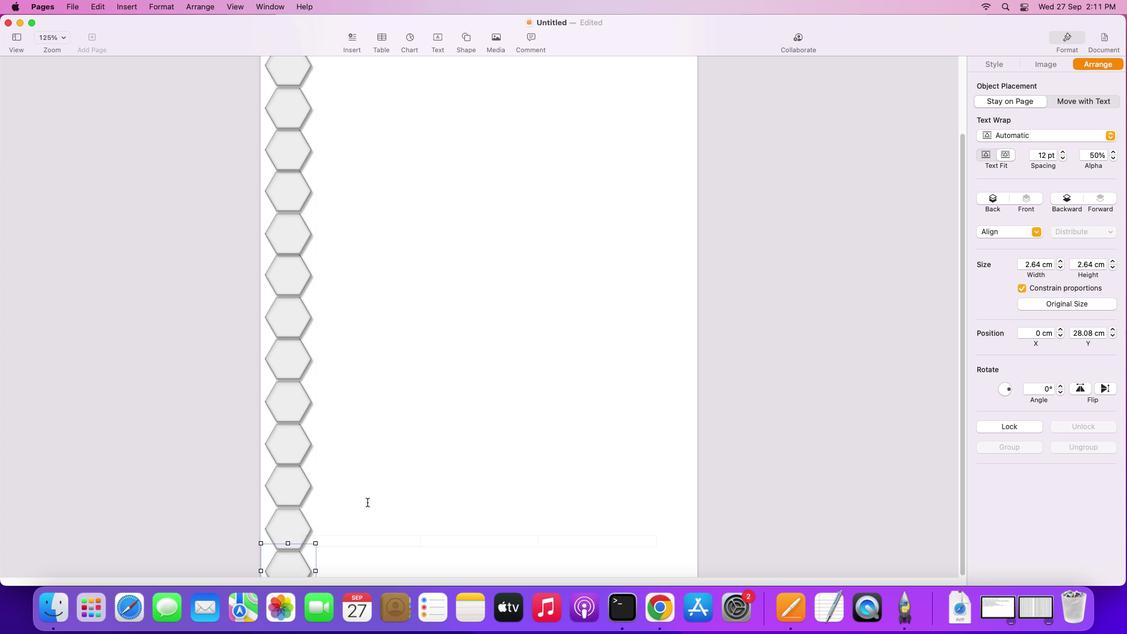 
Action: Mouse scrolled (295, 558) with delta (0, -1)
Screenshot: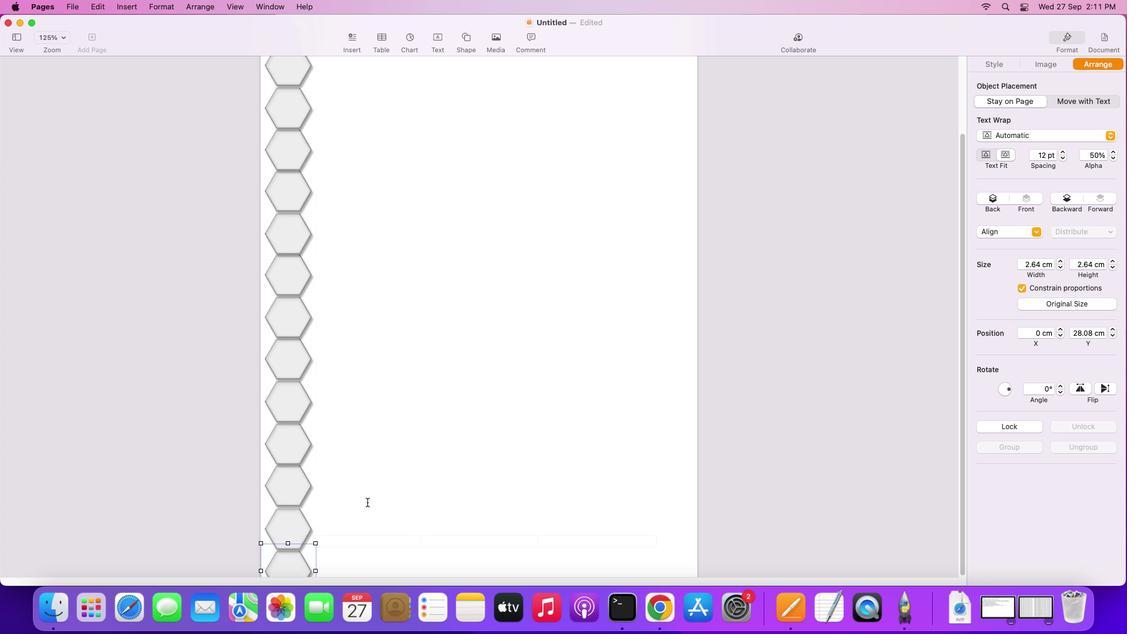 
Action: Mouse scrolled (295, 558) with delta (0, 2)
Screenshot: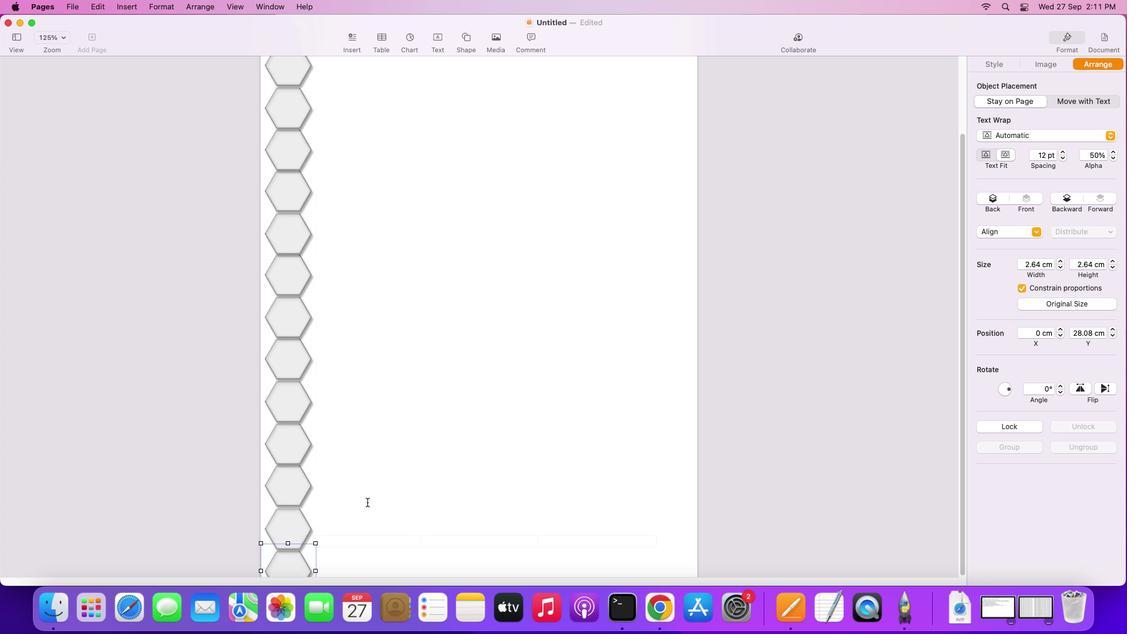 
Action: Mouse scrolled (295, 558) with delta (0, -2)
Screenshot: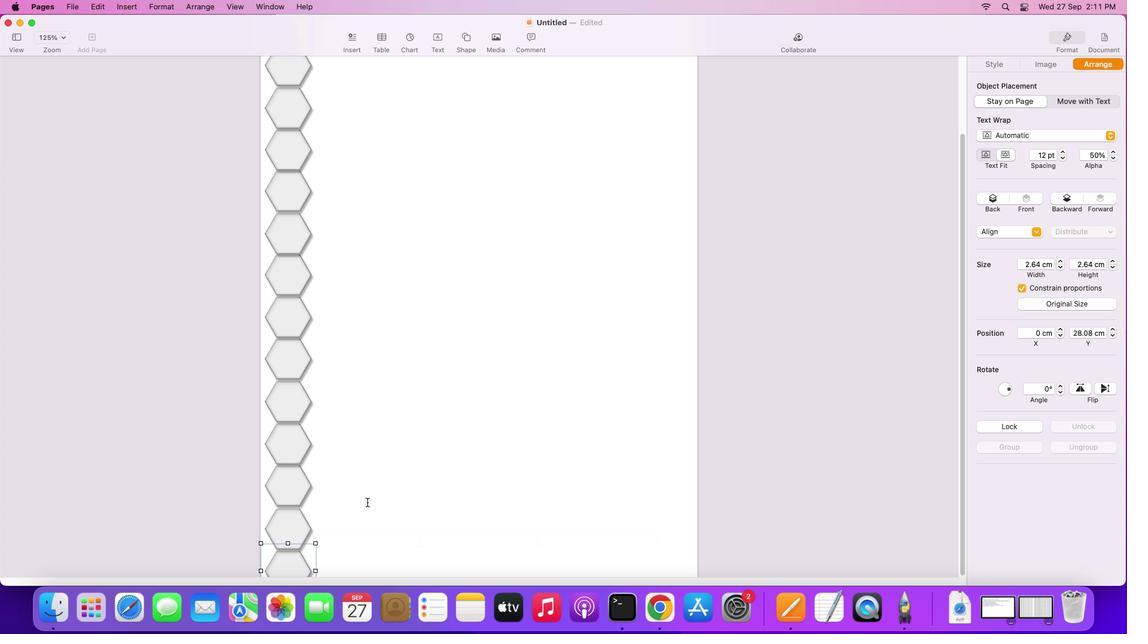 
Action: Mouse moved to (295, 557)
Screenshot: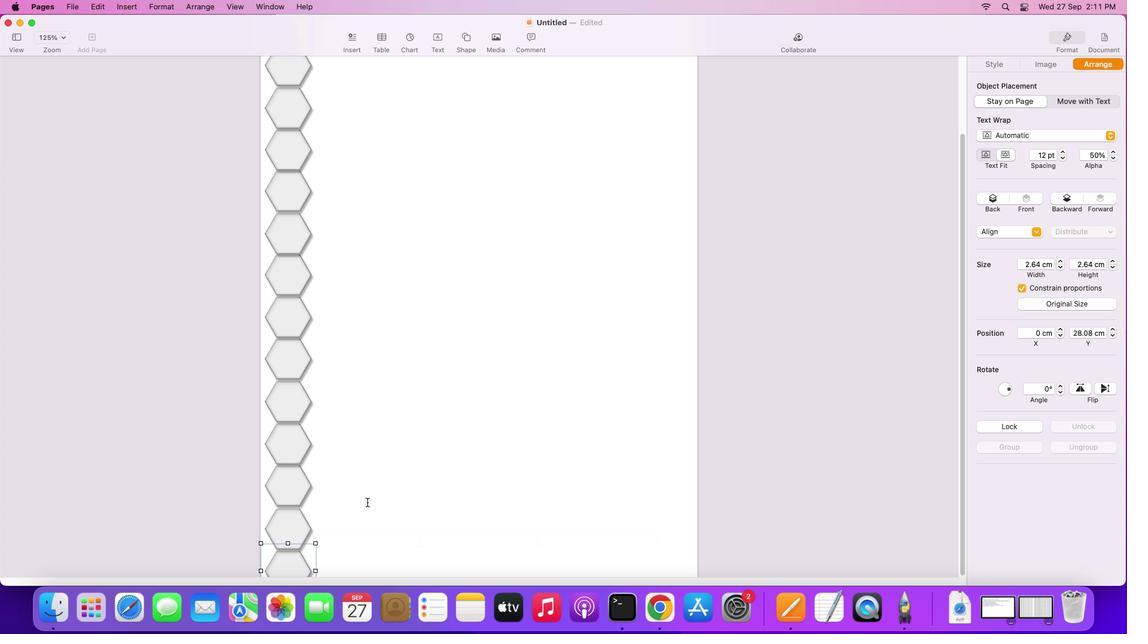 
Action: Mouse scrolled (295, 557) with delta (0, -1)
Screenshot: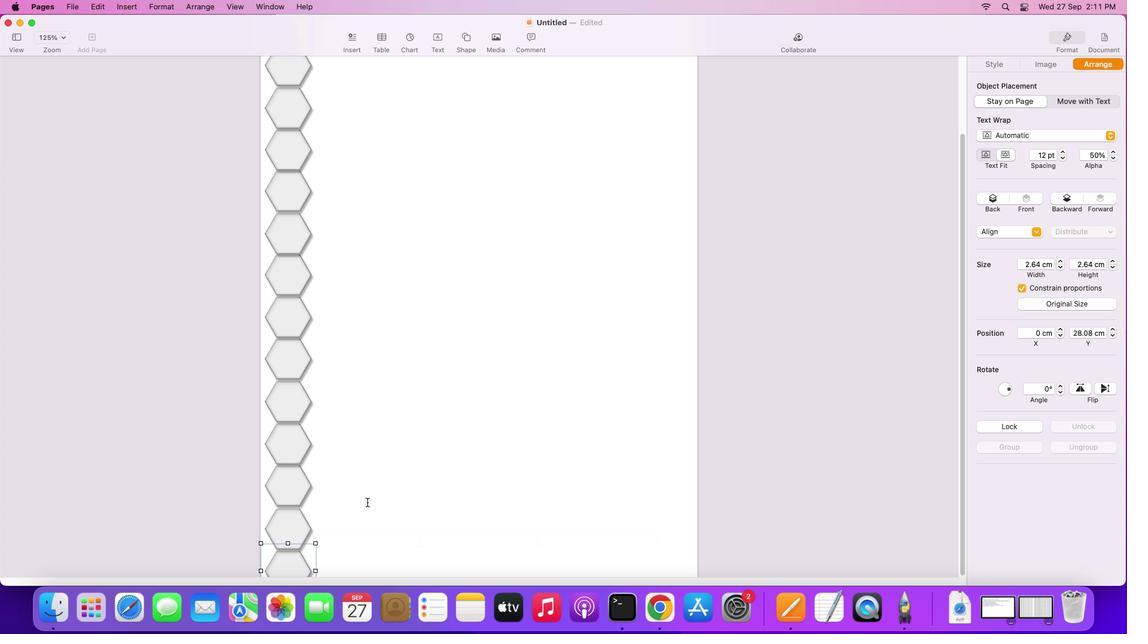 
Action: Mouse moved to (366, 502)
Screenshot: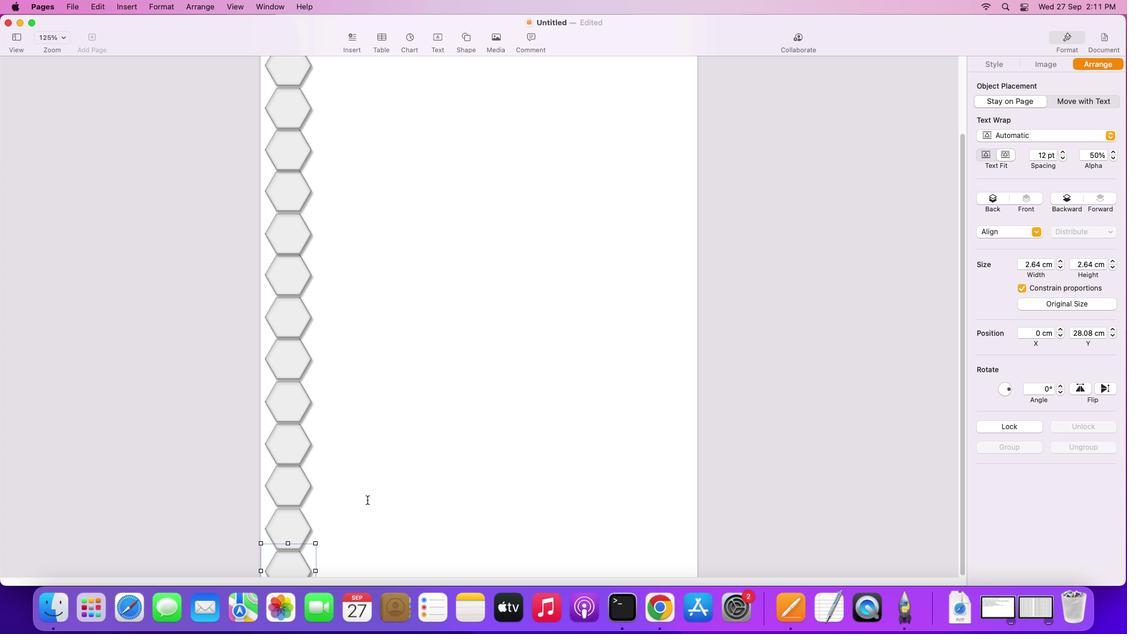 
Action: Mouse scrolled (366, 502) with delta (0, 0)
Screenshot: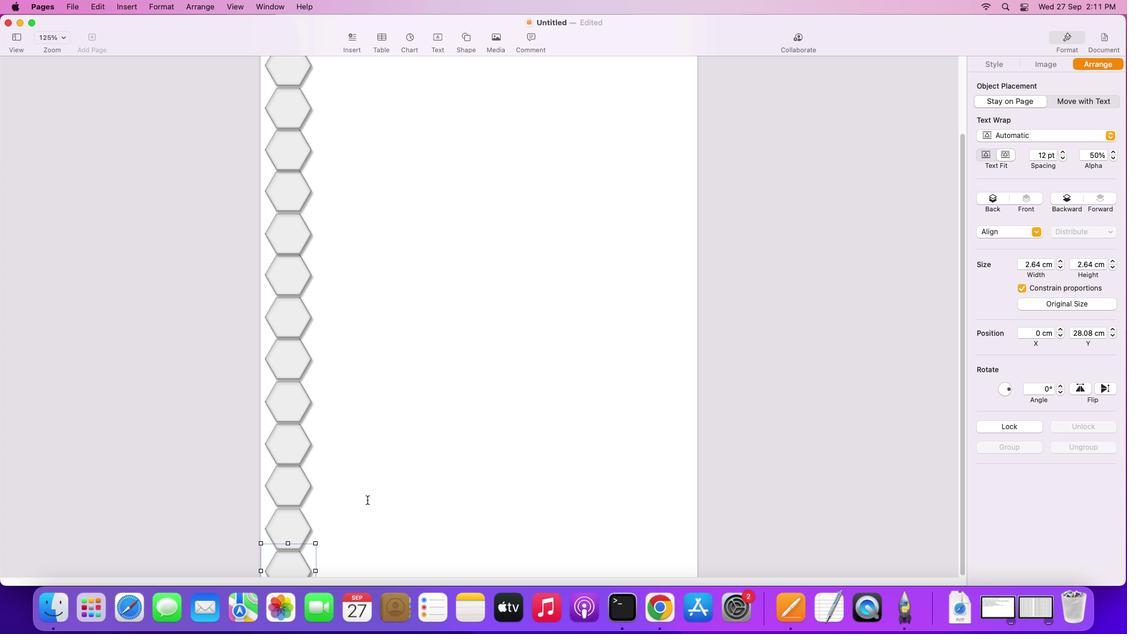 
Action: Mouse scrolled (366, 502) with delta (0, 0)
Screenshot: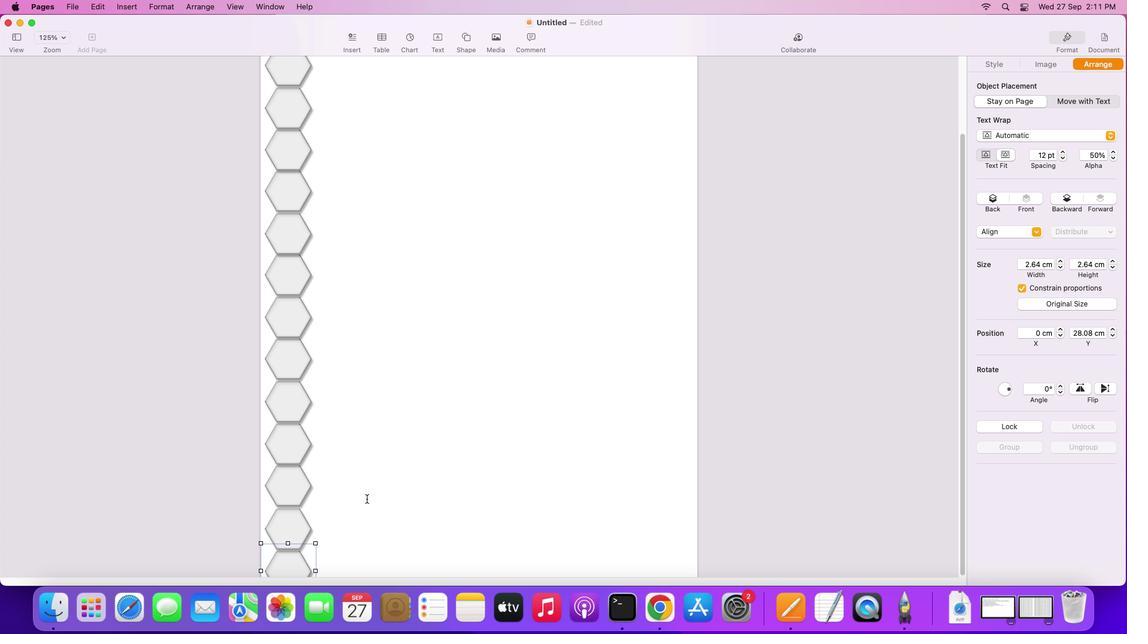 
Action: Mouse scrolled (366, 502) with delta (0, -2)
Screenshot: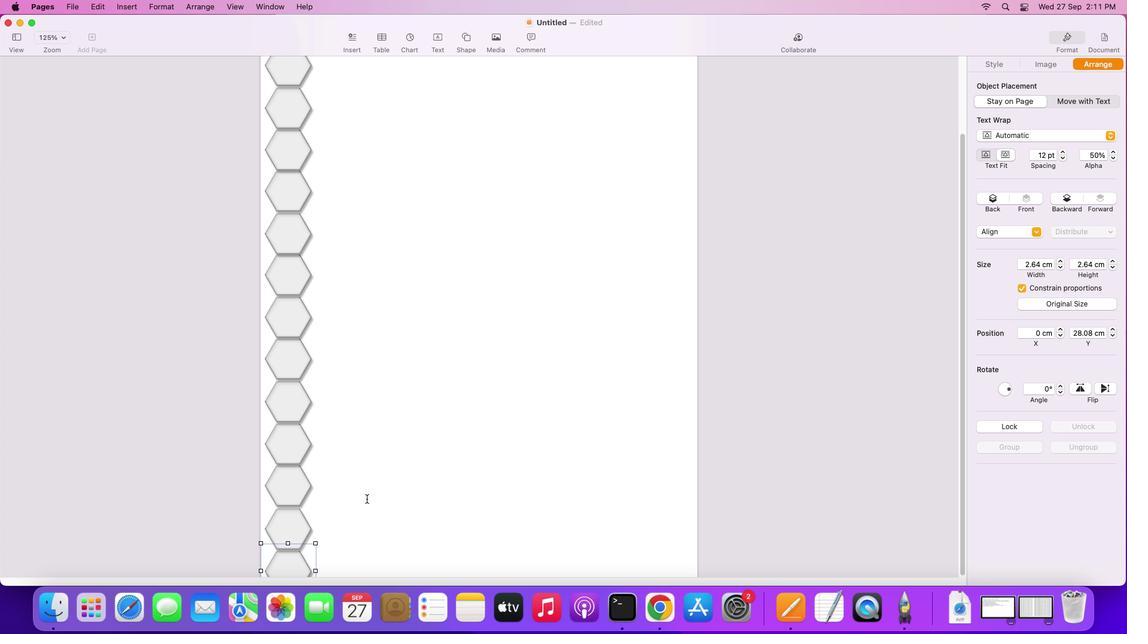 
Action: Mouse scrolled (366, 502) with delta (0, -2)
Screenshot: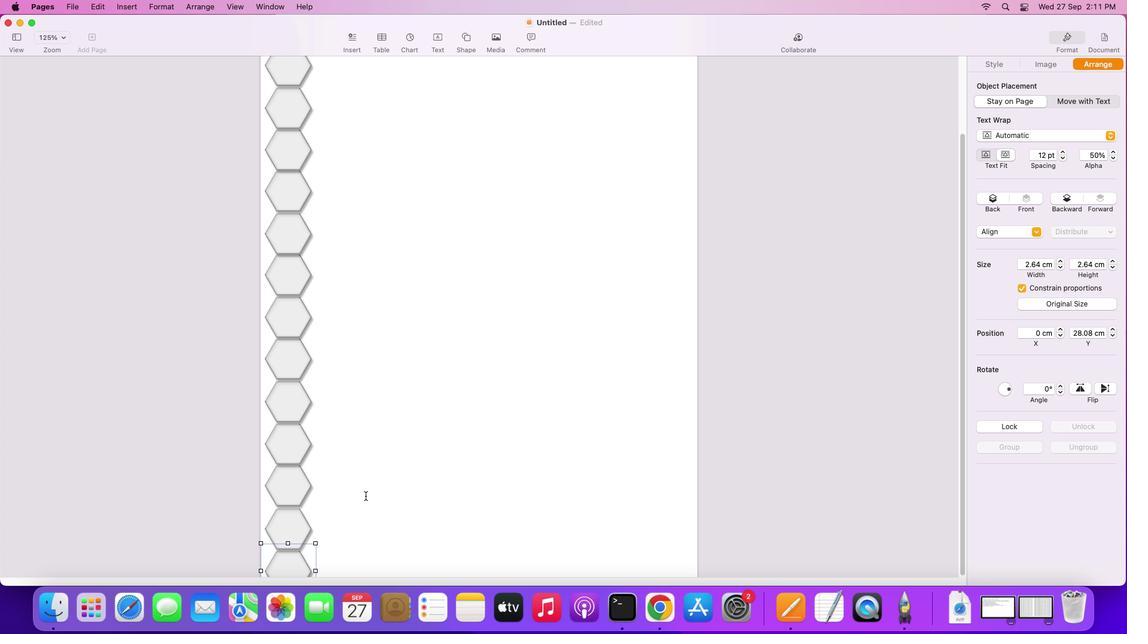 
Action: Mouse scrolled (366, 502) with delta (0, -3)
Screenshot: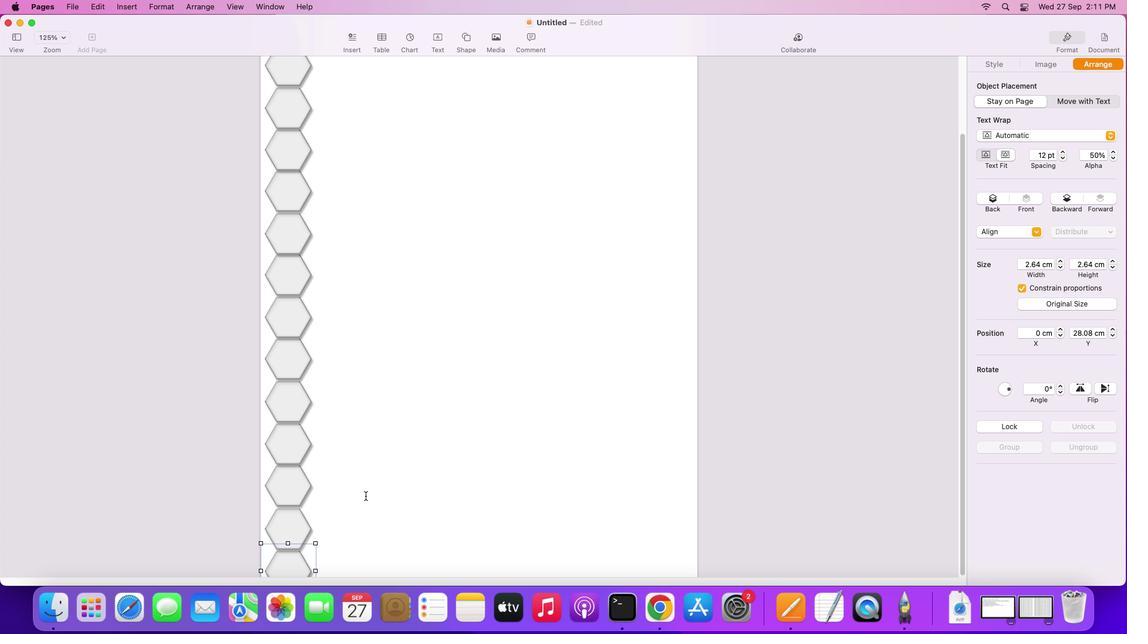 
Action: Mouse moved to (366, 500)
Screenshot: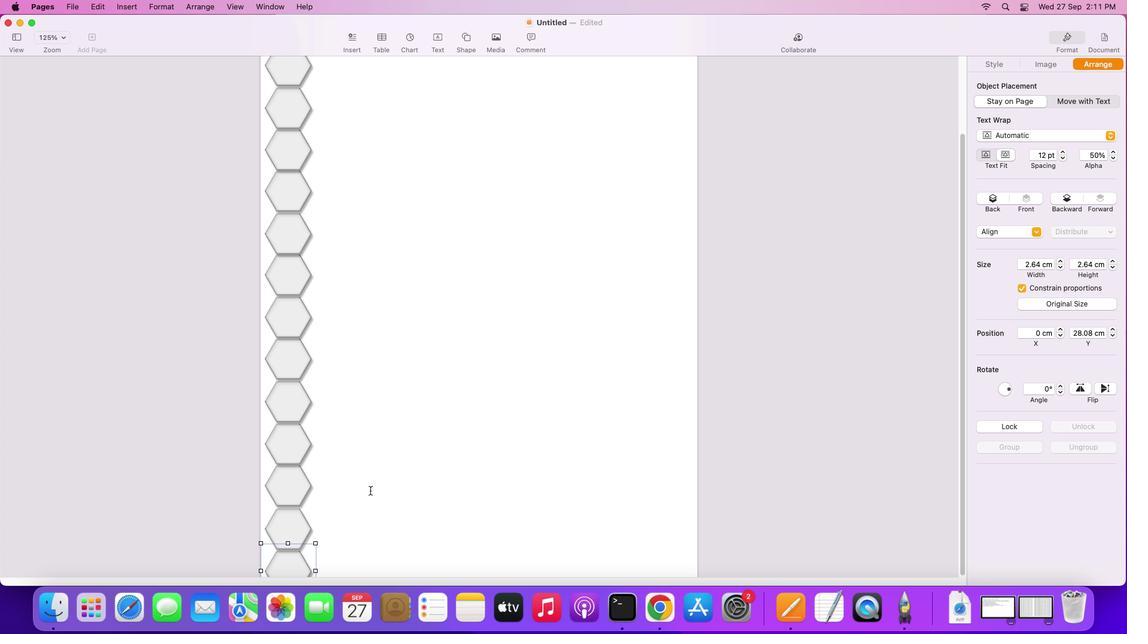 
Action: Mouse scrolled (366, 500) with delta (0, 0)
Screenshot: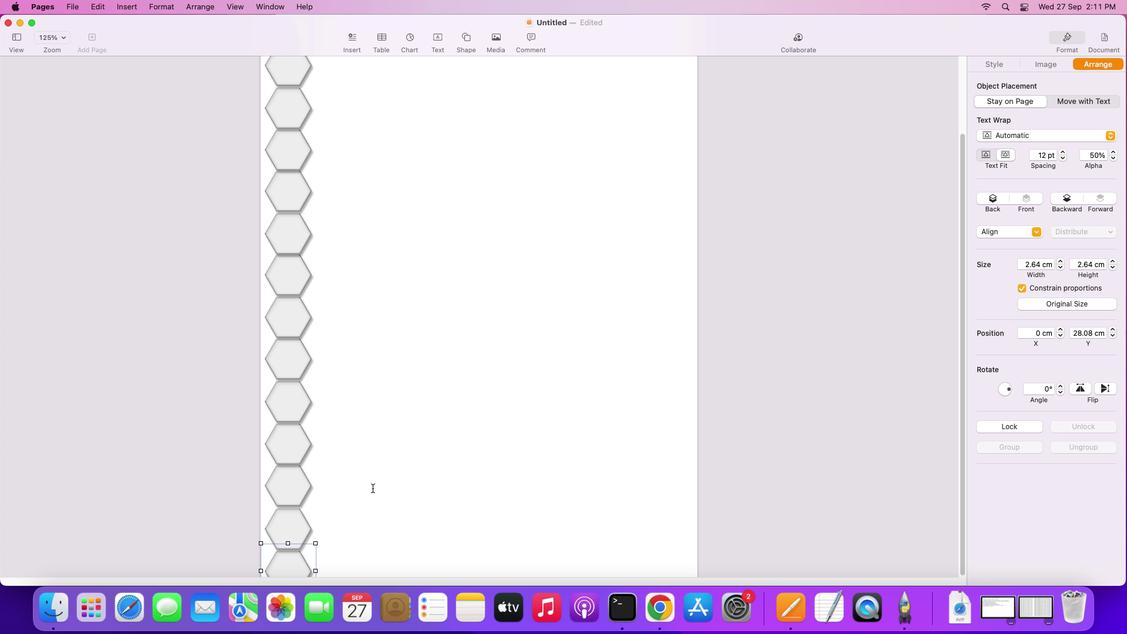 
Action: Mouse scrolled (366, 500) with delta (0, 0)
Screenshot: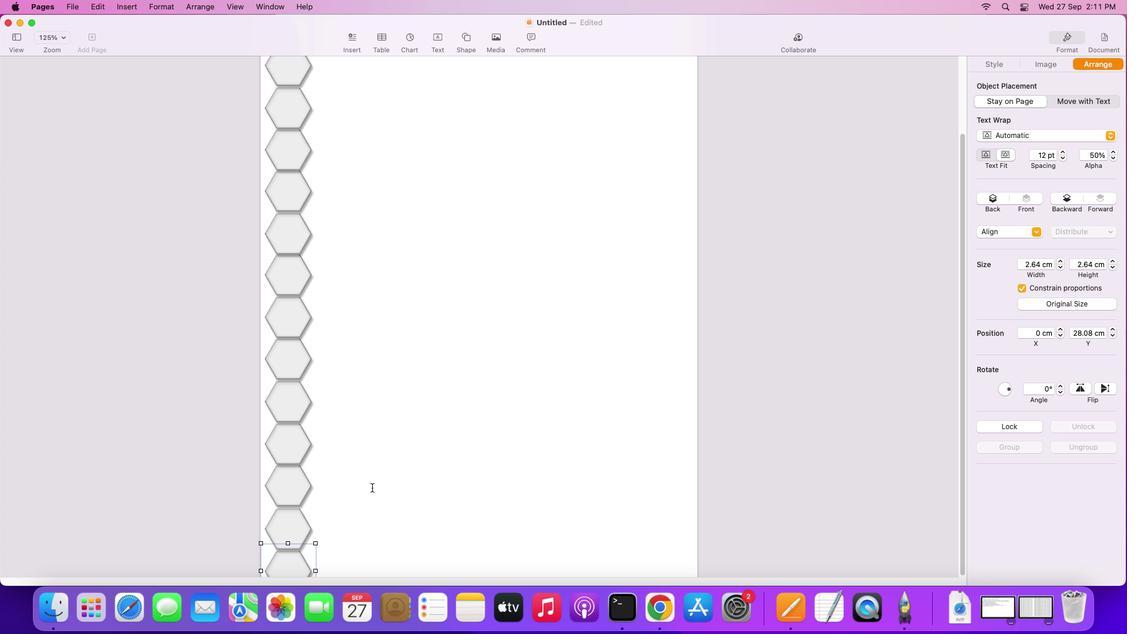 
Action: Mouse scrolled (366, 500) with delta (0, -1)
Screenshot: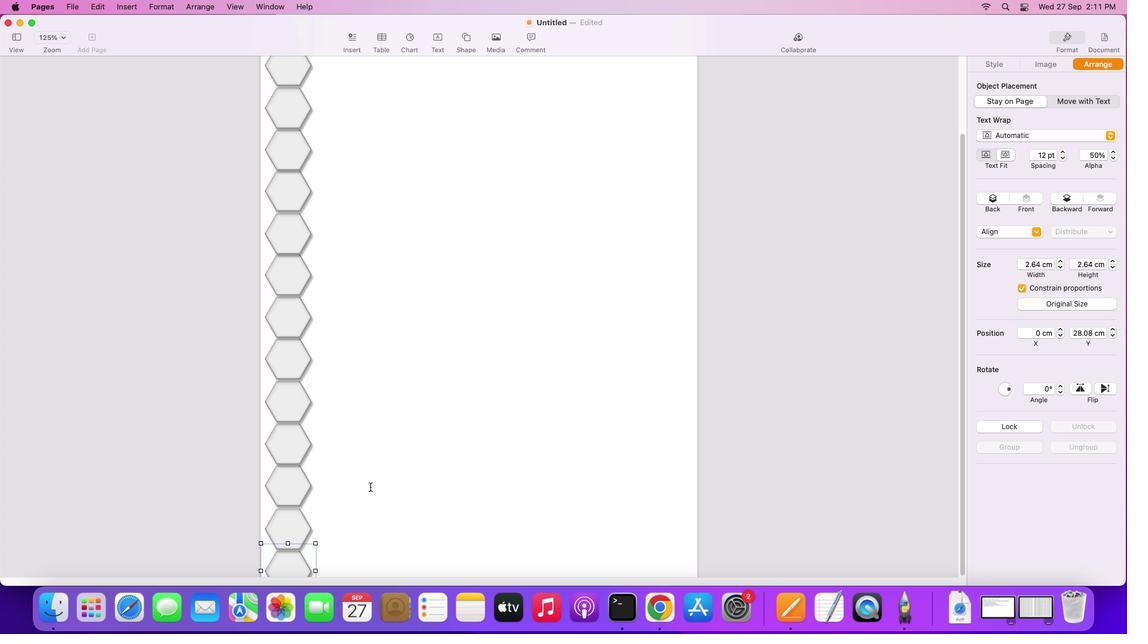 
Action: Mouse scrolled (366, 500) with delta (0, -2)
Screenshot: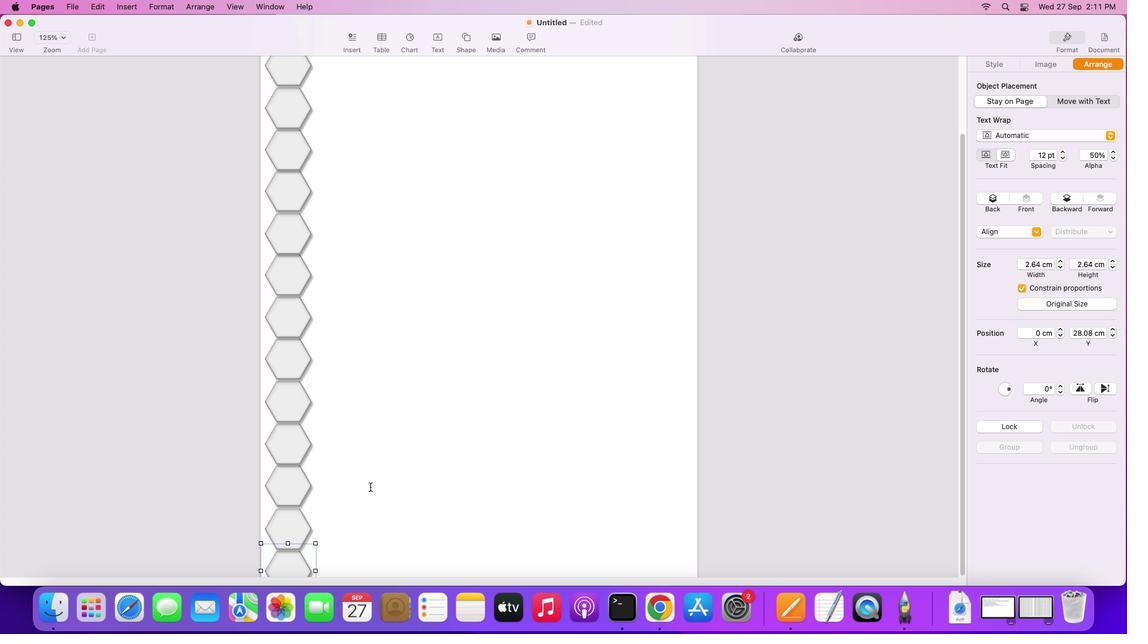 
Action: Mouse moved to (366, 499)
Screenshot: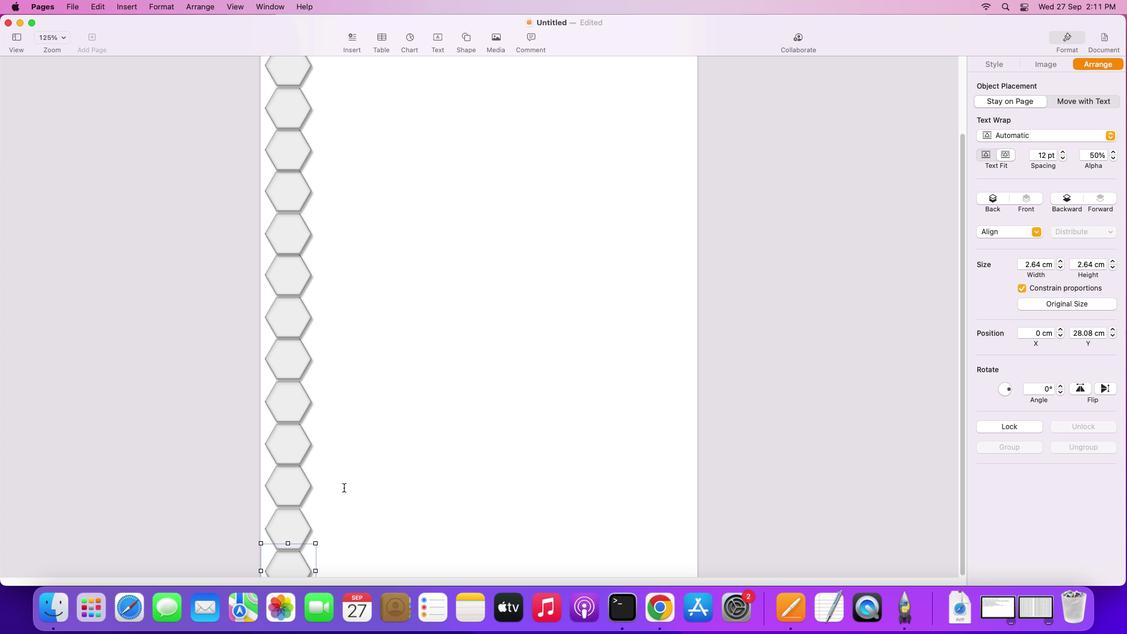 
Action: Mouse scrolled (366, 499) with delta (0, -2)
Screenshot: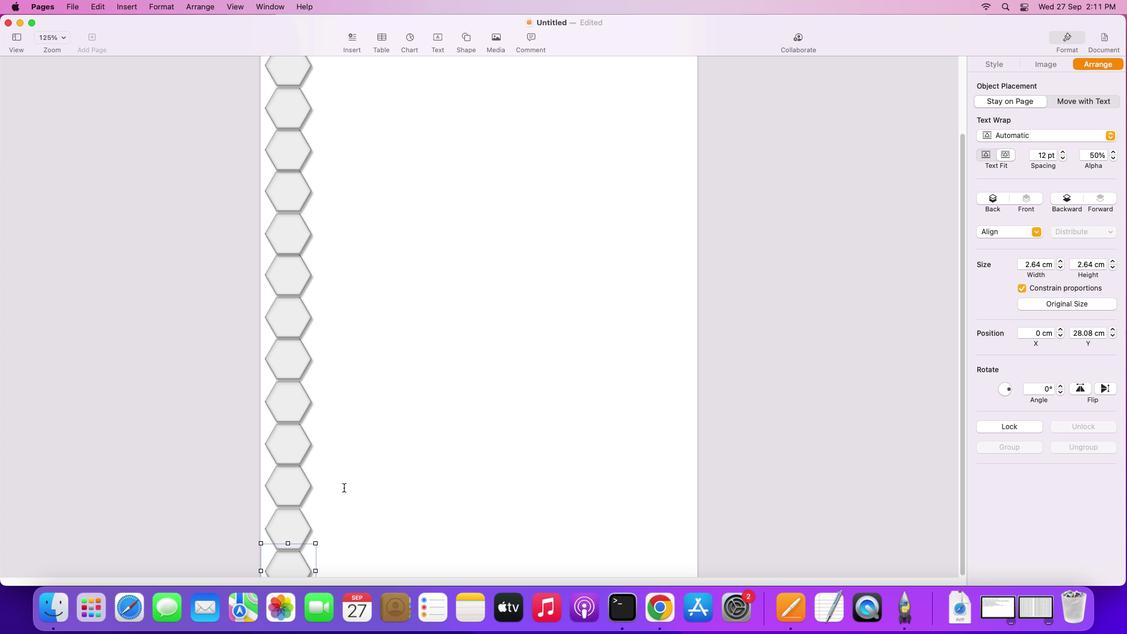 
Action: Mouse moved to (335, 487)
Screenshot: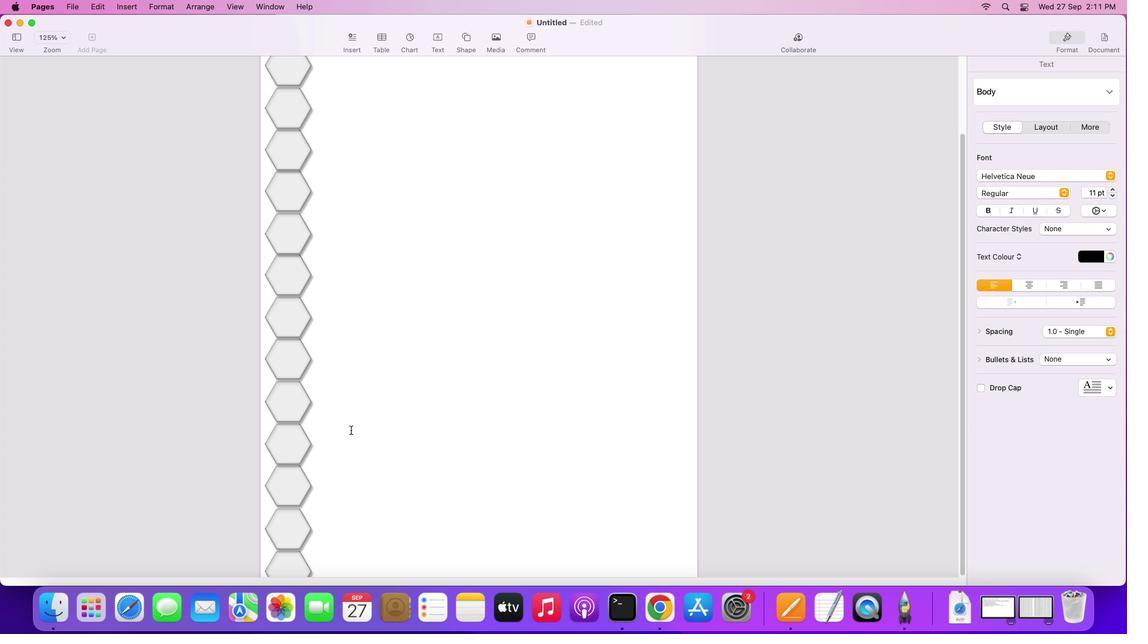 
Action: Mouse pressed left at (335, 487)
Screenshot: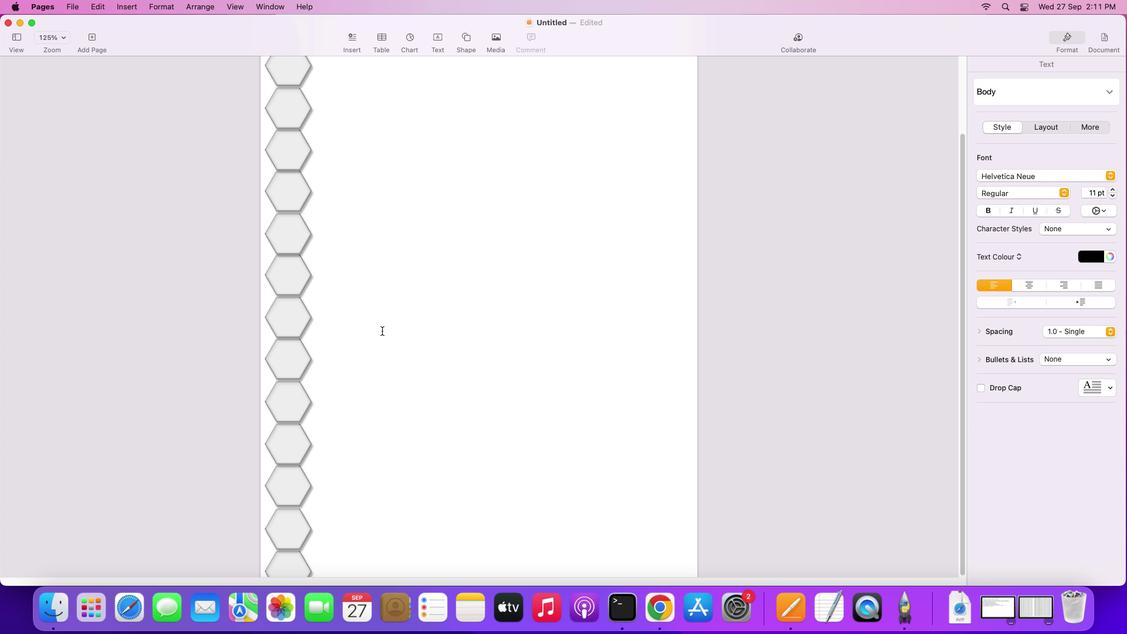 
Action: Mouse moved to (422, 197)
Screenshot: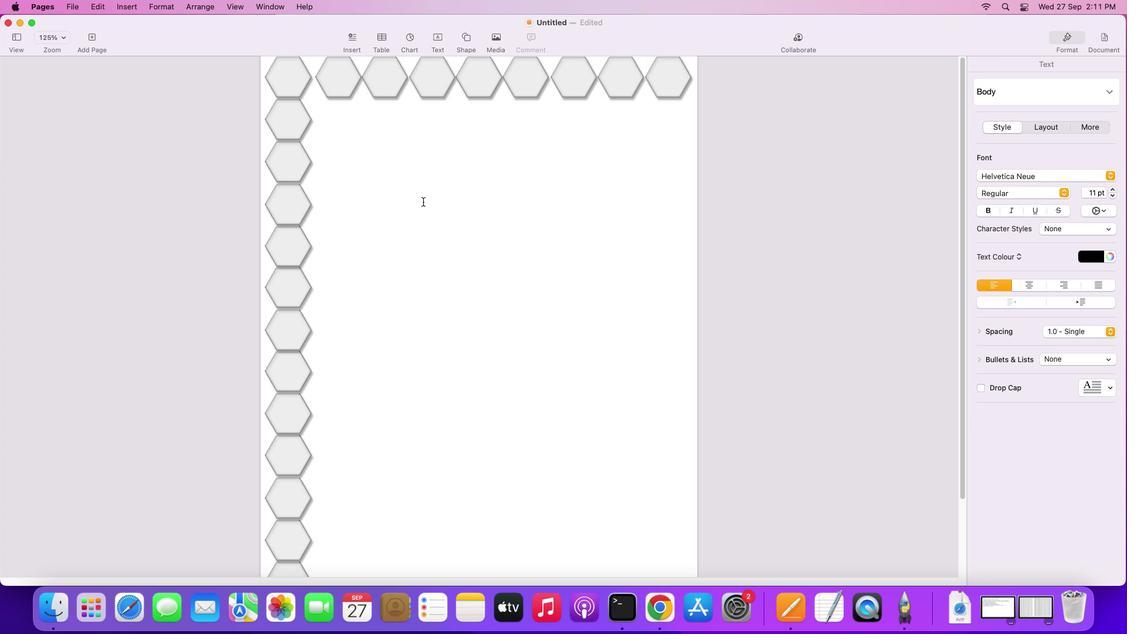 
Action: Mouse scrolled (422, 197) with delta (0, 0)
Screenshot: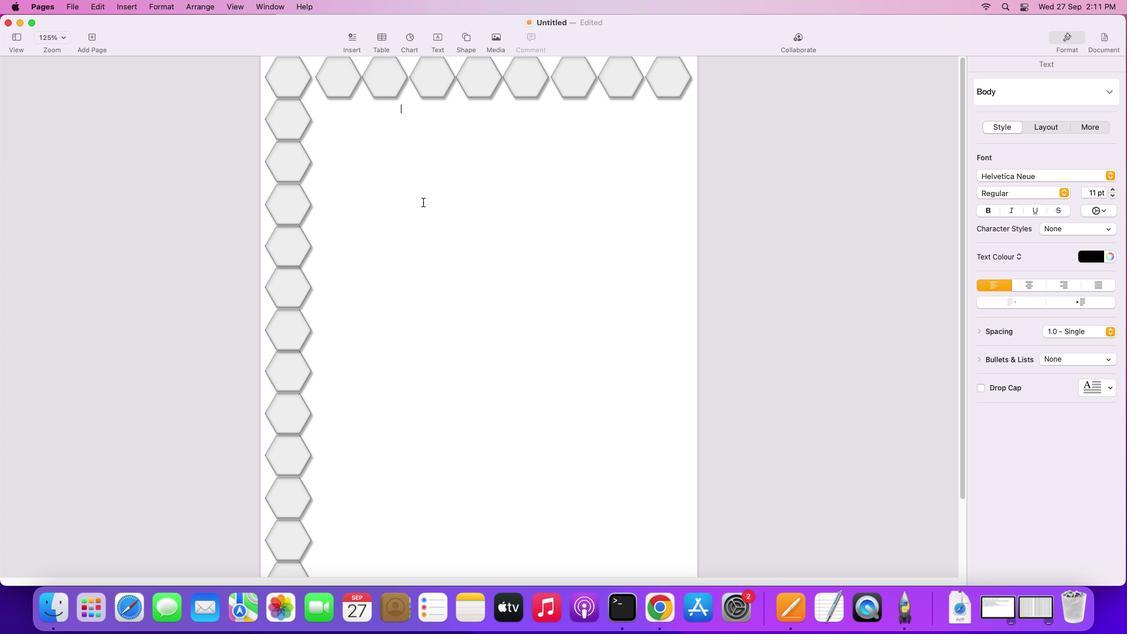 
Action: Mouse scrolled (422, 197) with delta (0, 0)
Screenshot: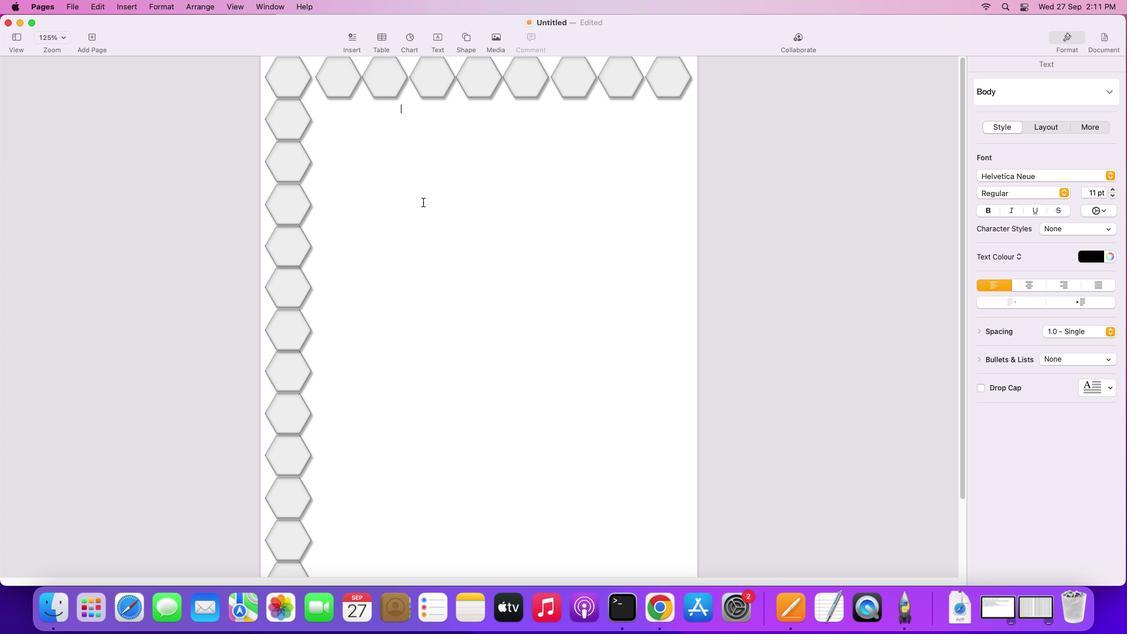 
Action: Mouse scrolled (422, 197) with delta (0, 2)
Screenshot: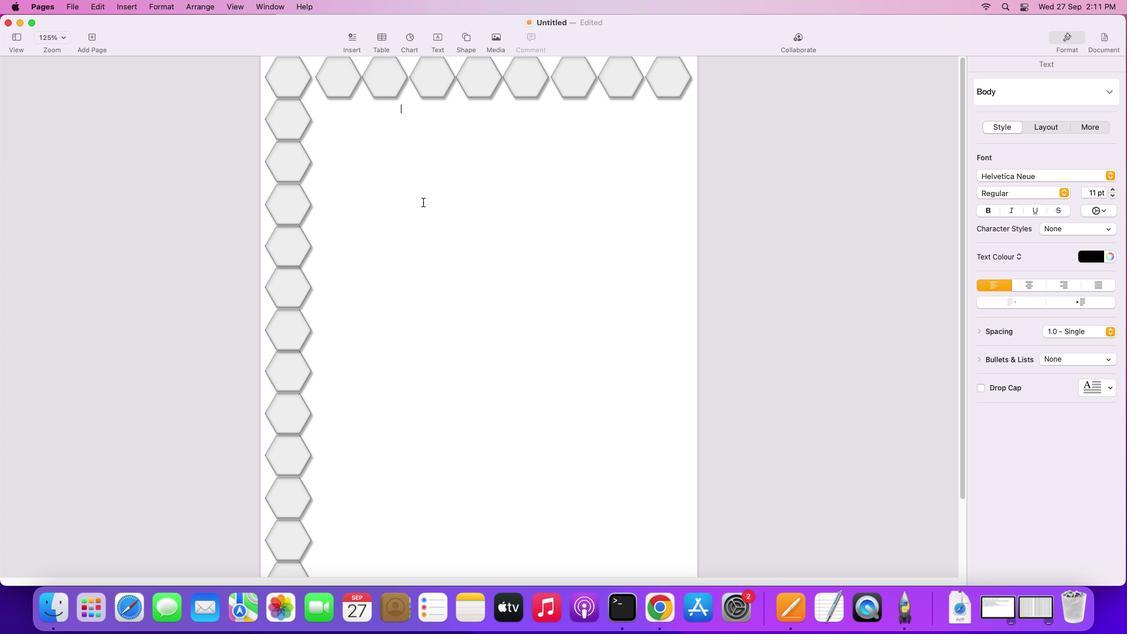 
Action: Mouse scrolled (422, 197) with delta (0, 2)
Screenshot: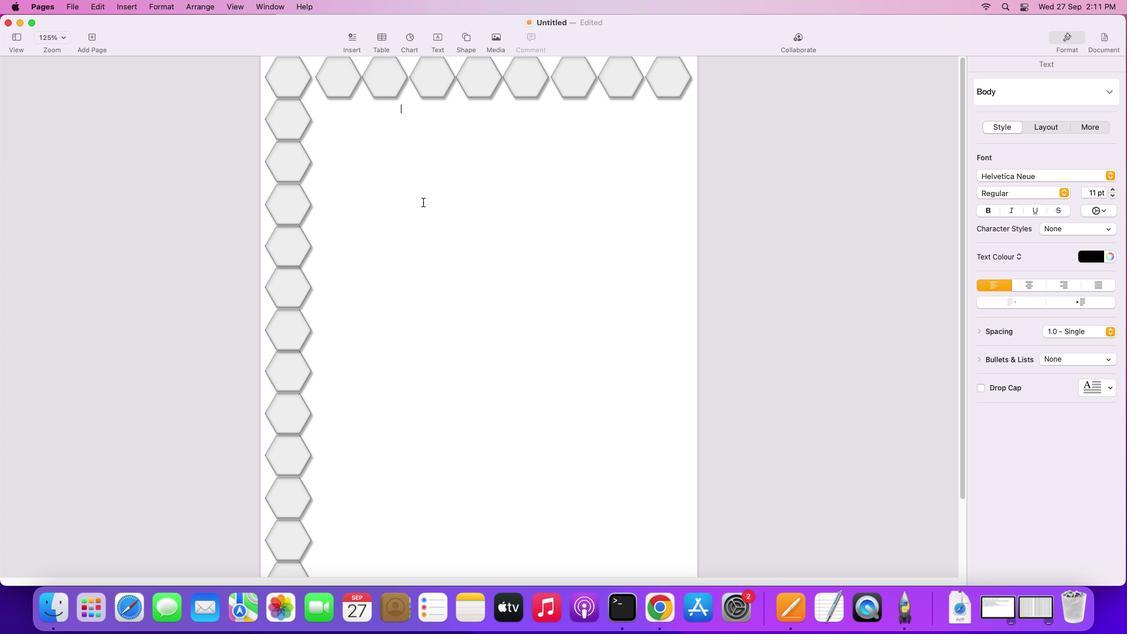 
Action: Mouse scrolled (422, 197) with delta (0, 3)
Screenshot: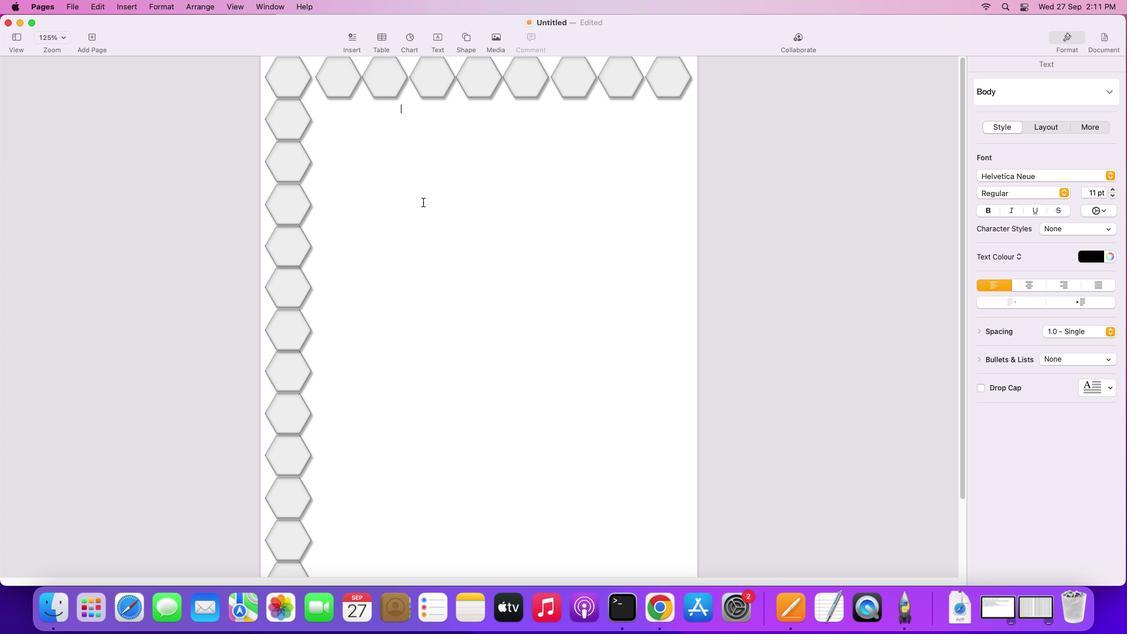 
Action: Mouse scrolled (422, 197) with delta (0, 4)
Screenshot: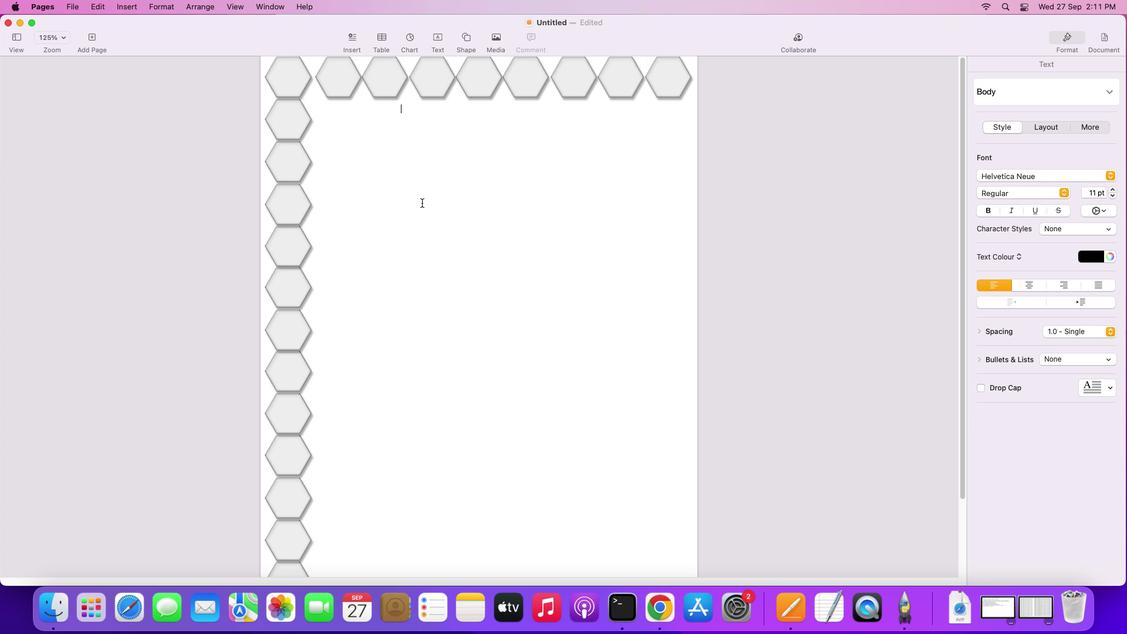 
Action: Mouse moved to (423, 199)
Screenshot: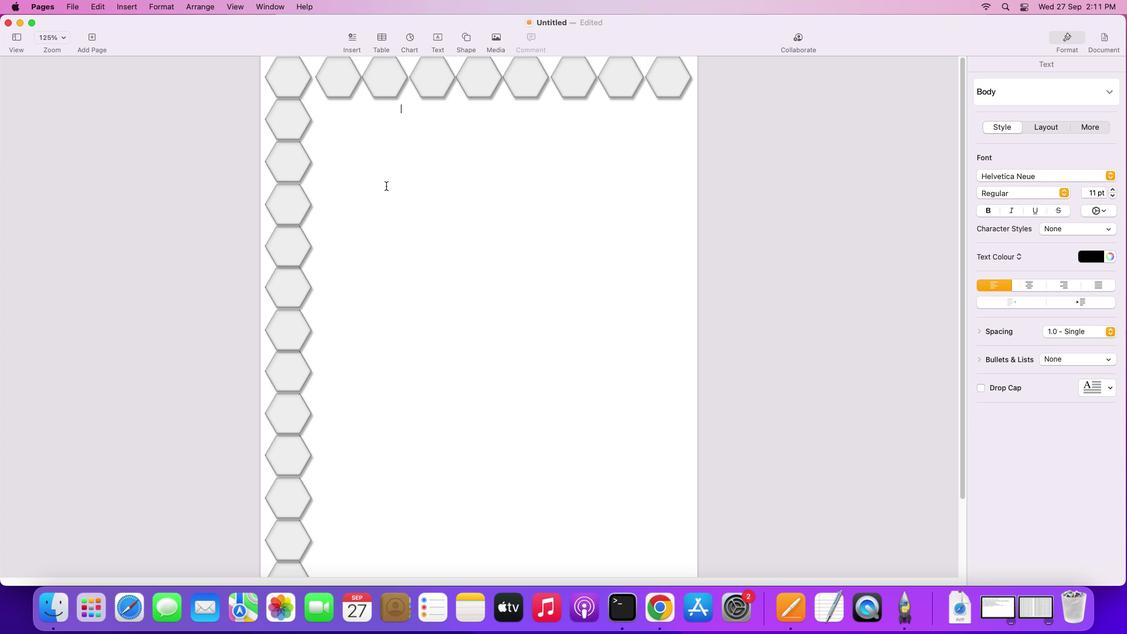 
Action: Mouse scrolled (423, 199) with delta (0, 0)
Screenshot: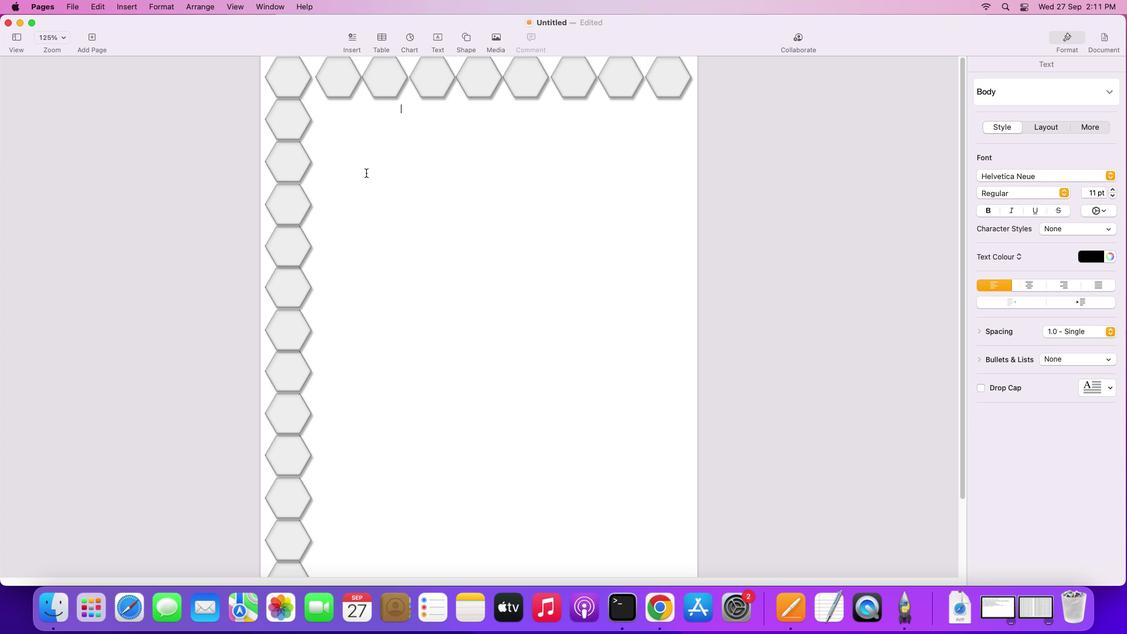 
Action: Mouse moved to (422, 201)
Screenshot: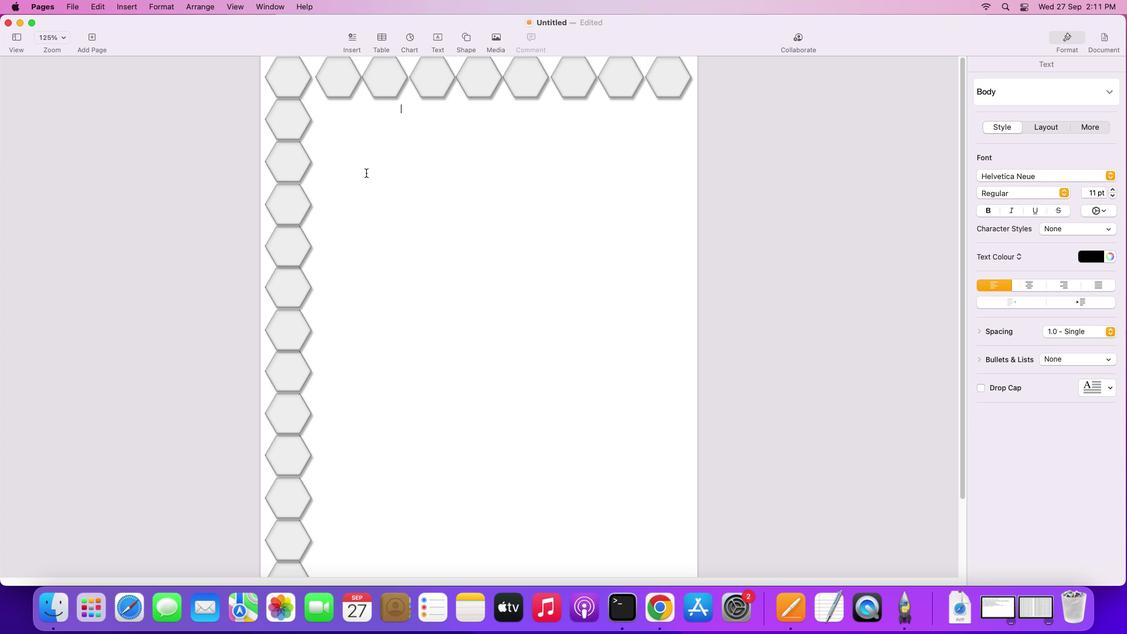 
Action: Mouse scrolled (422, 201) with delta (0, 0)
Screenshot: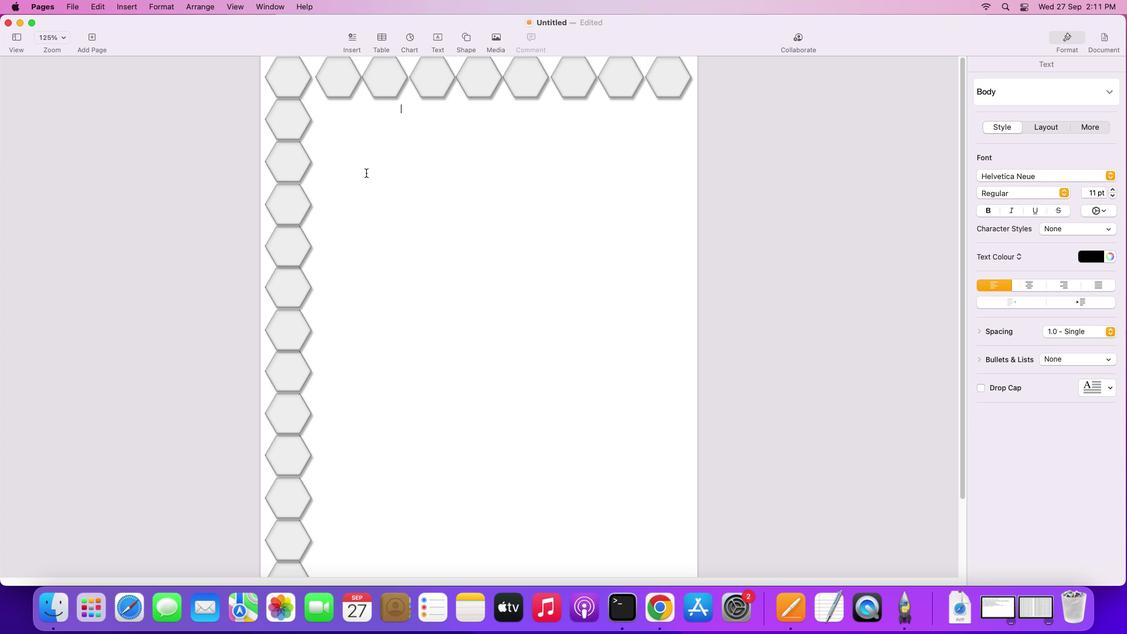 
Action: Mouse moved to (422, 201)
Screenshot: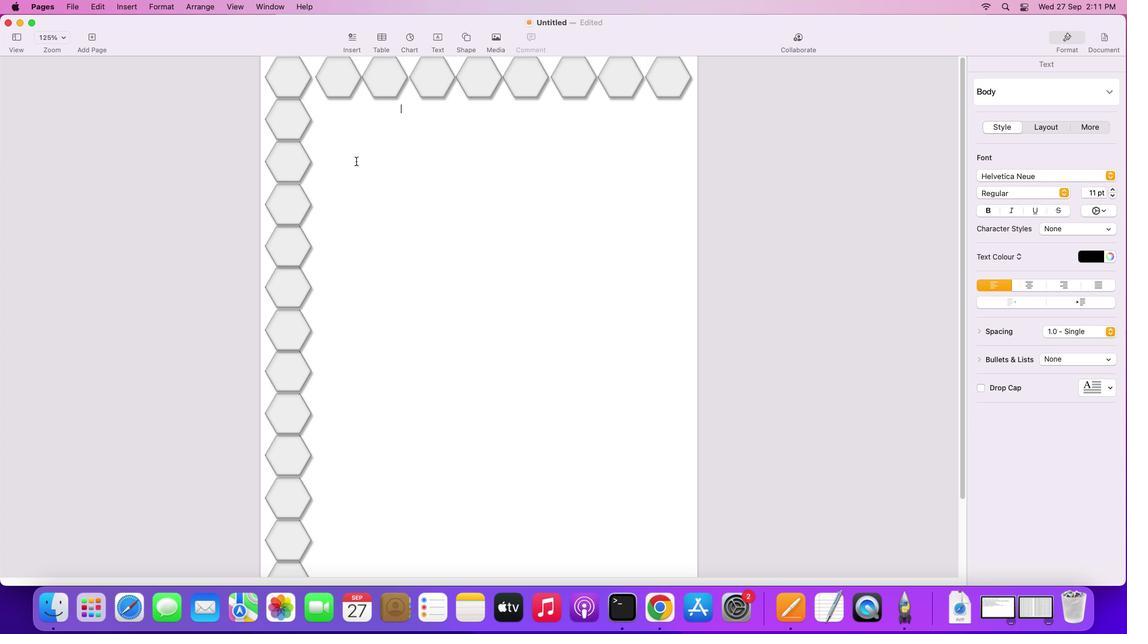 
Action: Mouse scrolled (422, 201) with delta (0, 1)
Screenshot: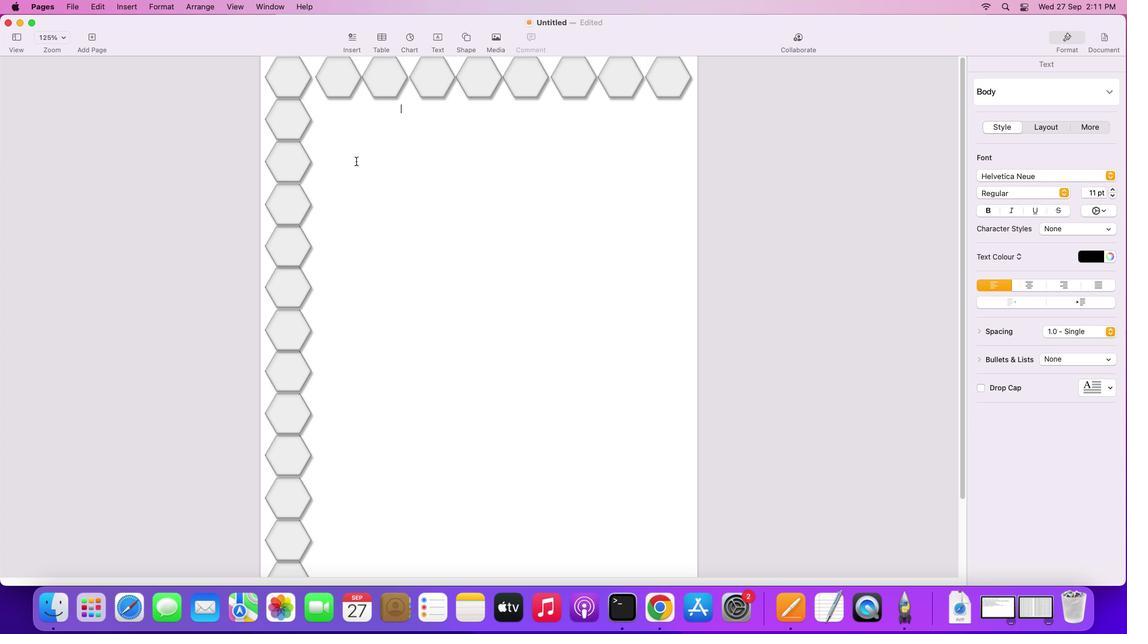 
Action: Mouse scrolled (422, 201) with delta (0, 2)
Screenshot: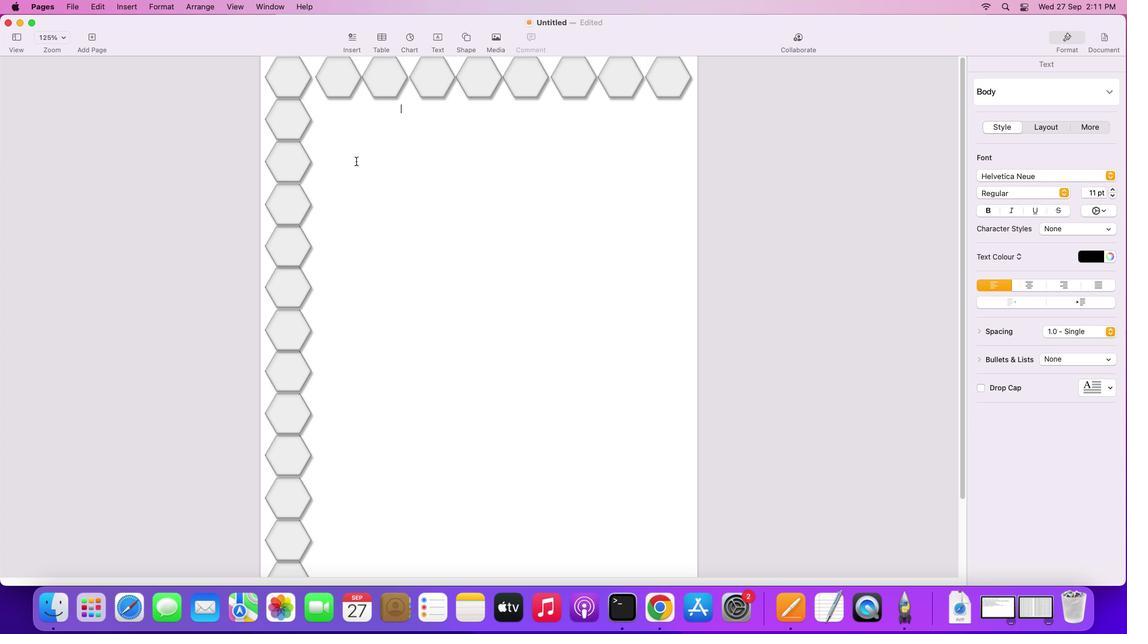 
Action: Mouse scrolled (422, 201) with delta (0, 3)
Screenshot: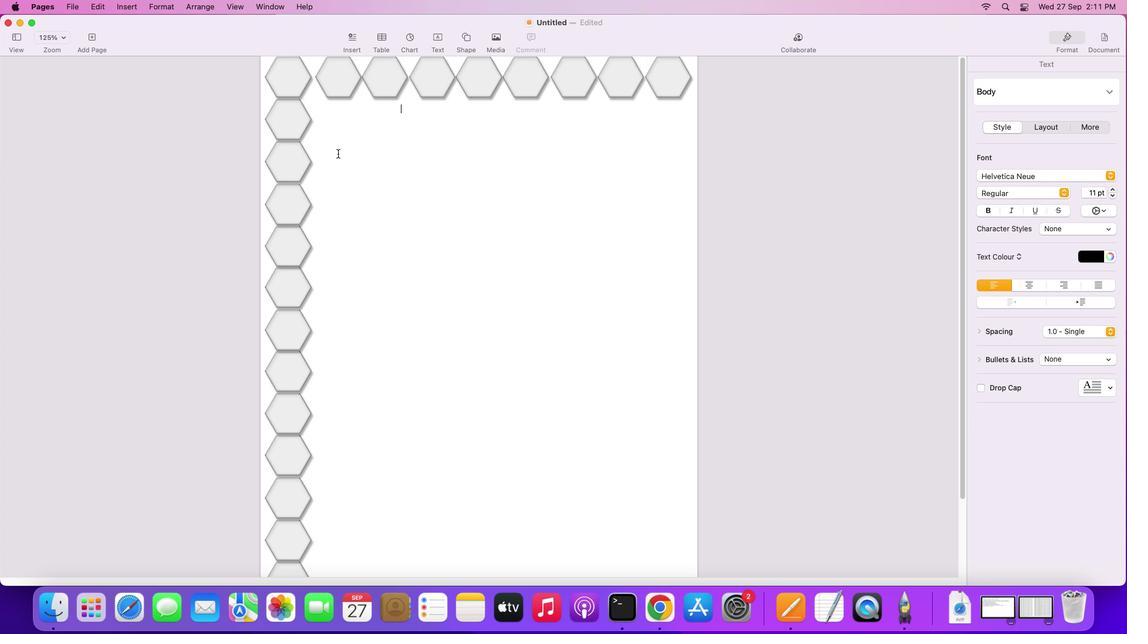 
Action: Mouse moved to (287, 115)
Screenshot: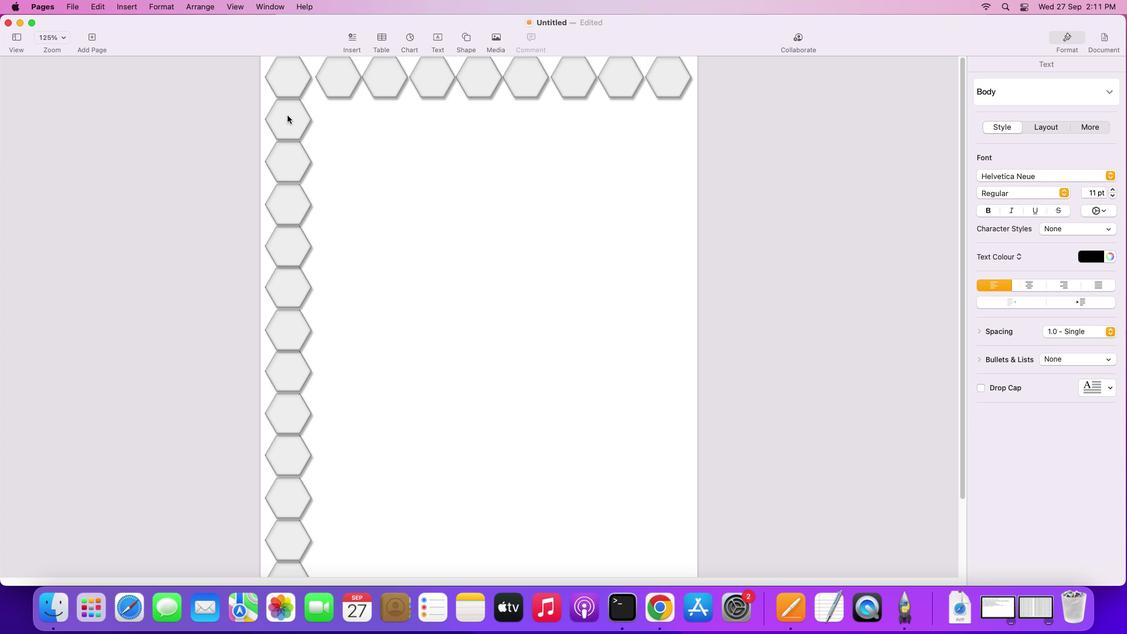 
Action: Key pressed Key.shift
Screenshot: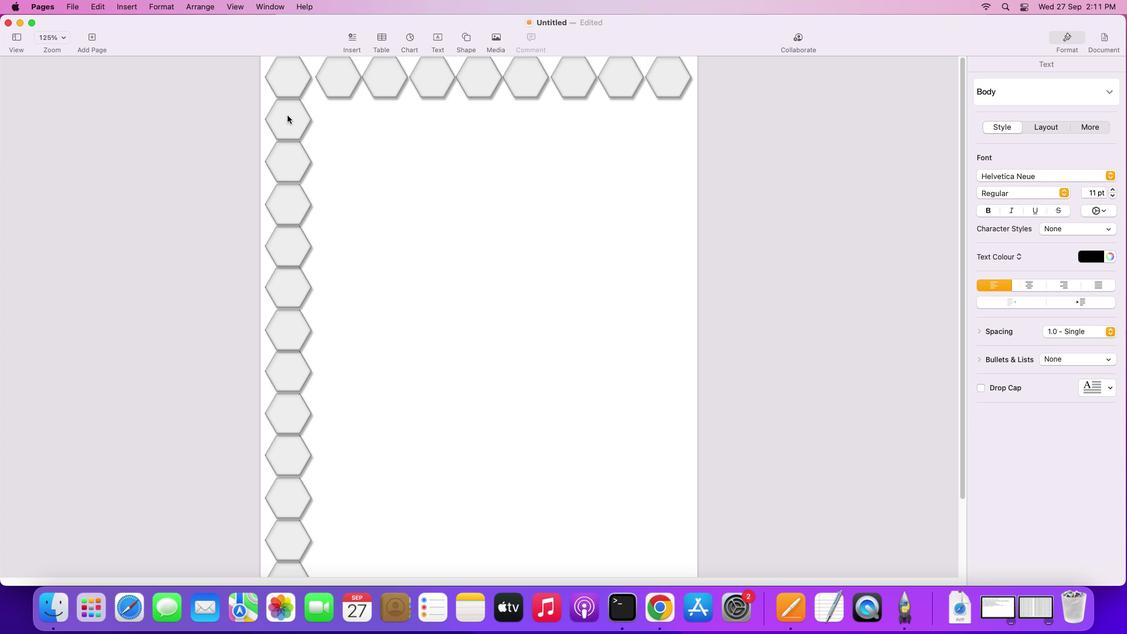 
Action: Mouse pressed left at (287, 115)
Screenshot: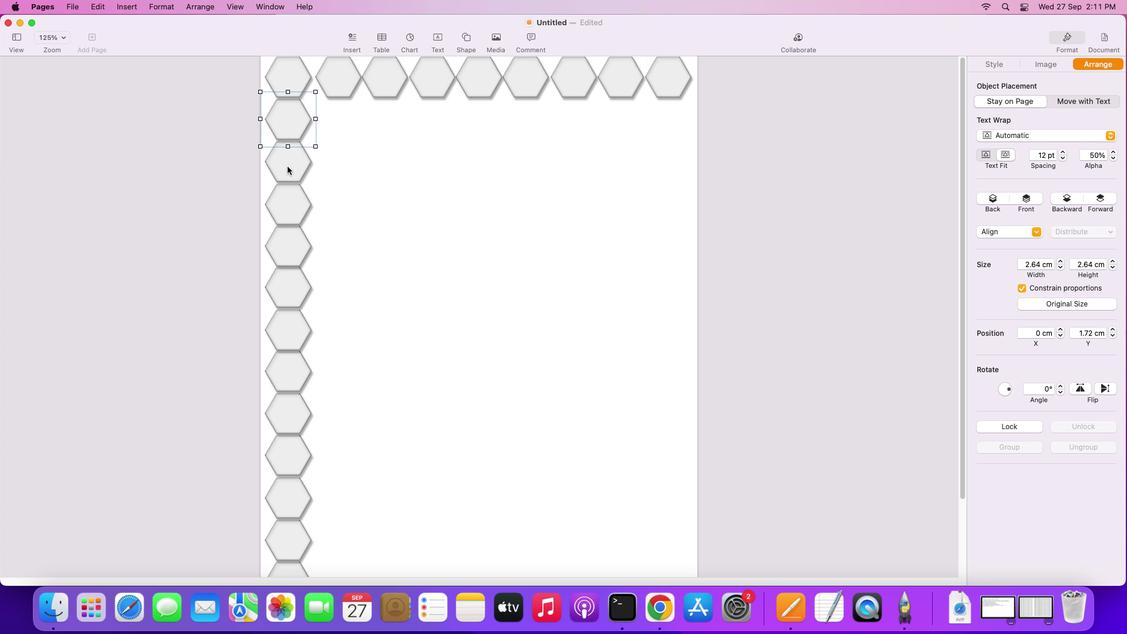 
Action: Mouse moved to (287, 166)
Screenshot: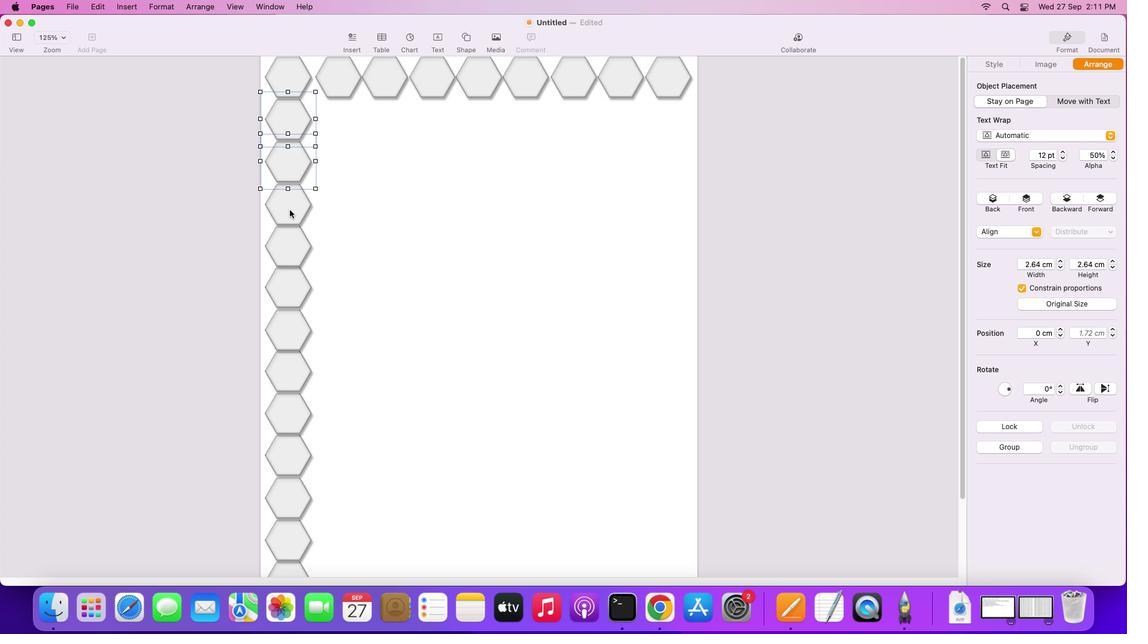 
Action: Mouse pressed left at (287, 166)
Screenshot: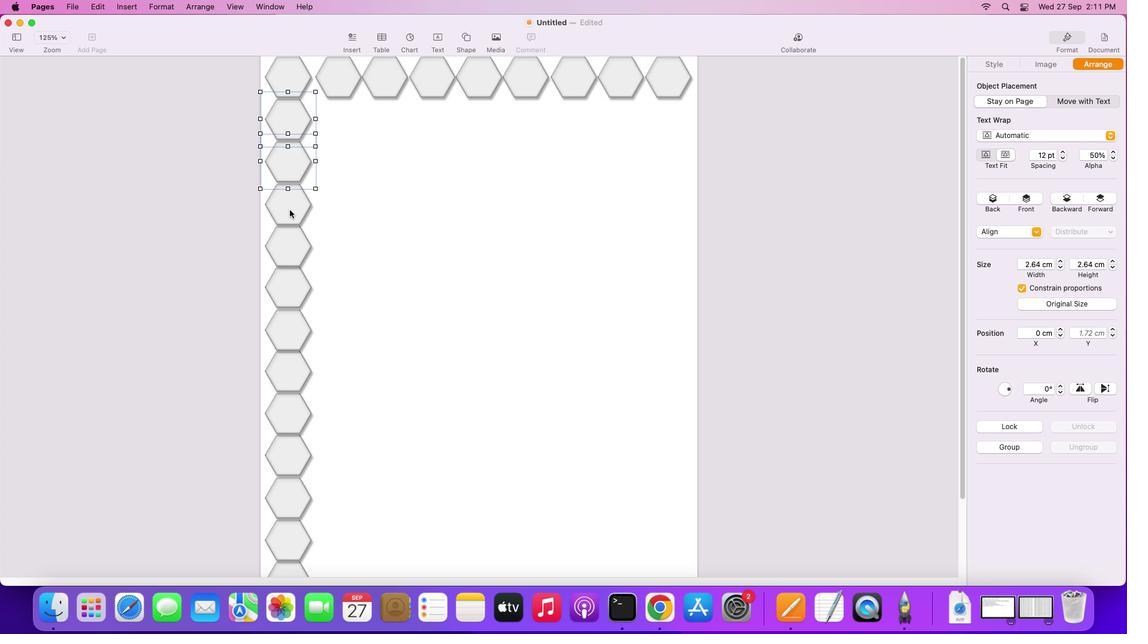 
Action: Mouse moved to (289, 209)
Screenshot: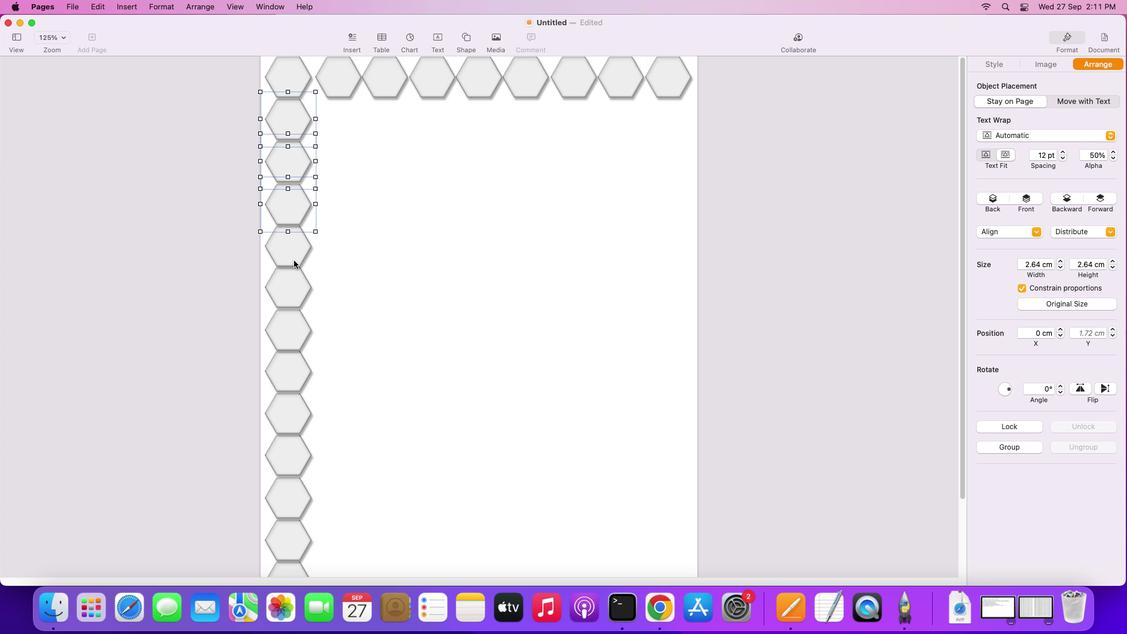 
Action: Mouse pressed left at (289, 209)
Screenshot: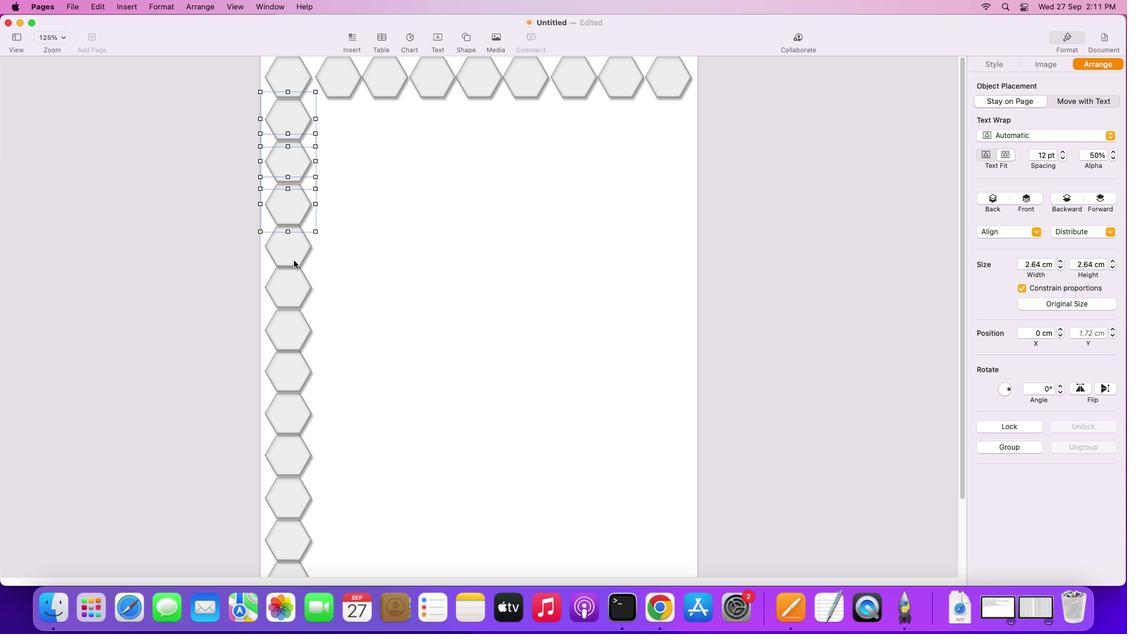 
Action: Mouse moved to (294, 260)
Screenshot: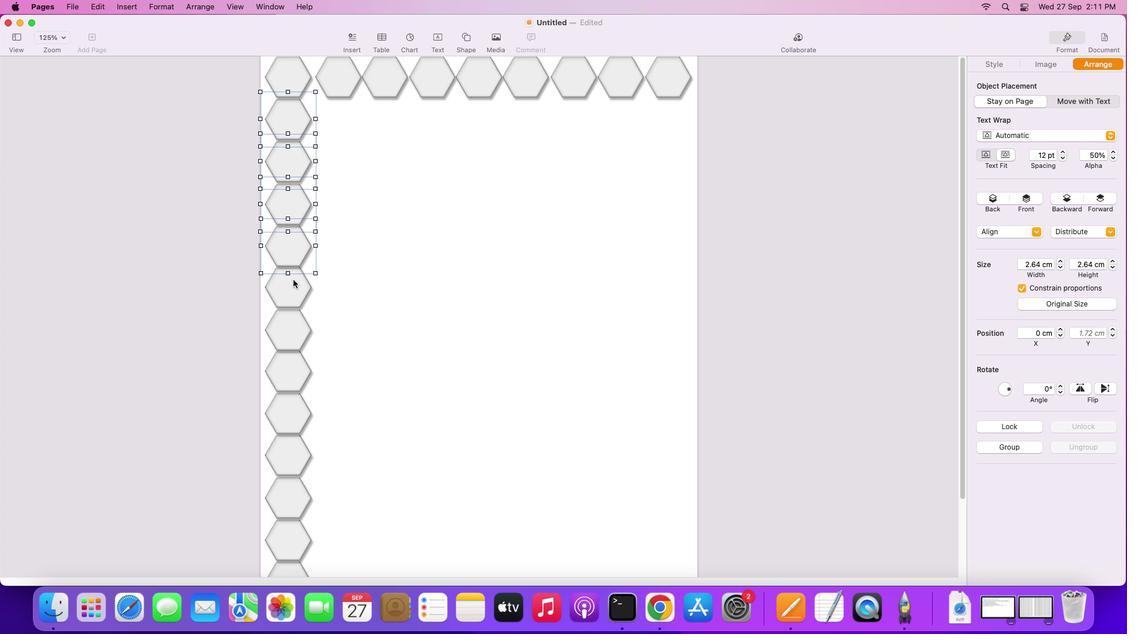 
Action: Mouse pressed left at (294, 260)
Screenshot: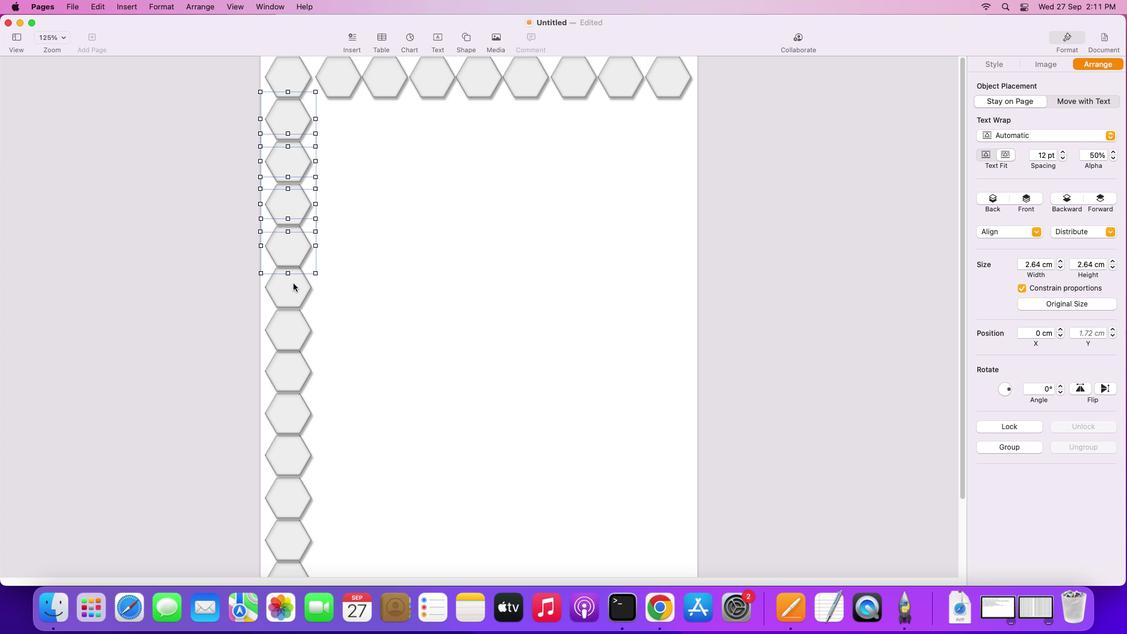 
Action: Mouse moved to (292, 290)
Screenshot: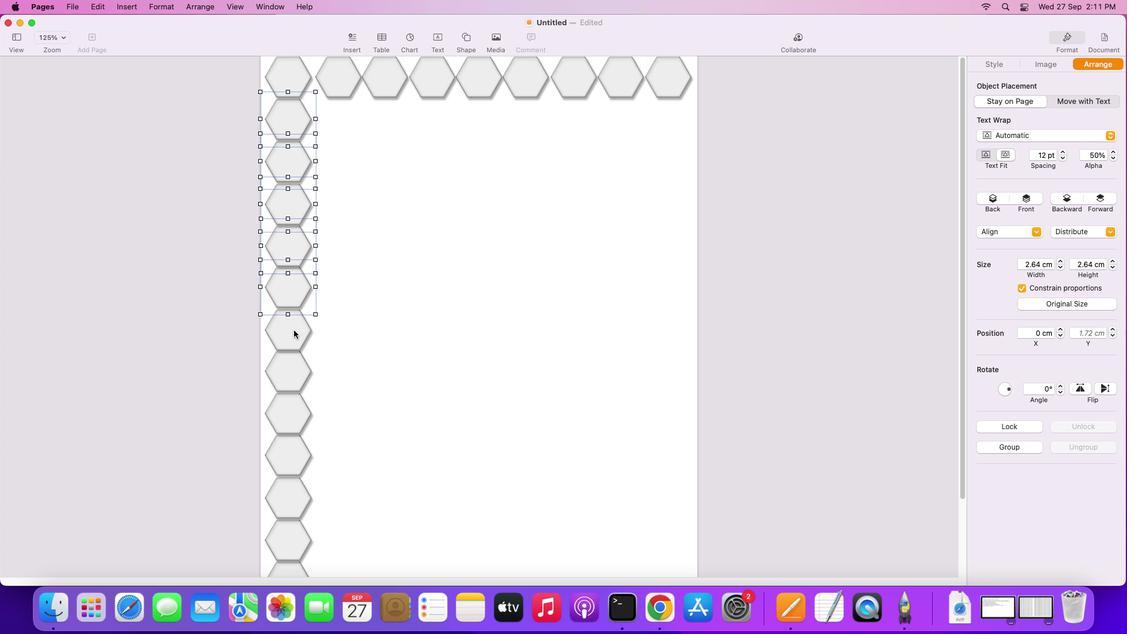 
Action: Mouse pressed left at (292, 290)
Screenshot: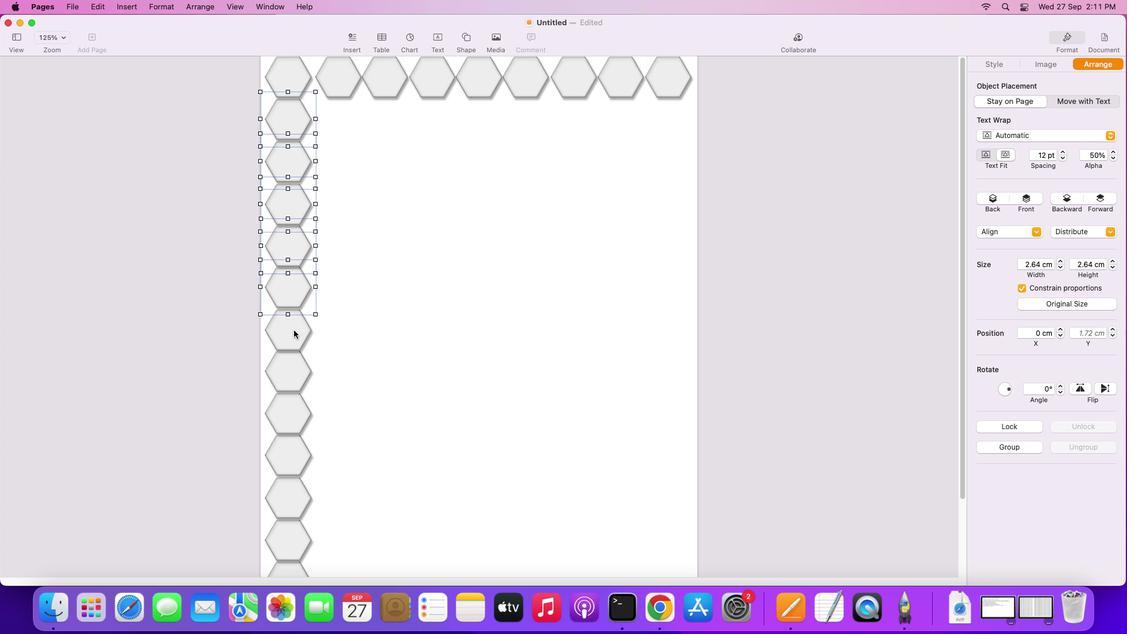 
Action: Mouse moved to (294, 329)
Screenshot: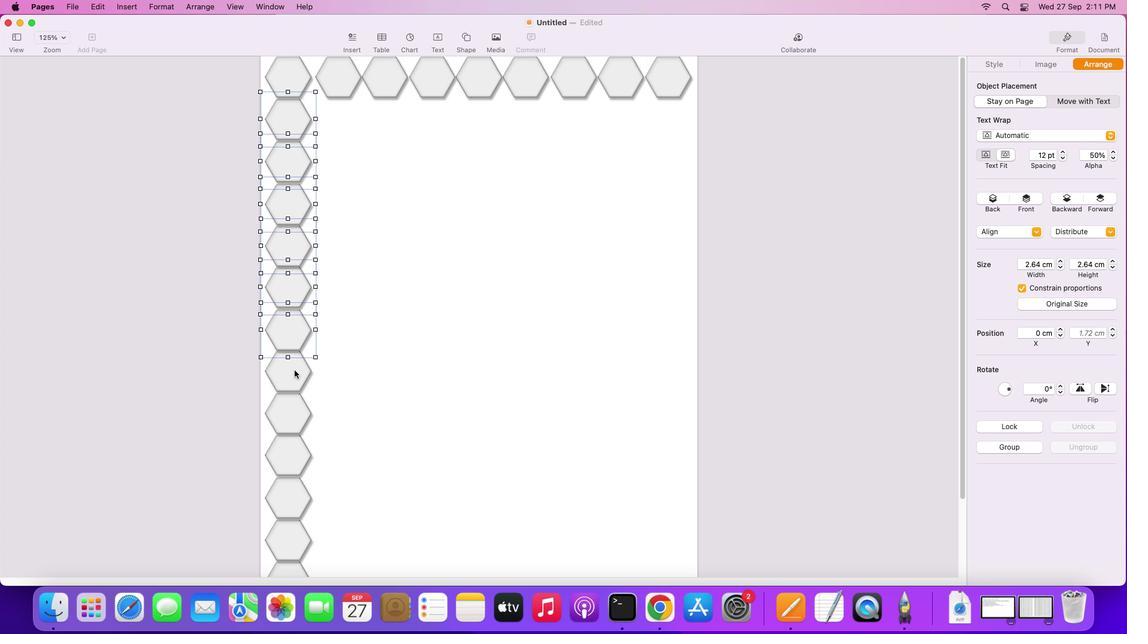 
Action: Mouse pressed left at (294, 329)
Screenshot: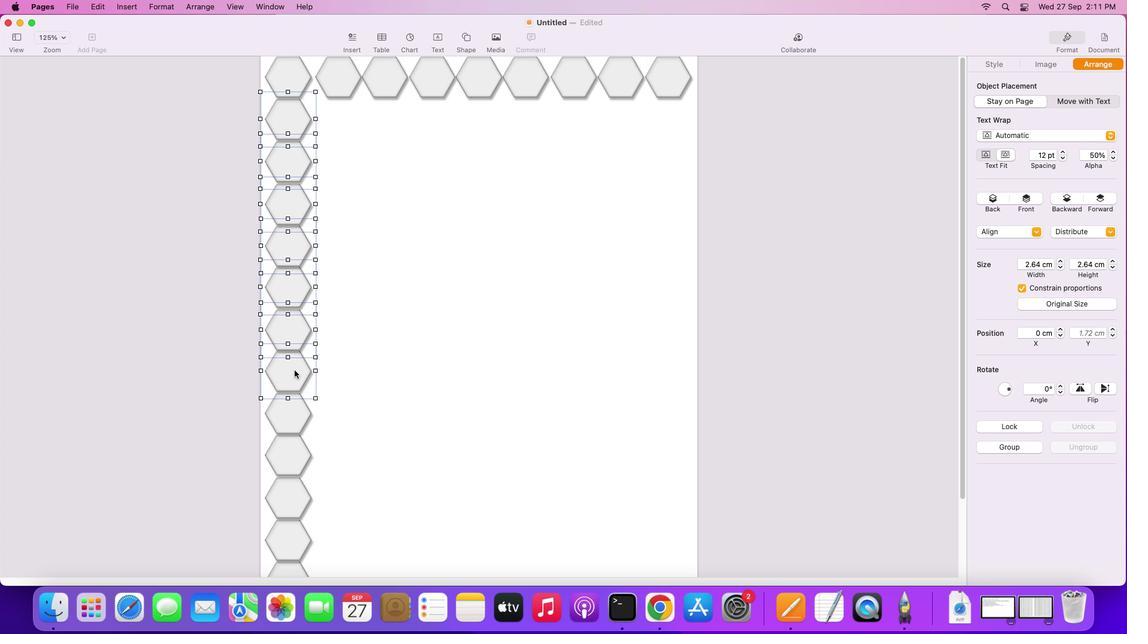 
Action: Mouse moved to (294, 369)
Screenshot: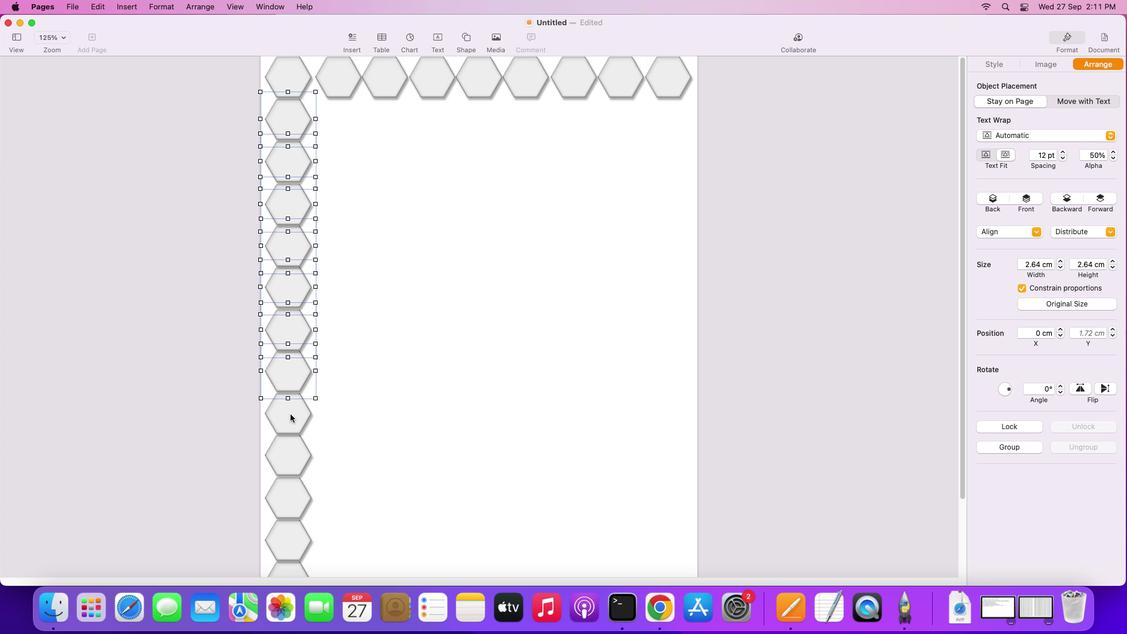 
Action: Mouse pressed left at (294, 369)
Screenshot: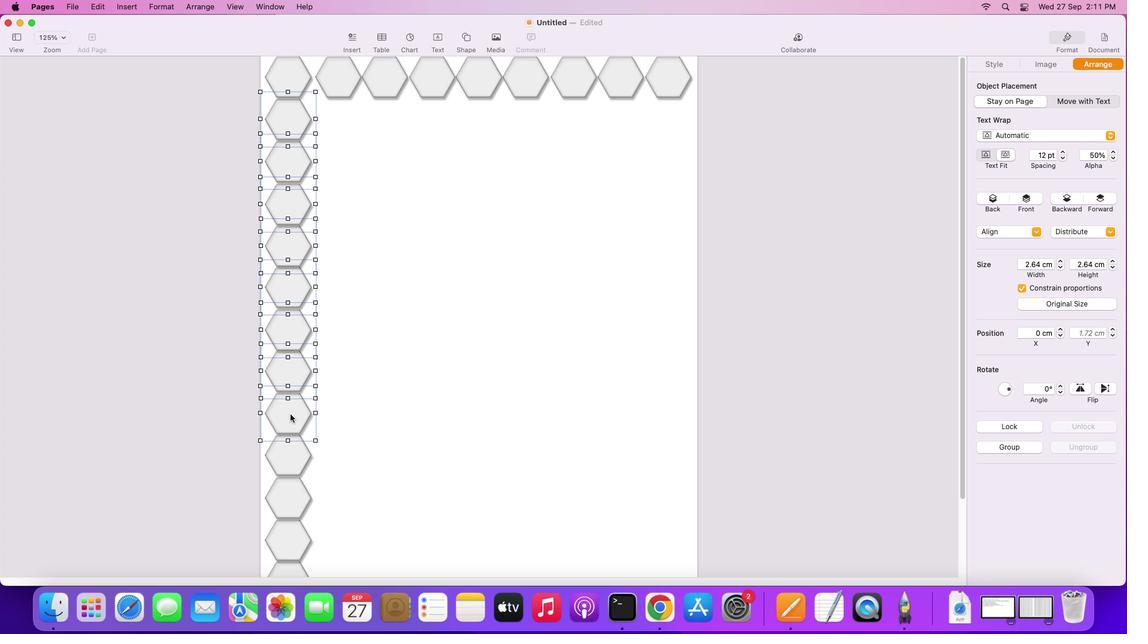 
Action: Mouse moved to (290, 413)
Screenshot: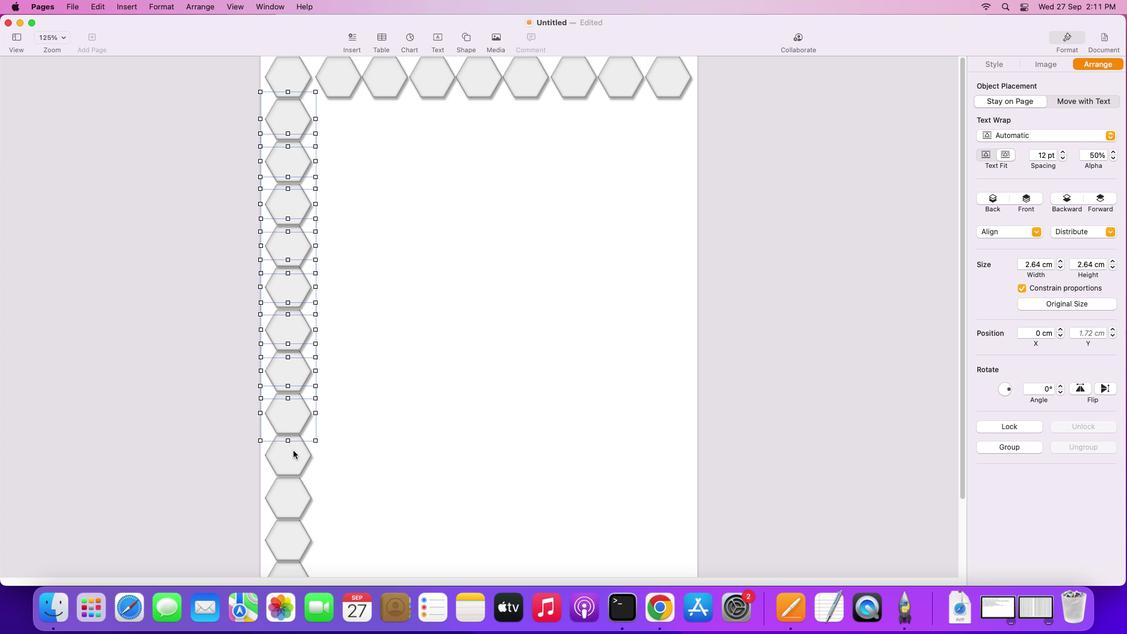
Action: Mouse pressed left at (290, 413)
Screenshot: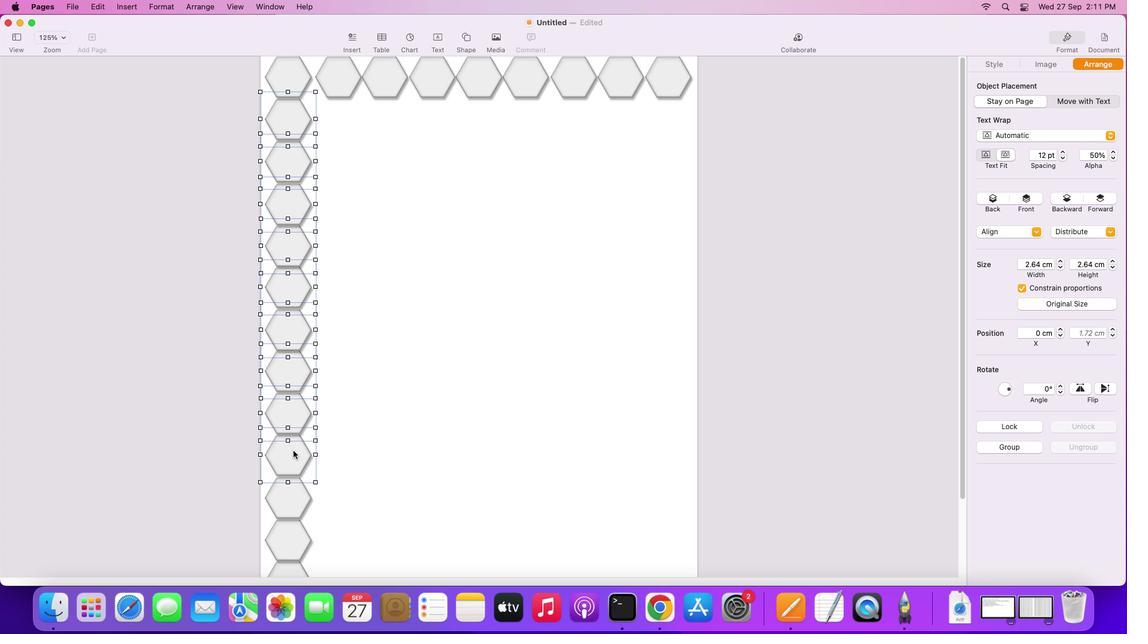 
Action: Mouse moved to (292, 450)
Screenshot: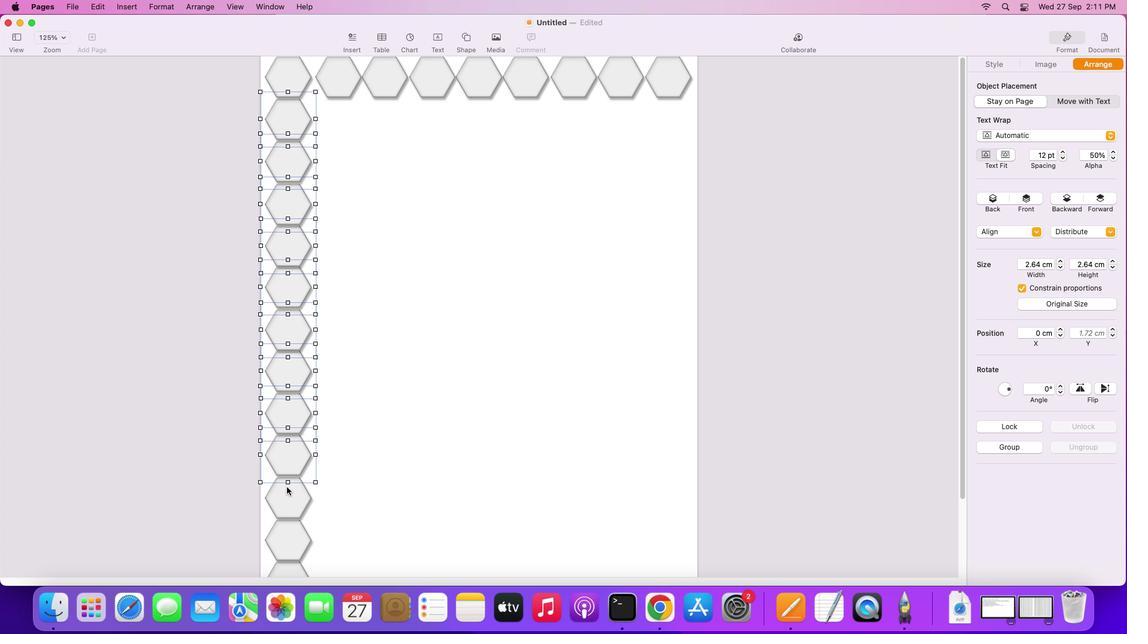 
Action: Mouse pressed left at (292, 450)
Screenshot: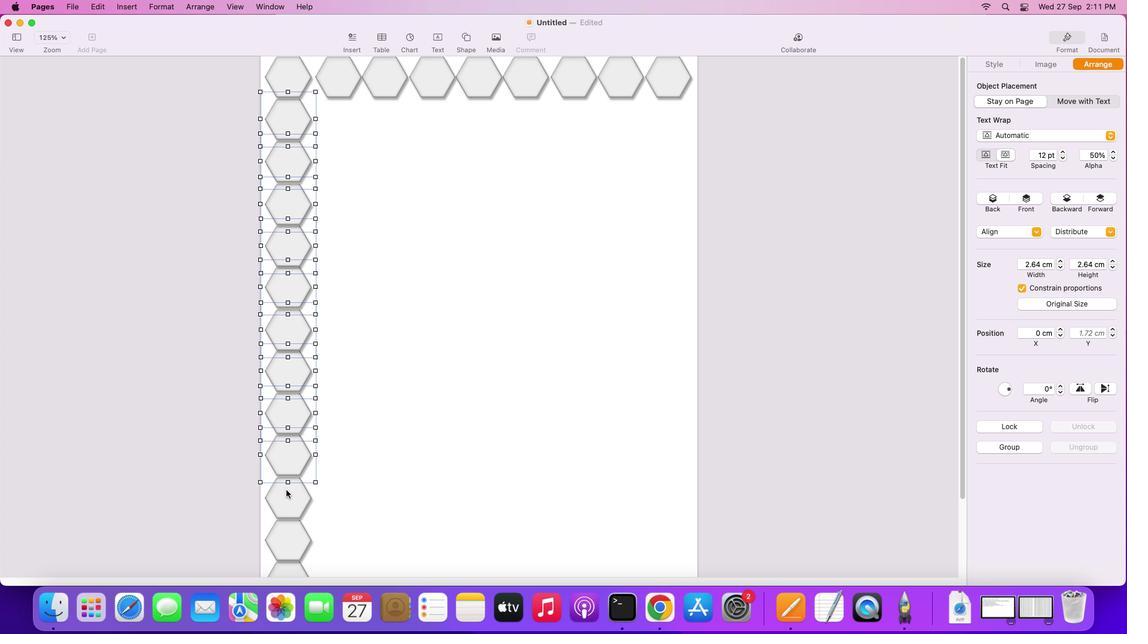 
Action: Mouse moved to (285, 489)
Screenshot: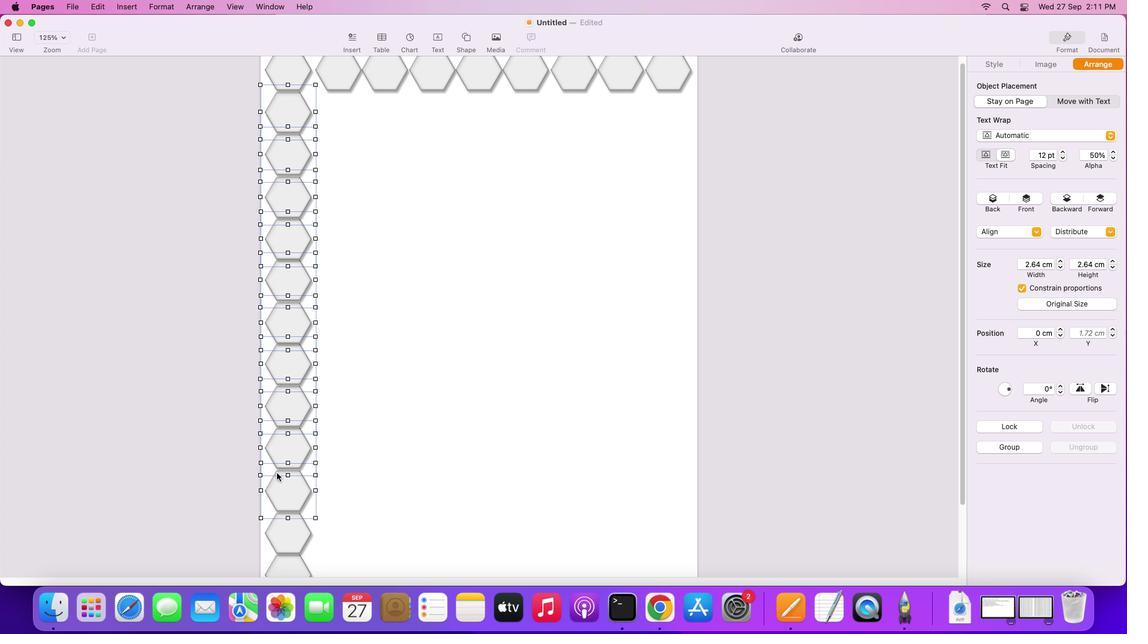 
Action: Mouse pressed left at (285, 489)
Screenshot: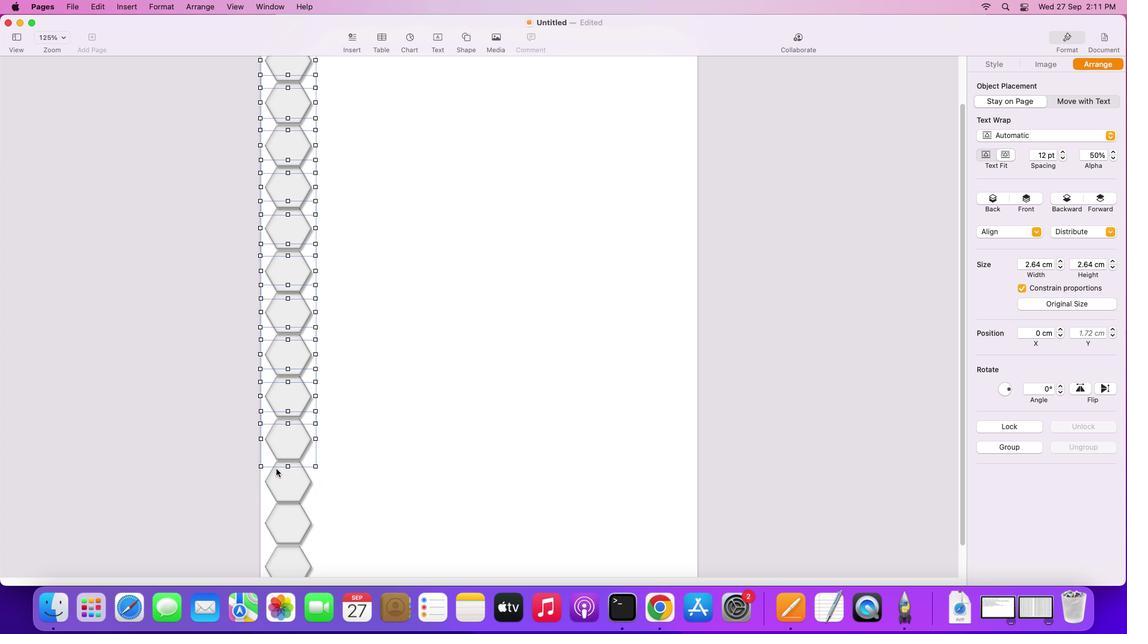 
Action: Mouse moved to (277, 473)
